 Task: Illustrate a Vector Scene of a Tropical Fish Tank.
Action: Mouse pressed left at (136, 112)
Screenshot: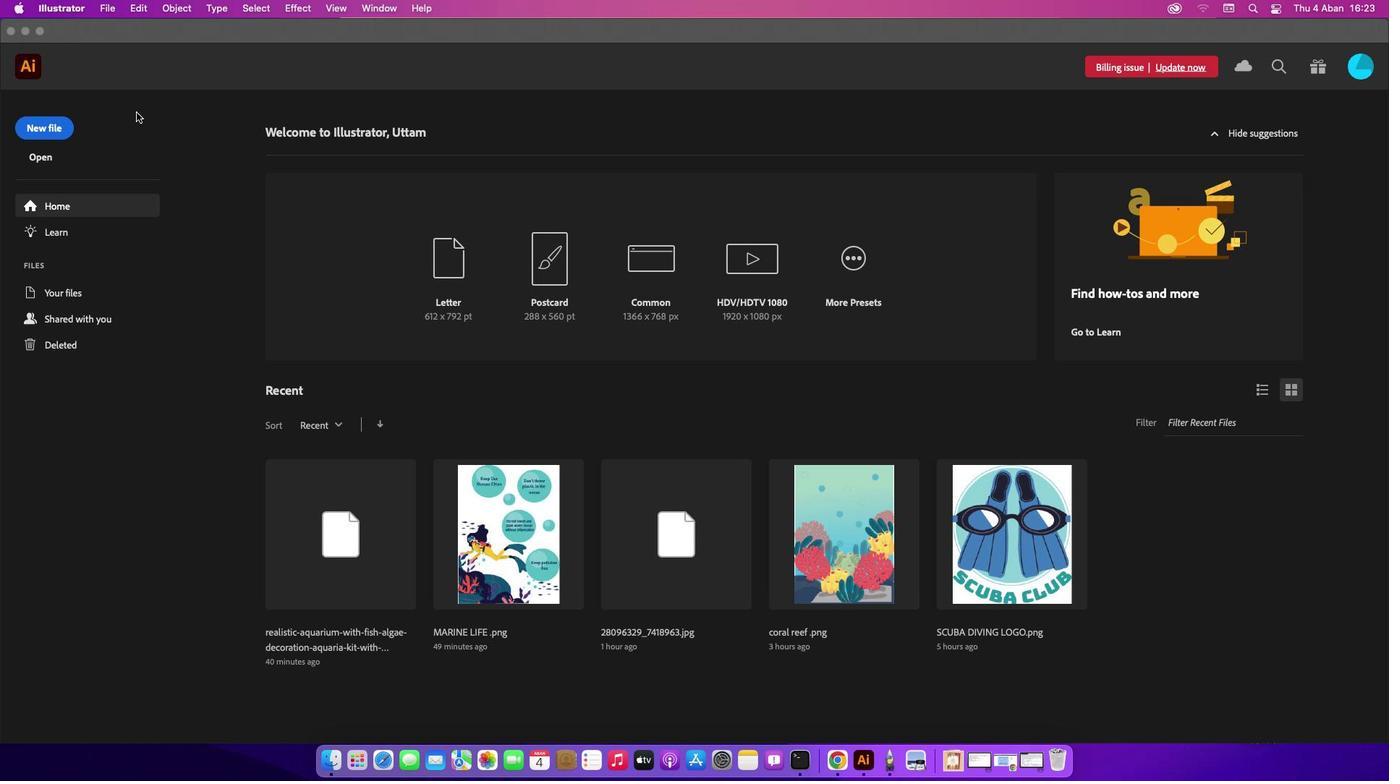 
Action: Mouse moved to (57, 126)
Screenshot: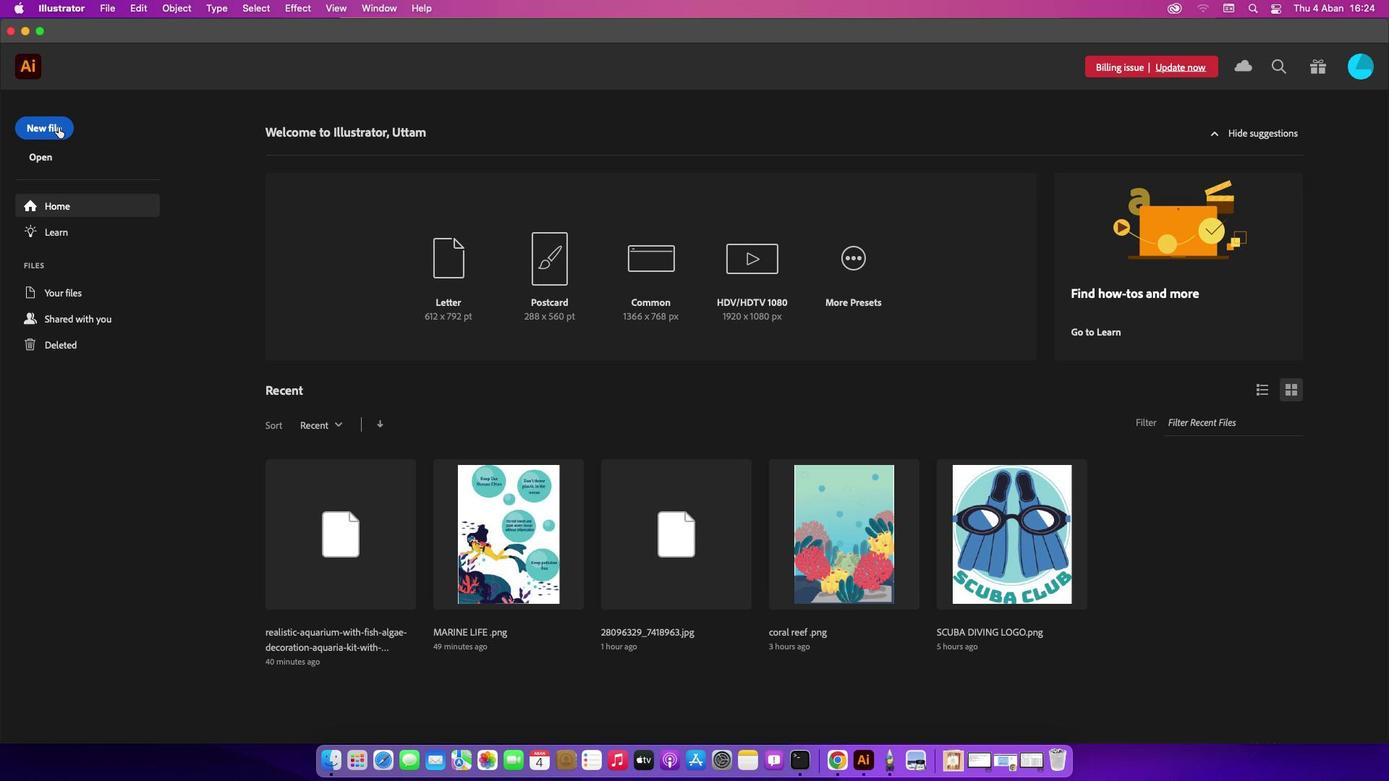 
Action: Mouse pressed left at (57, 126)
Screenshot: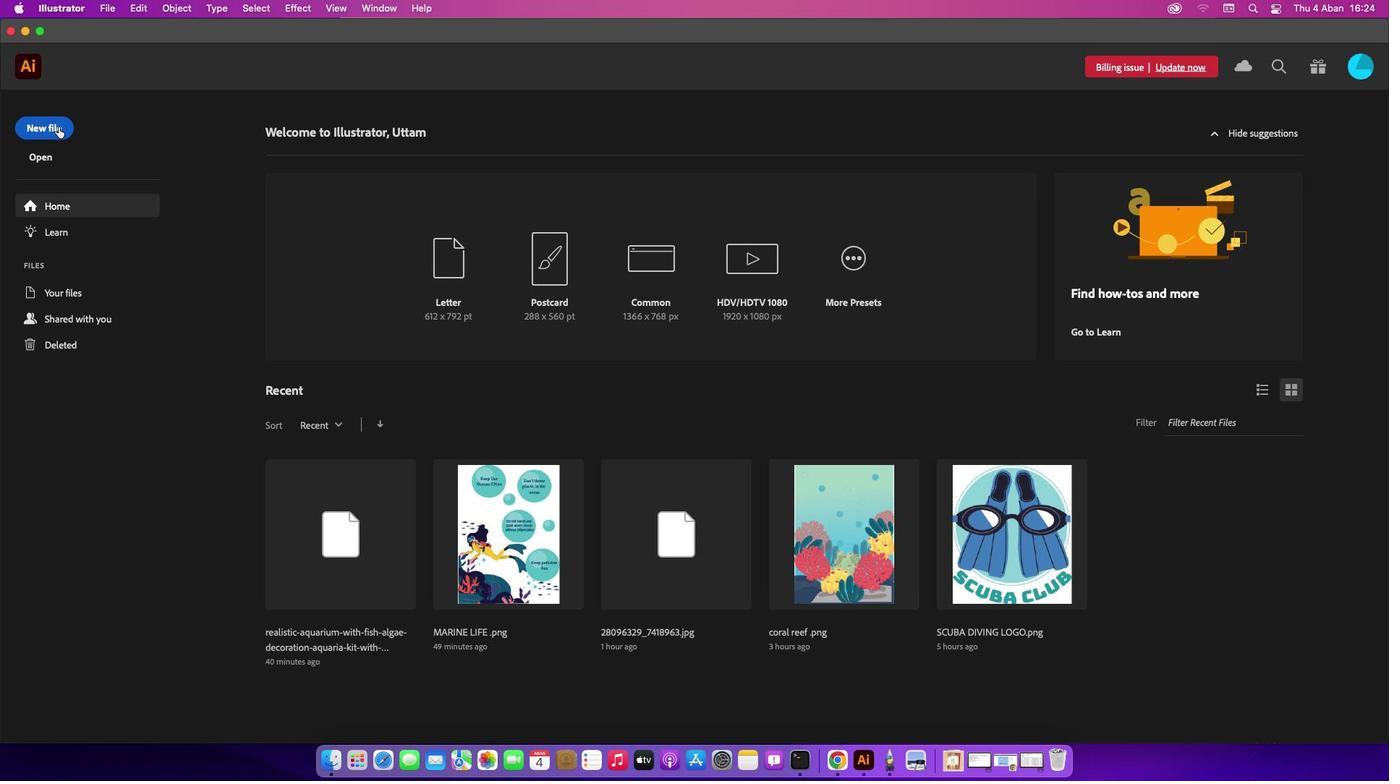 
Action: Mouse moved to (1015, 592)
Screenshot: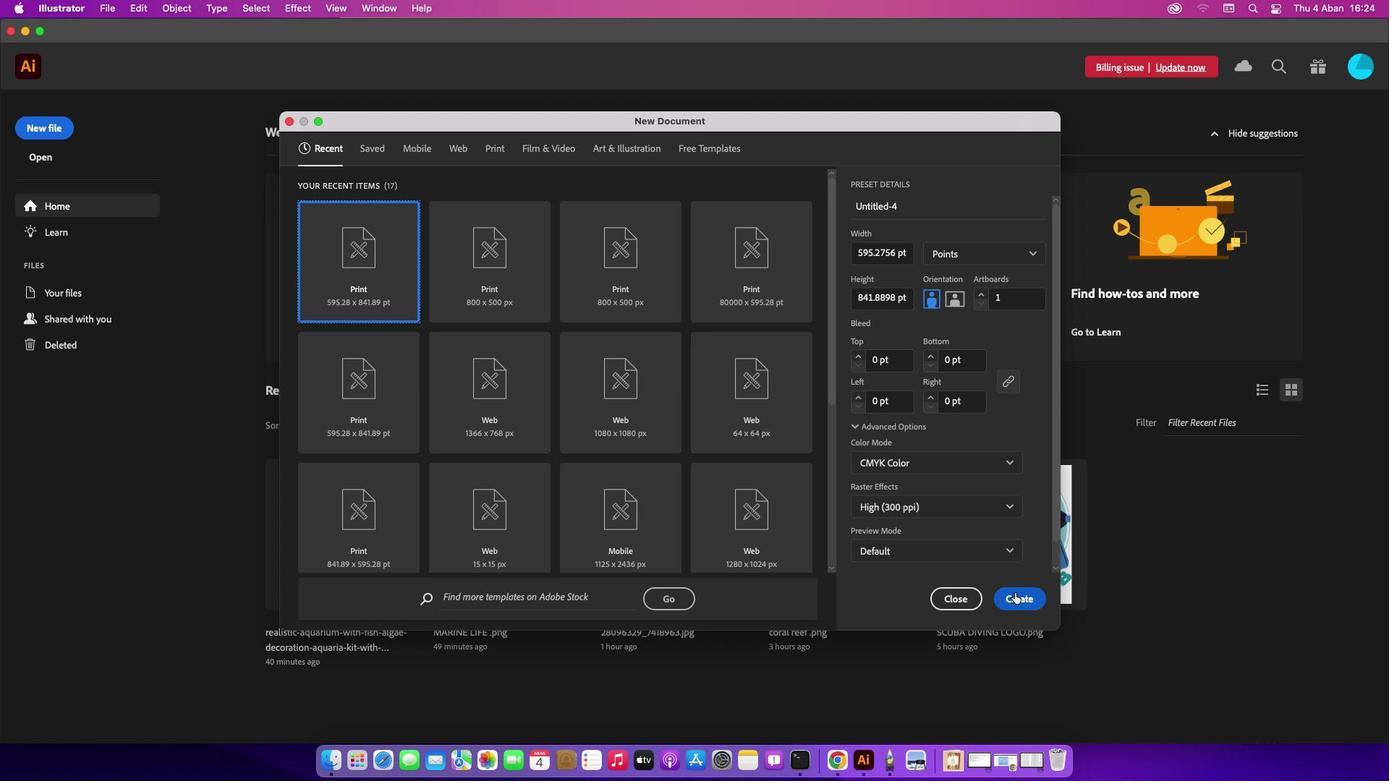 
Action: Mouse pressed left at (1015, 592)
Screenshot: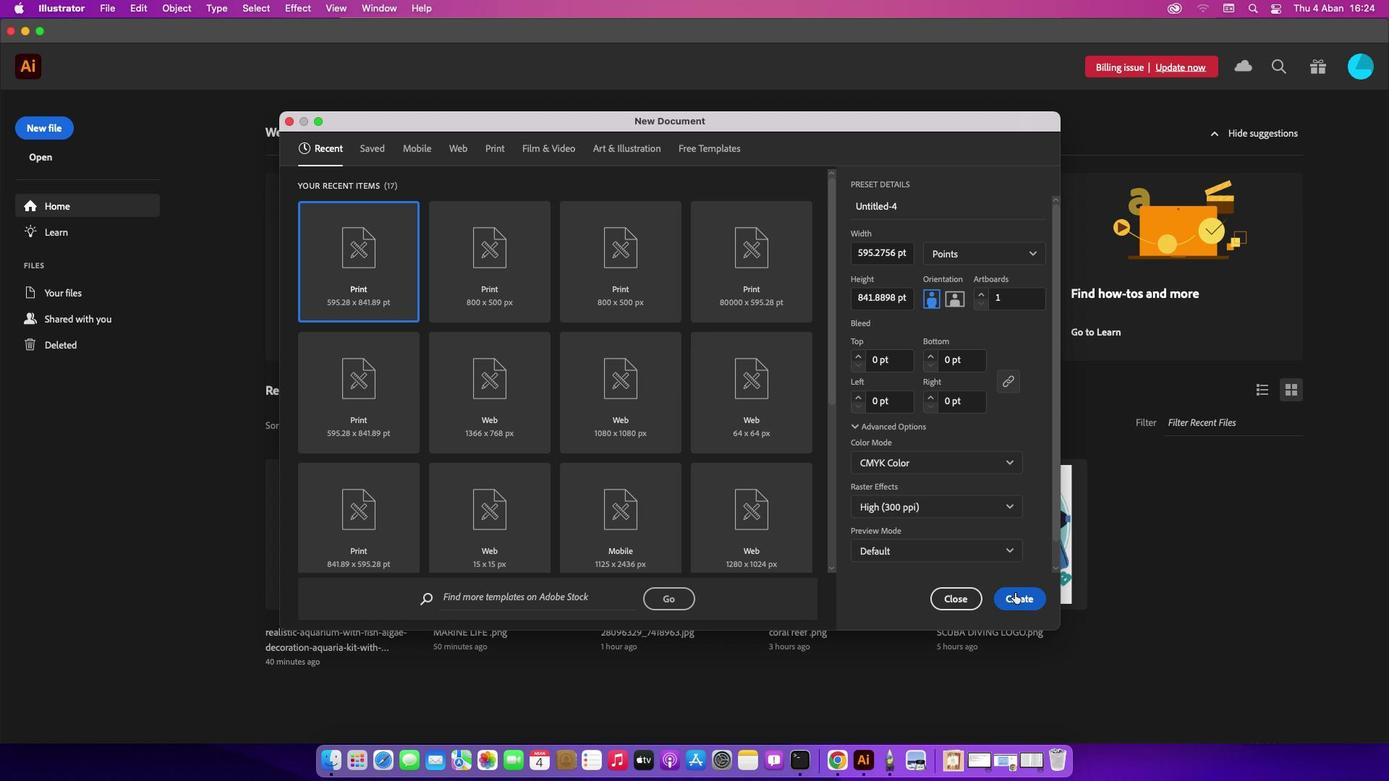 
Action: Mouse moved to (112, 9)
Screenshot: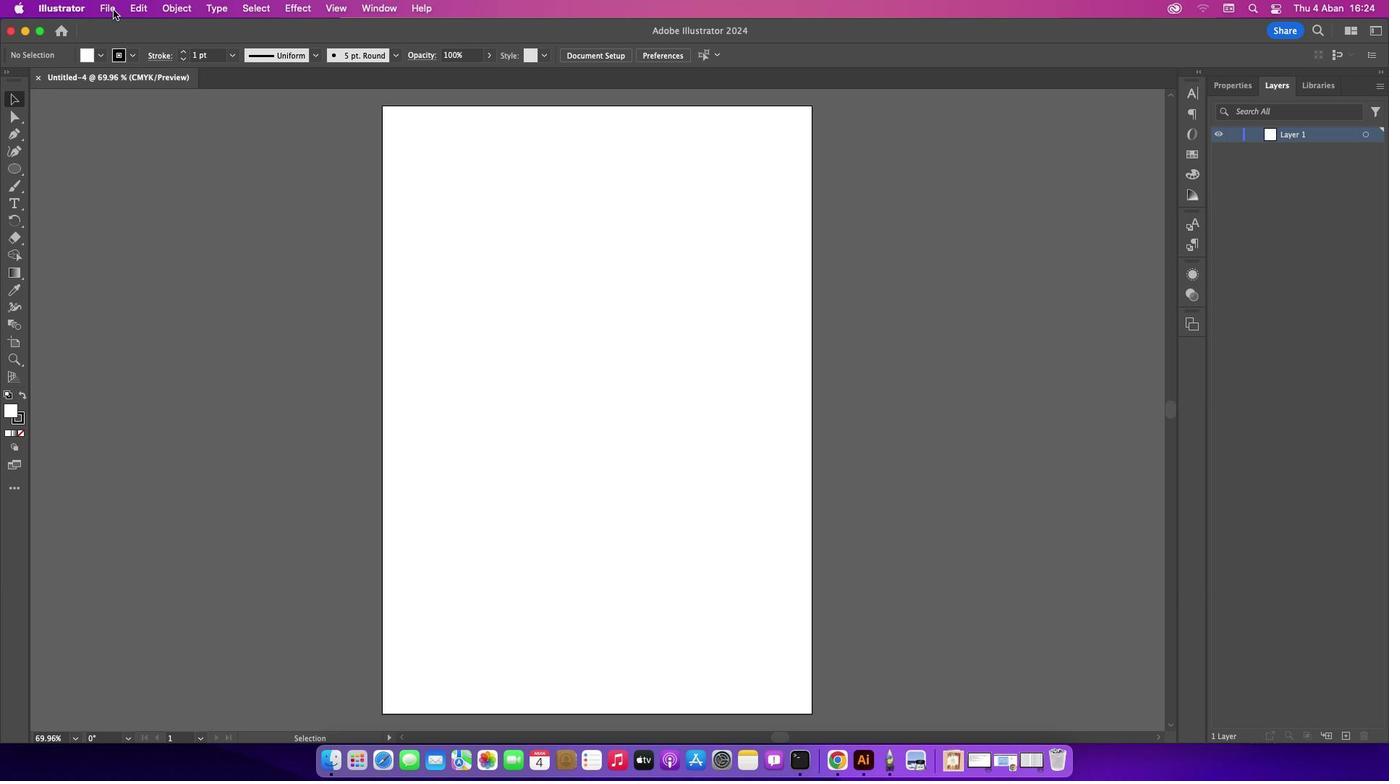 
Action: Mouse pressed left at (112, 9)
Screenshot: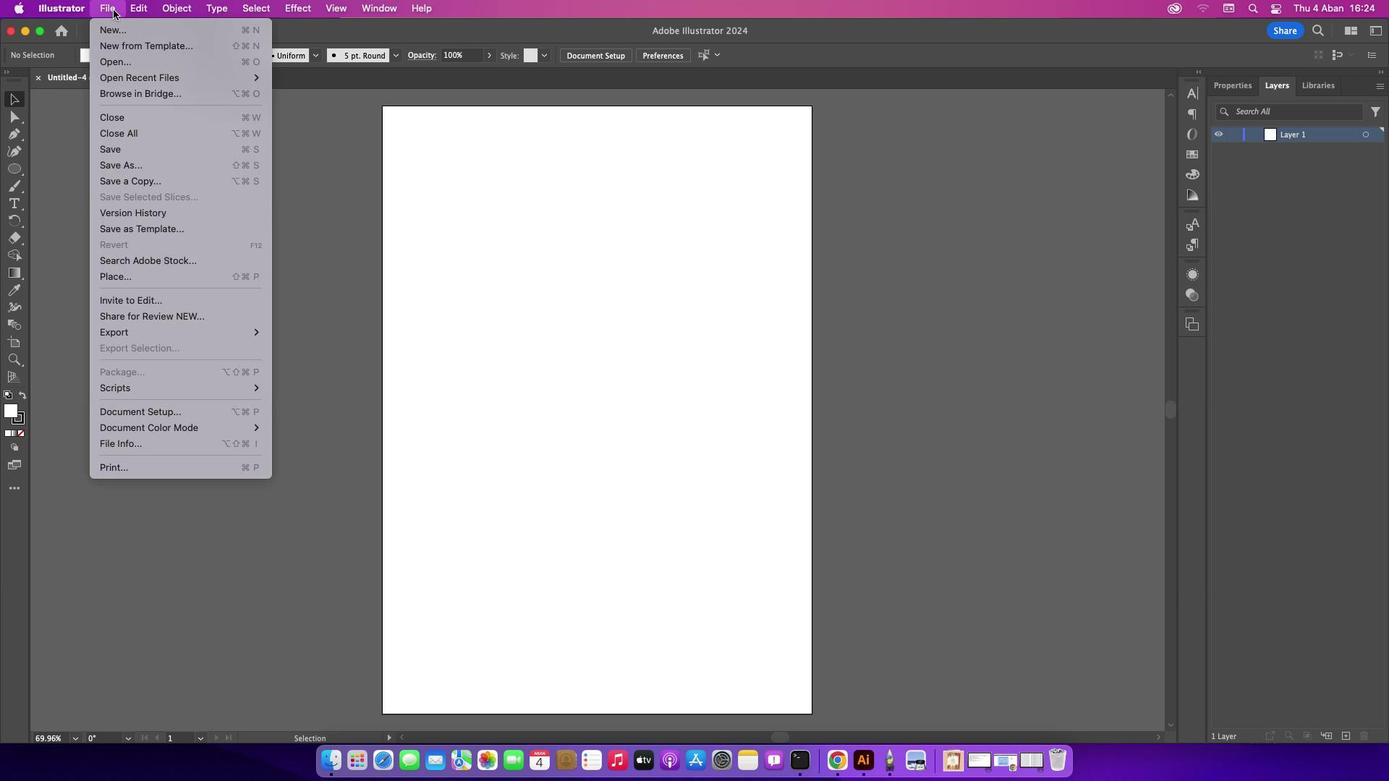 
Action: Mouse moved to (172, 57)
Screenshot: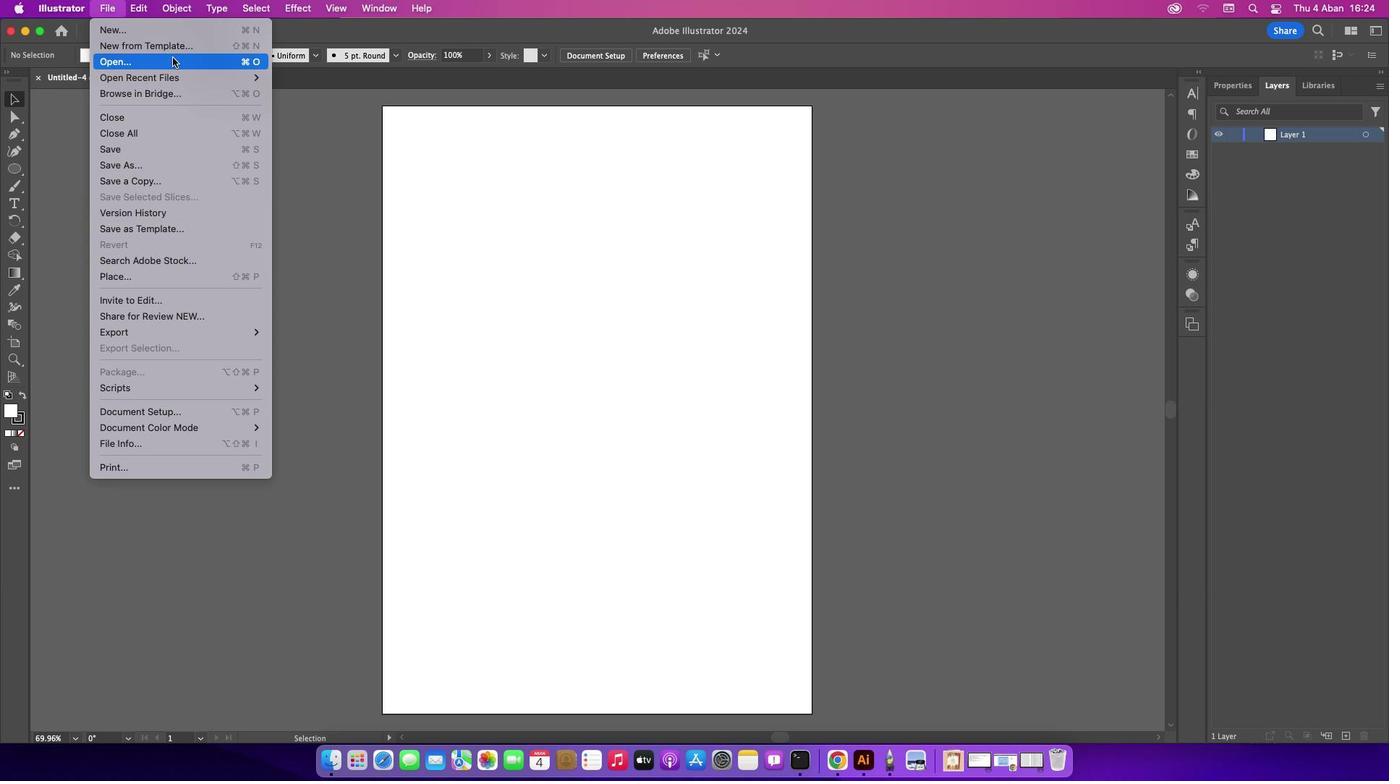 
Action: Mouse pressed left at (172, 57)
Screenshot: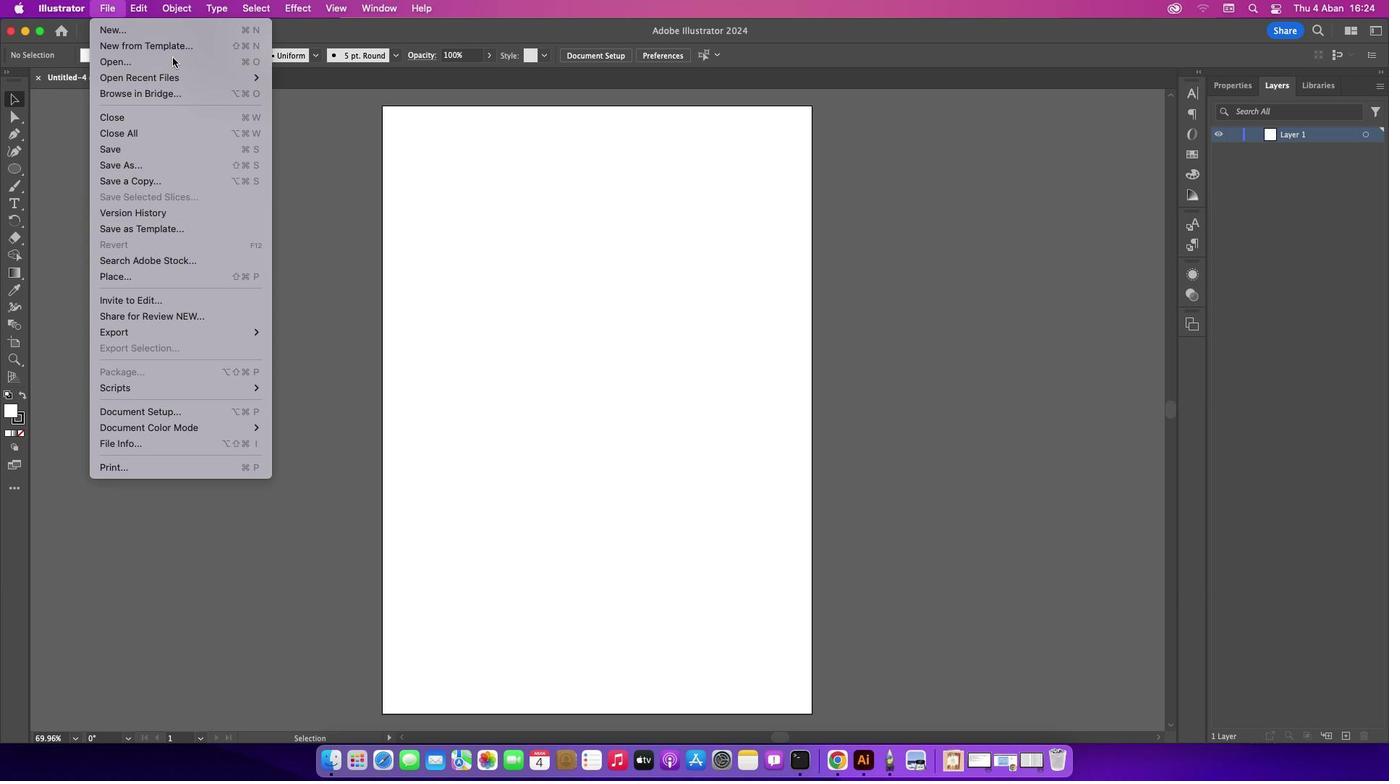 
Action: Mouse moved to (452, 191)
Screenshot: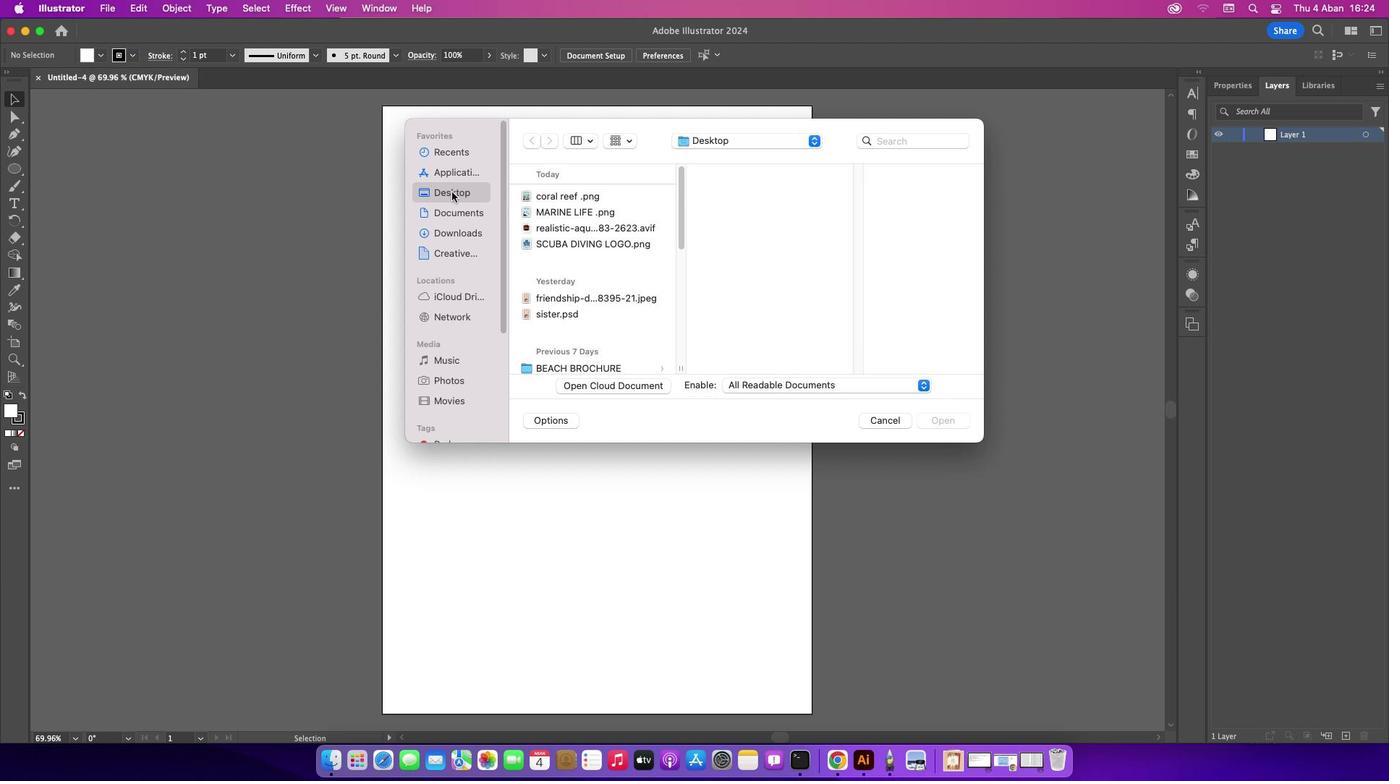 
Action: Mouse pressed left at (452, 191)
Screenshot: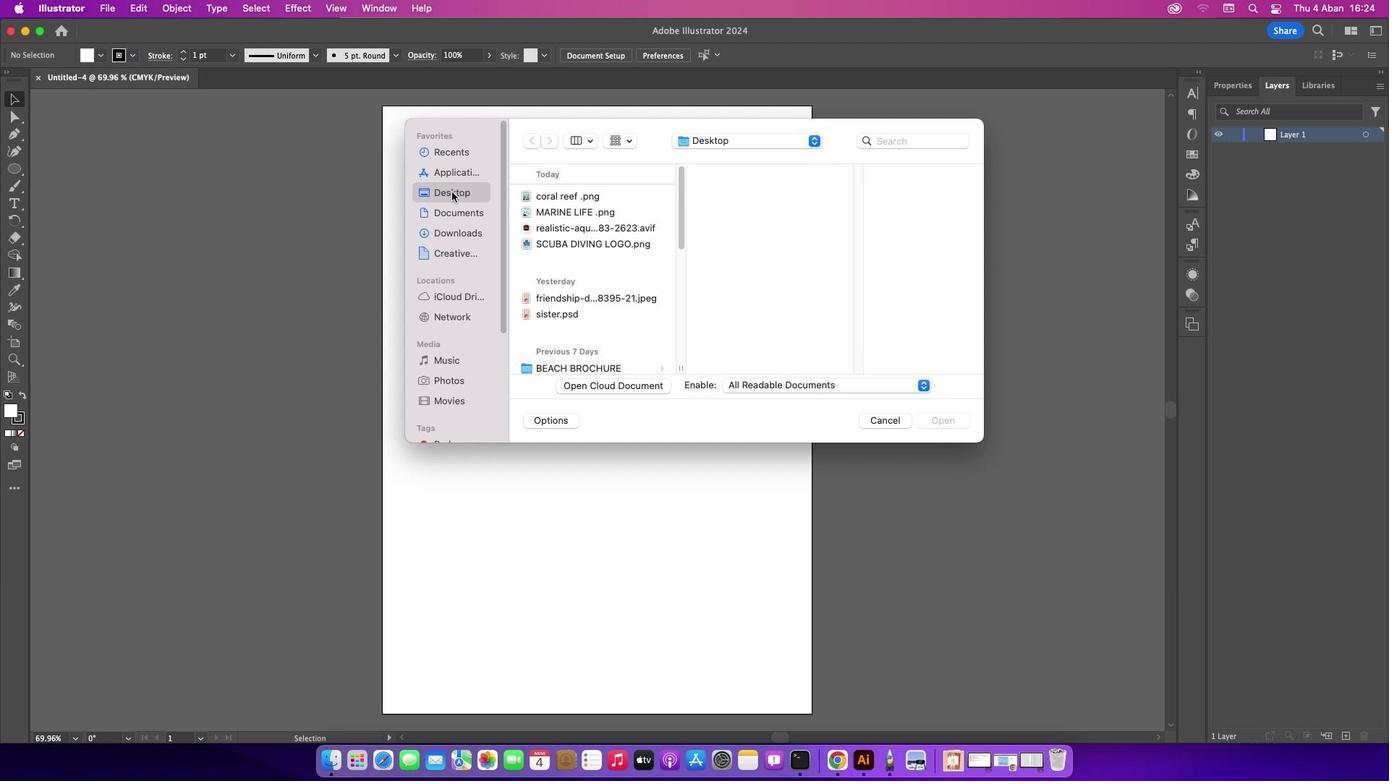 
Action: Mouse moved to (635, 227)
Screenshot: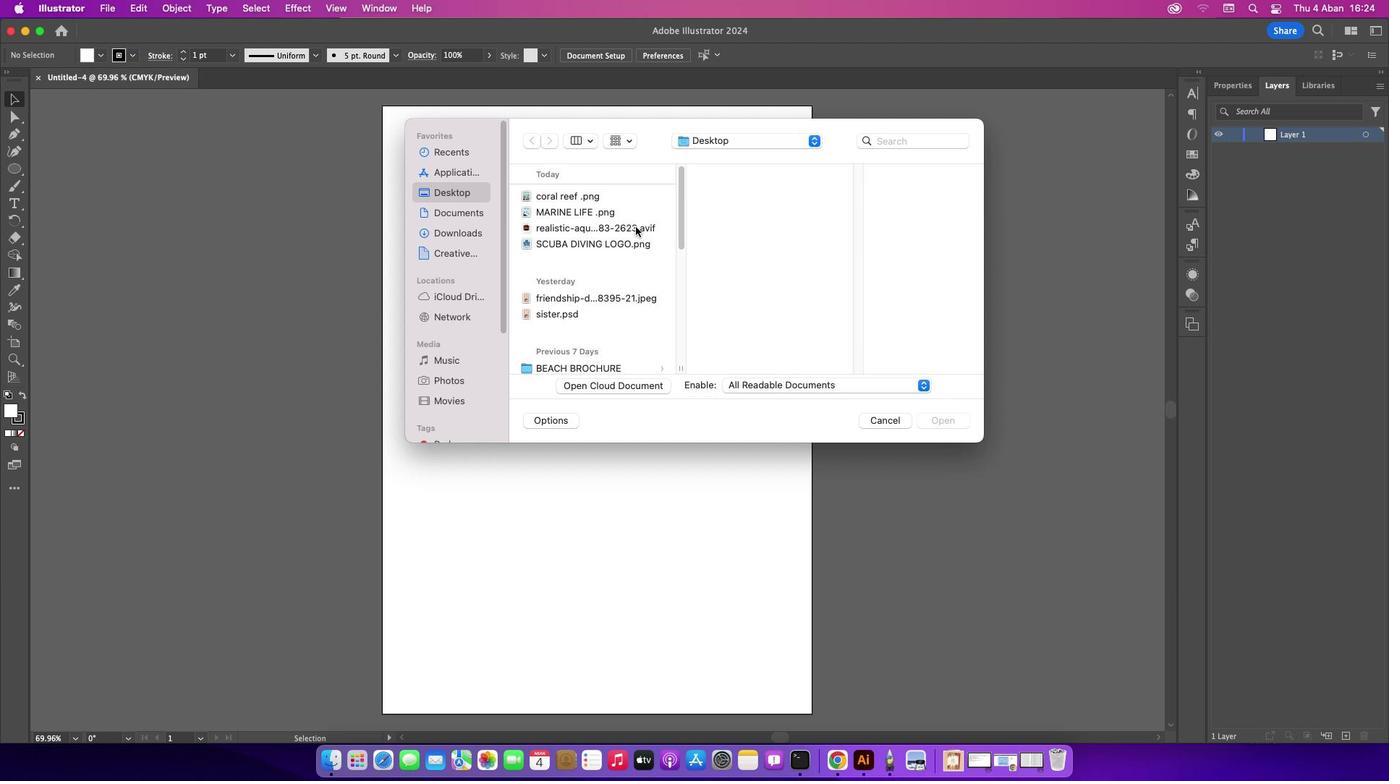 
Action: Mouse pressed left at (635, 227)
Screenshot: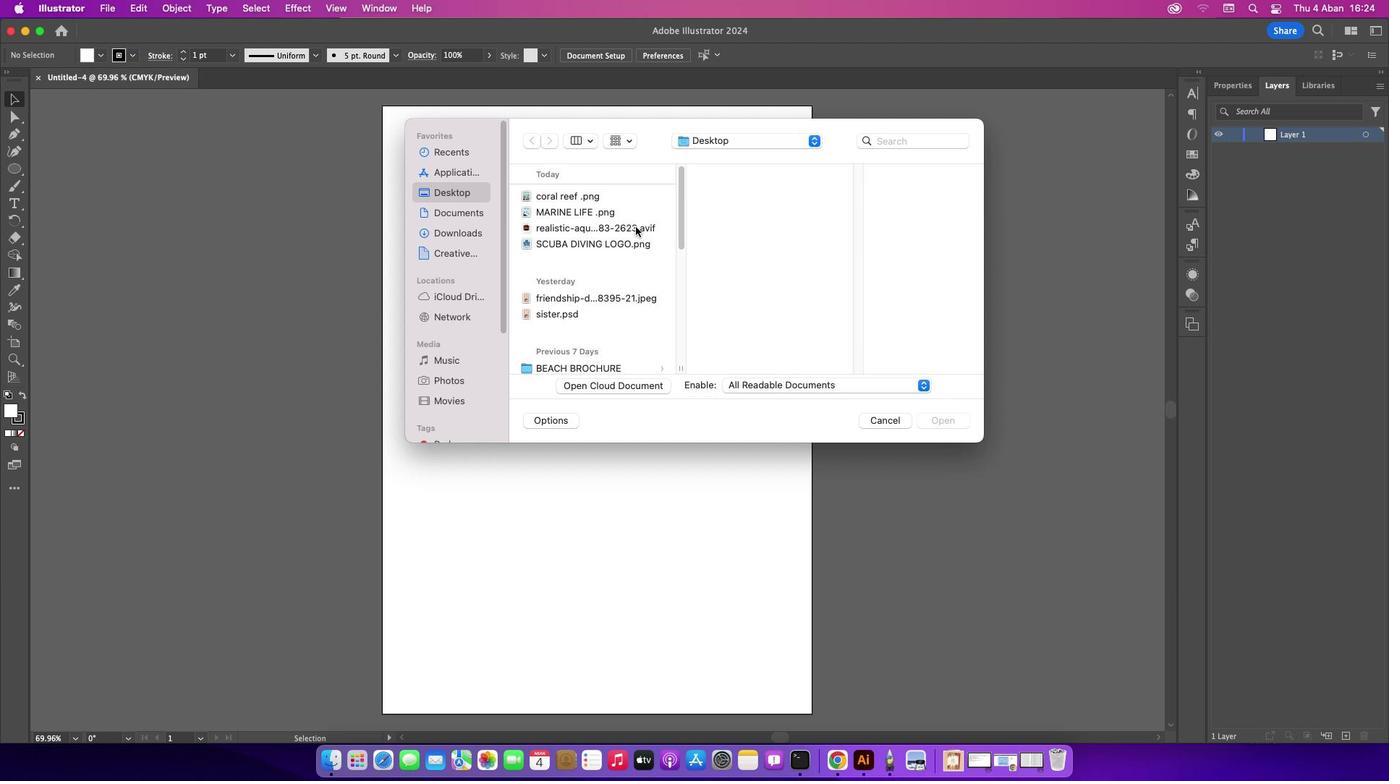 
Action: Mouse moved to (935, 422)
Screenshot: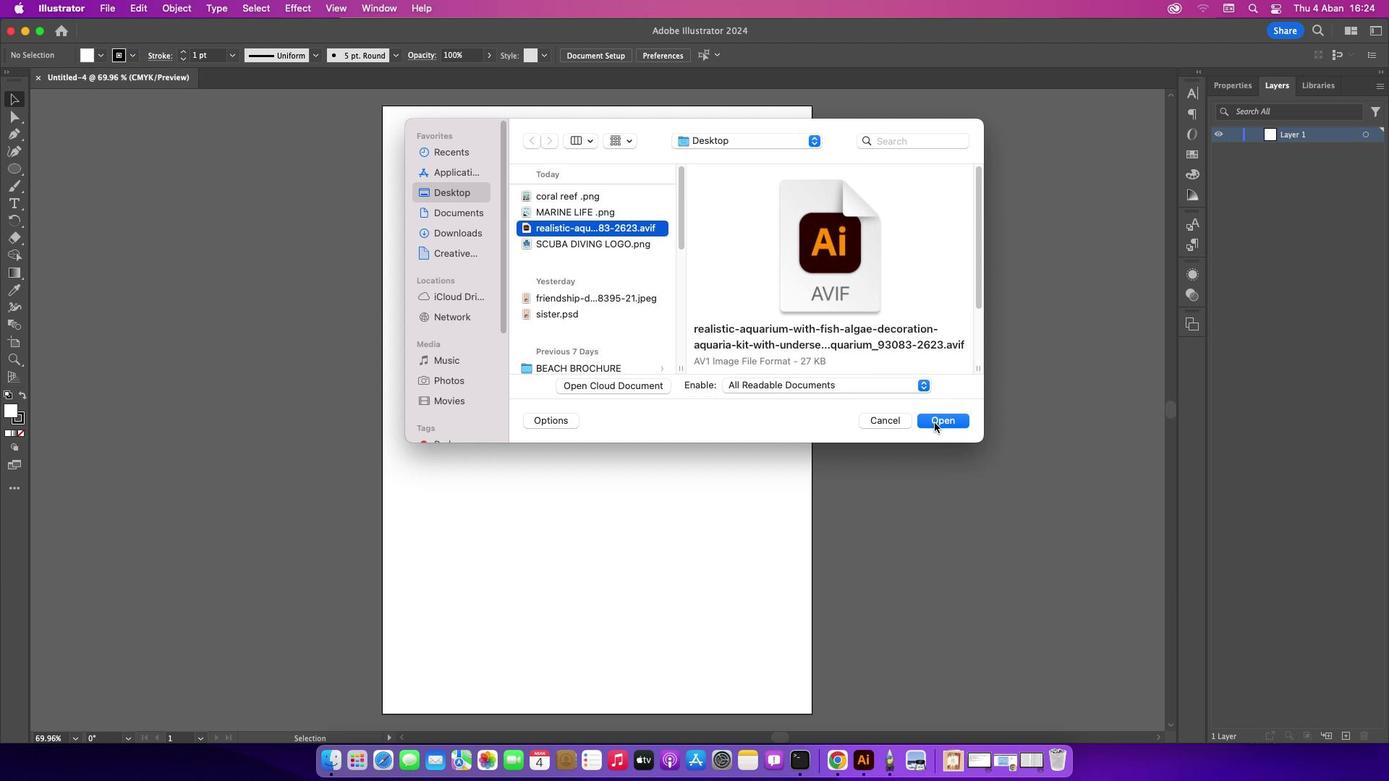 
Action: Mouse pressed left at (935, 422)
Screenshot: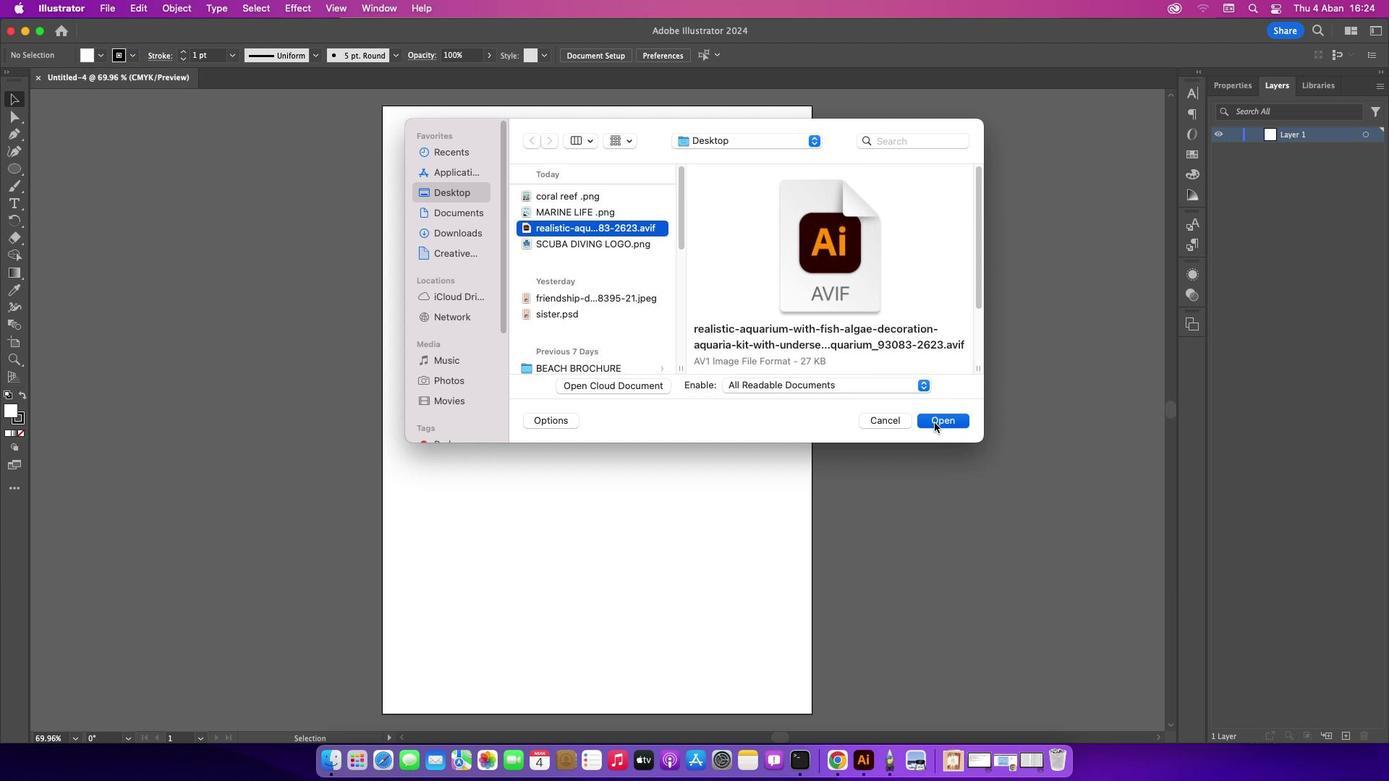 
Action: Mouse moved to (1251, 135)
Screenshot: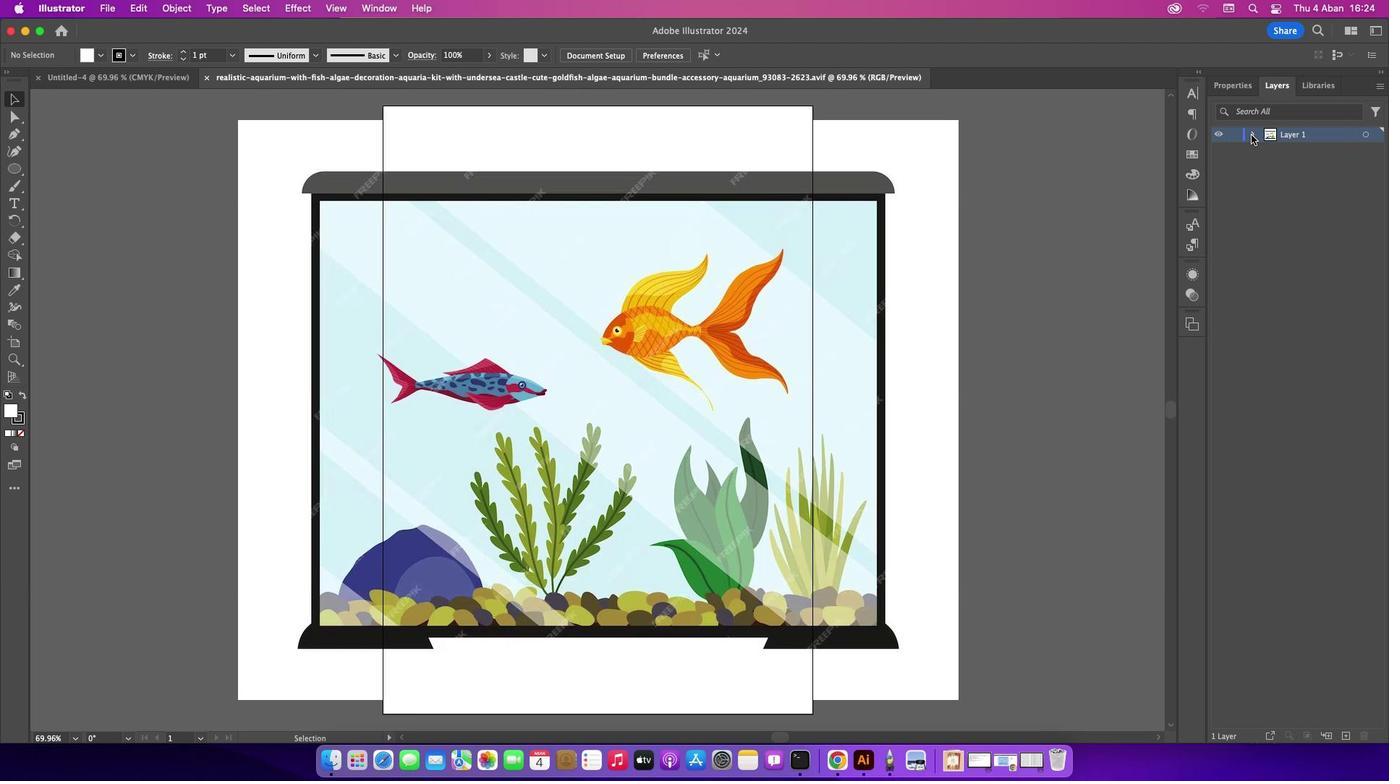 
Action: Mouse pressed left at (1251, 135)
Screenshot: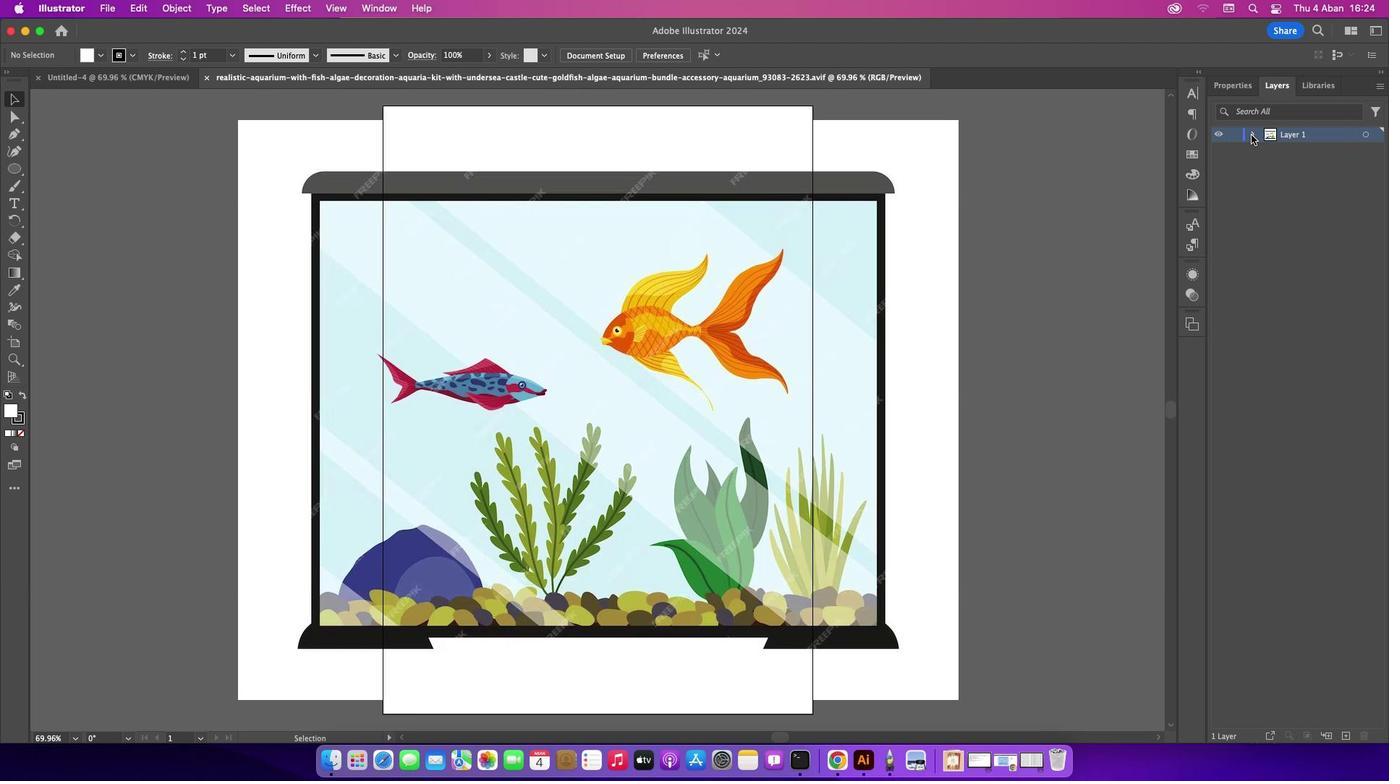
Action: Mouse moved to (1231, 147)
Screenshot: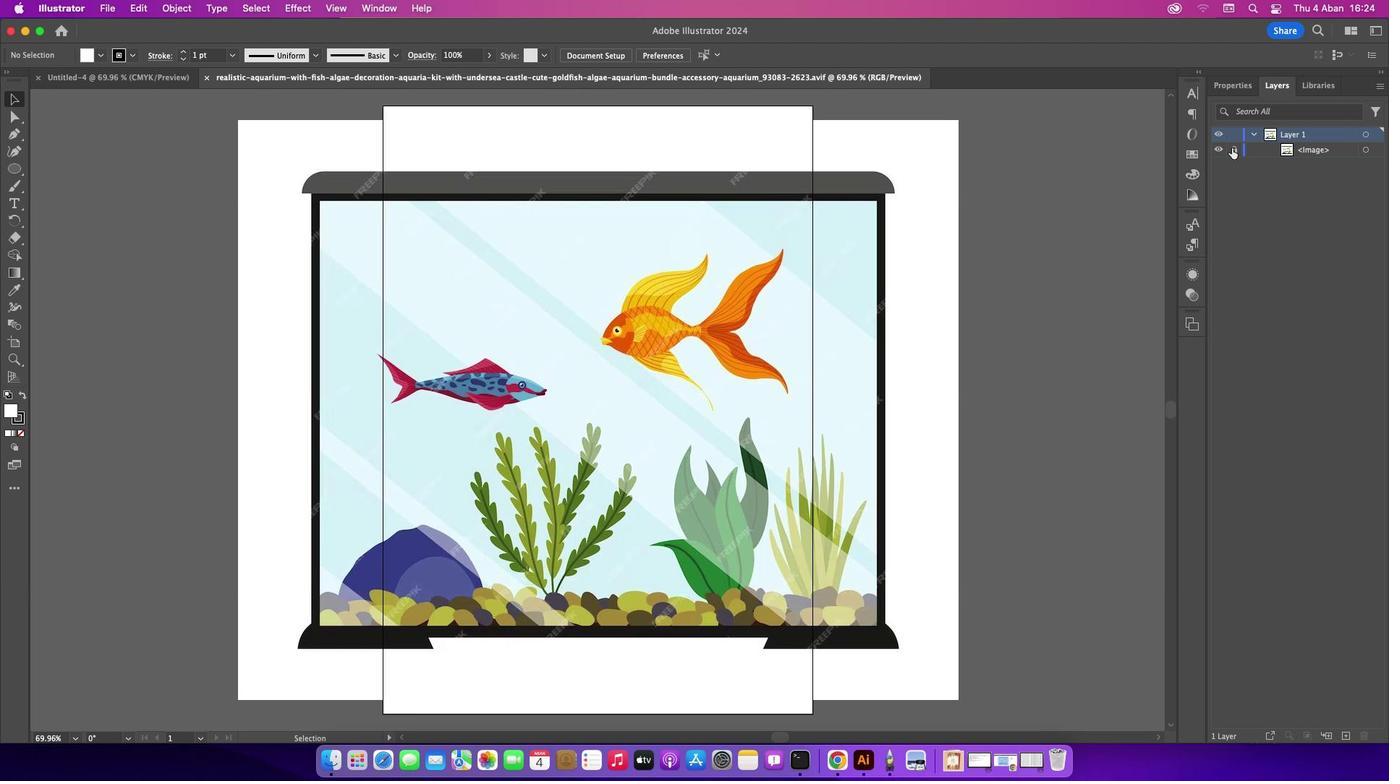 
Action: Mouse pressed left at (1231, 147)
Screenshot: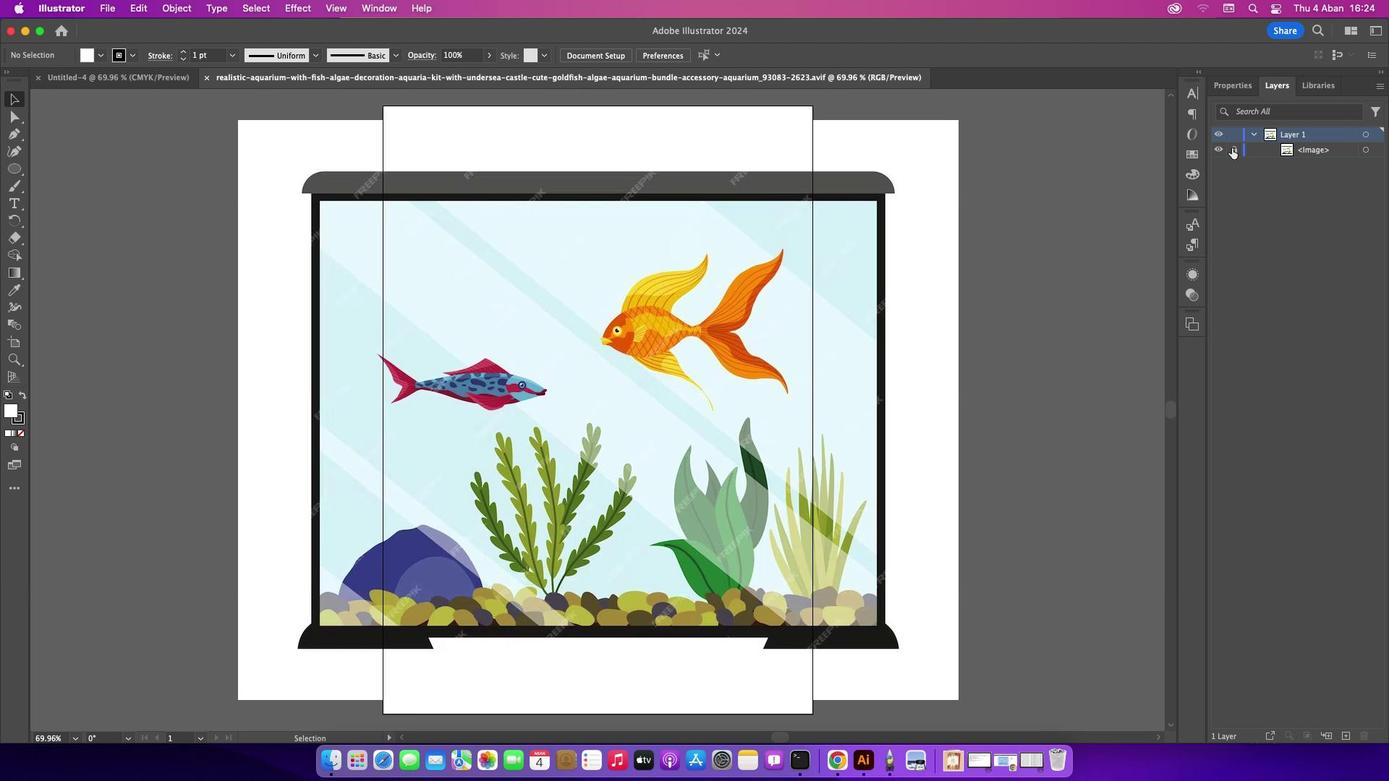 
Action: Mouse moved to (26, 138)
Screenshot: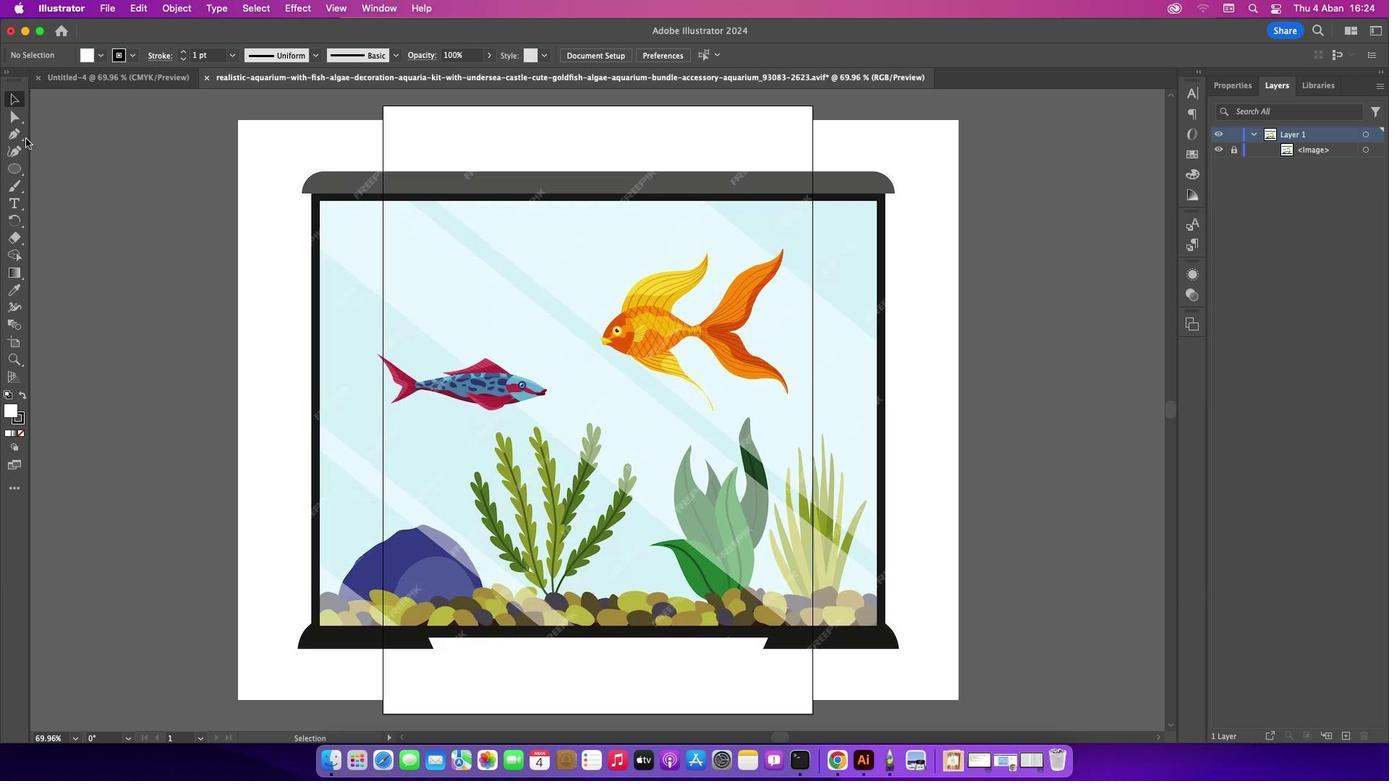 
Action: Mouse pressed left at (26, 138)
Screenshot: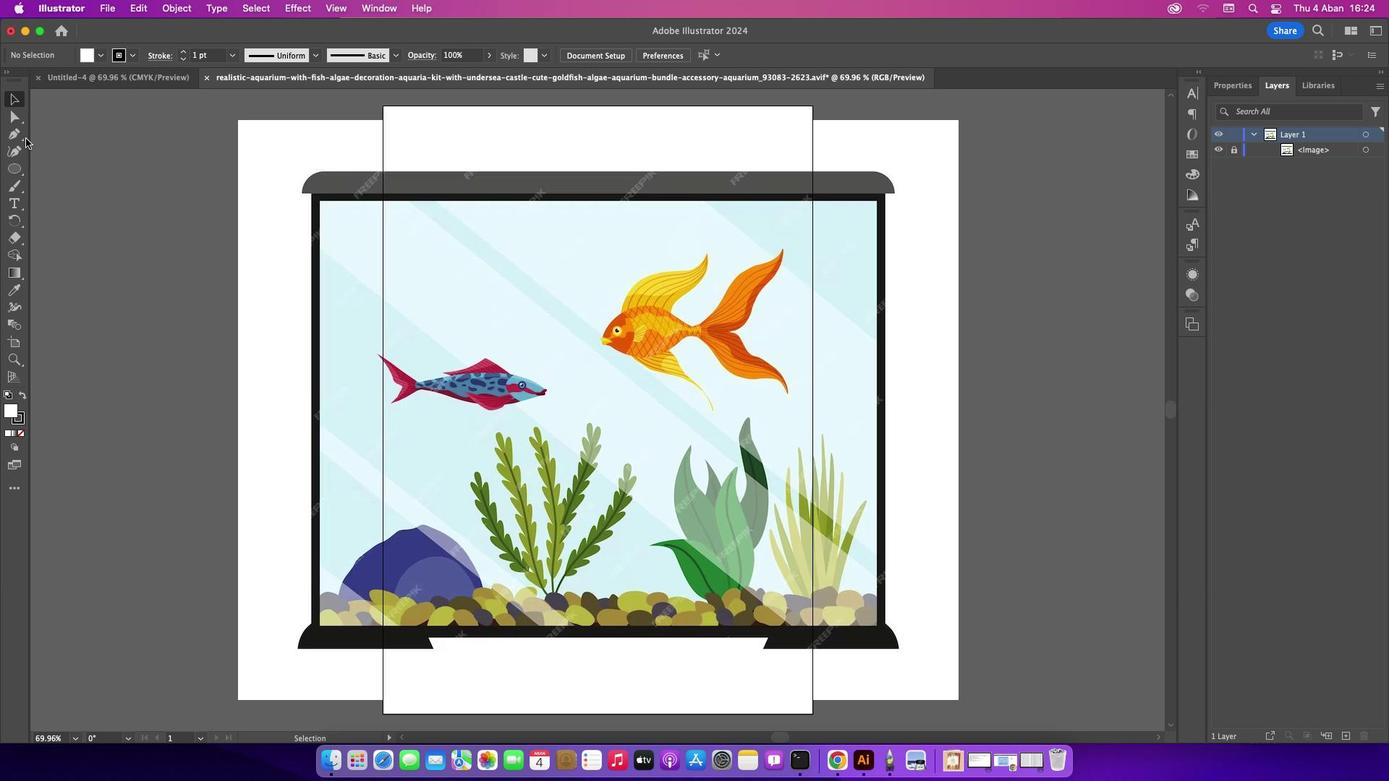 
Action: Mouse moved to (18, 137)
Screenshot: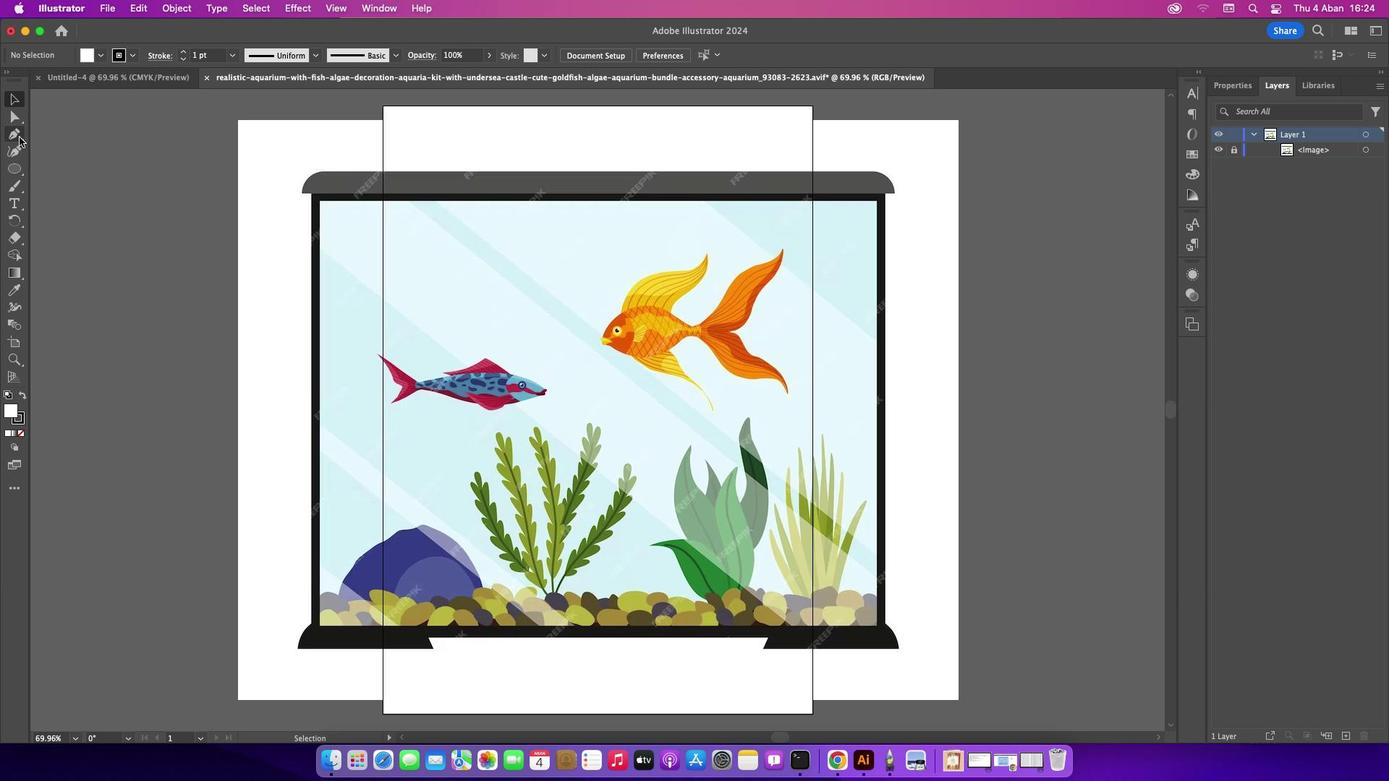
Action: Mouse pressed left at (18, 137)
Screenshot: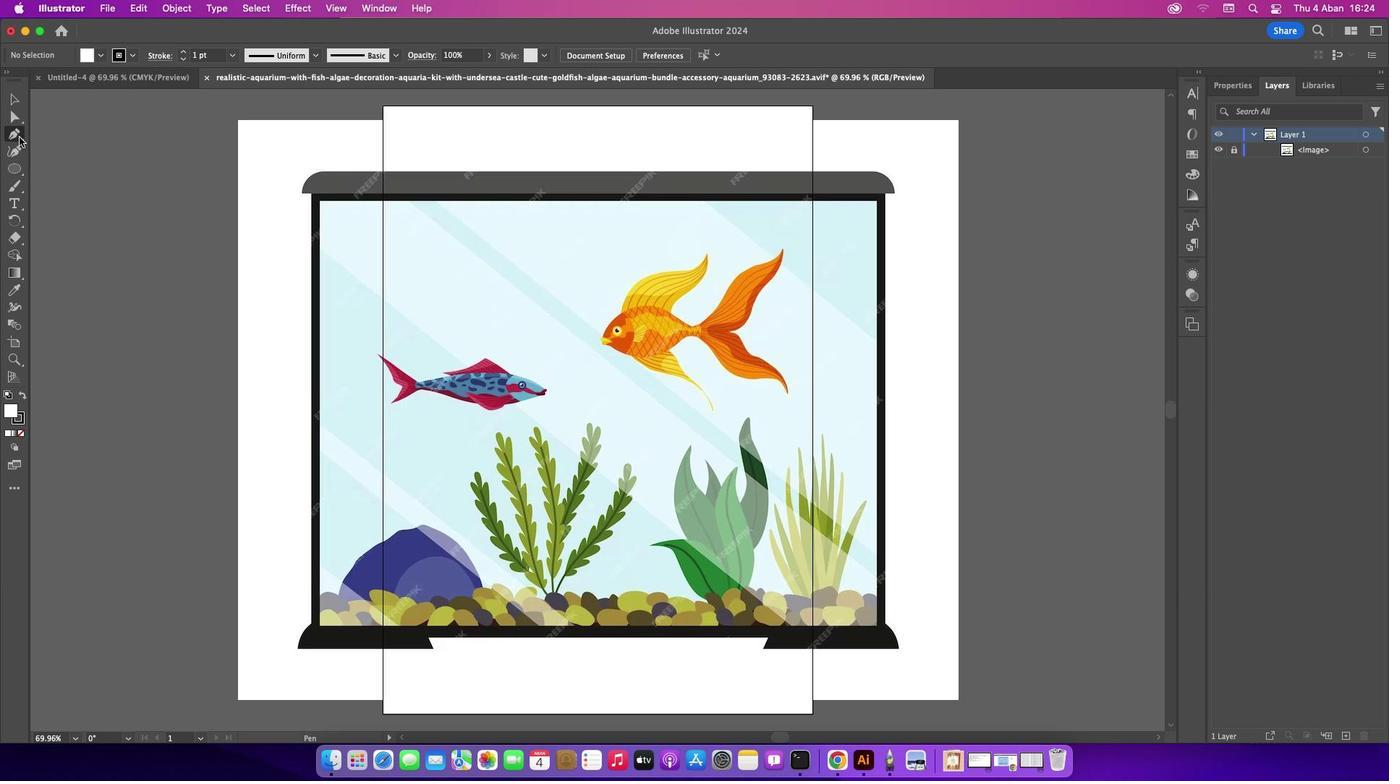 
Action: Mouse moved to (519, 353)
Screenshot: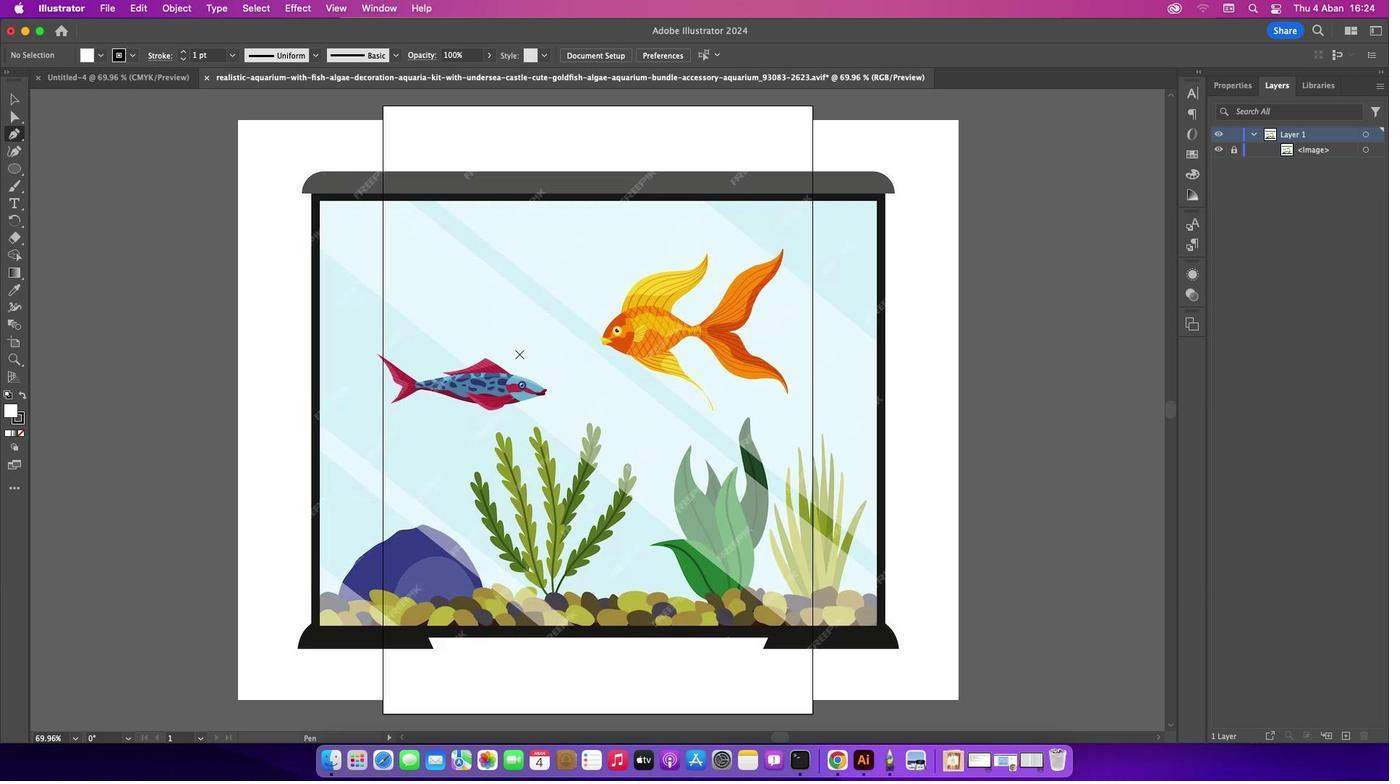 
Action: Key pressed Key.caps_lock
Screenshot: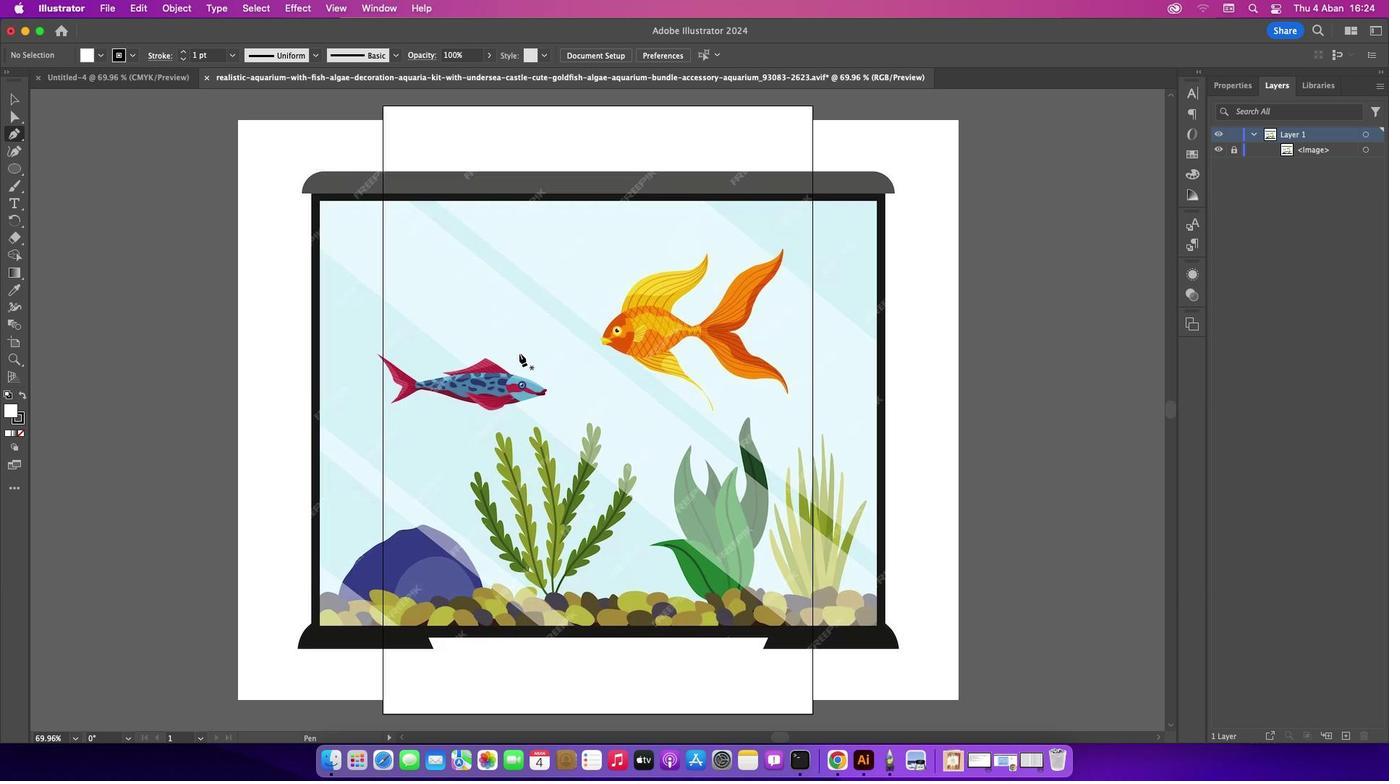 
Action: Mouse moved to (319, 201)
Screenshot: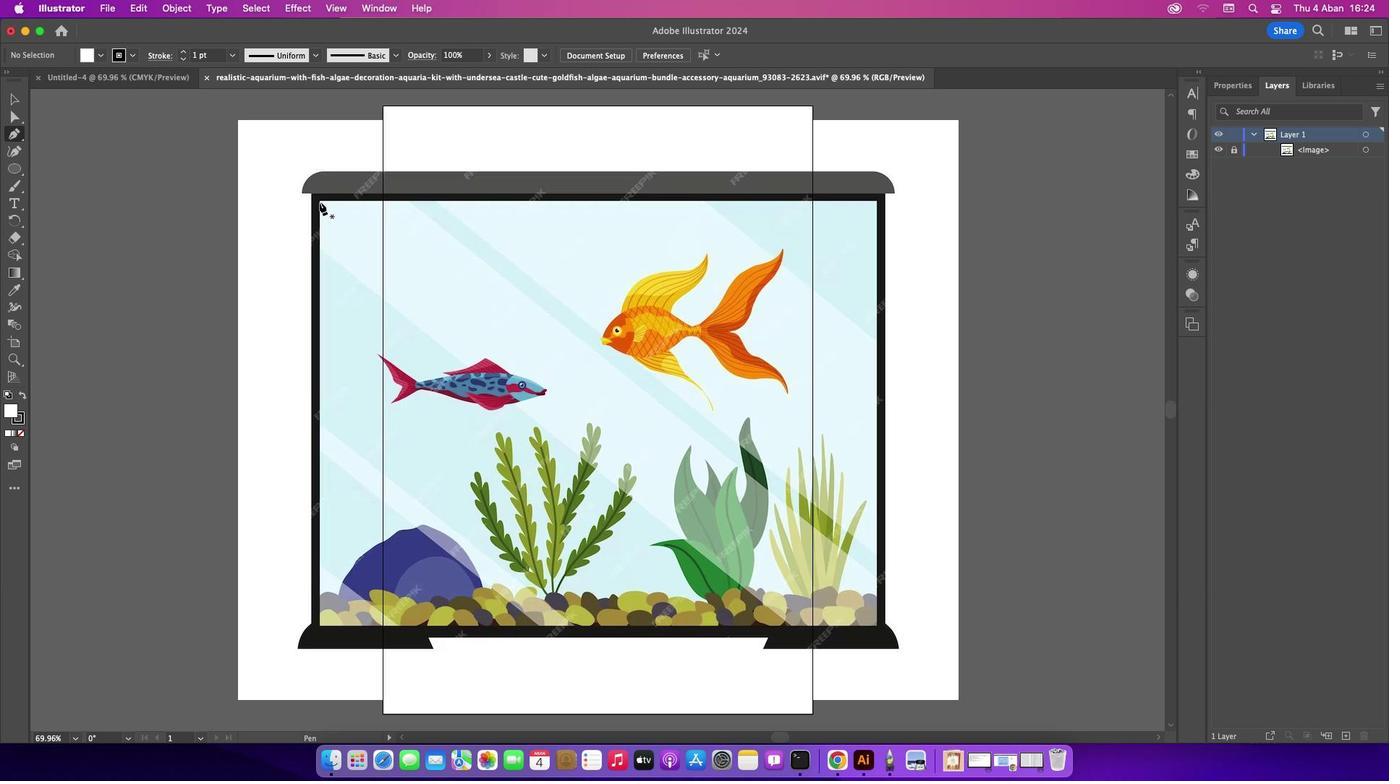 
Action: Mouse pressed left at (319, 201)
Screenshot: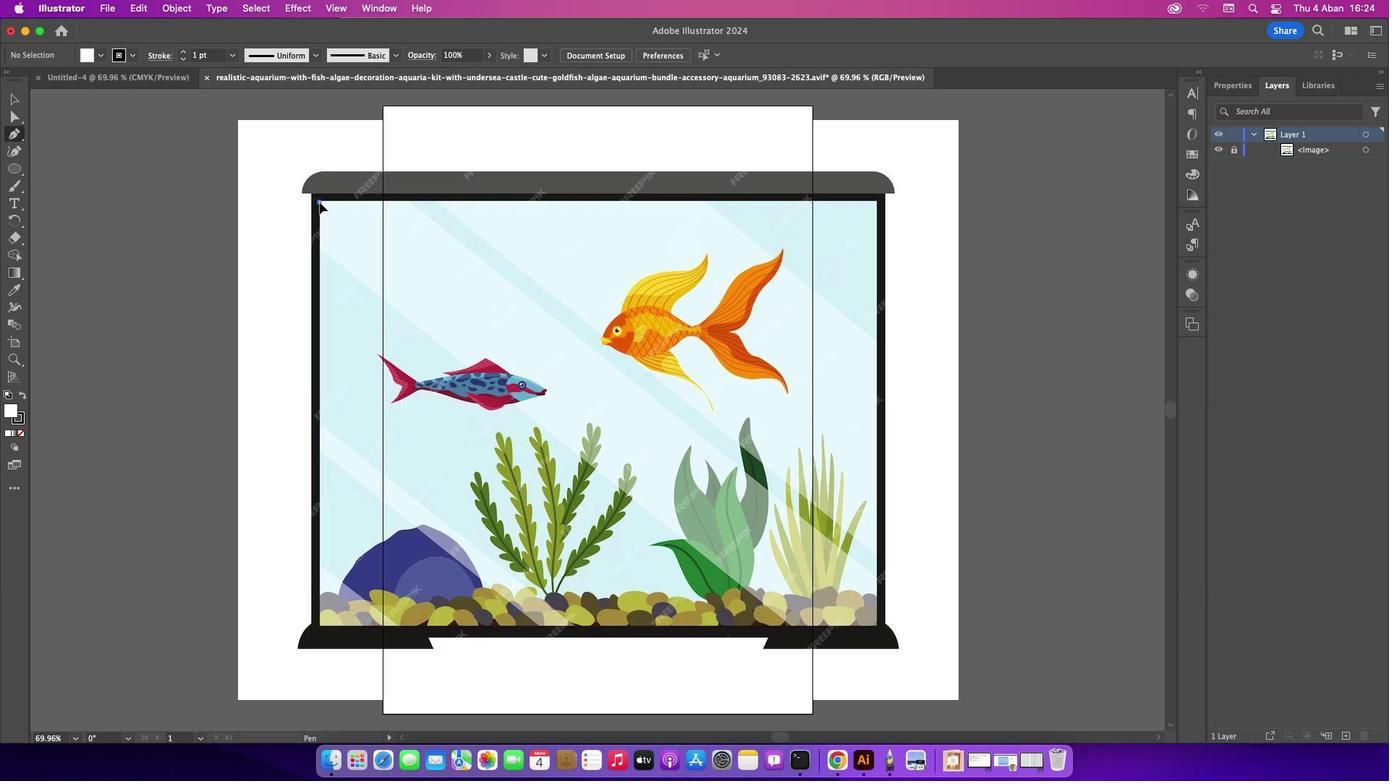 
Action: Mouse moved to (319, 626)
Screenshot: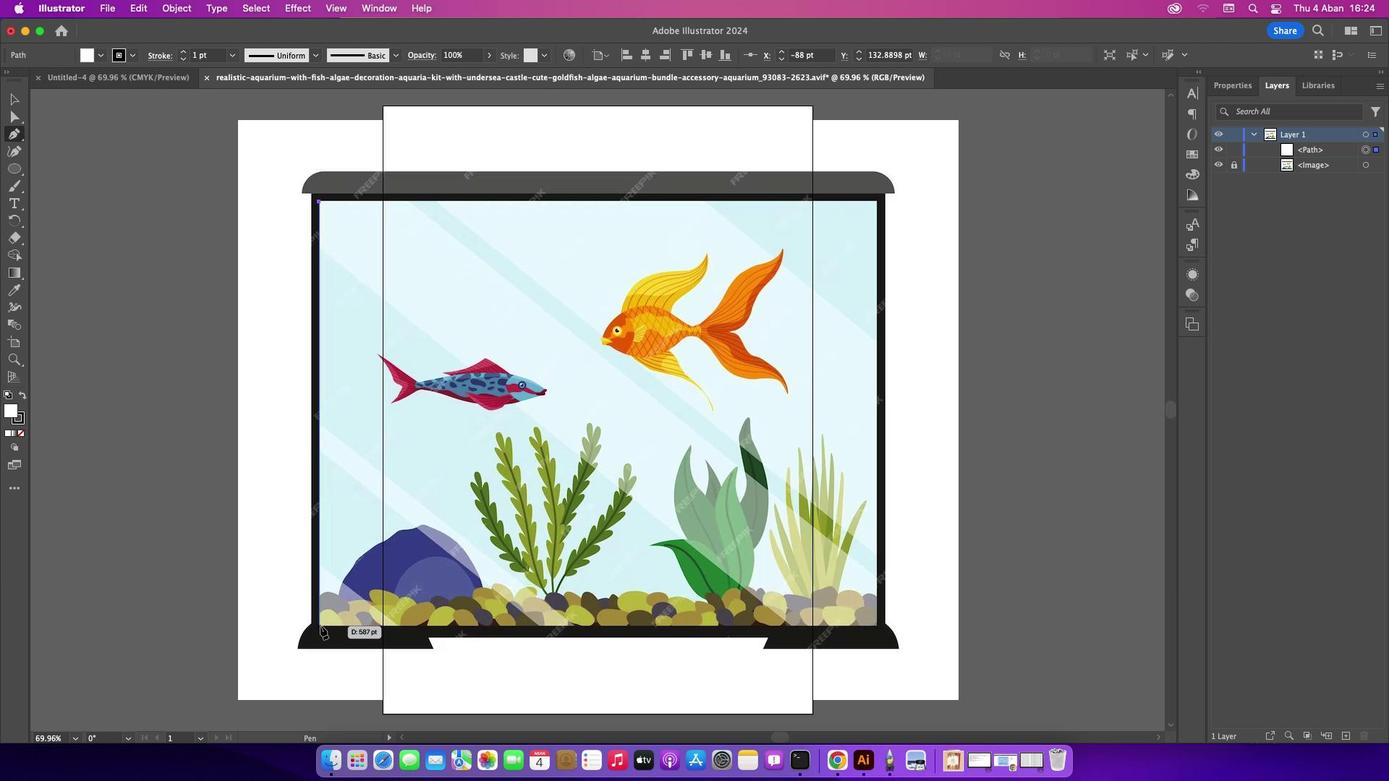 
Action: Mouse pressed left at (319, 626)
Screenshot: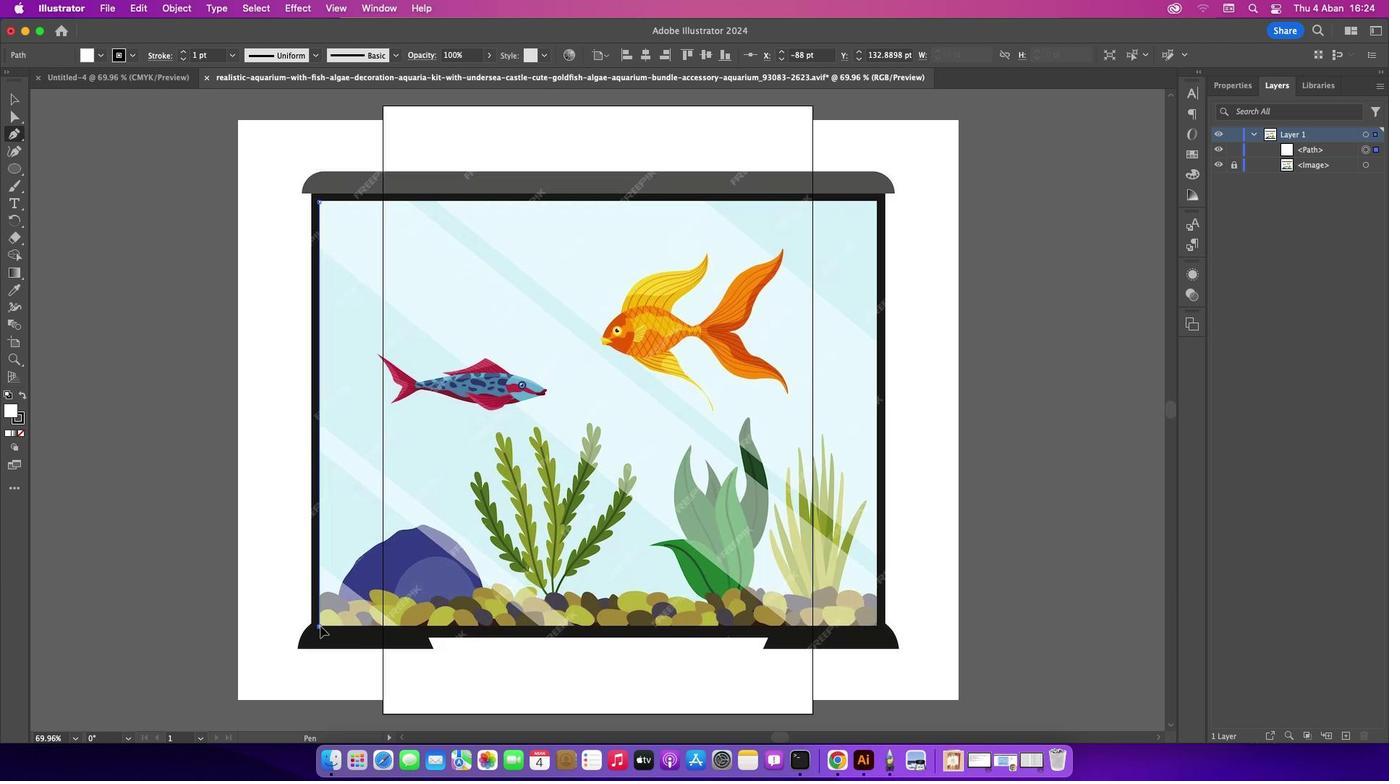 
Action: Mouse moved to (877, 626)
Screenshot: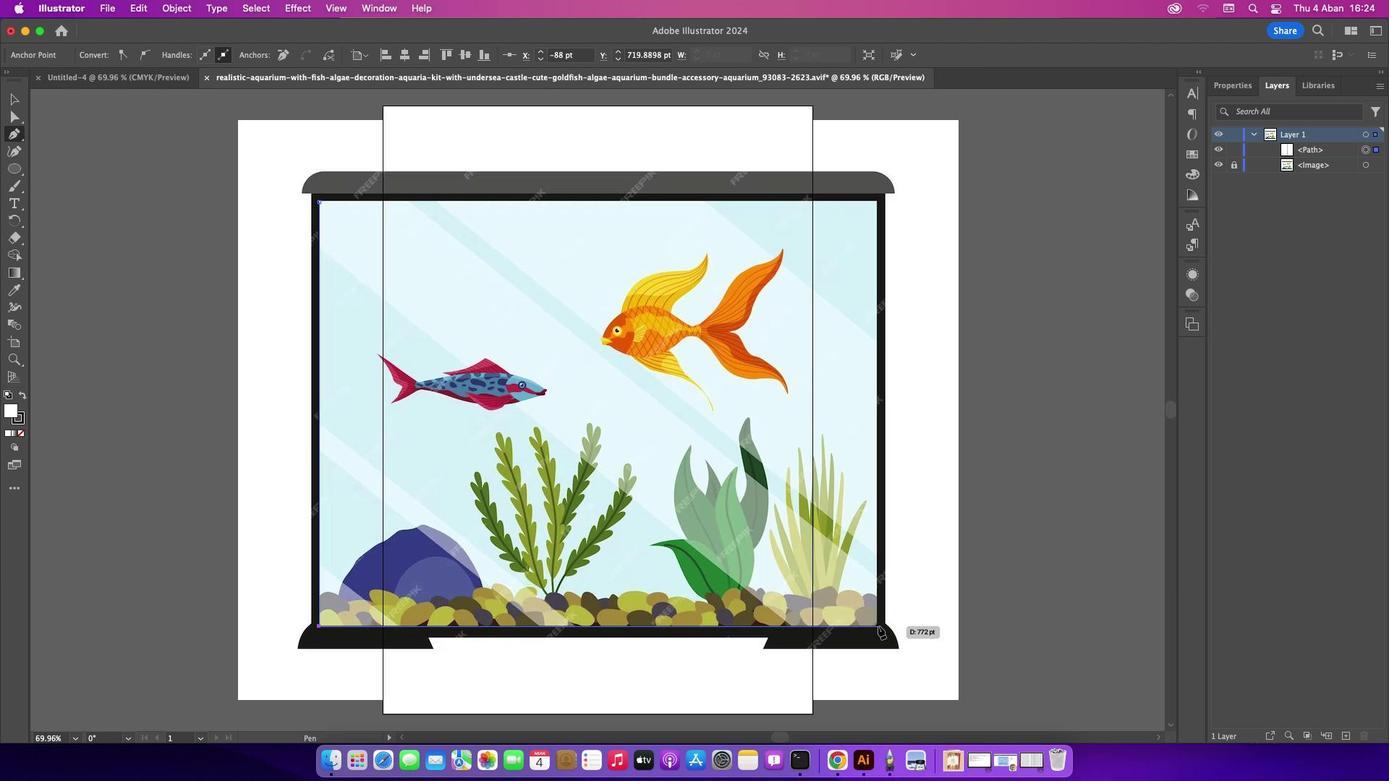 
Action: Mouse pressed left at (877, 626)
Screenshot: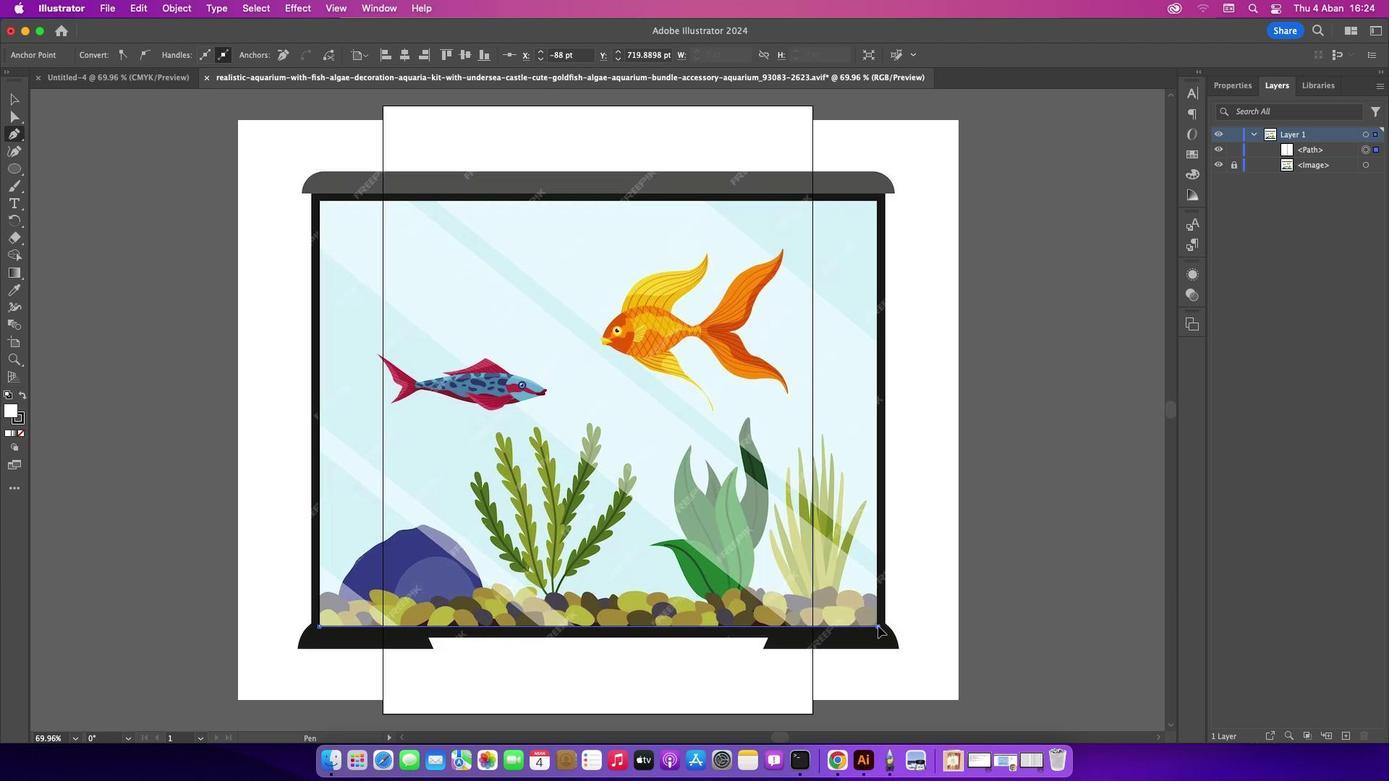 
Action: Mouse moved to (880, 201)
Screenshot: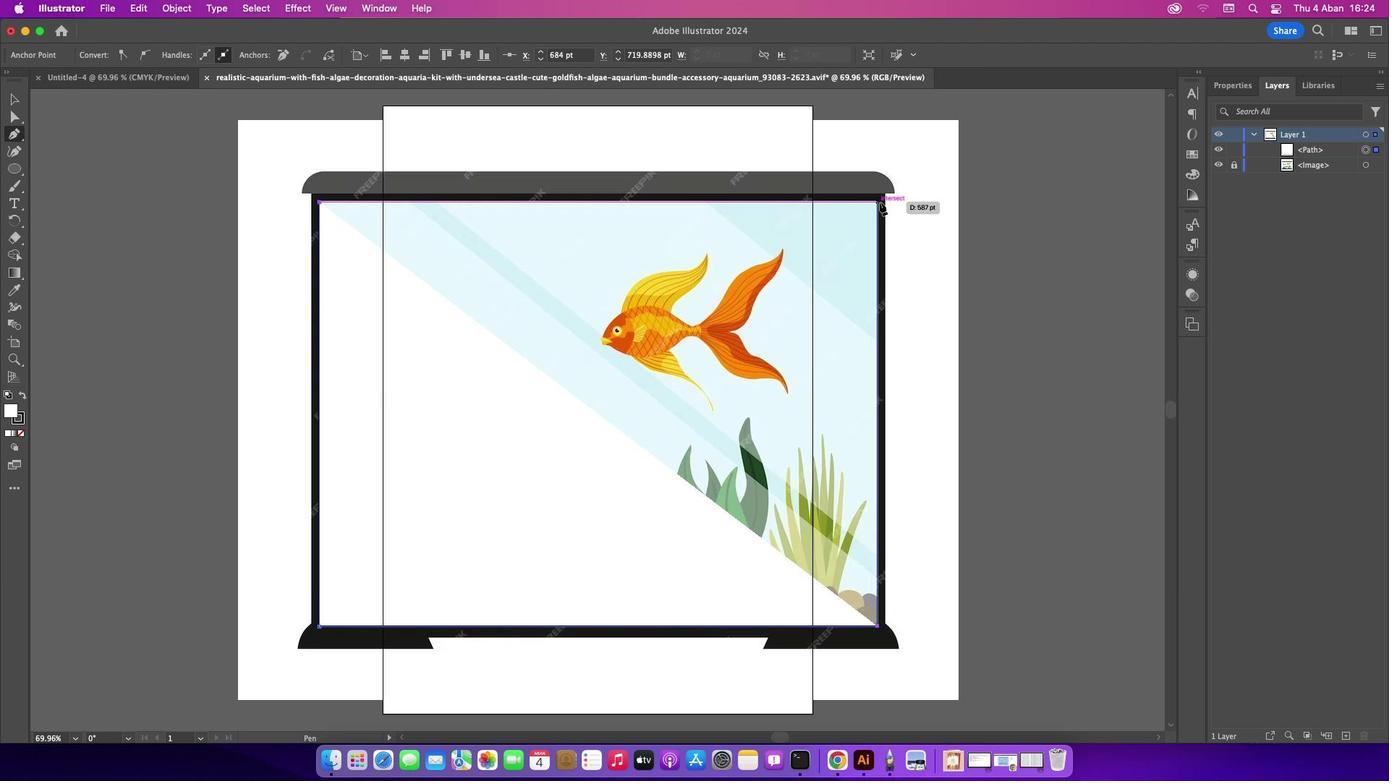 
Action: Mouse pressed left at (880, 201)
Screenshot: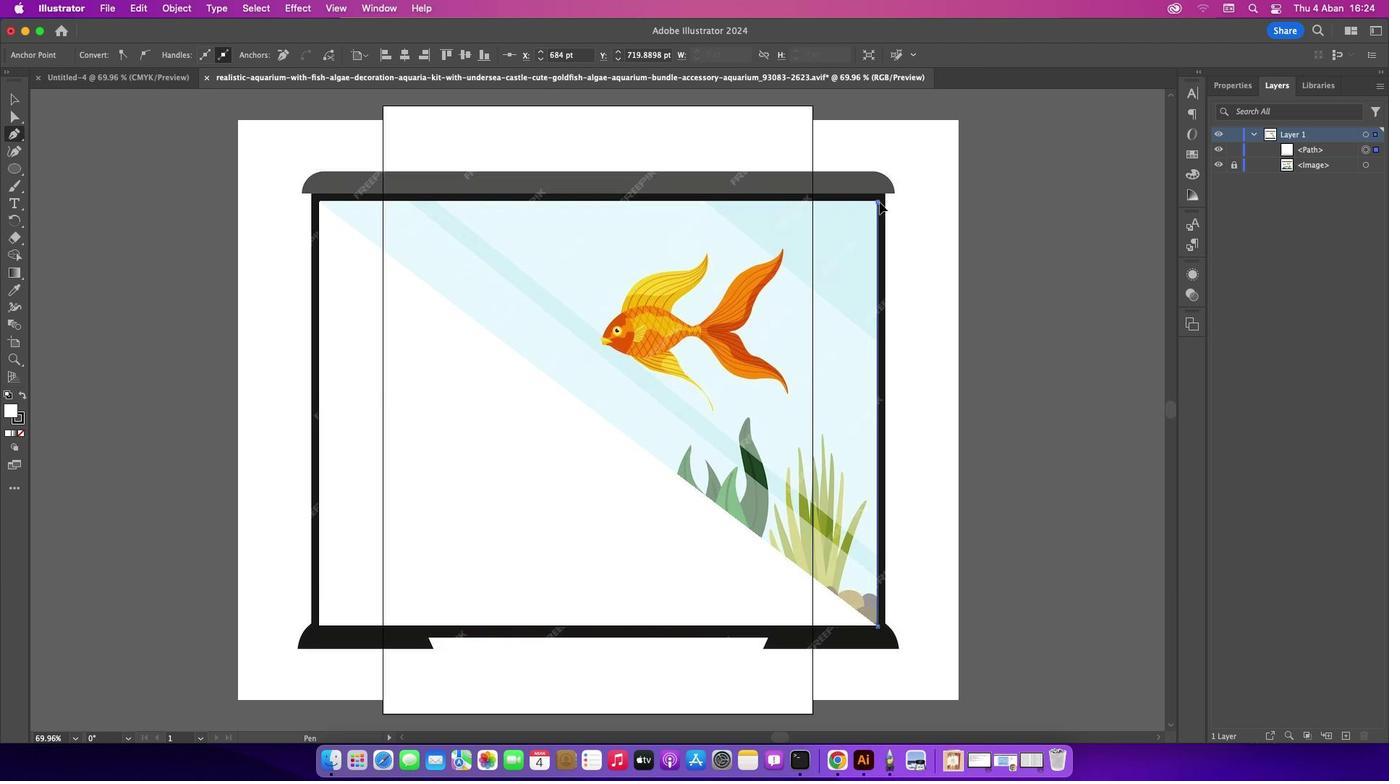 
Action: Mouse moved to (316, 201)
Screenshot: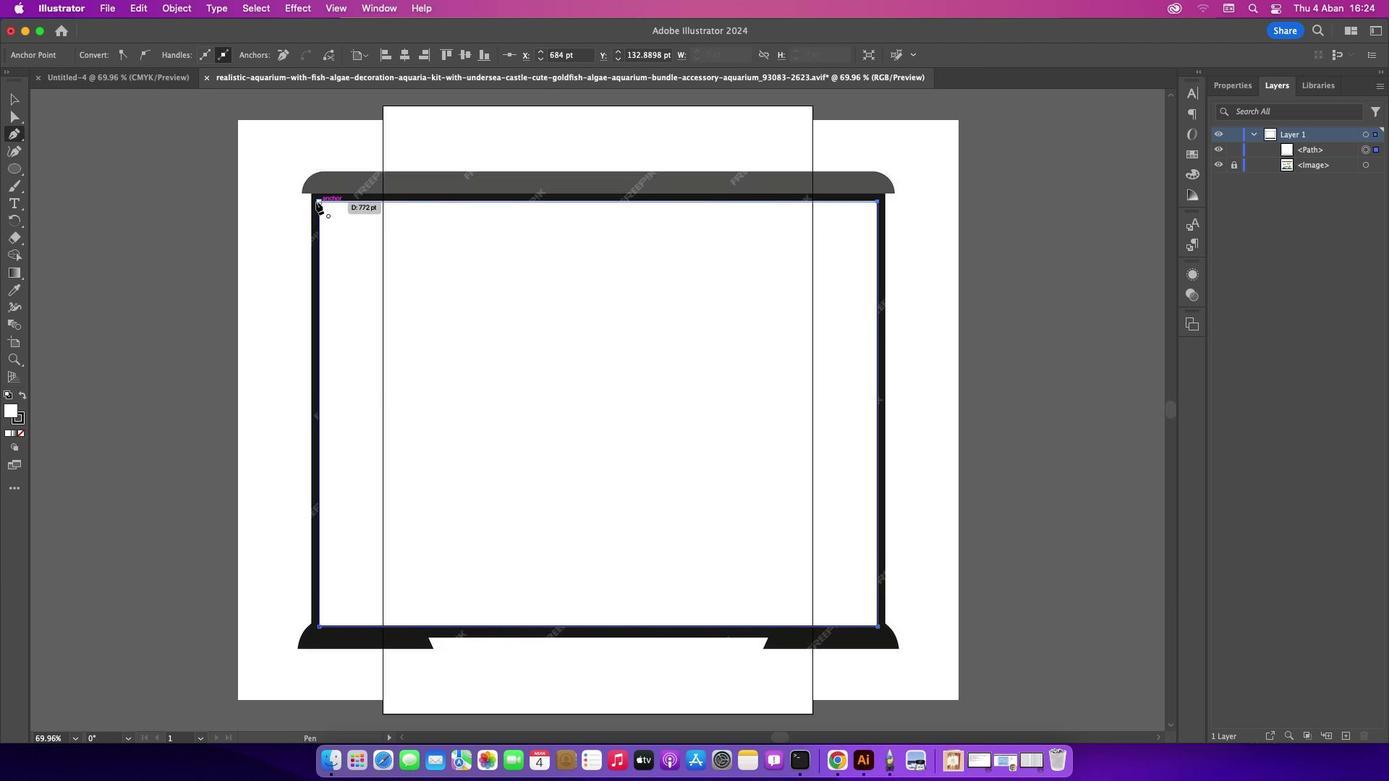 
Action: Mouse pressed left at (316, 201)
Screenshot: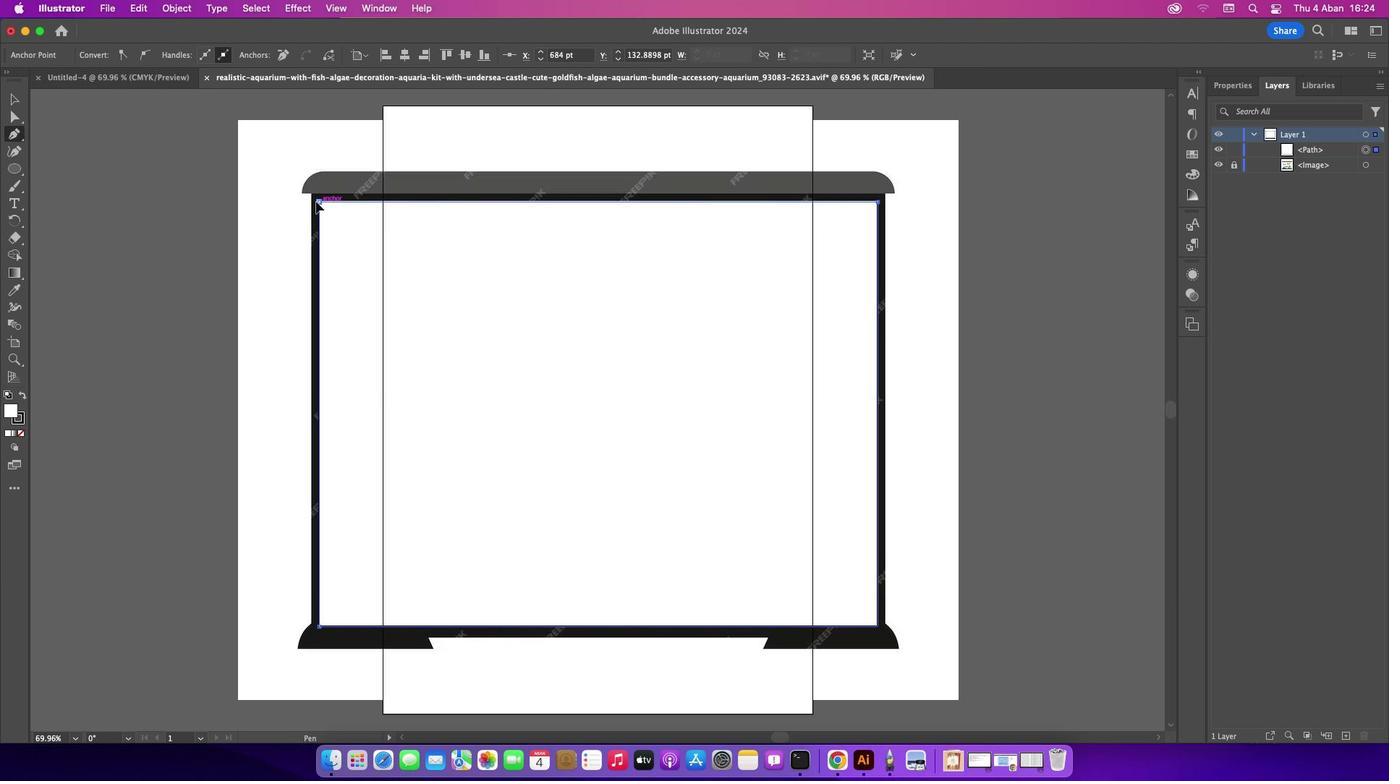 
Action: Mouse moved to (21, 432)
Screenshot: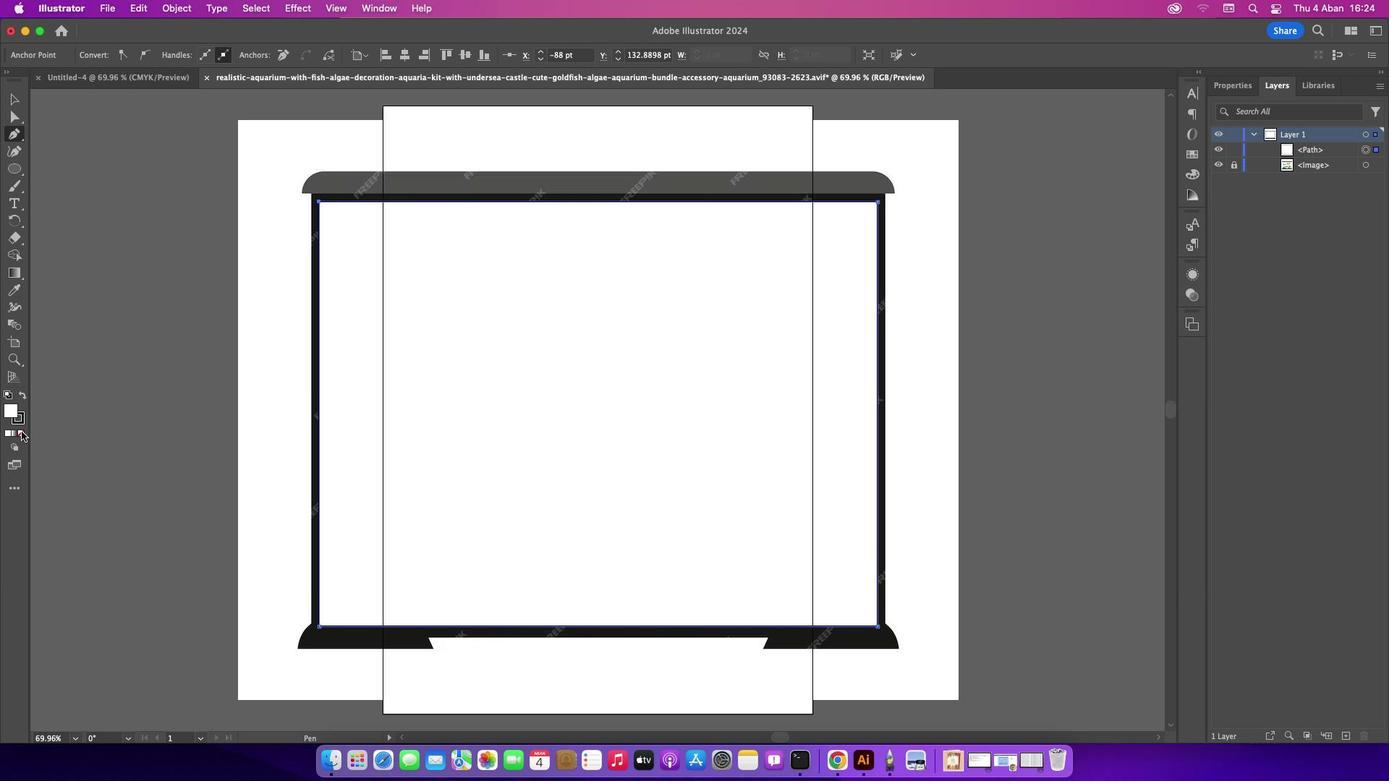 
Action: Mouse pressed left at (21, 432)
Screenshot: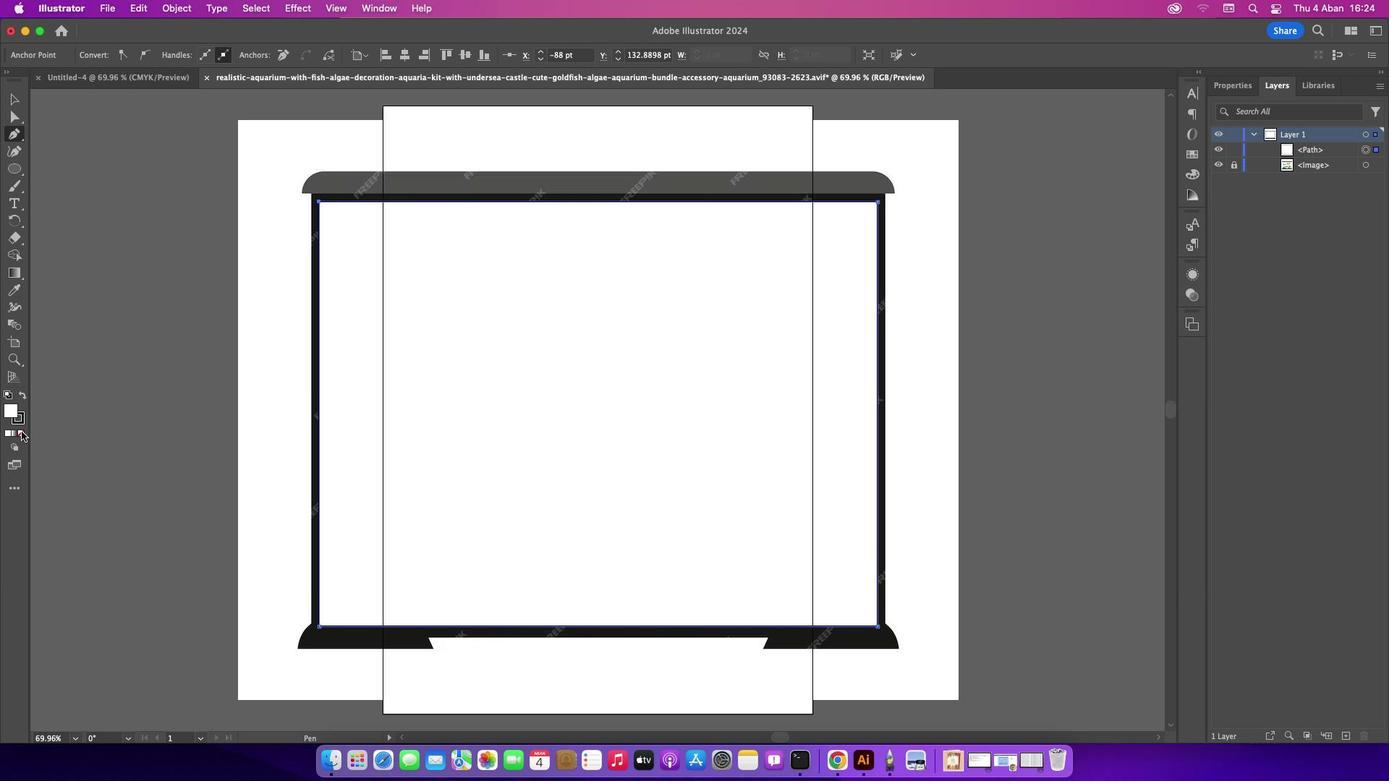 
Action: Mouse moved to (22, 416)
Screenshot: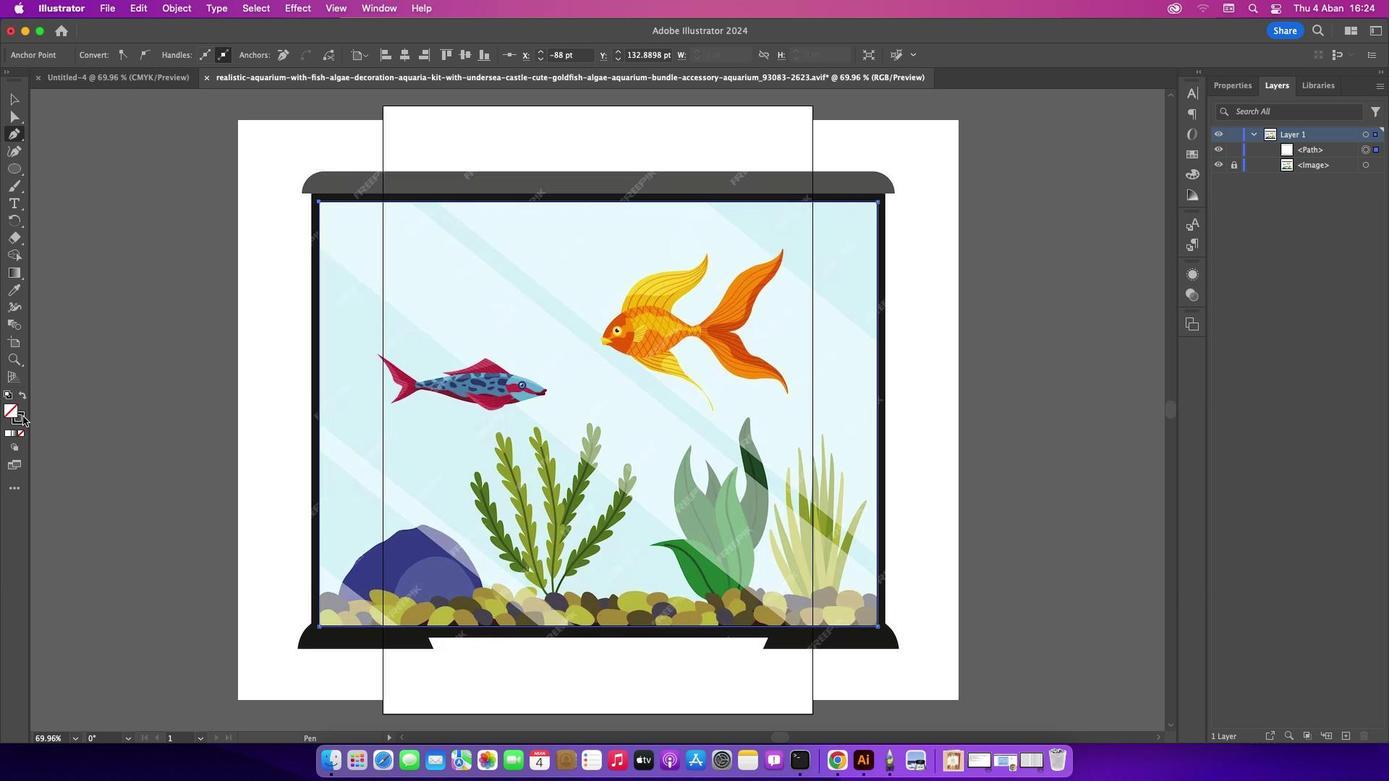 
Action: Mouse pressed left at (22, 416)
Screenshot: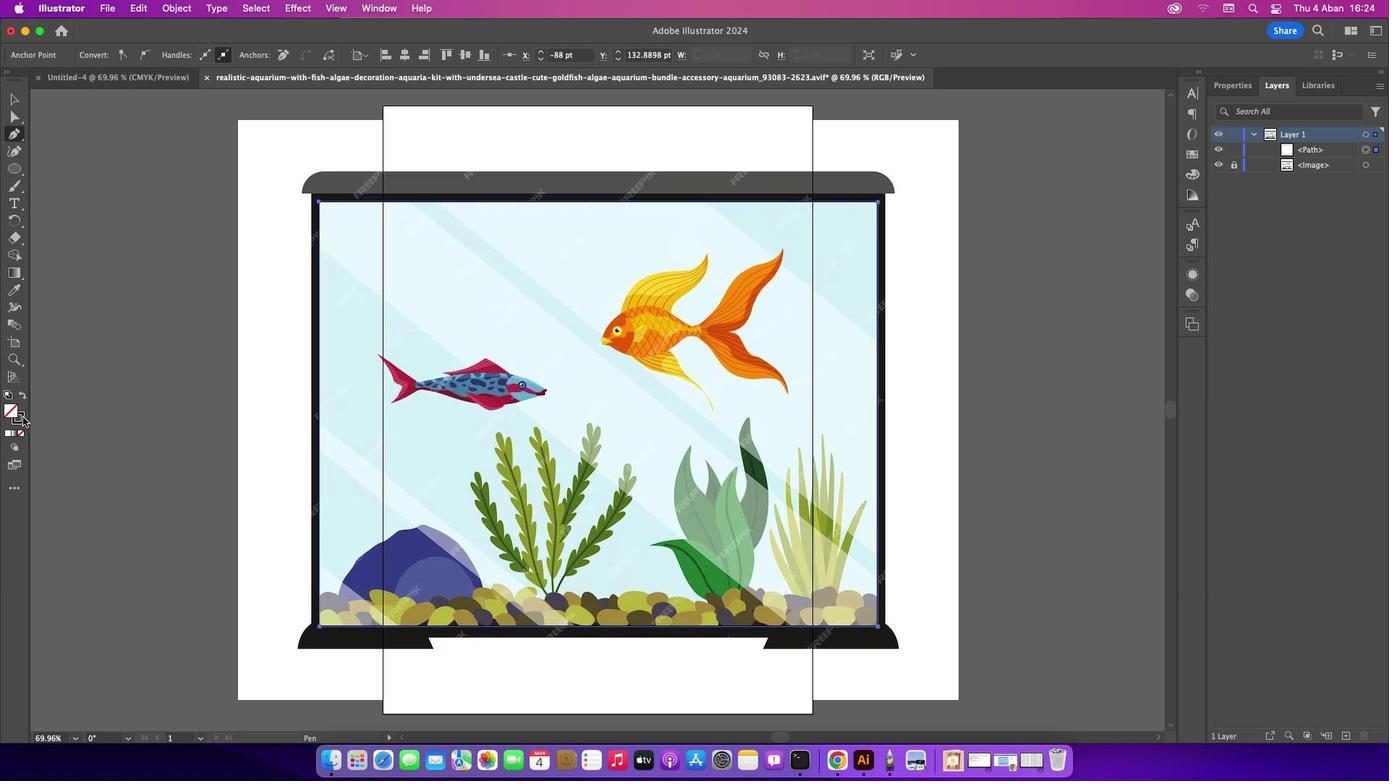 
Action: Mouse moved to (20, 432)
Screenshot: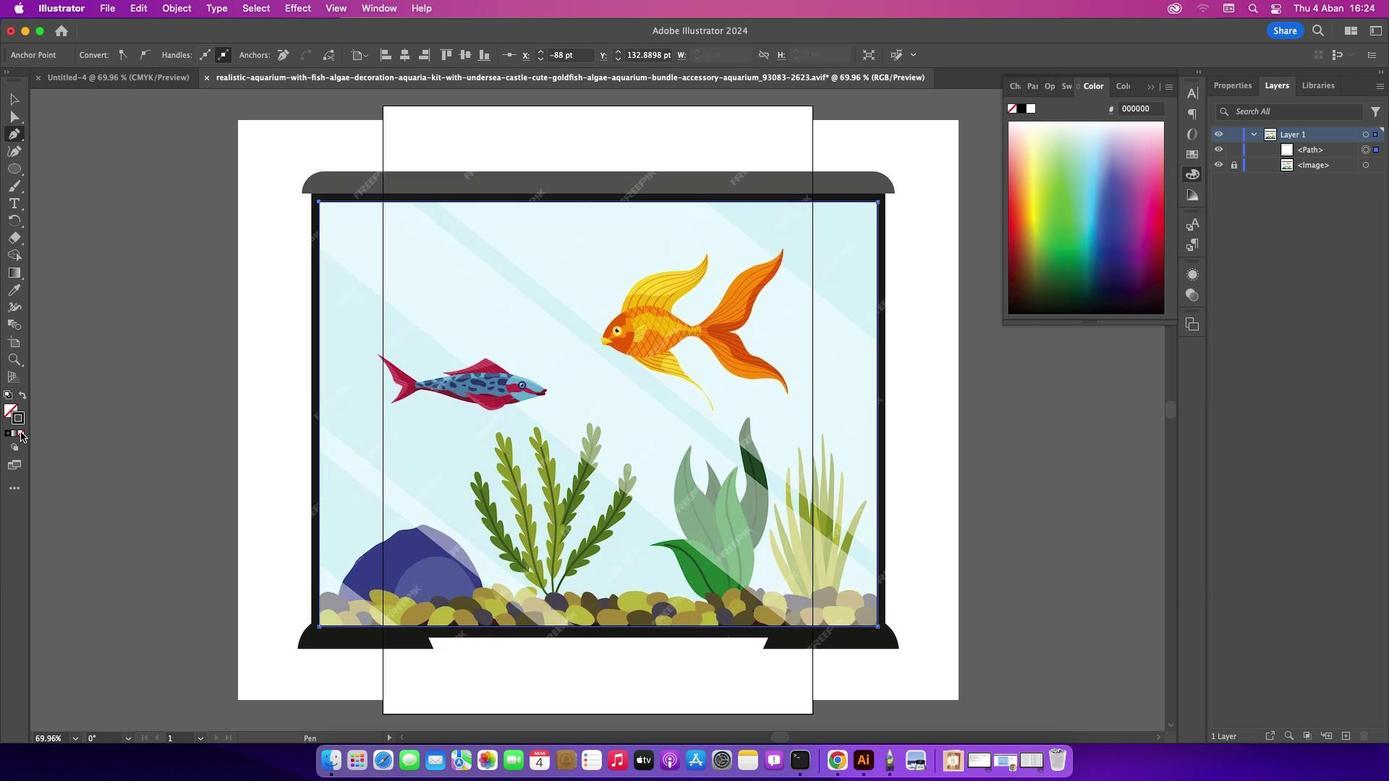 
Action: Mouse pressed left at (20, 432)
Screenshot: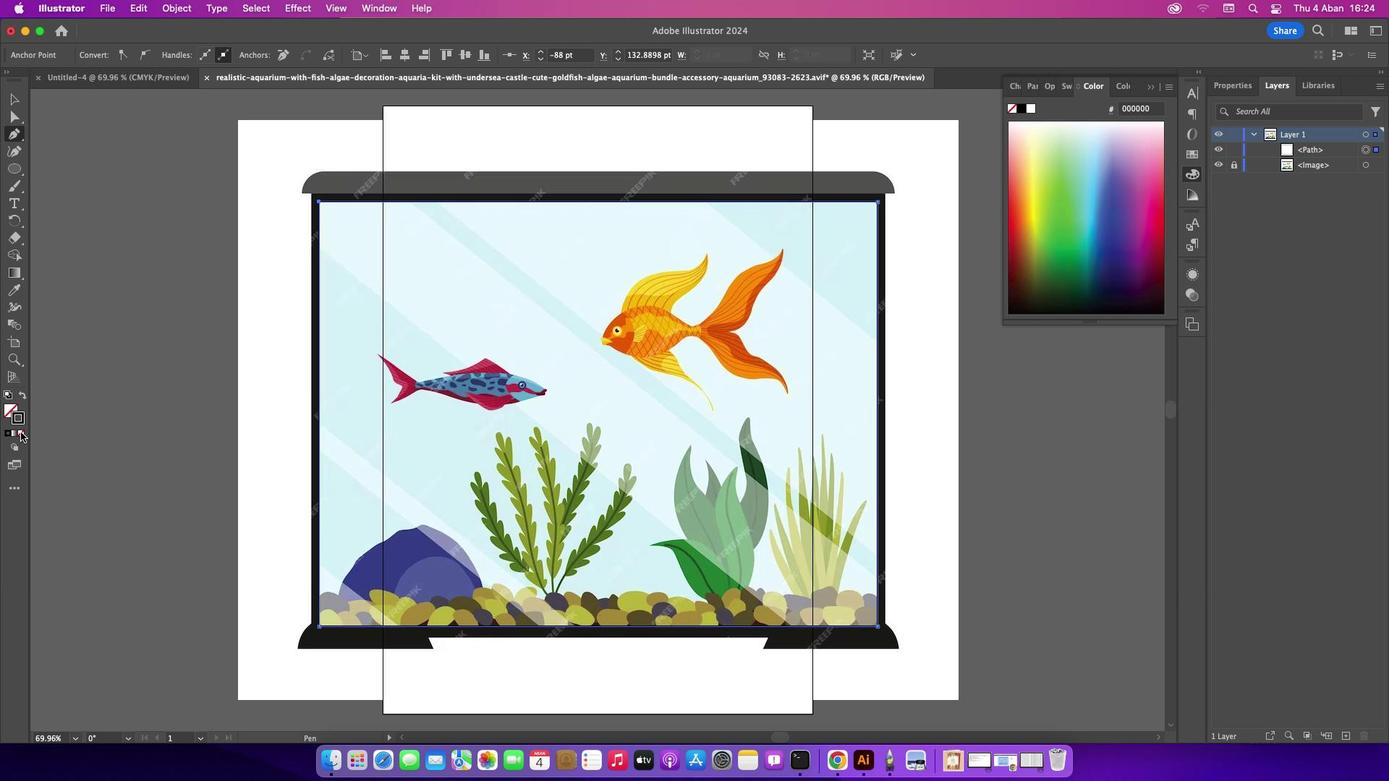 
Action: Mouse moved to (1152, 89)
Screenshot: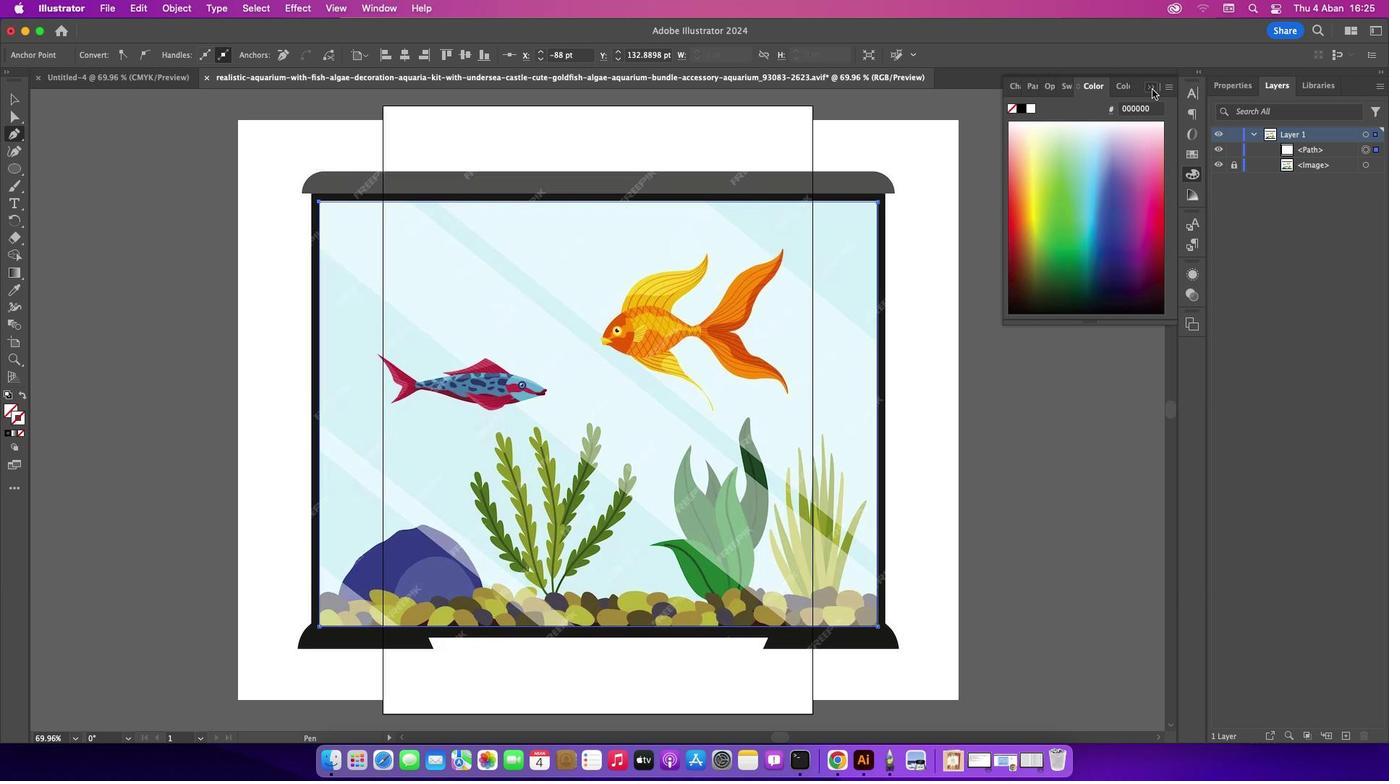 
Action: Mouse pressed left at (1152, 89)
Screenshot: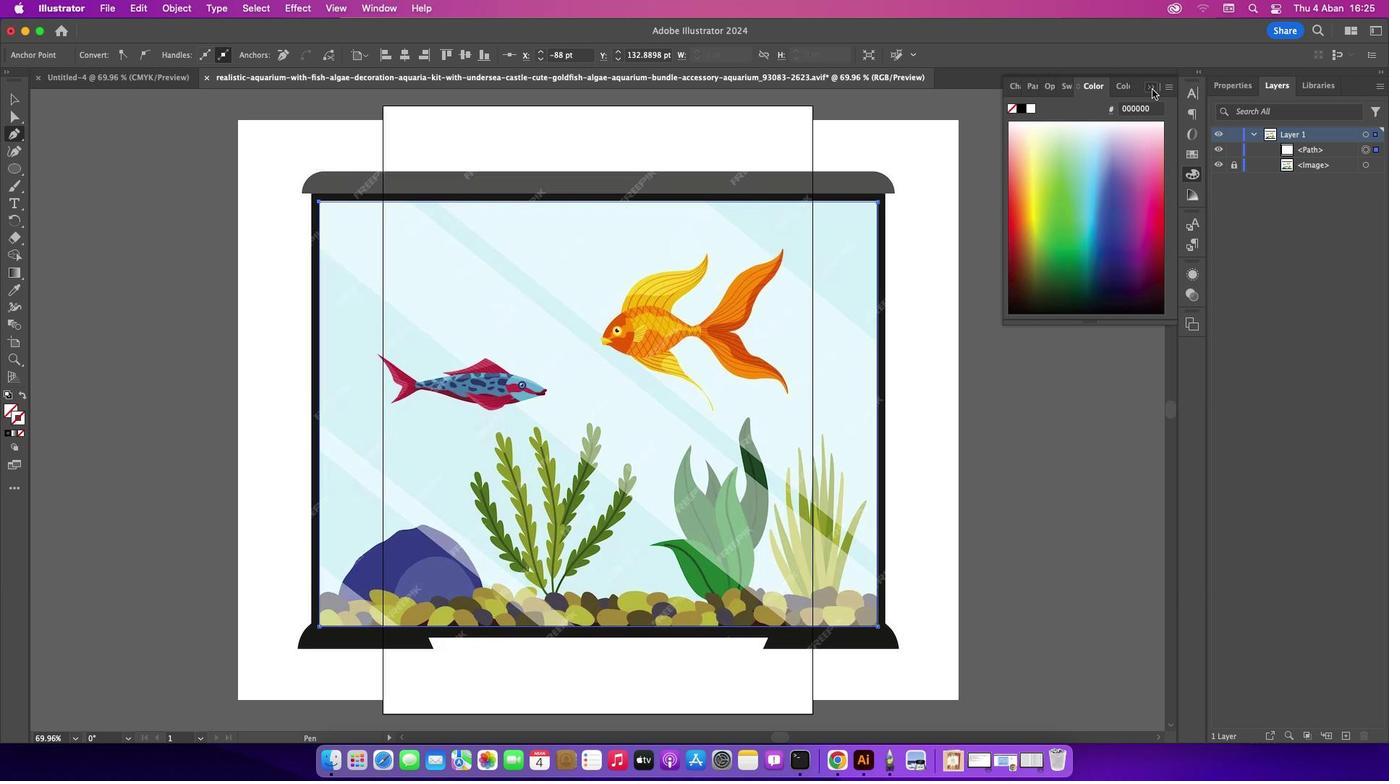 
Action: Mouse moved to (18, 99)
Screenshot: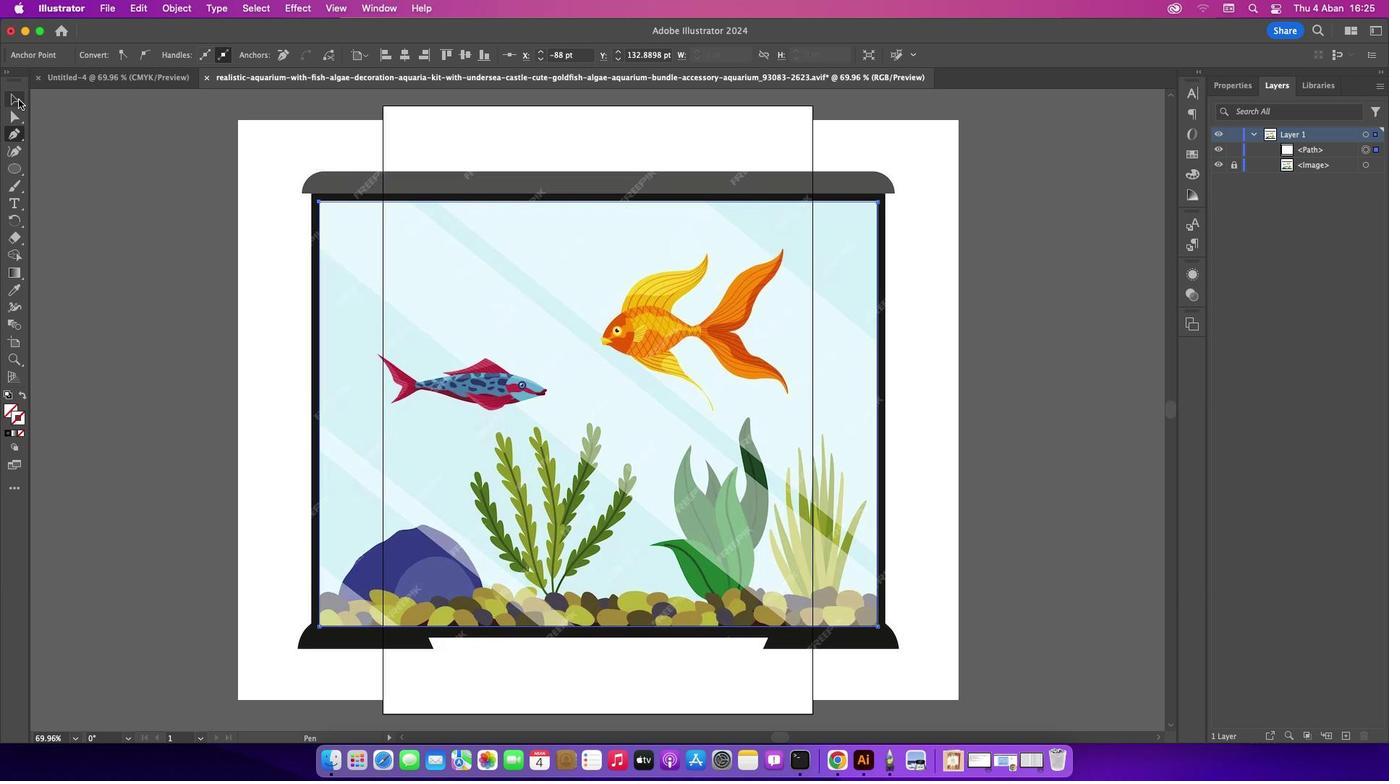 
Action: Mouse pressed left at (18, 99)
Screenshot: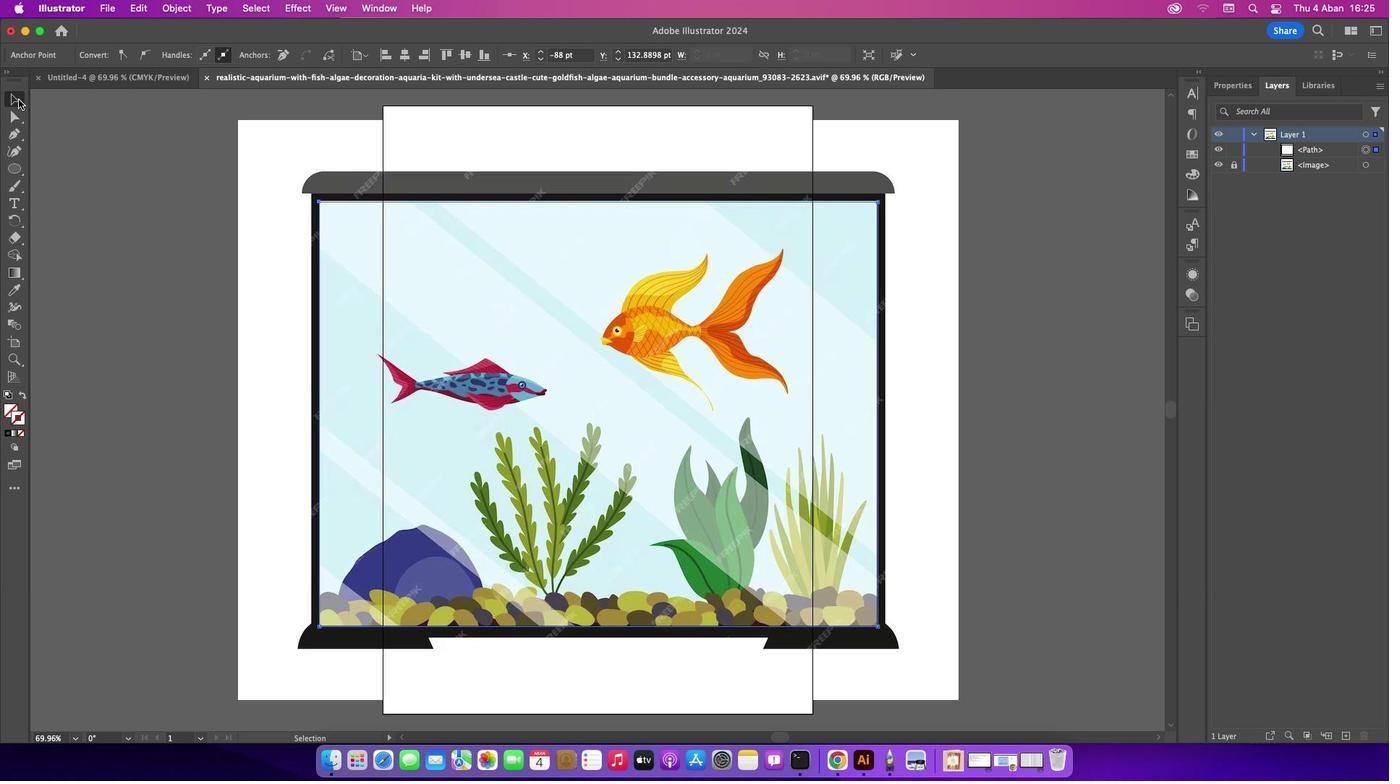 
Action: Mouse moved to (134, 140)
Screenshot: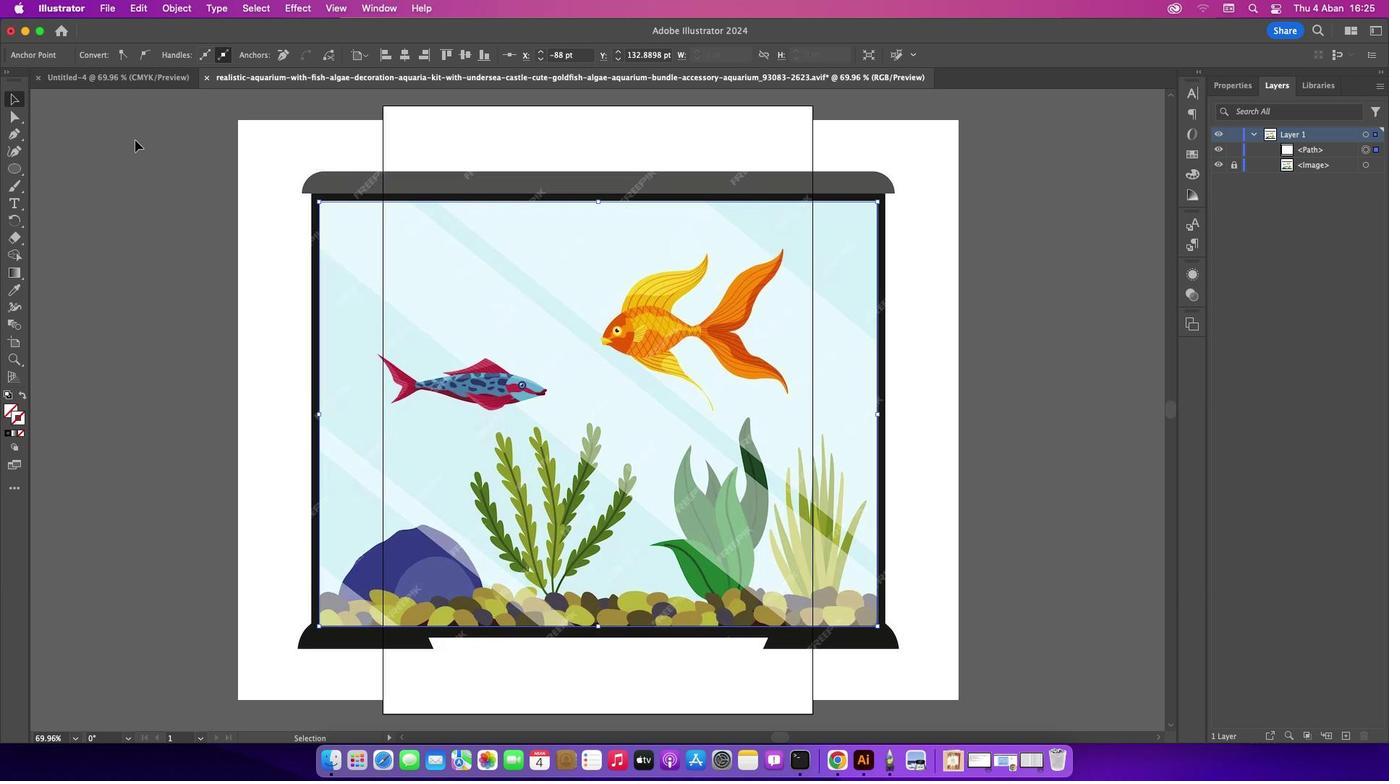 
Action: Mouse pressed left at (134, 140)
Screenshot: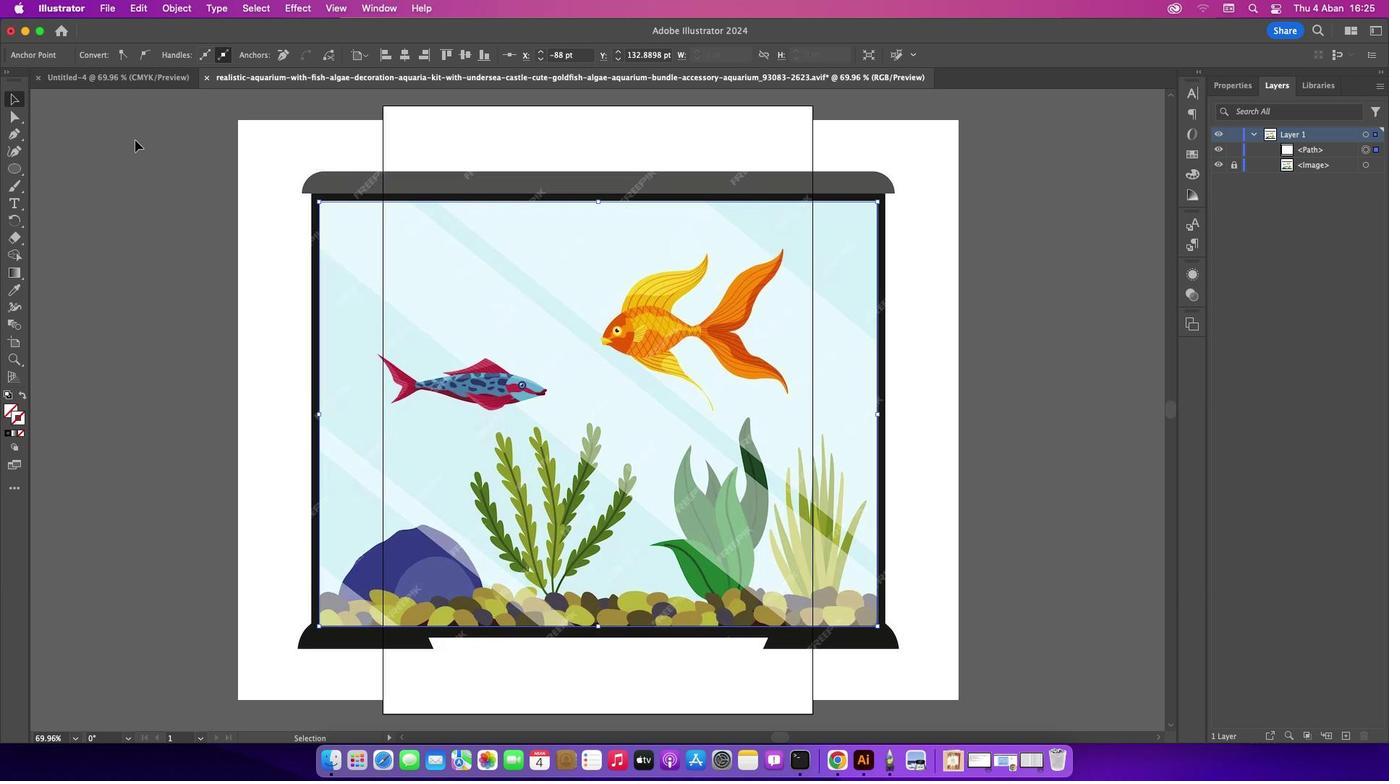 
Action: Mouse moved to (414, 200)
Screenshot: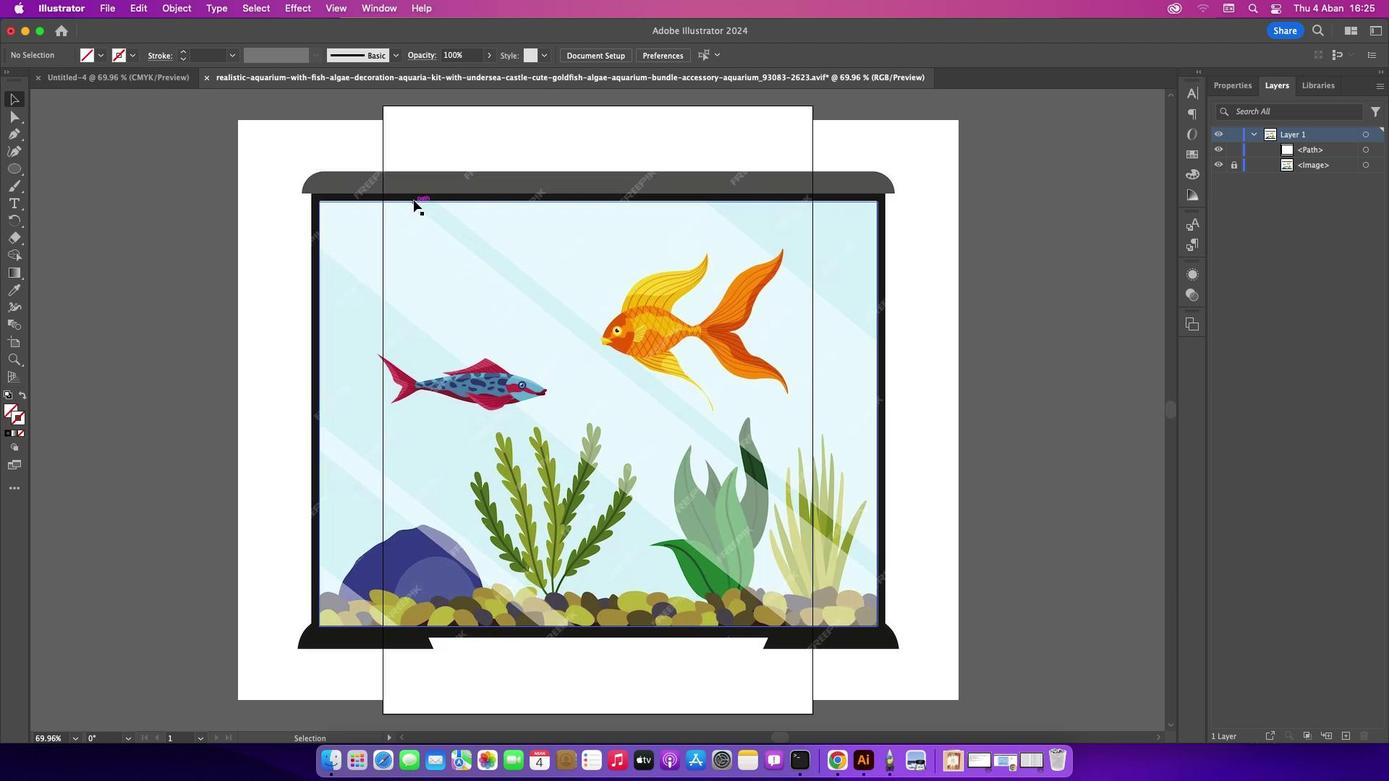 
Action: Mouse pressed left at (414, 200)
Screenshot: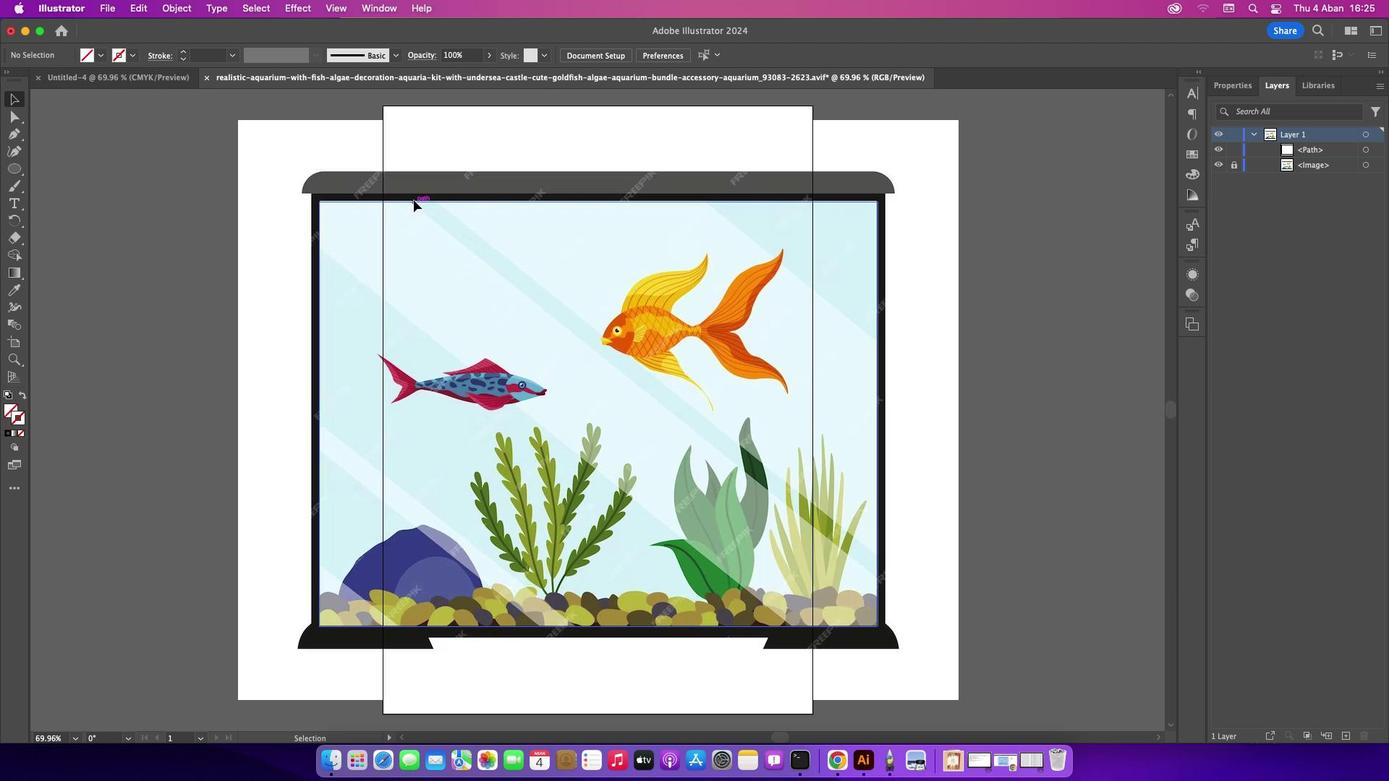 
Action: Mouse moved to (924, 220)
Screenshot: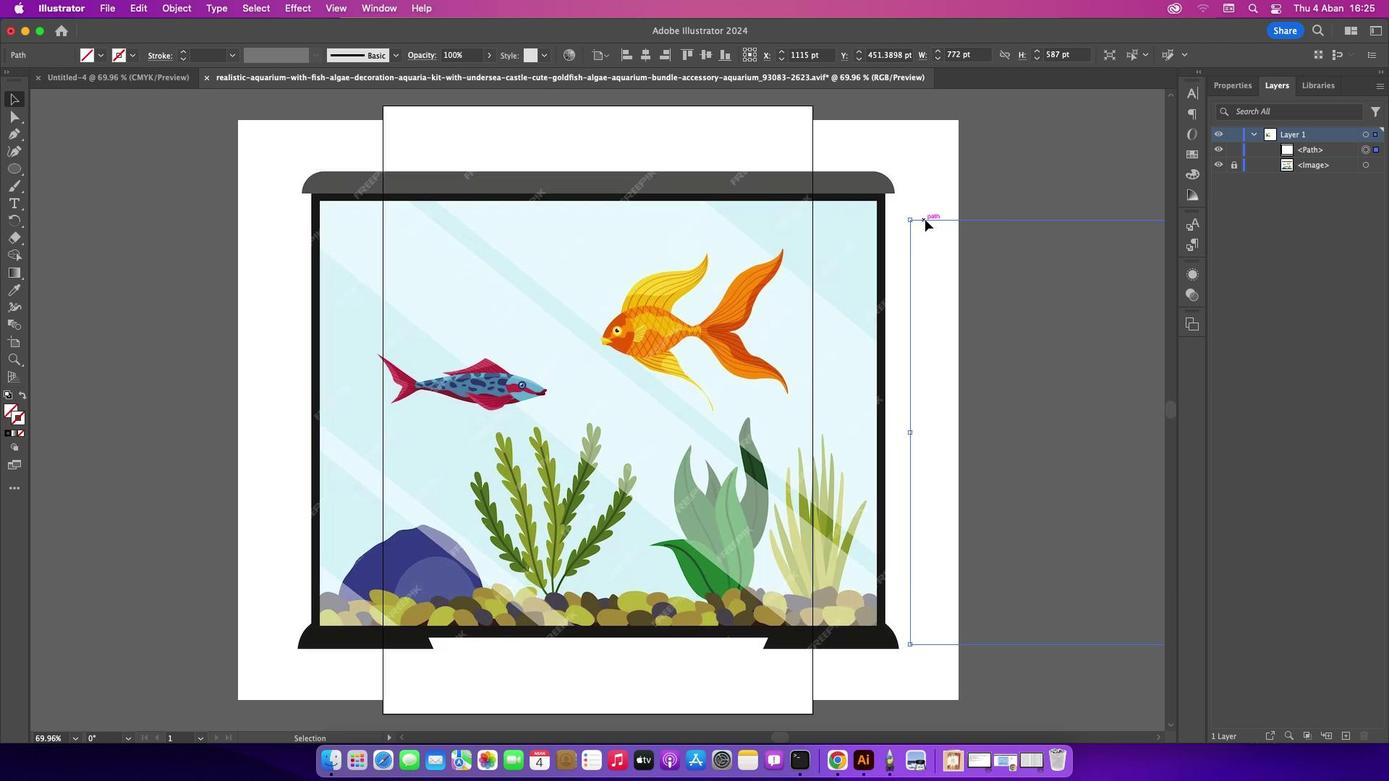 
Action: Mouse pressed left at (924, 220)
Screenshot: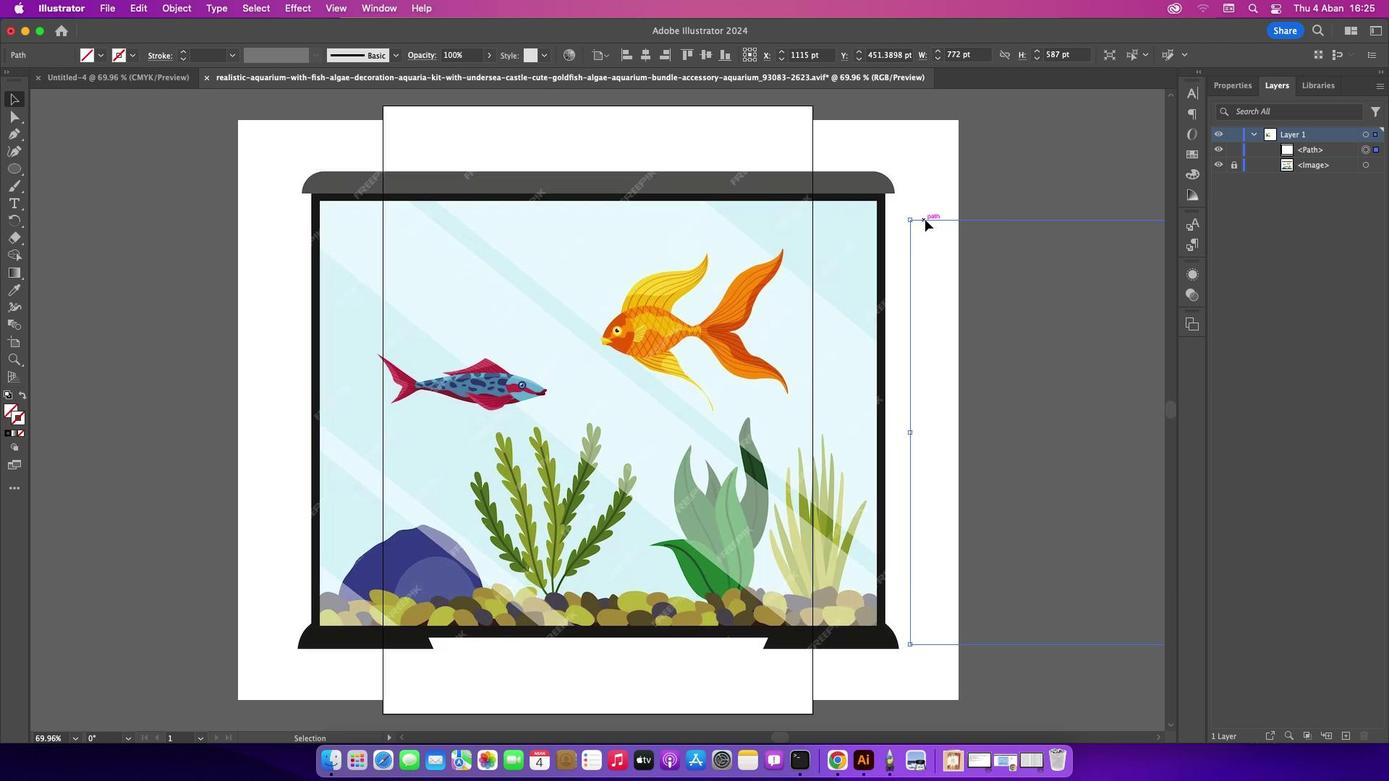 
Action: Mouse moved to (936, 162)
Screenshot: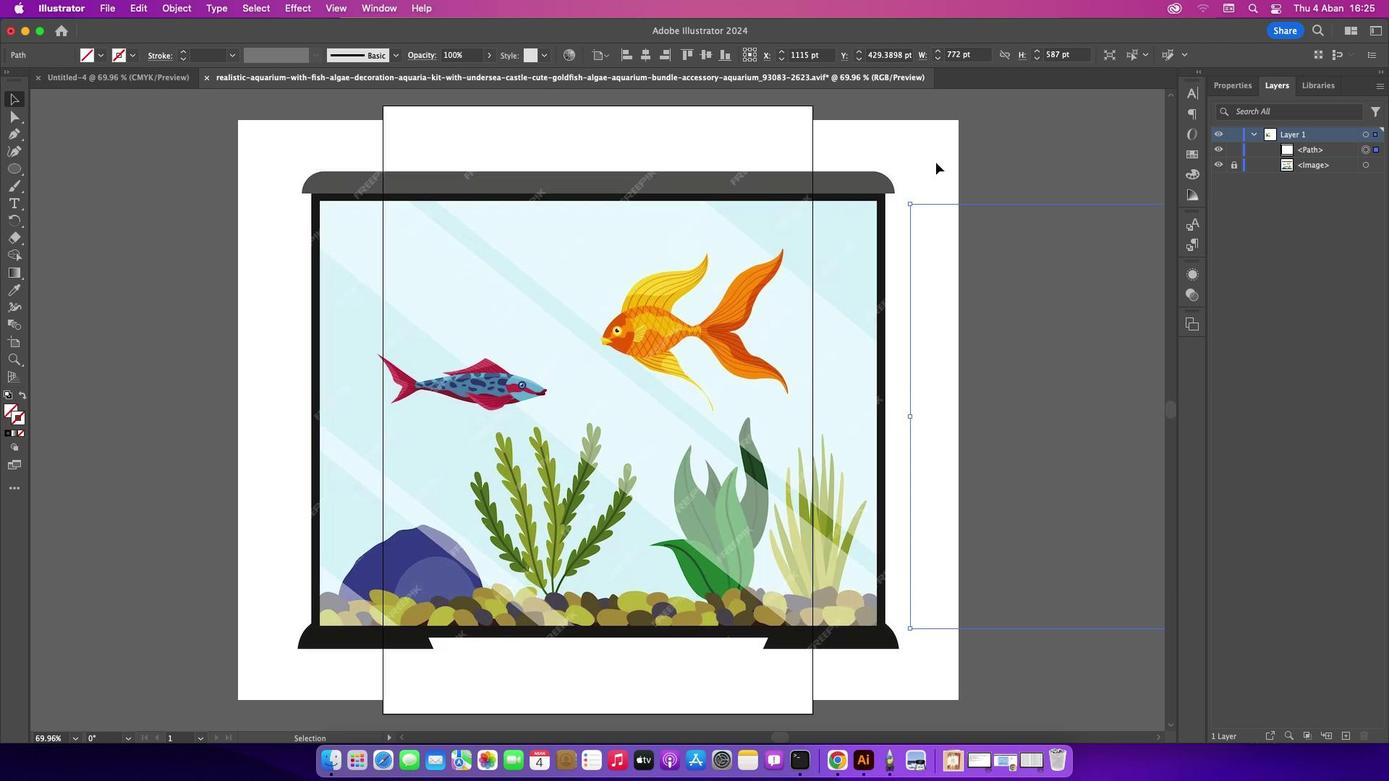 
Action: Mouse pressed left at (936, 162)
Screenshot: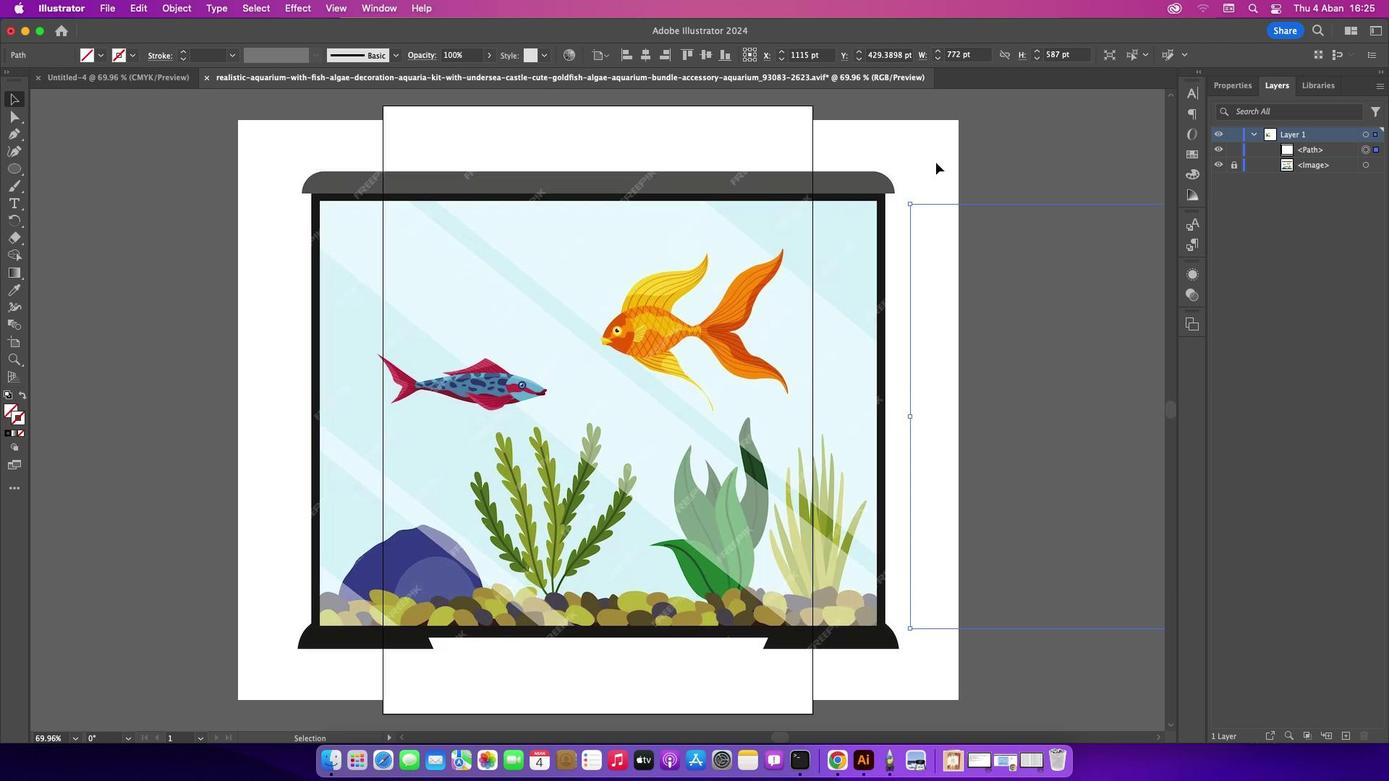 
Action: Mouse moved to (960, 207)
Screenshot: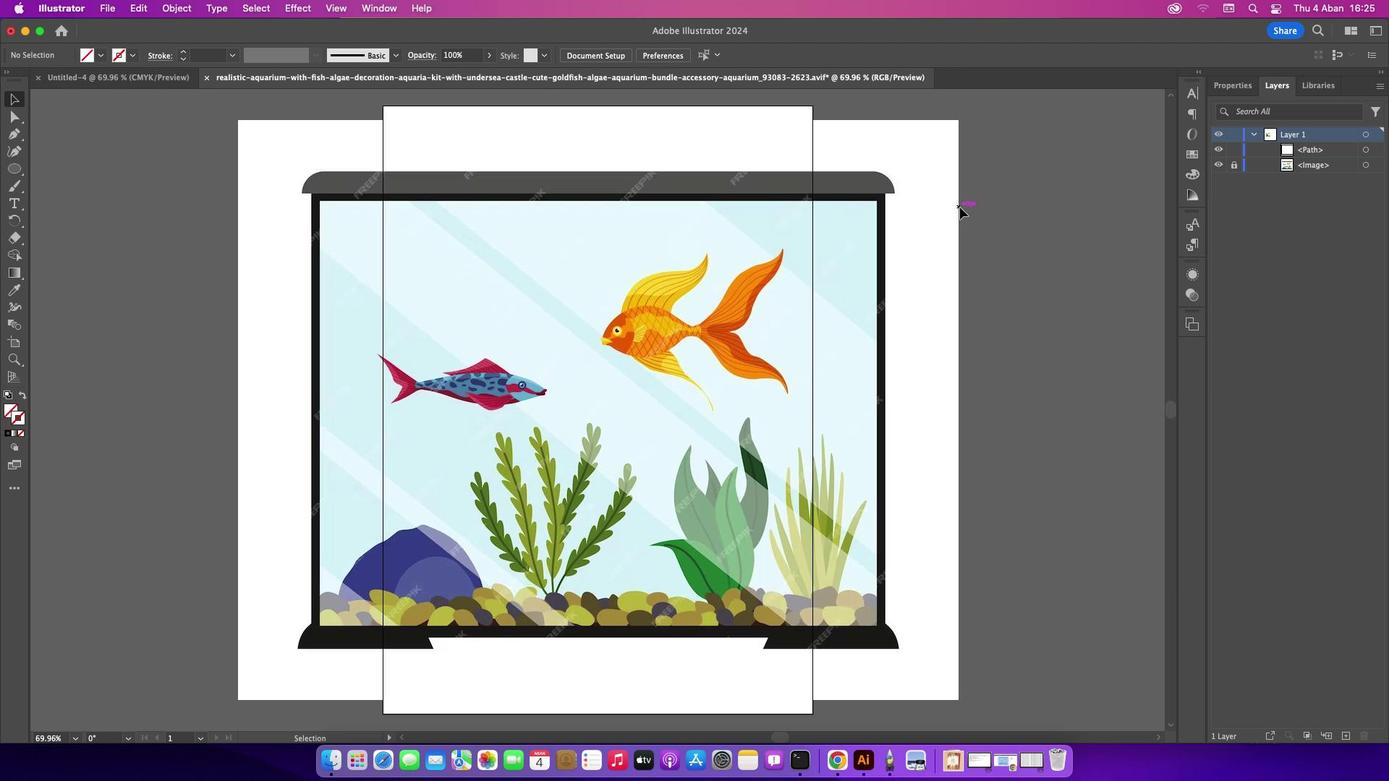 
Action: Mouse pressed left at (960, 207)
Screenshot: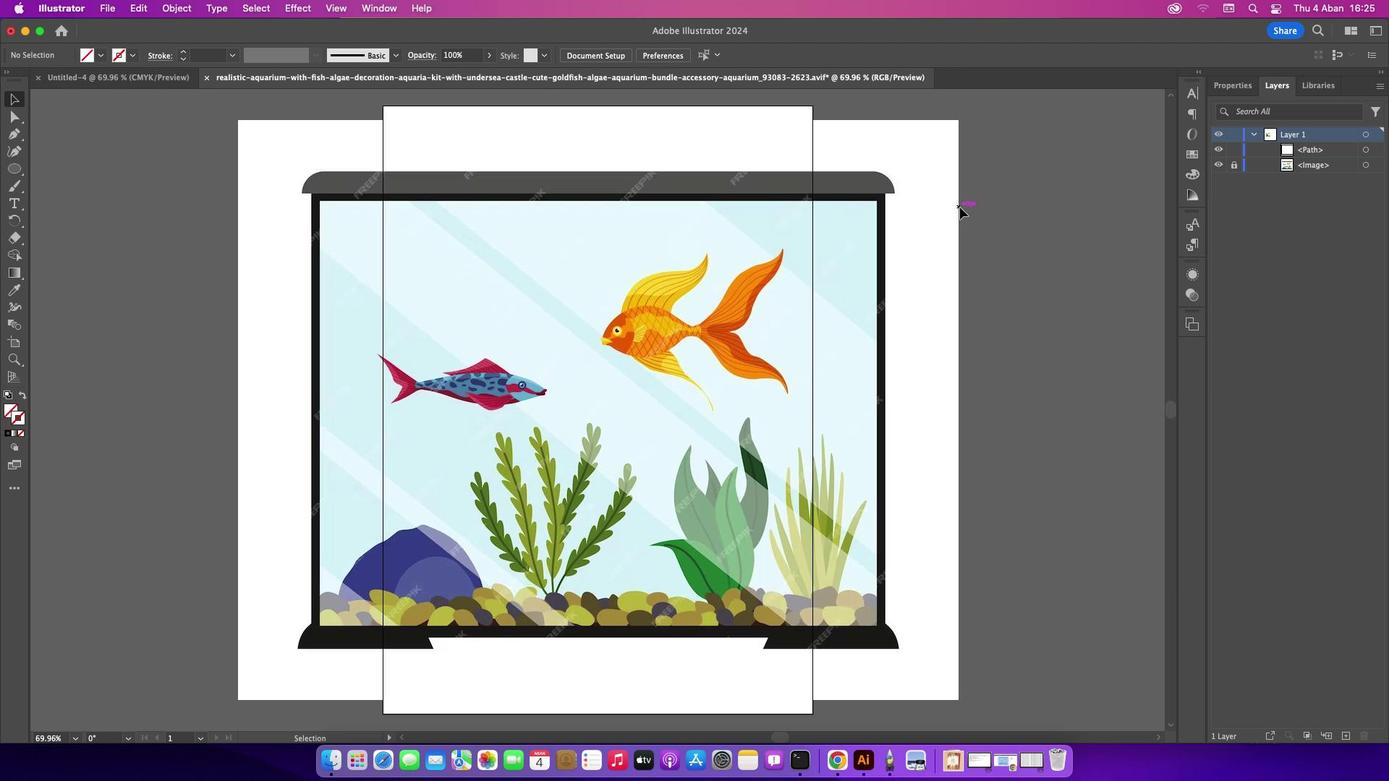 
Action: Mouse moved to (930, 203)
Screenshot: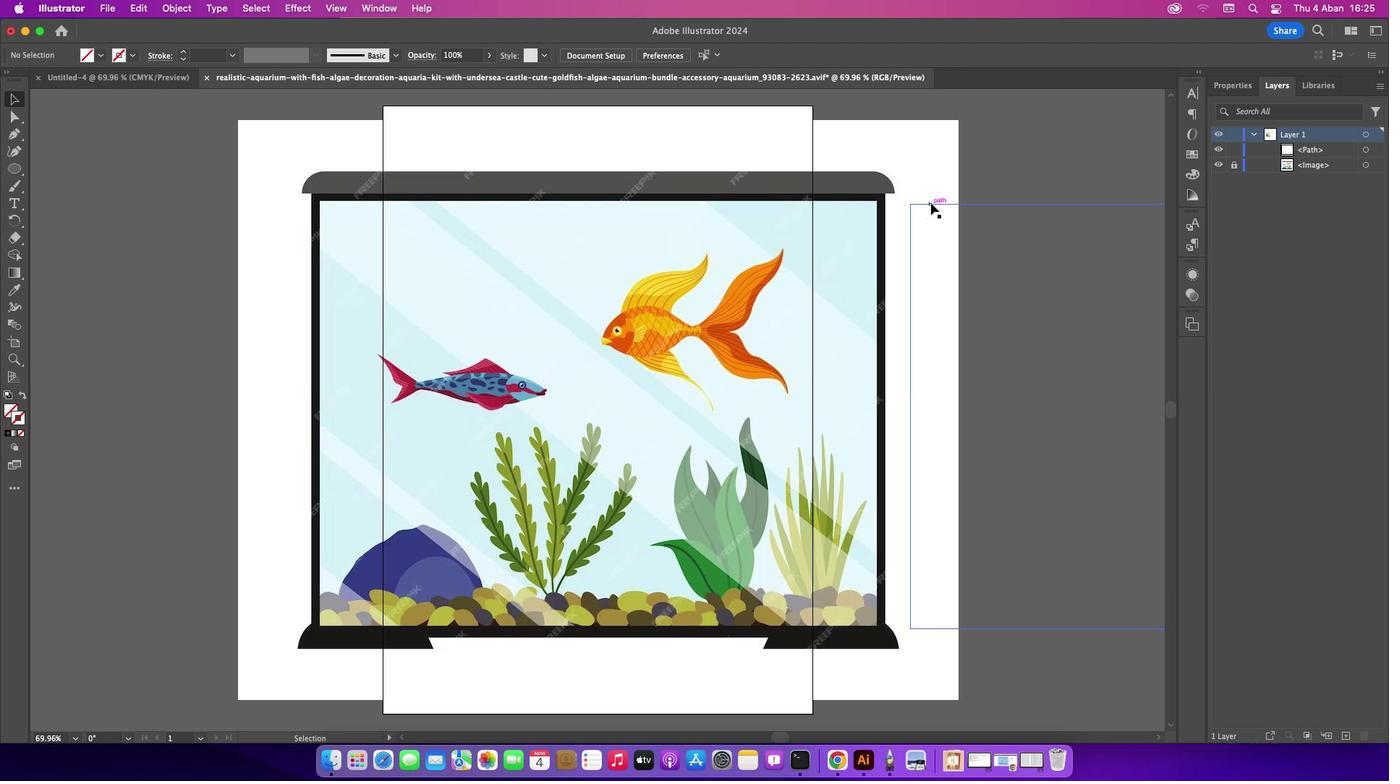 
Action: Mouse pressed left at (930, 203)
Screenshot: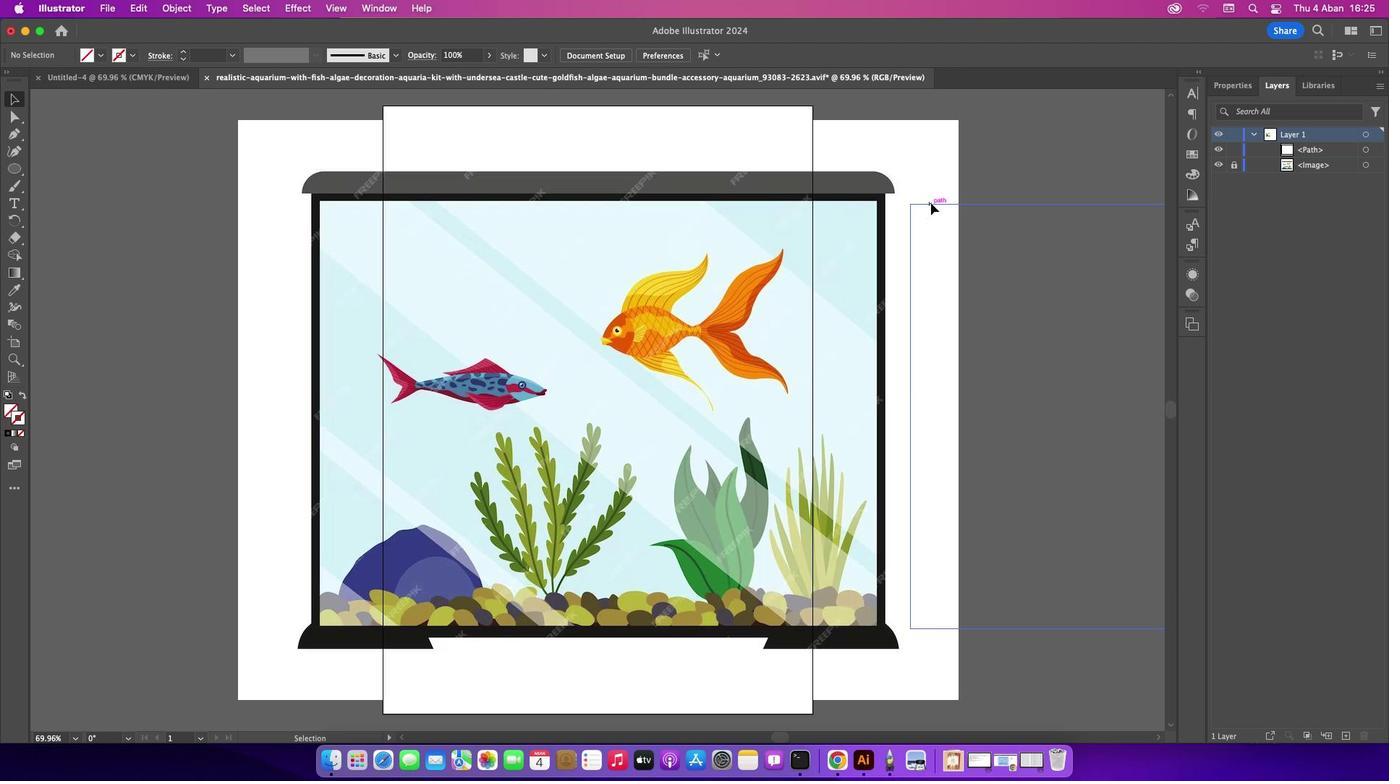 
Action: Mouse moved to (19, 294)
Screenshot: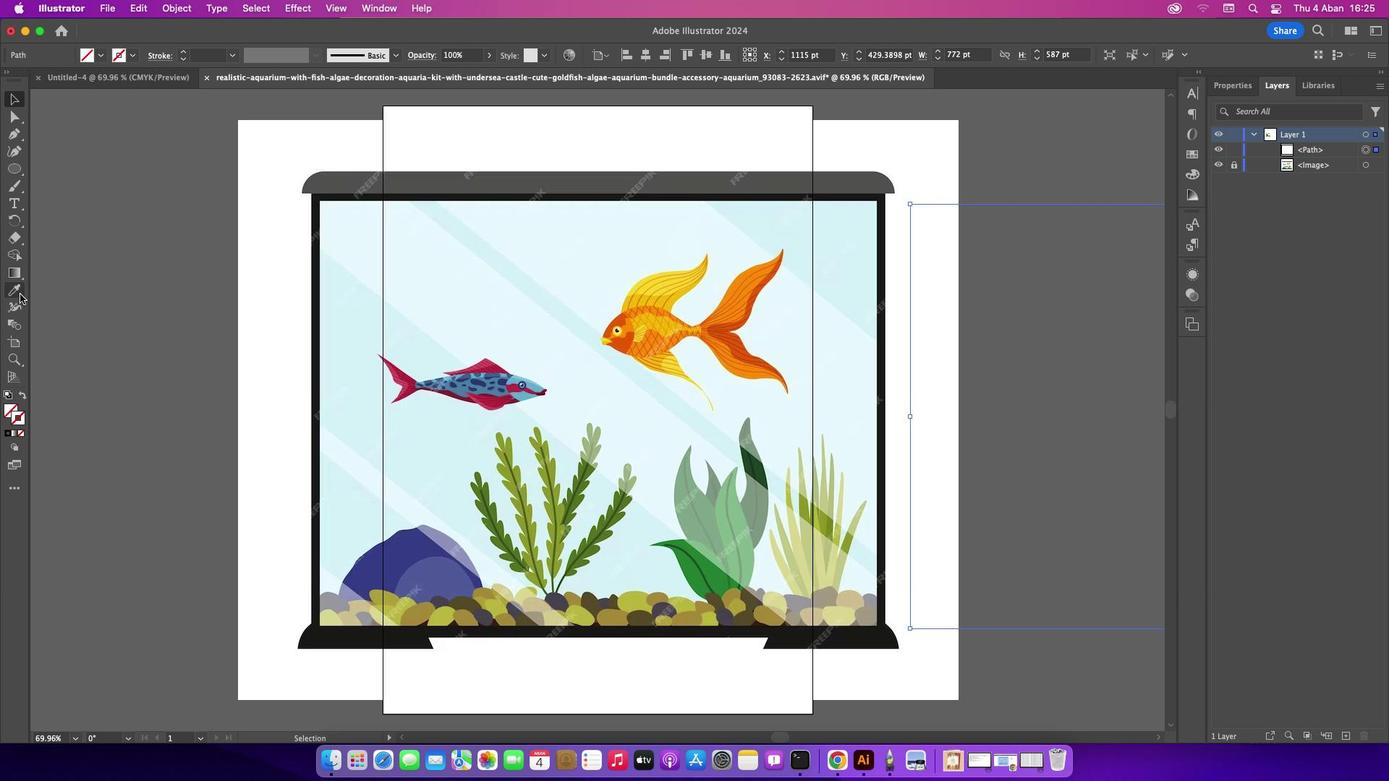 
Action: Mouse pressed left at (19, 294)
Screenshot: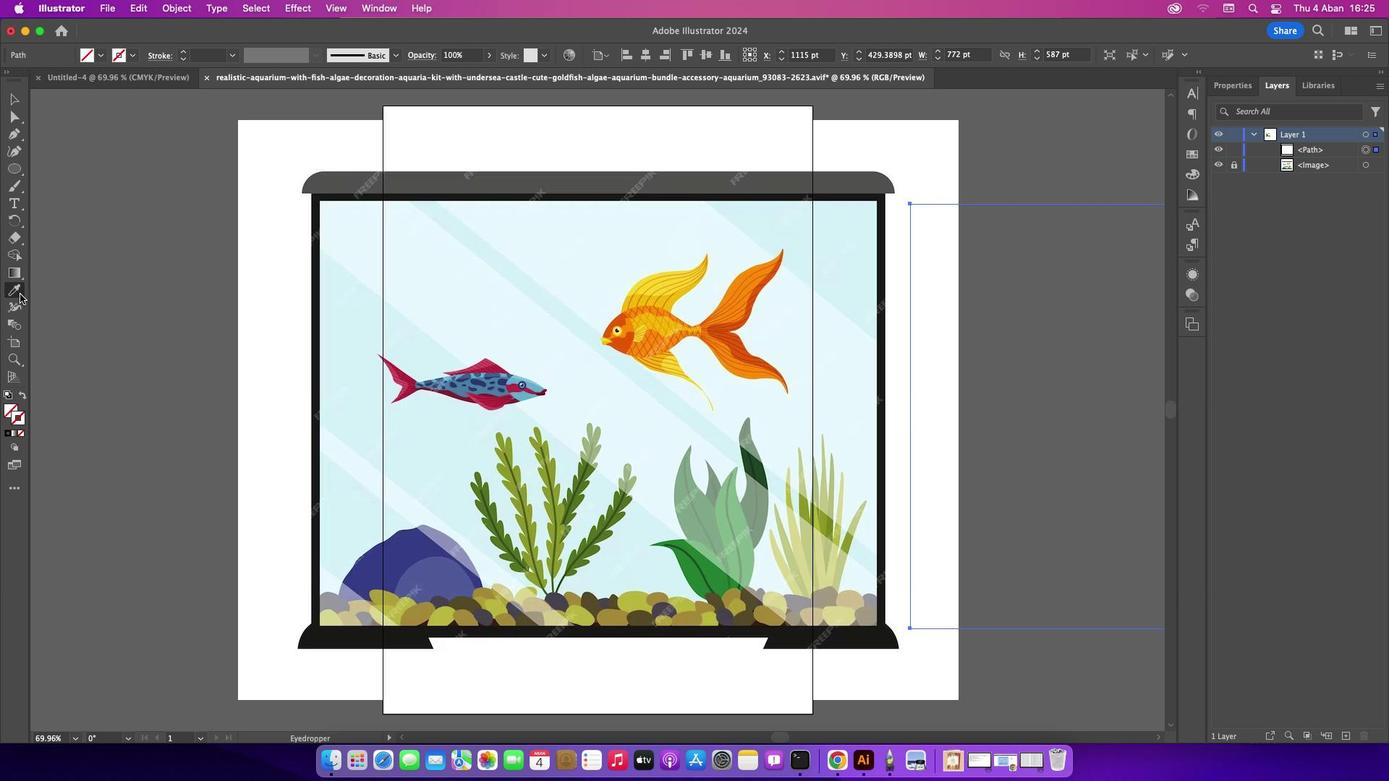 
Action: Mouse moved to (387, 340)
Screenshot: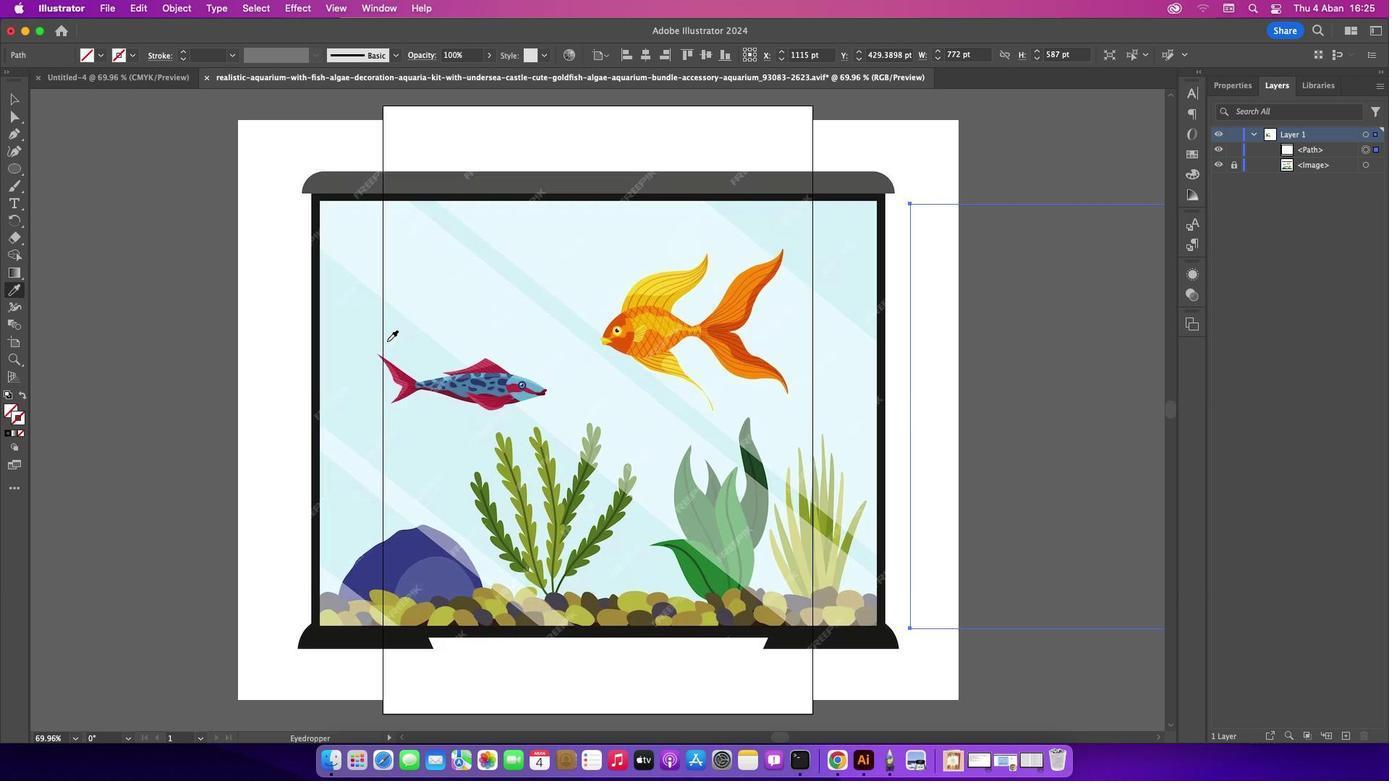 
Action: Mouse pressed left at (387, 340)
Screenshot: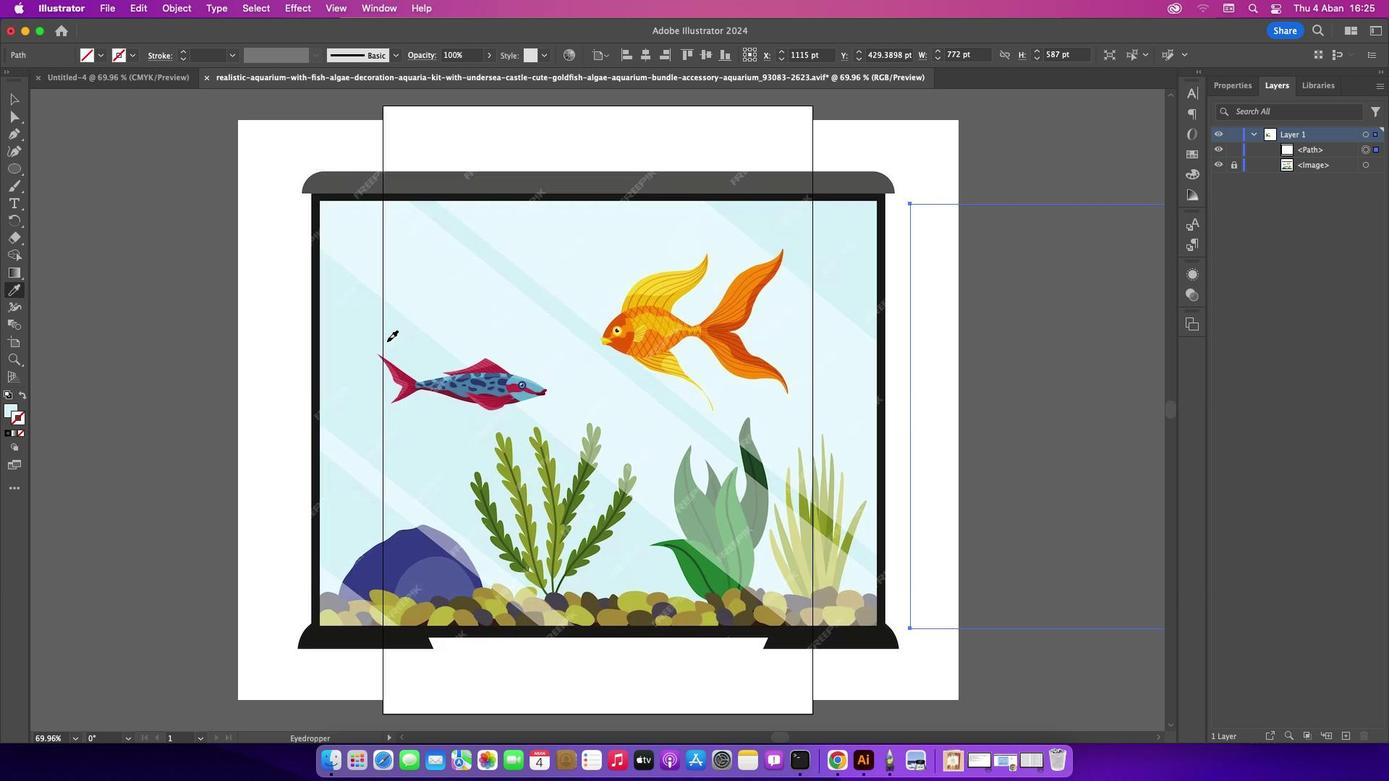 
Action: Mouse moved to (23, 99)
Screenshot: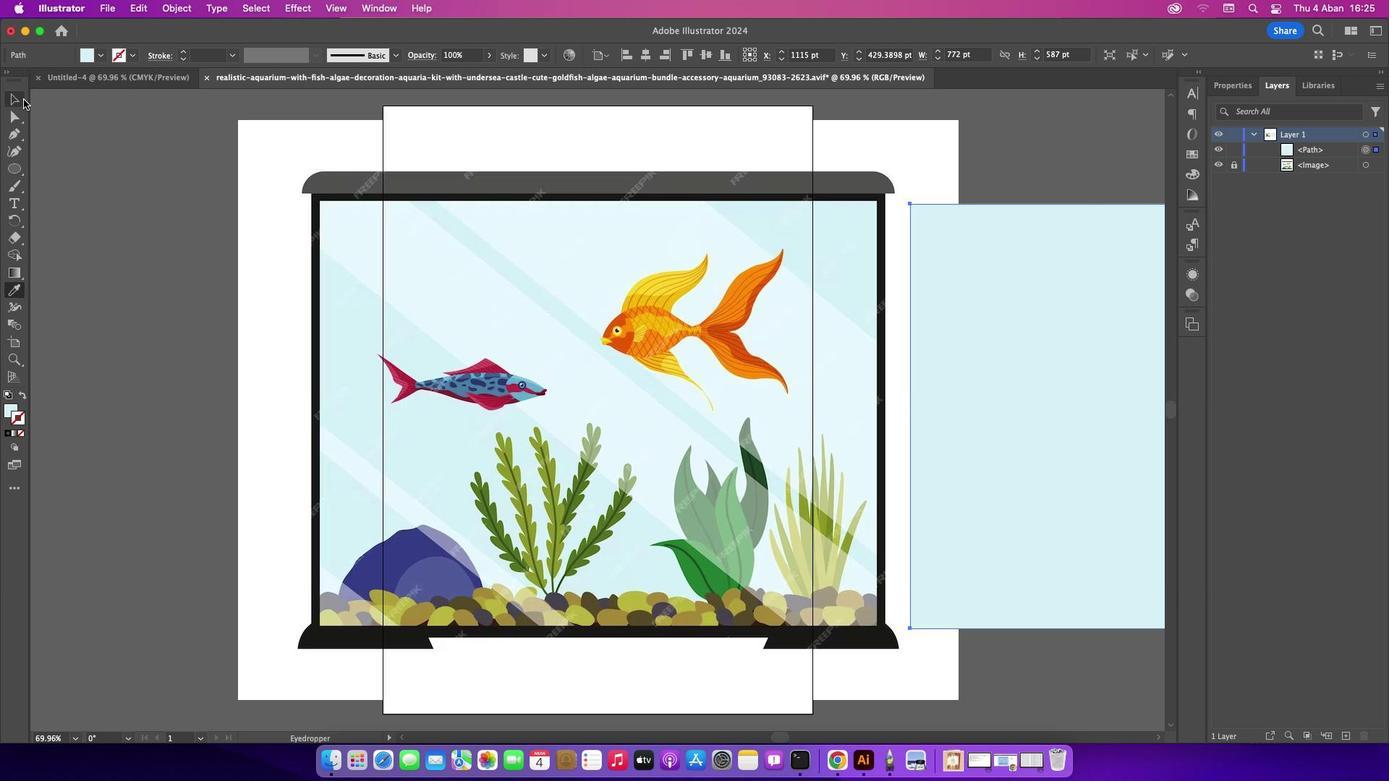 
Action: Mouse pressed left at (23, 99)
Screenshot: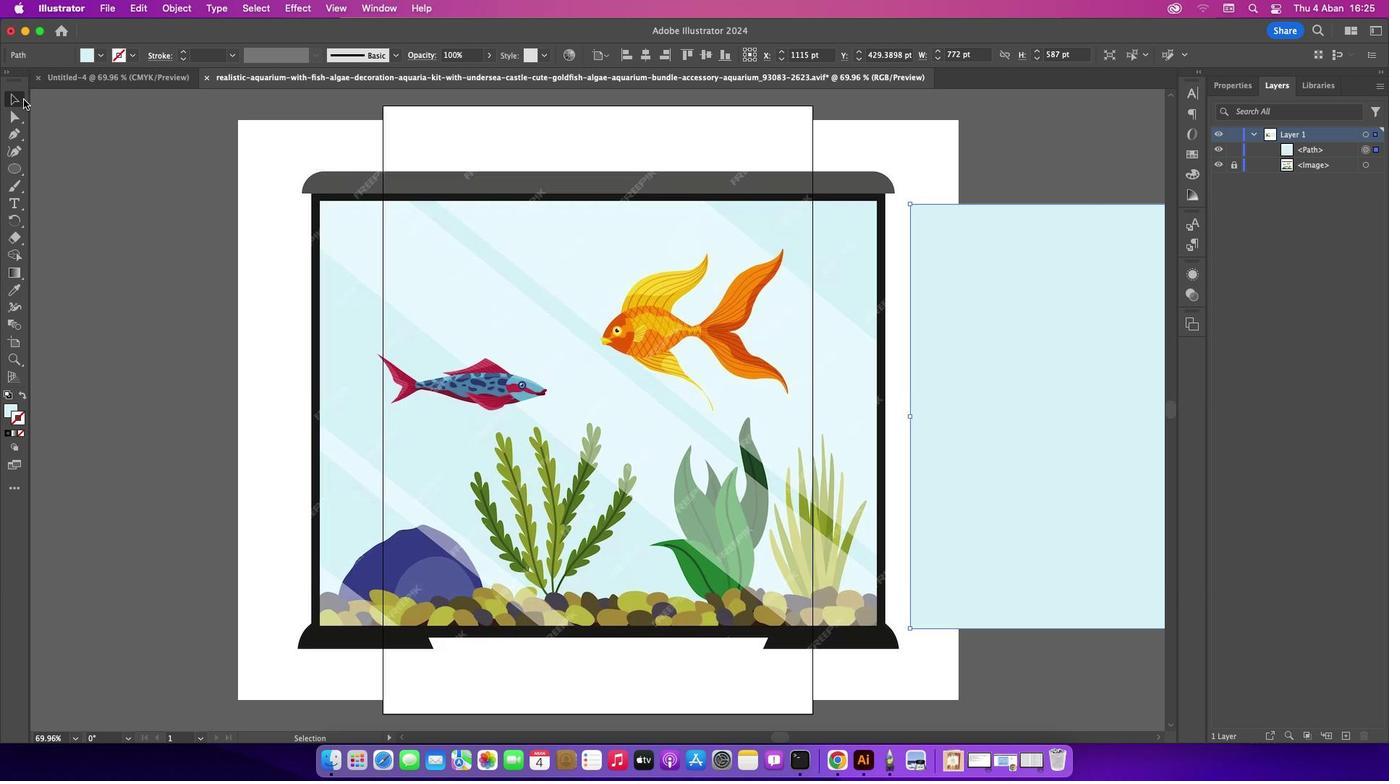 
Action: Mouse moved to (253, 126)
Screenshot: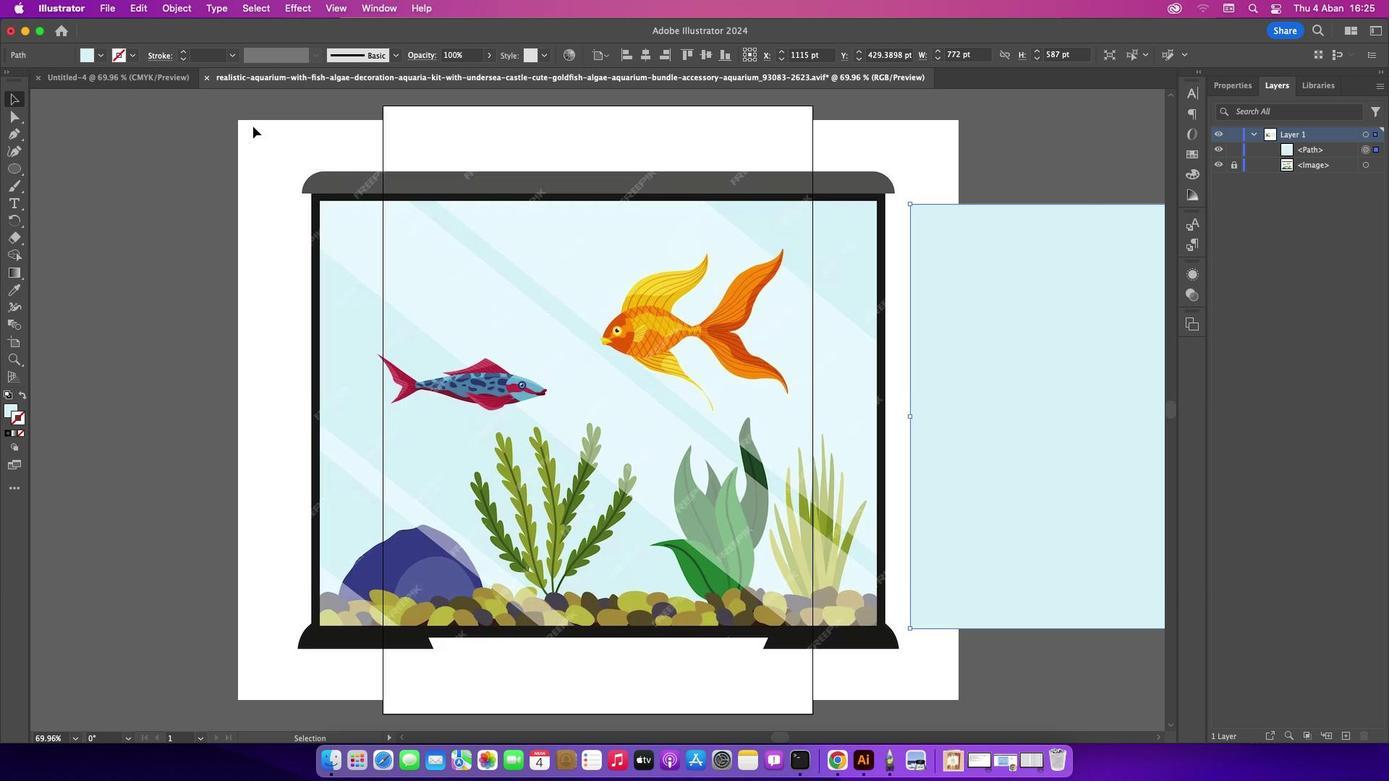 
Action: Mouse pressed left at (253, 126)
Screenshot: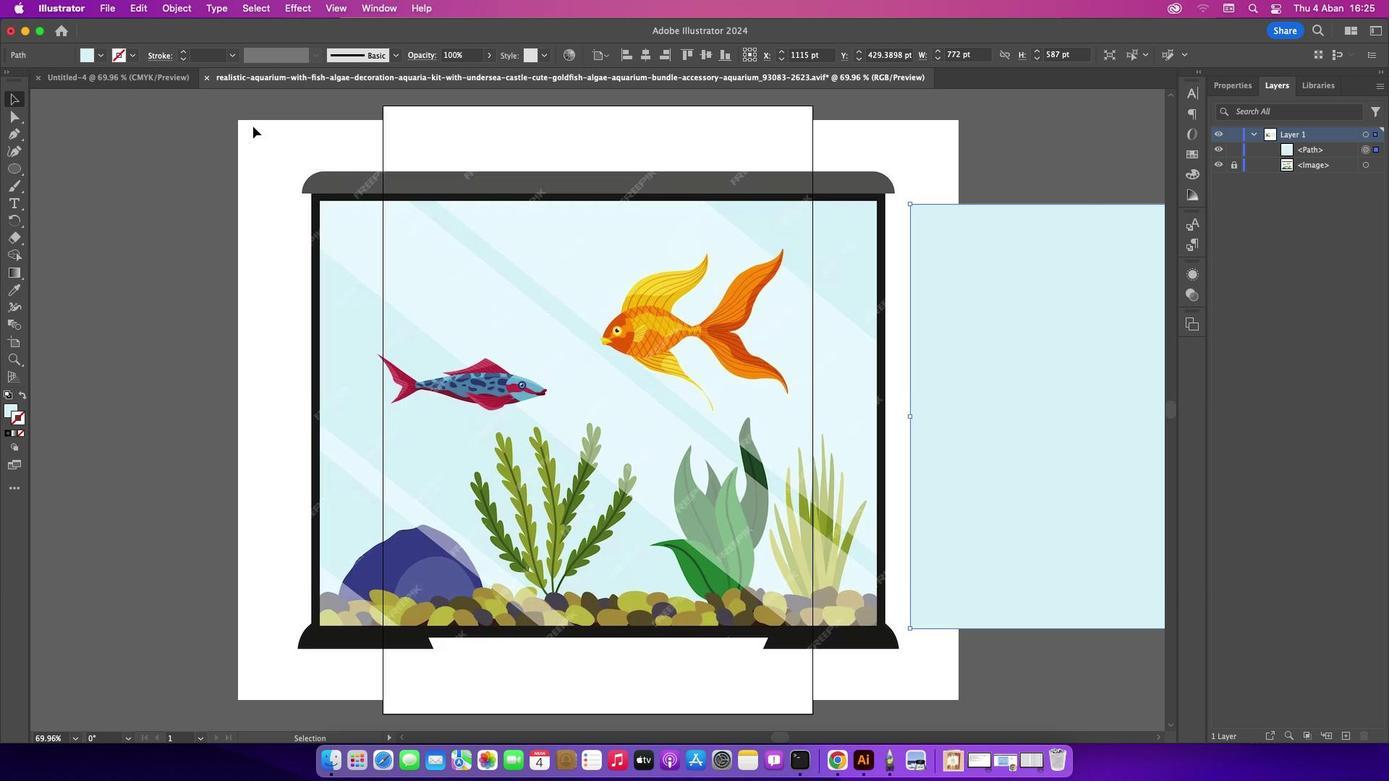 
Action: Mouse moved to (754, 629)
Screenshot: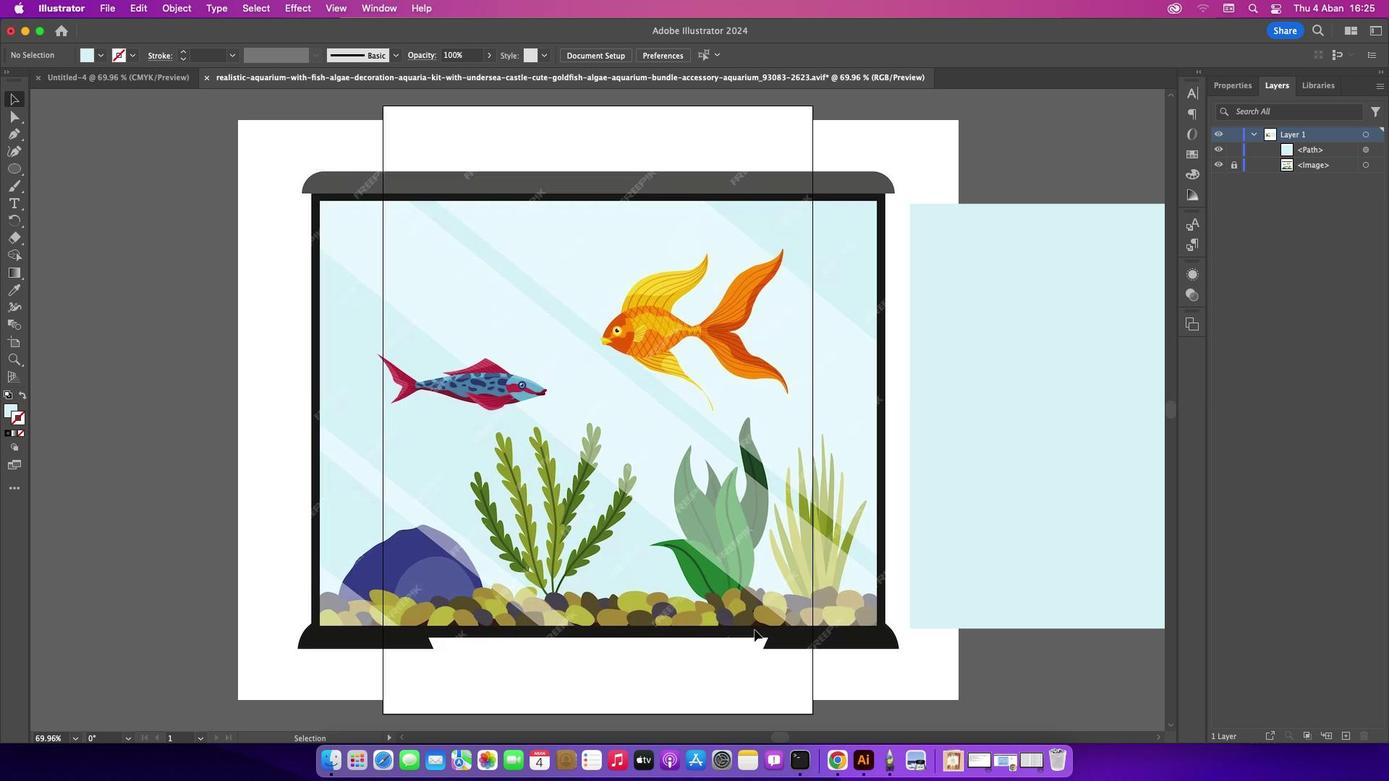 
Action: Mouse scrolled (754, 629) with delta (0, 0)
Screenshot: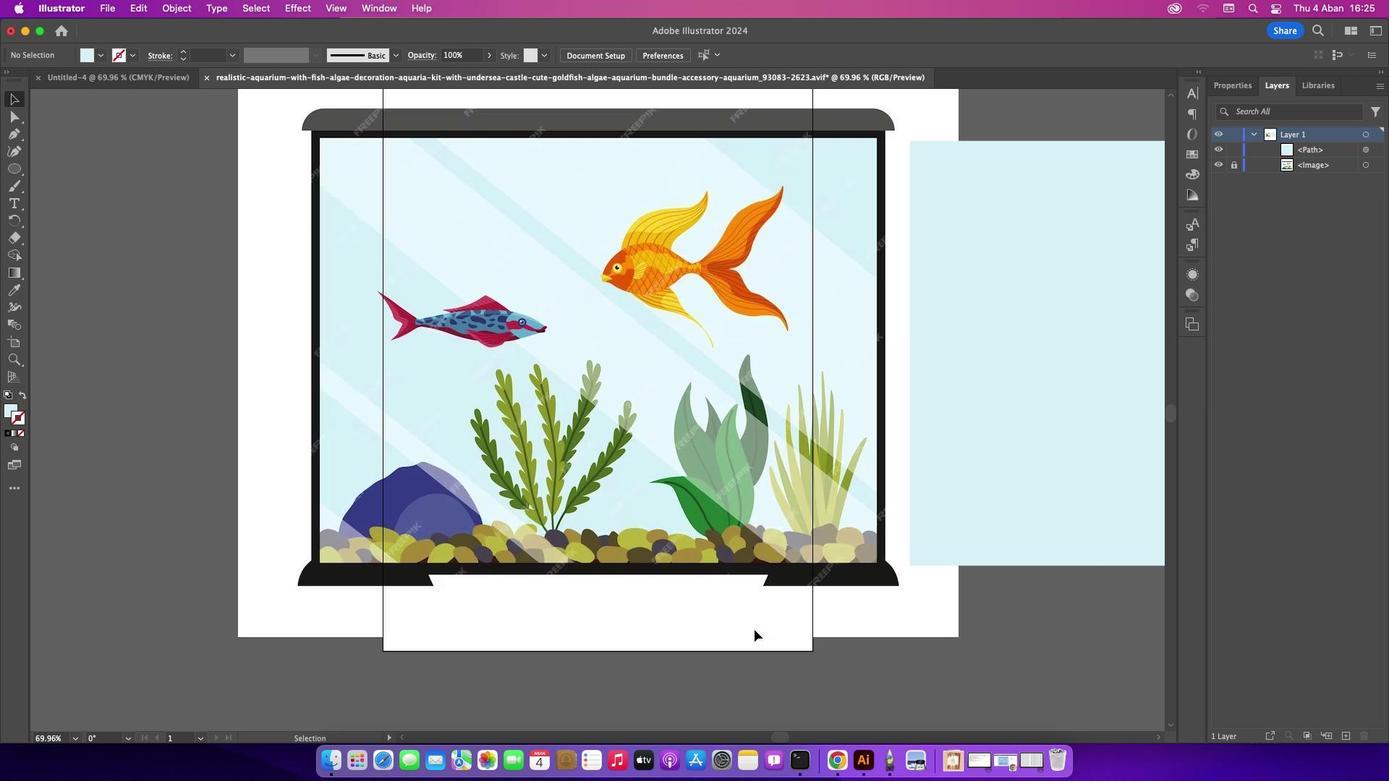 
Action: Mouse scrolled (754, 629) with delta (0, 0)
Screenshot: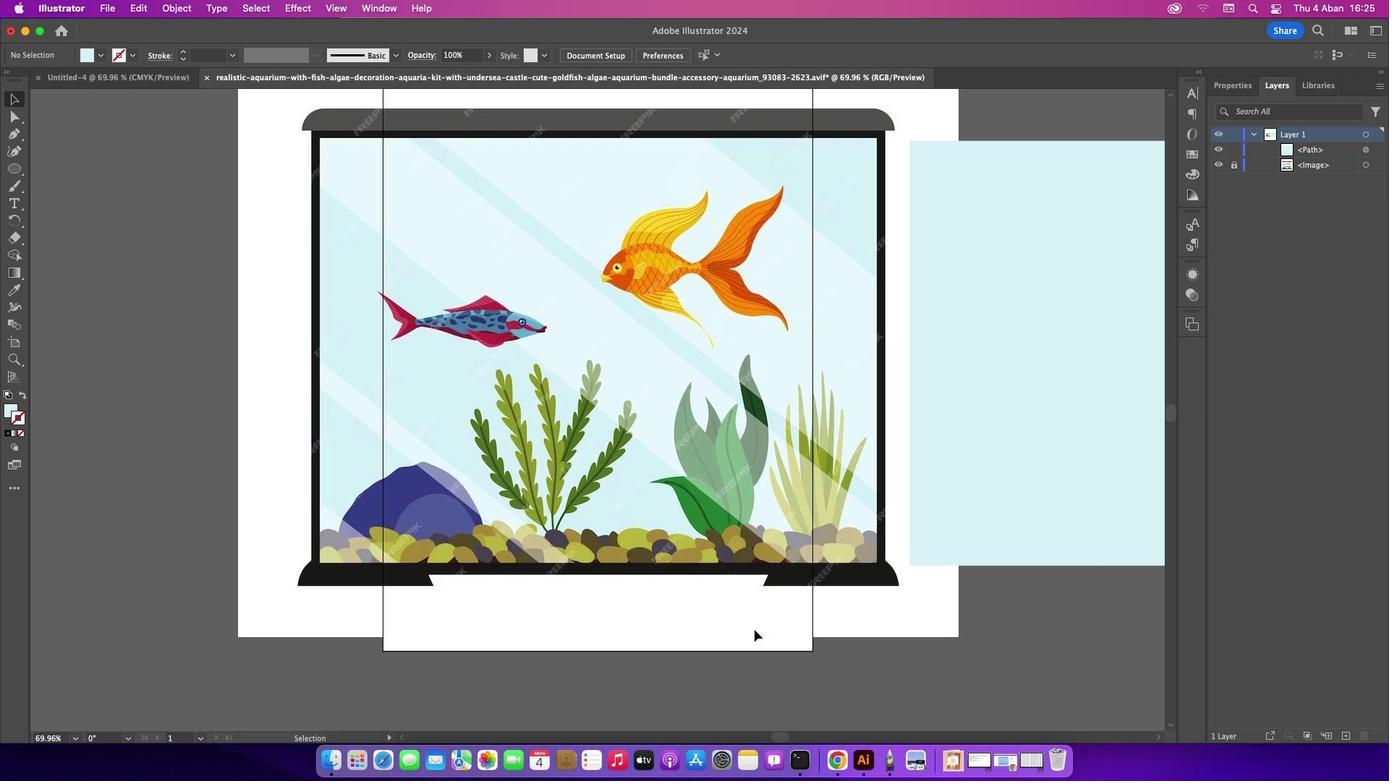 
Action: Mouse scrolled (754, 629) with delta (0, -1)
Screenshot: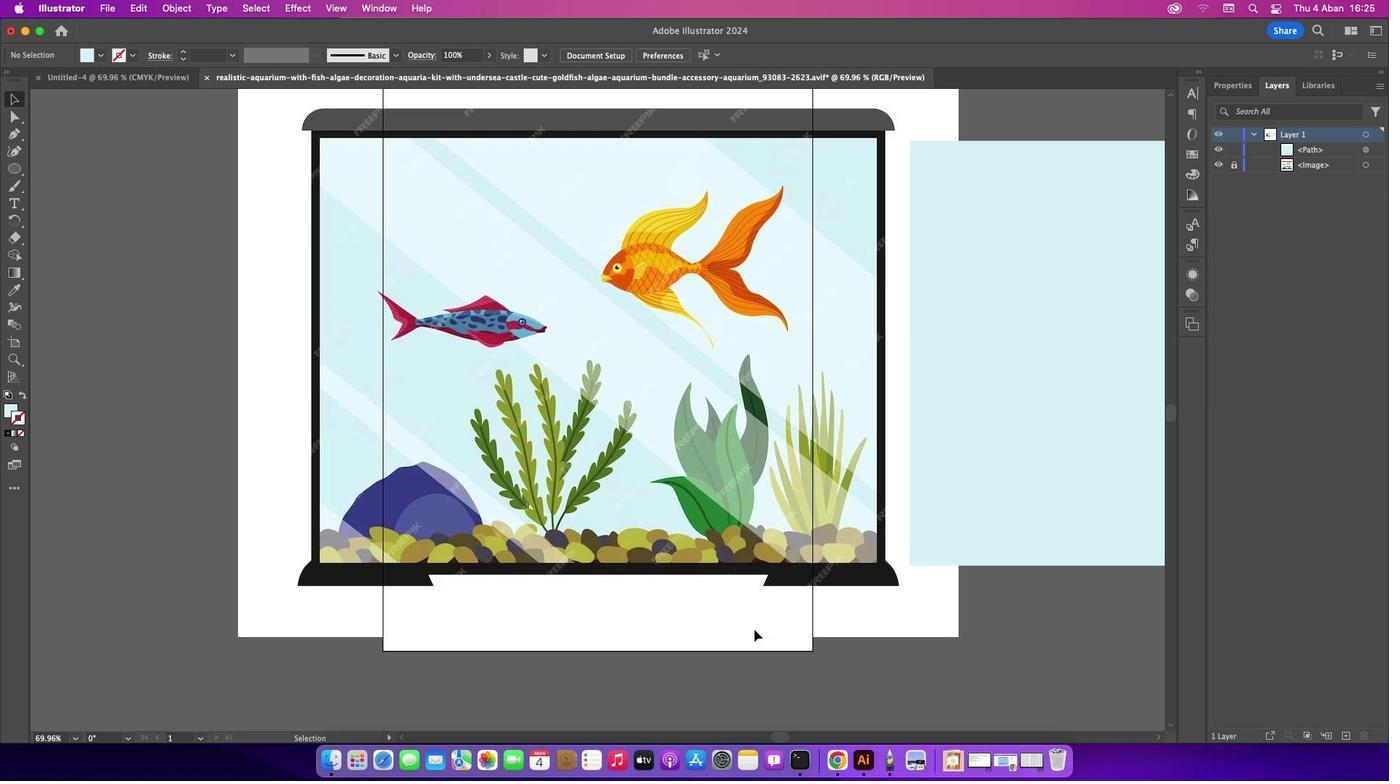 
Action: Mouse scrolled (754, 629) with delta (0, 0)
Screenshot: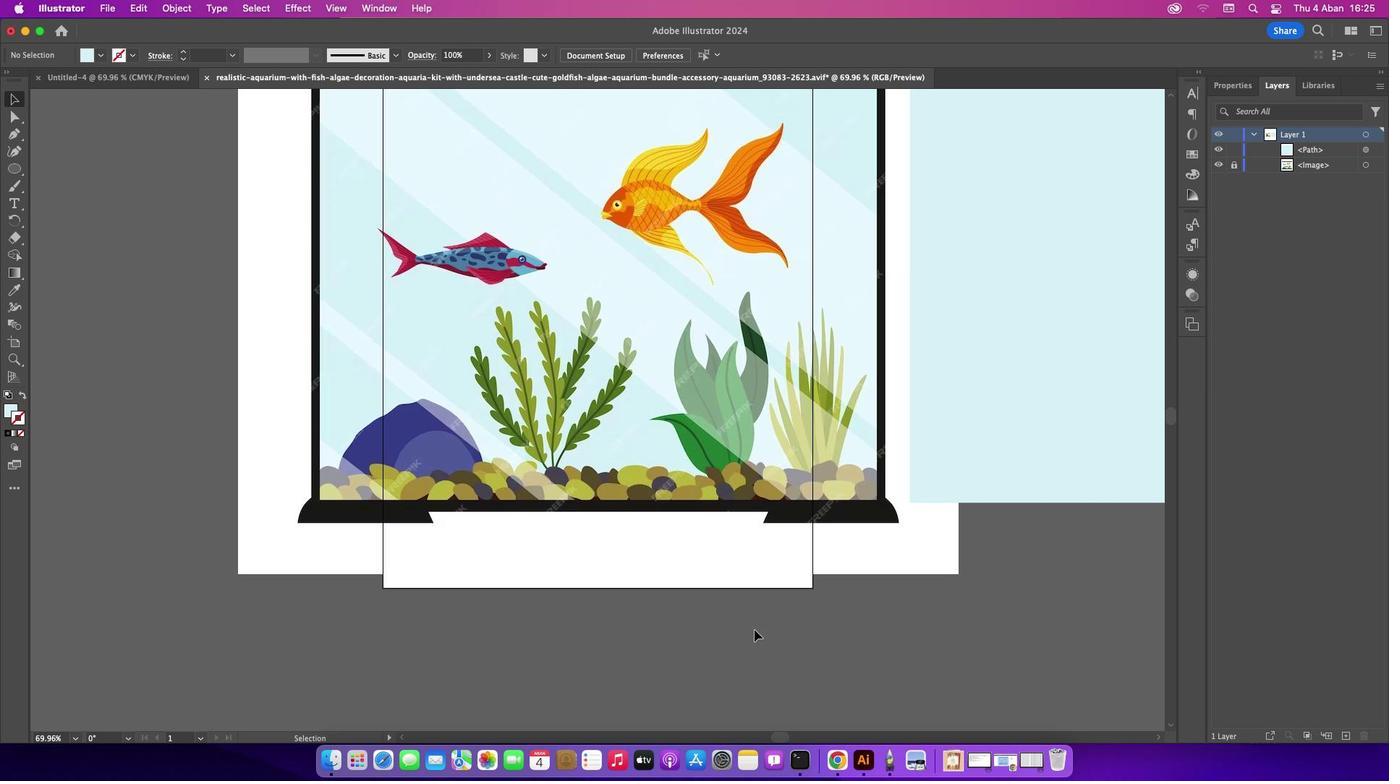 
Action: Mouse scrolled (754, 629) with delta (0, 0)
Screenshot: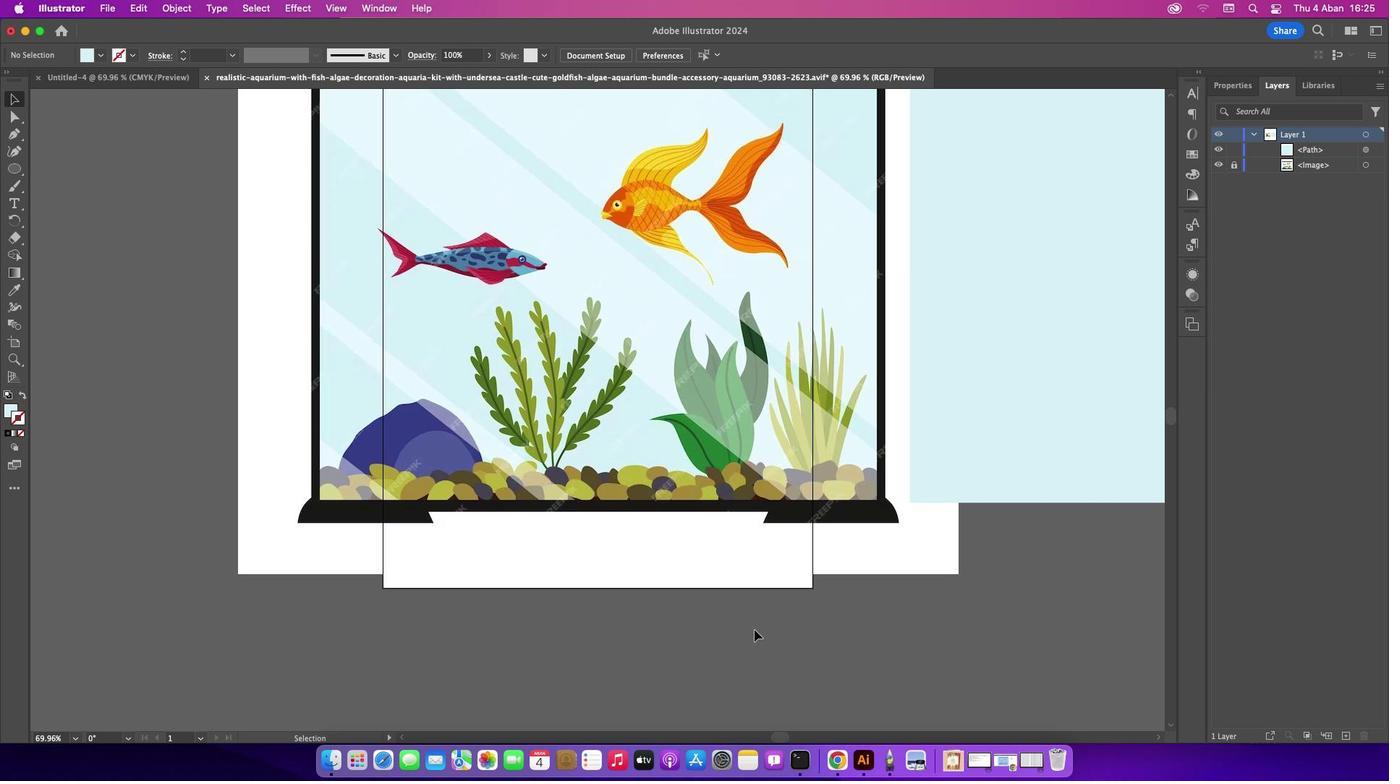 
Action: Mouse scrolled (754, 629) with delta (0, -1)
Screenshot: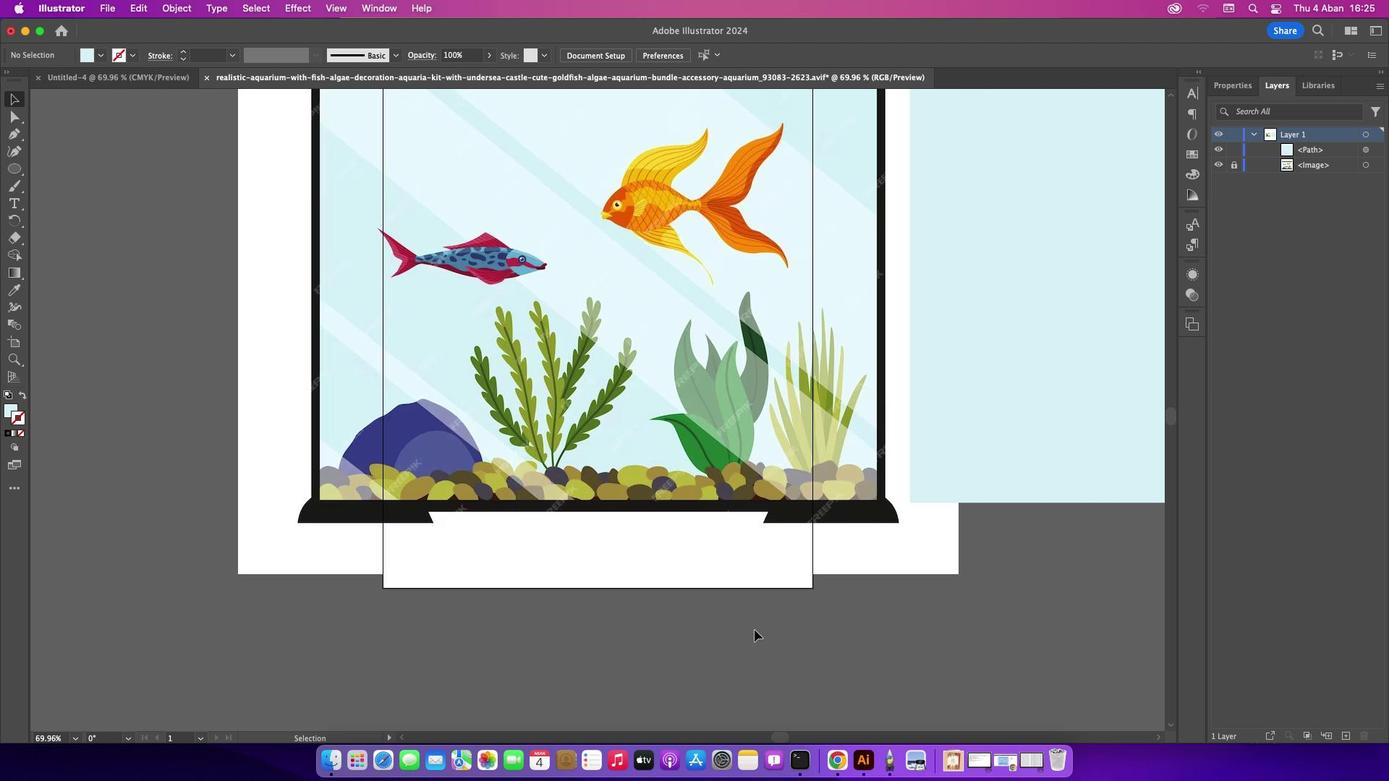 
Action: Mouse moved to (20, 135)
Screenshot: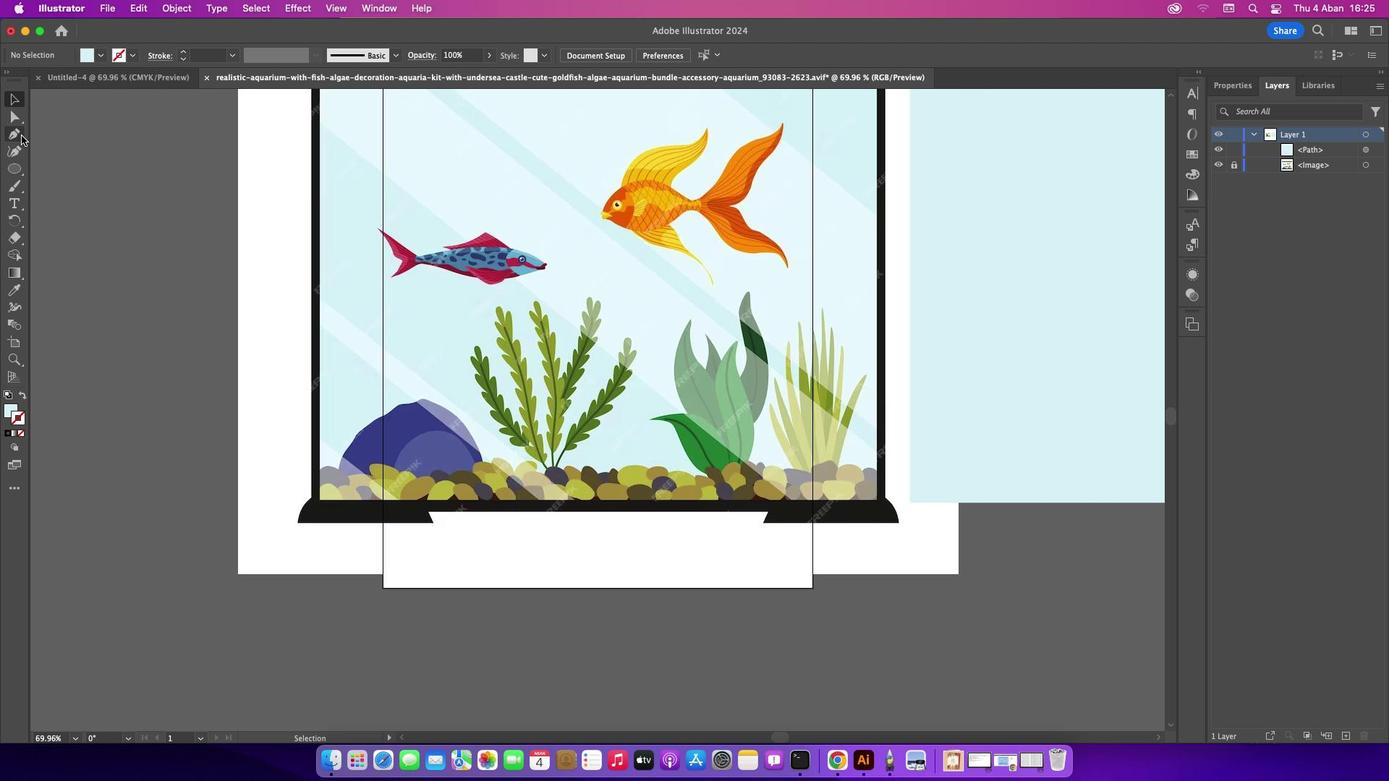 
Action: Mouse pressed left at (20, 135)
Screenshot: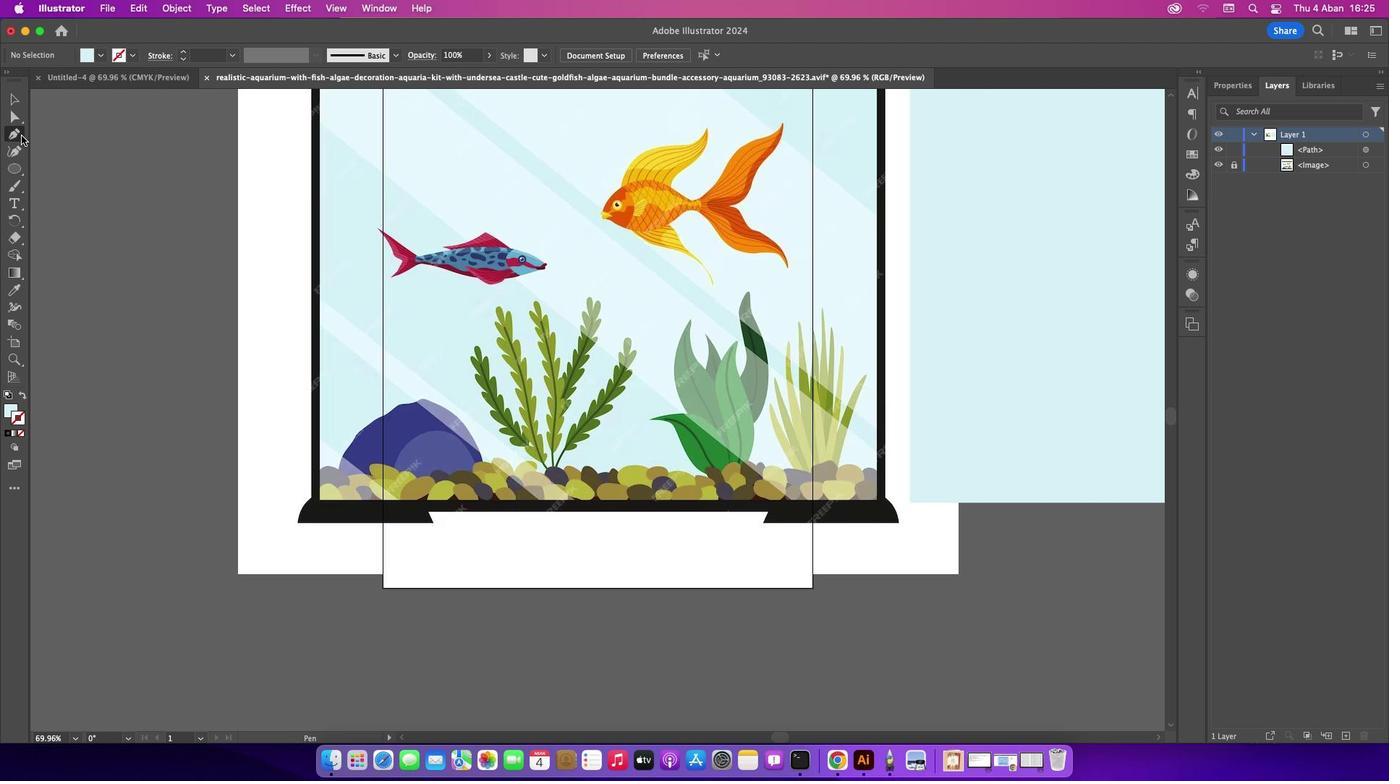 
Action: Mouse moved to (400, 497)
Screenshot: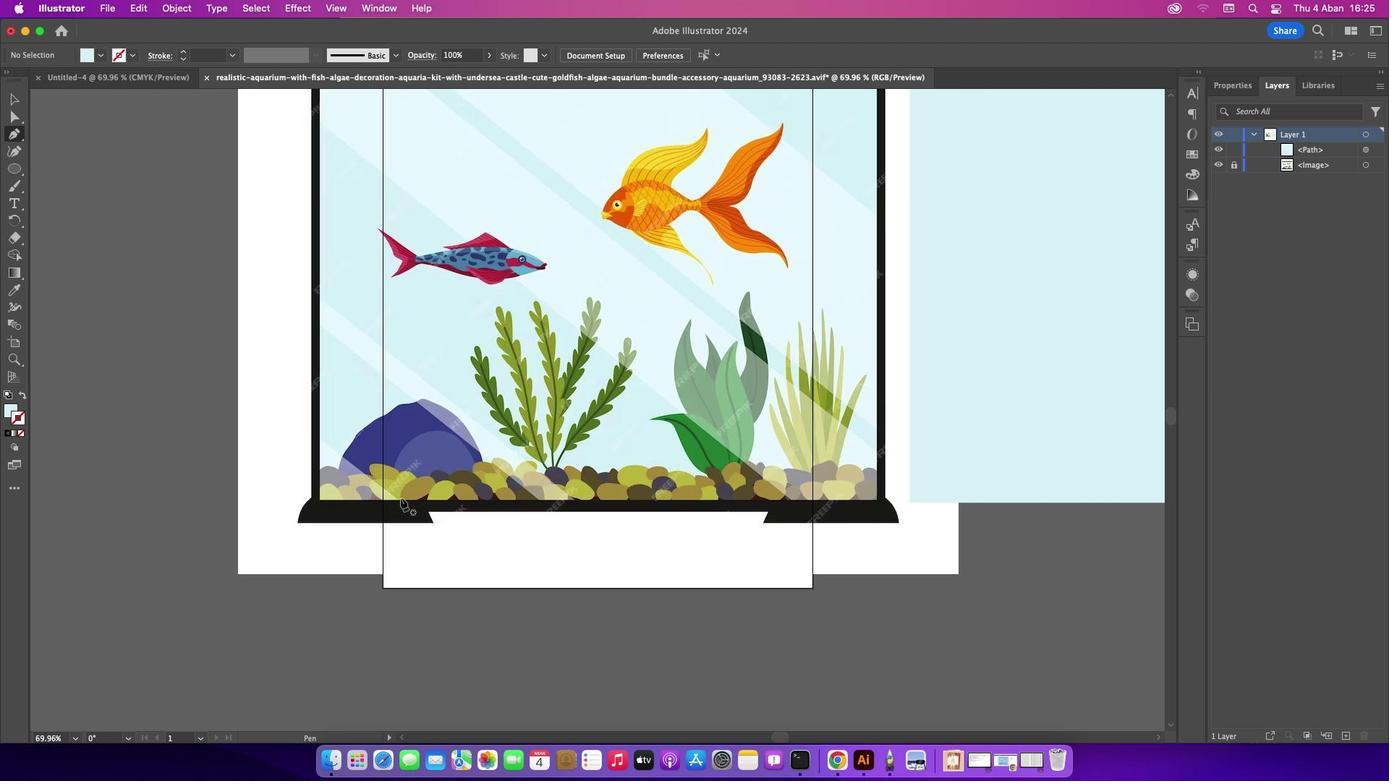 
Action: Mouse pressed left at (400, 497)
Screenshot: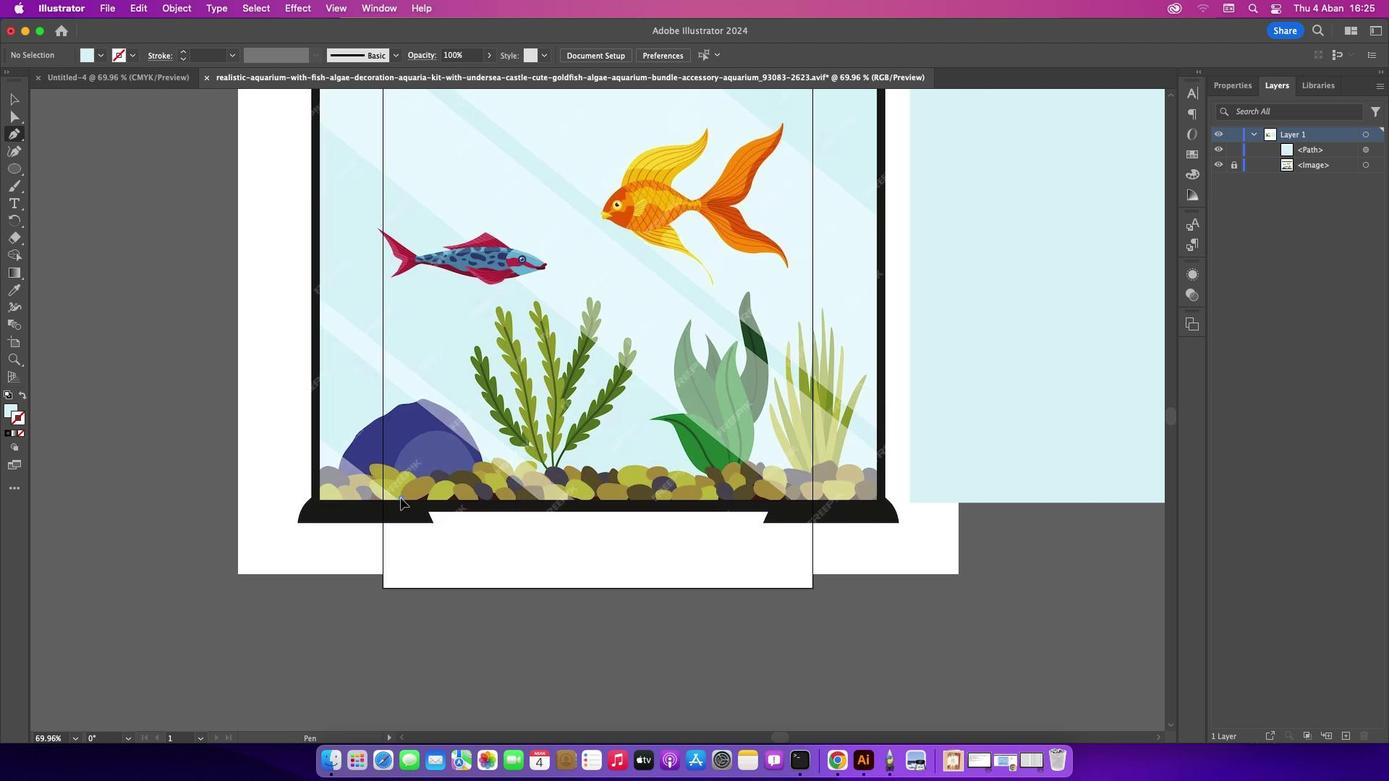 
Action: Mouse moved to (417, 477)
Screenshot: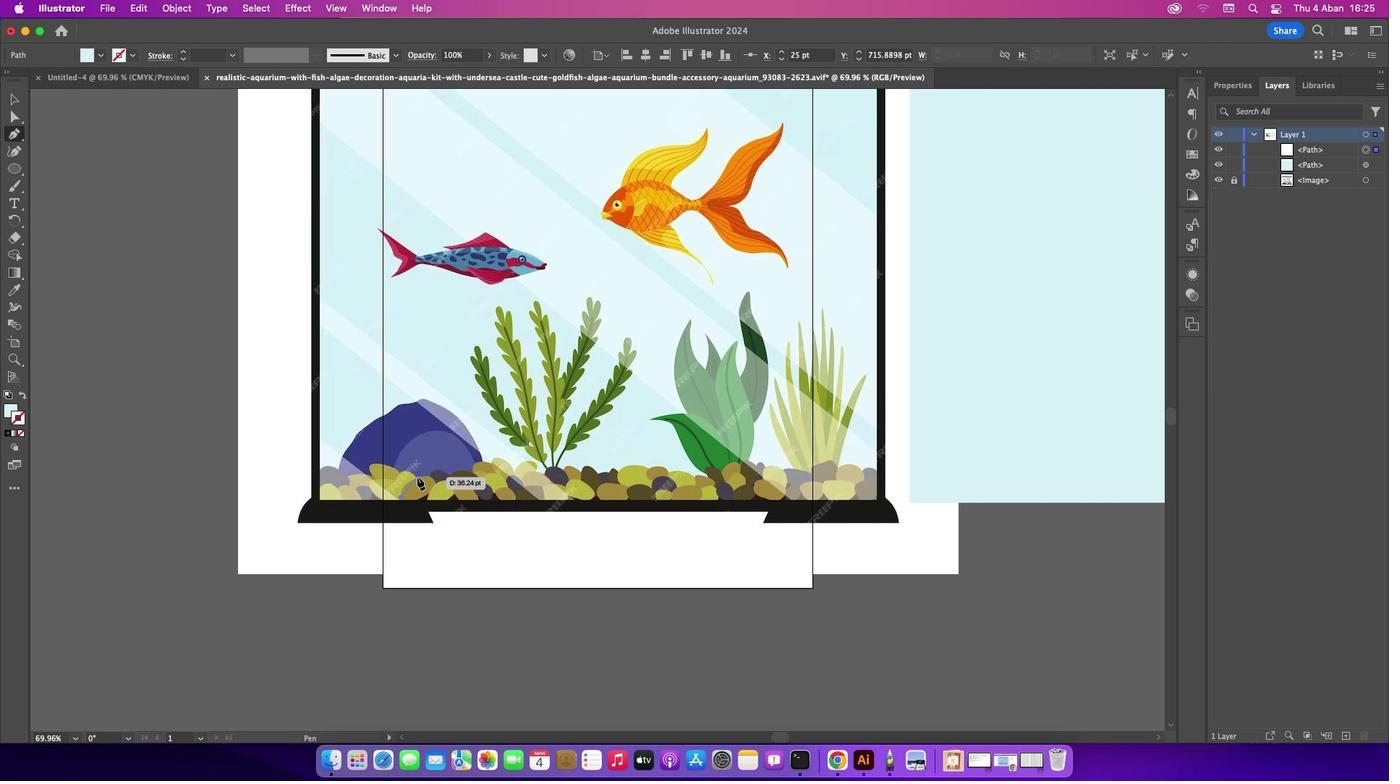 
Action: Mouse pressed left at (417, 477)
Screenshot: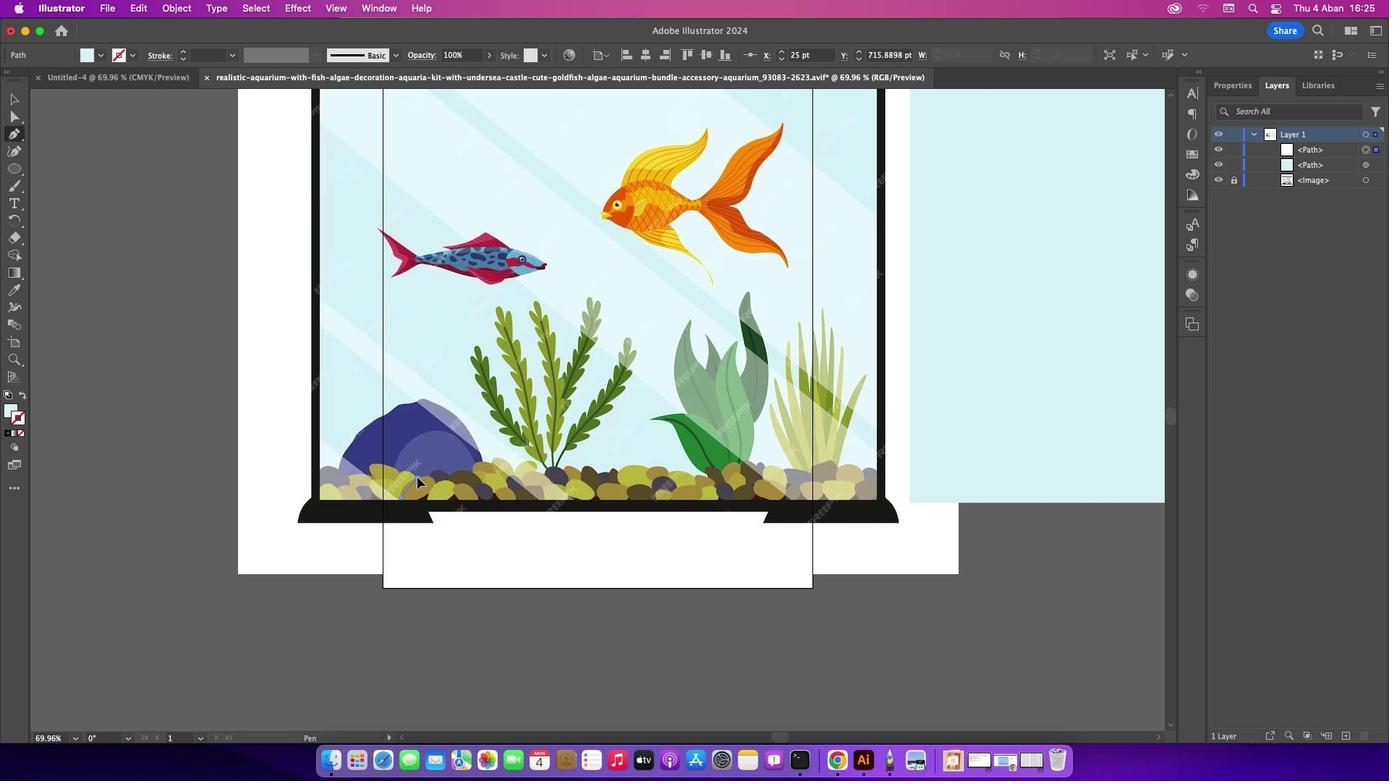 
Action: Mouse moved to (434, 482)
Screenshot: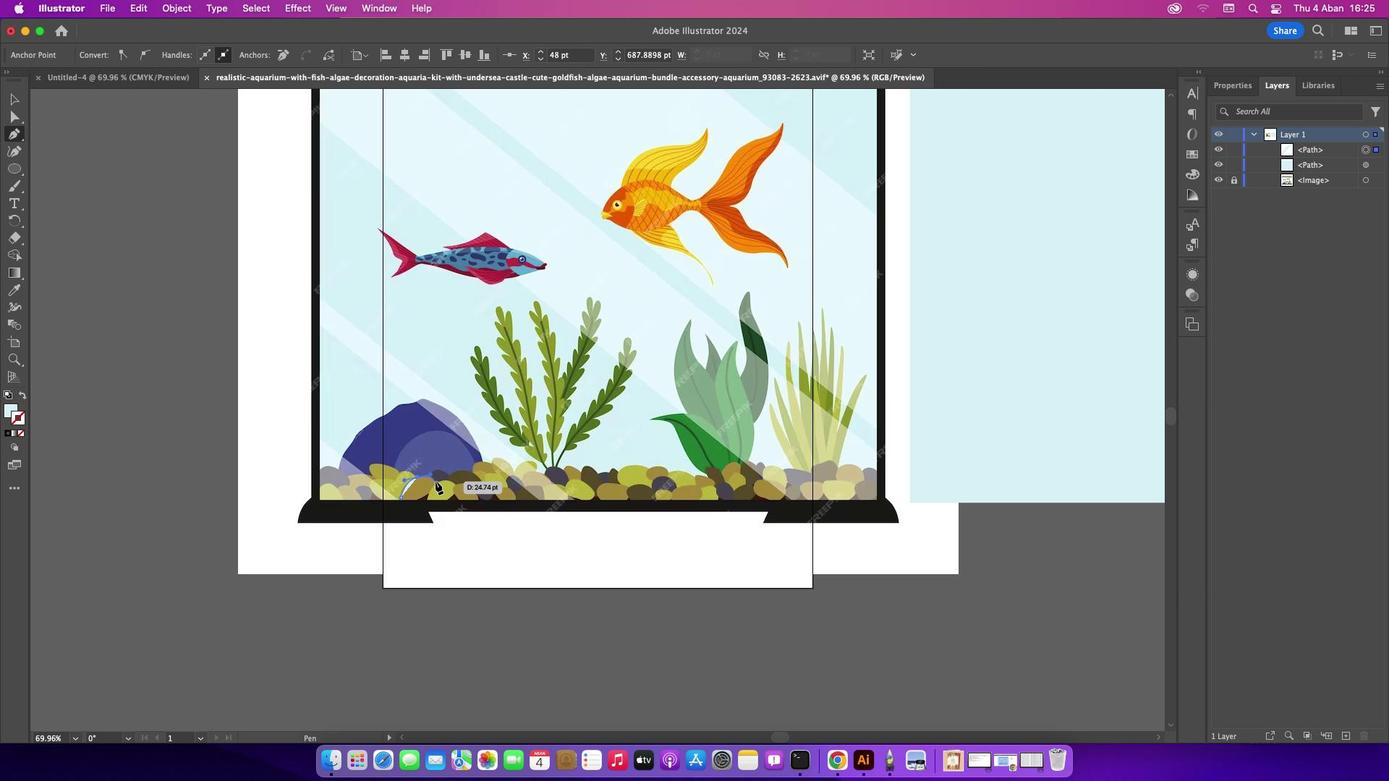 
Action: Mouse pressed left at (434, 482)
Screenshot: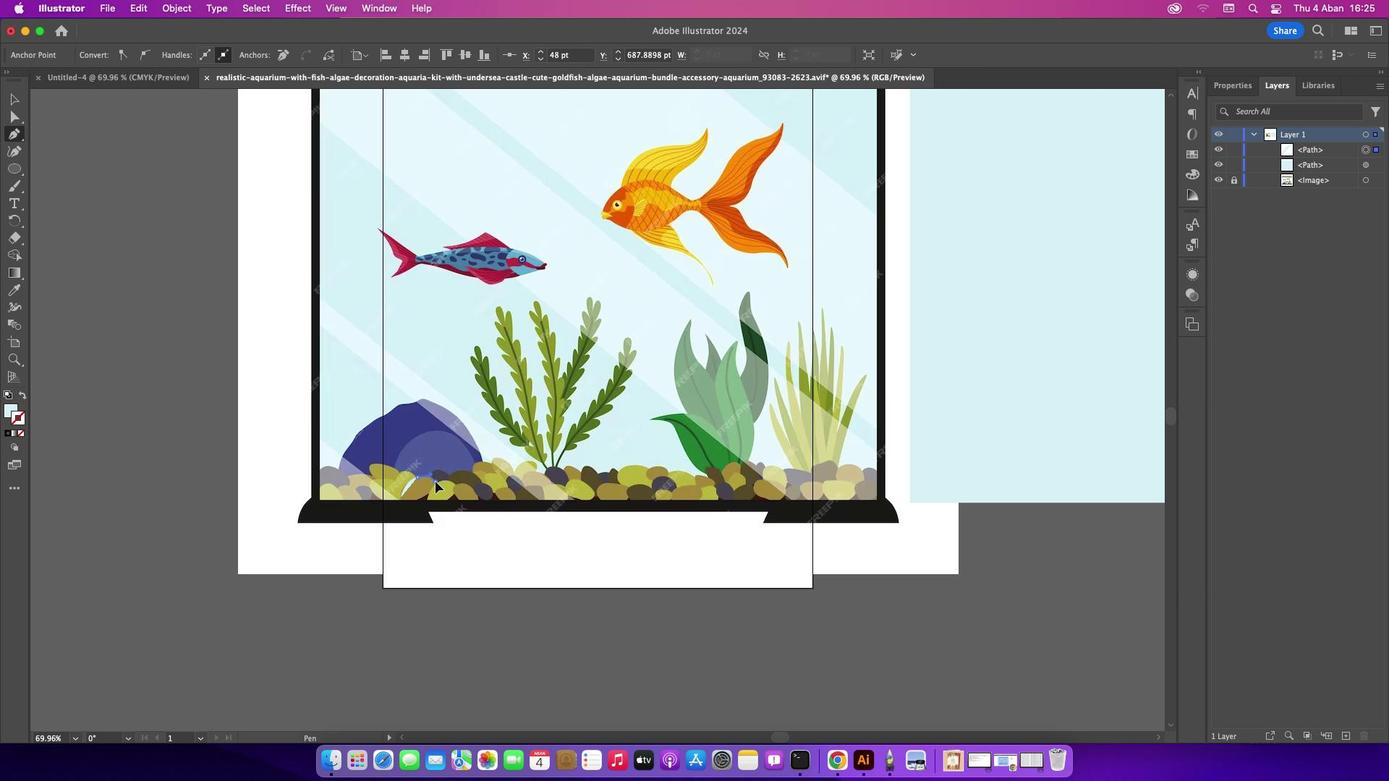 
Action: Mouse moved to (429, 492)
Screenshot: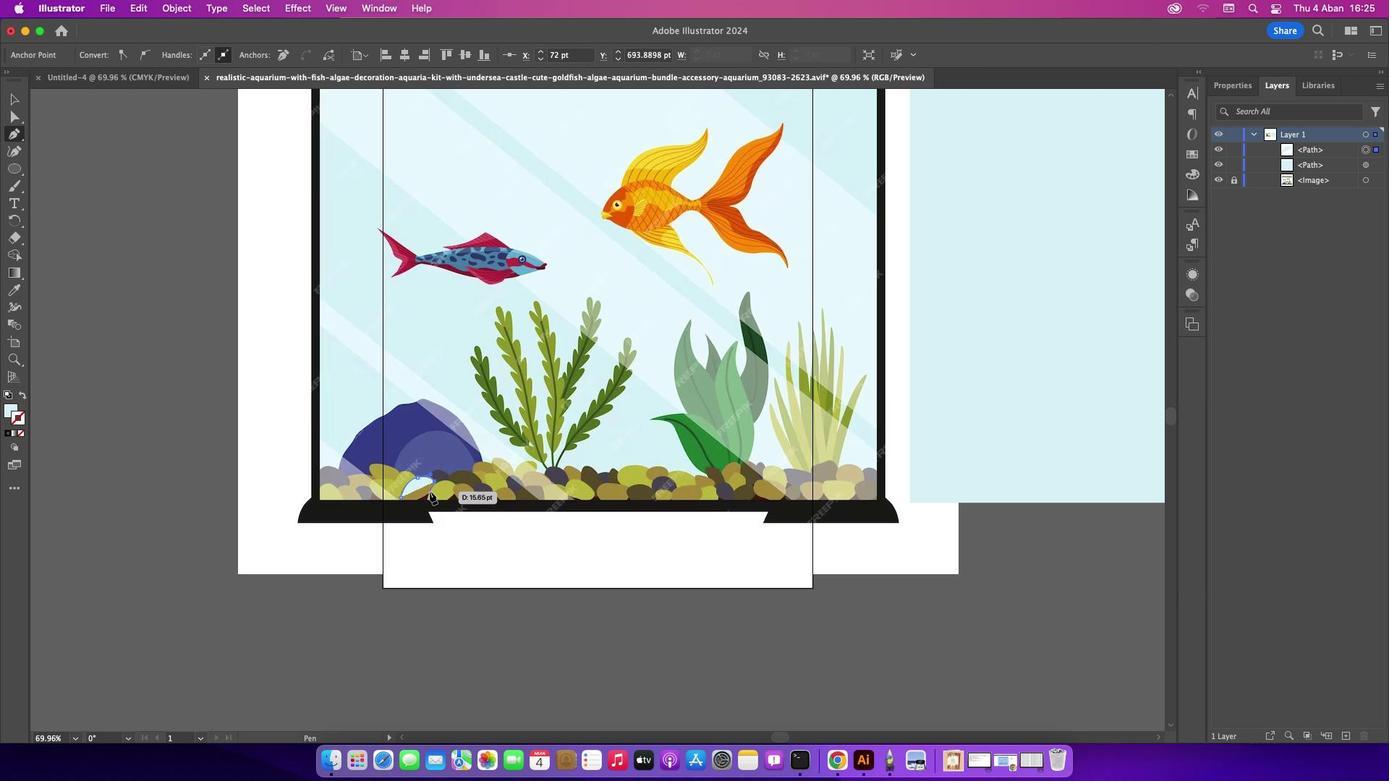 
Action: Mouse pressed left at (429, 492)
Screenshot: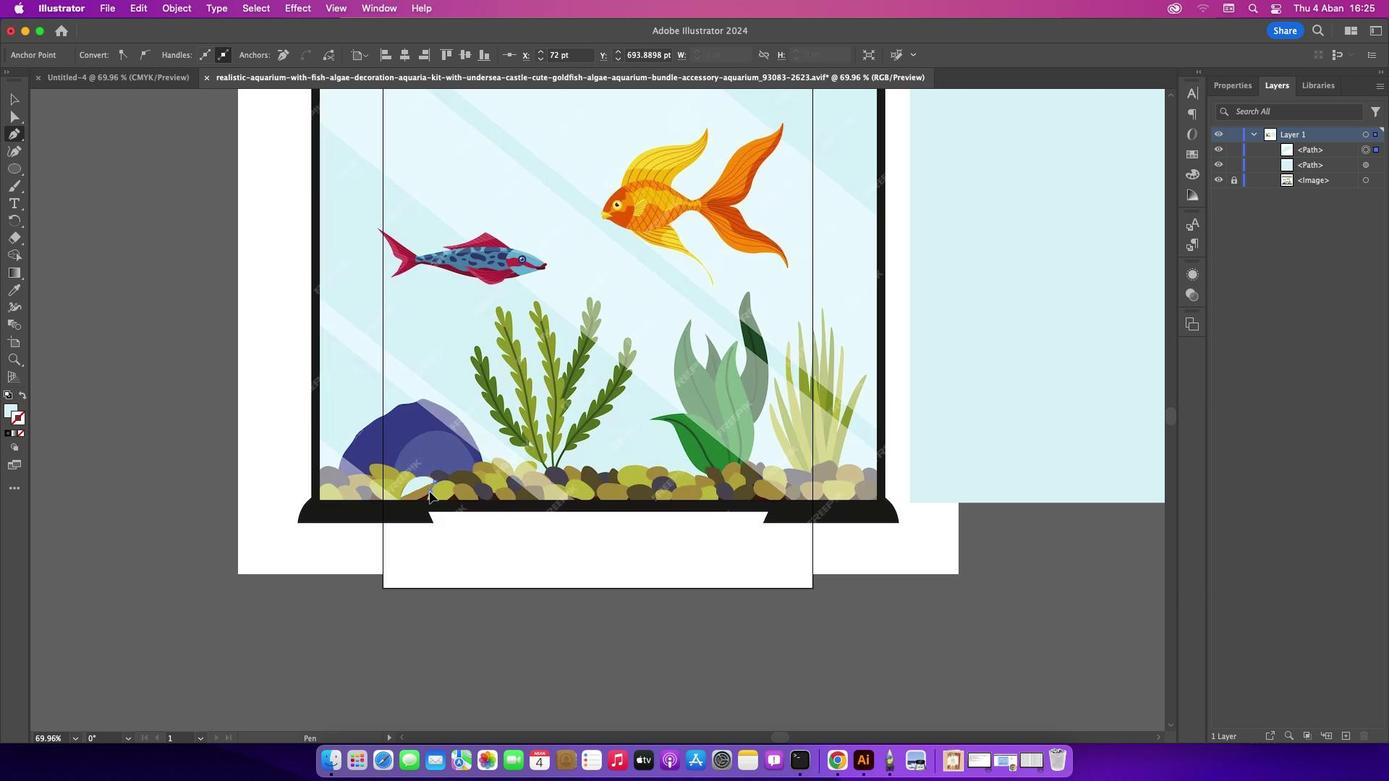 
Action: Mouse moved to (419, 499)
Screenshot: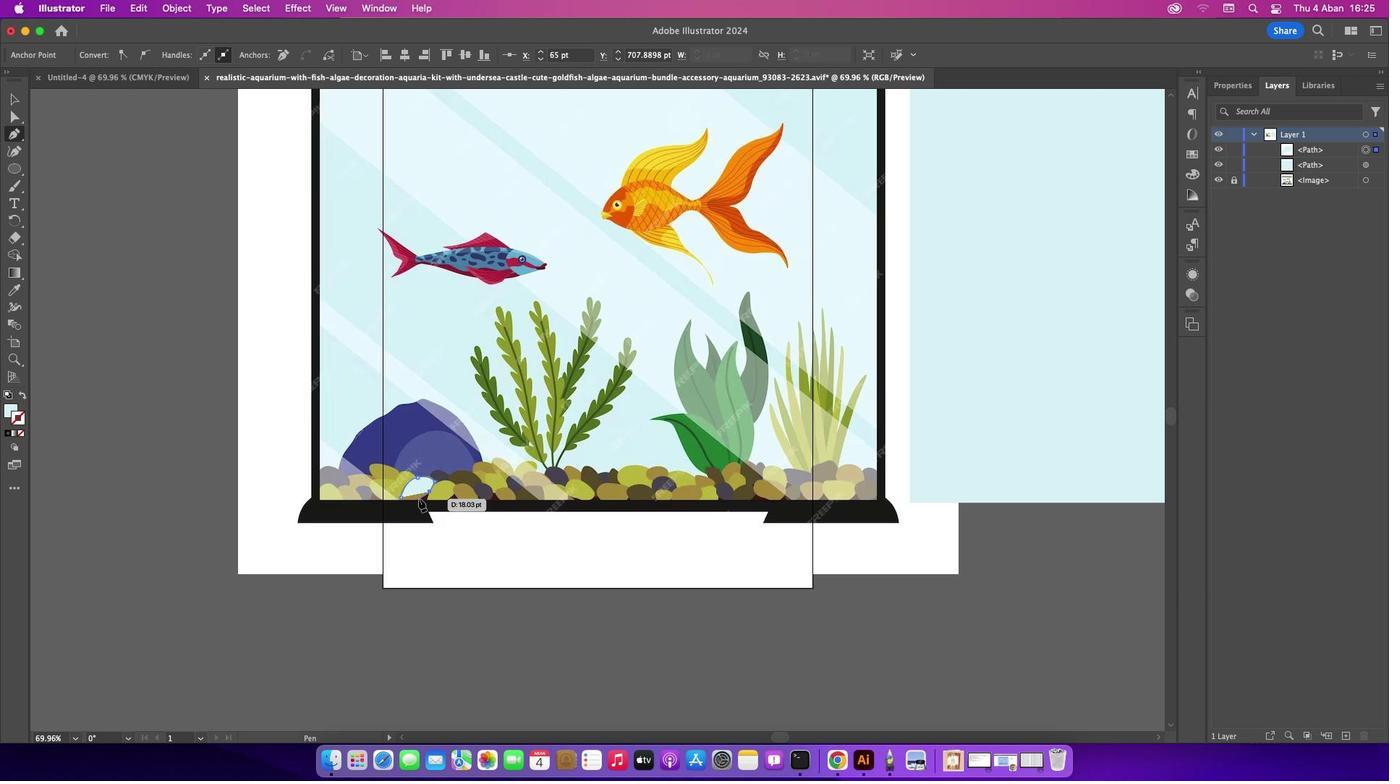 
Action: Mouse pressed left at (419, 499)
Screenshot: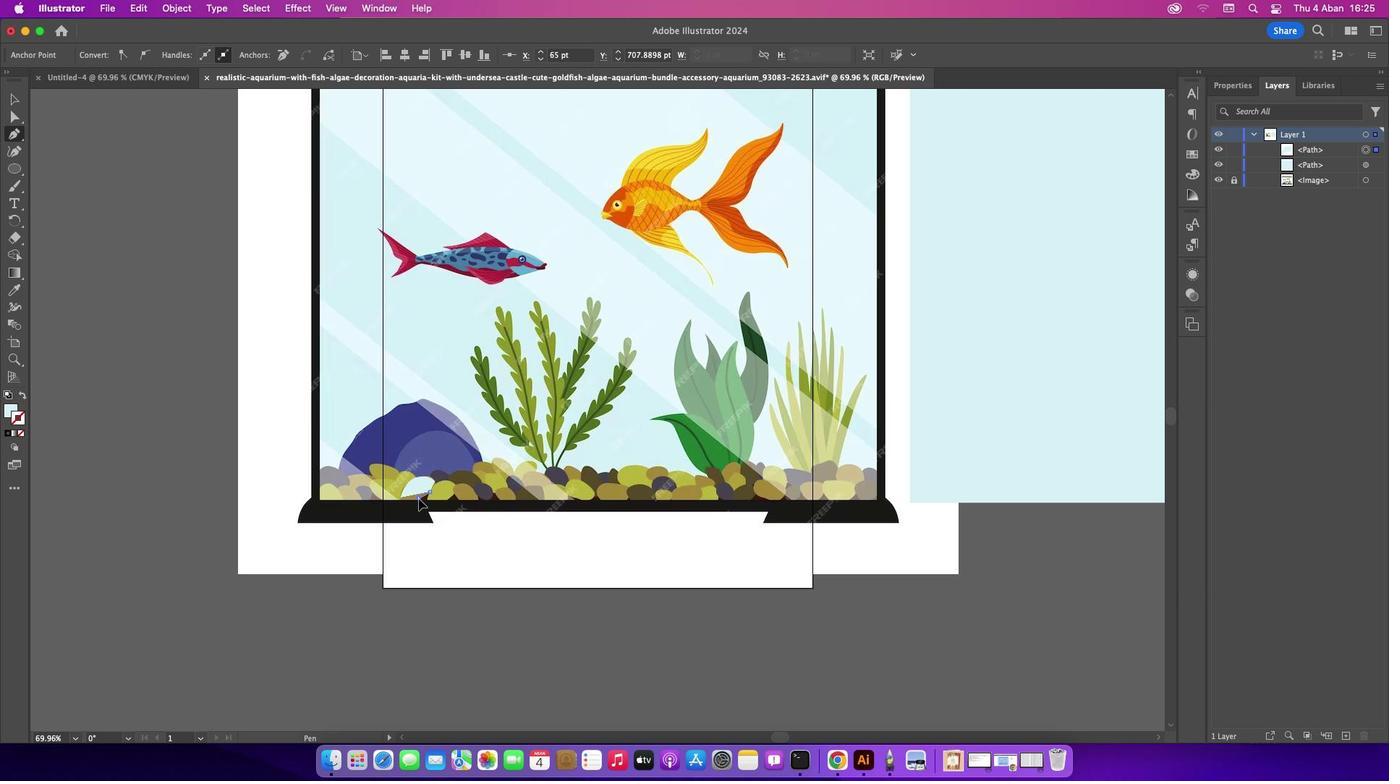 
Action: Mouse moved to (400, 498)
Screenshot: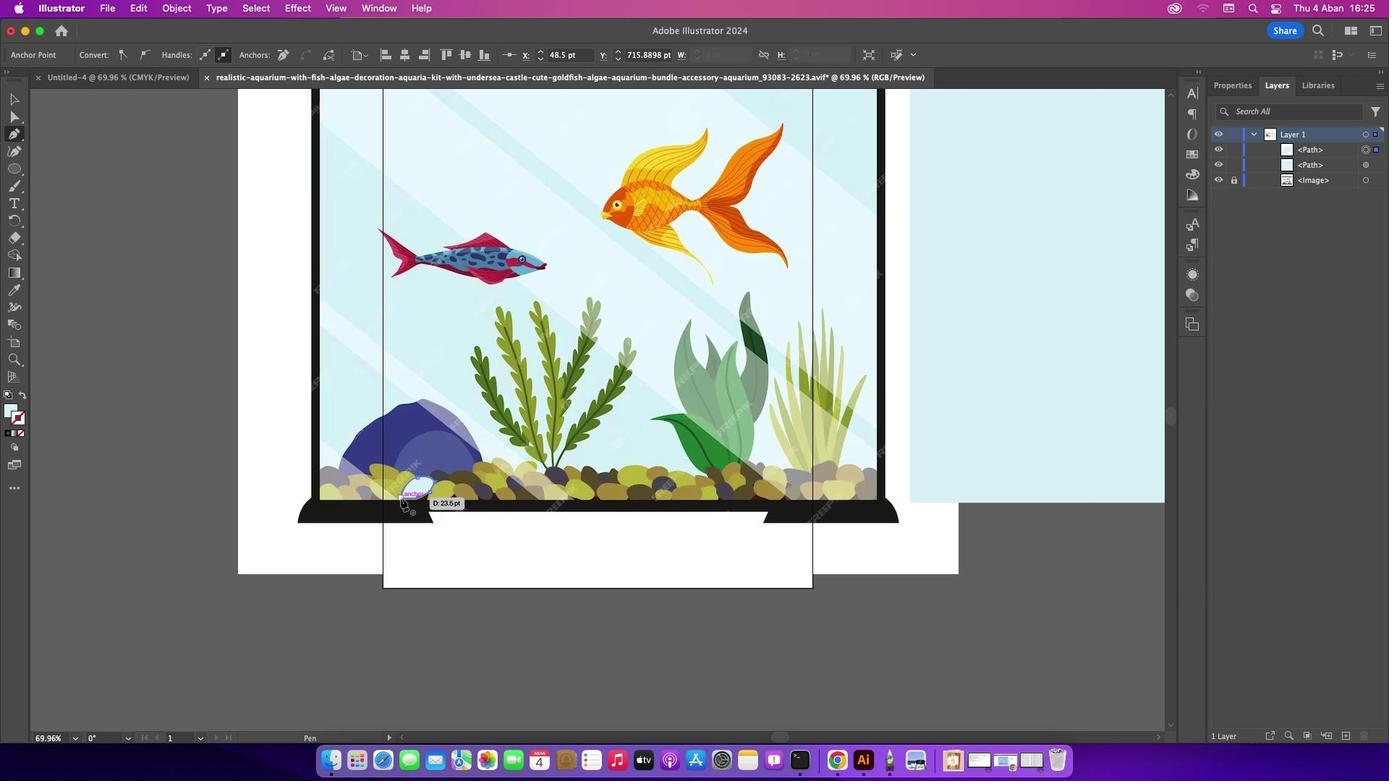 
Action: Mouse pressed left at (400, 498)
Screenshot: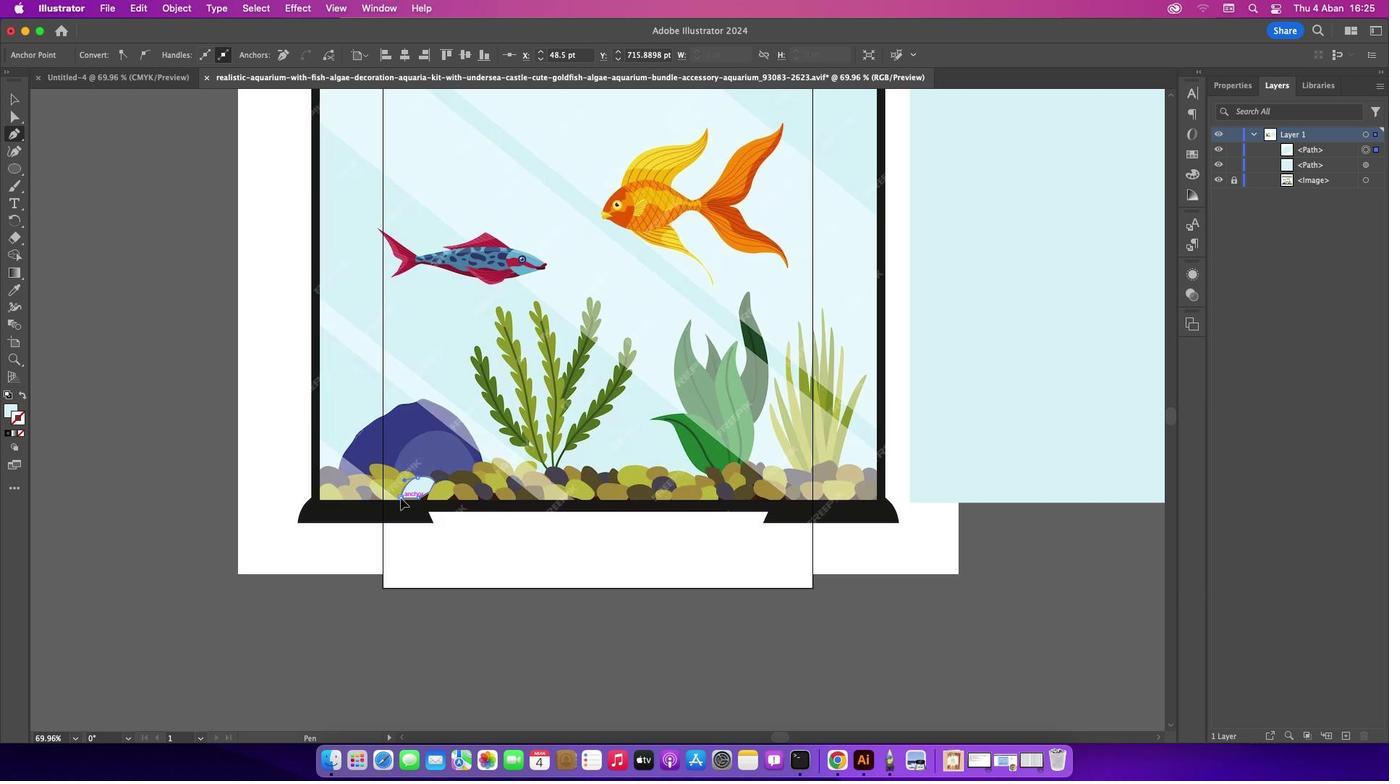 
Action: Mouse moved to (20, 102)
Screenshot: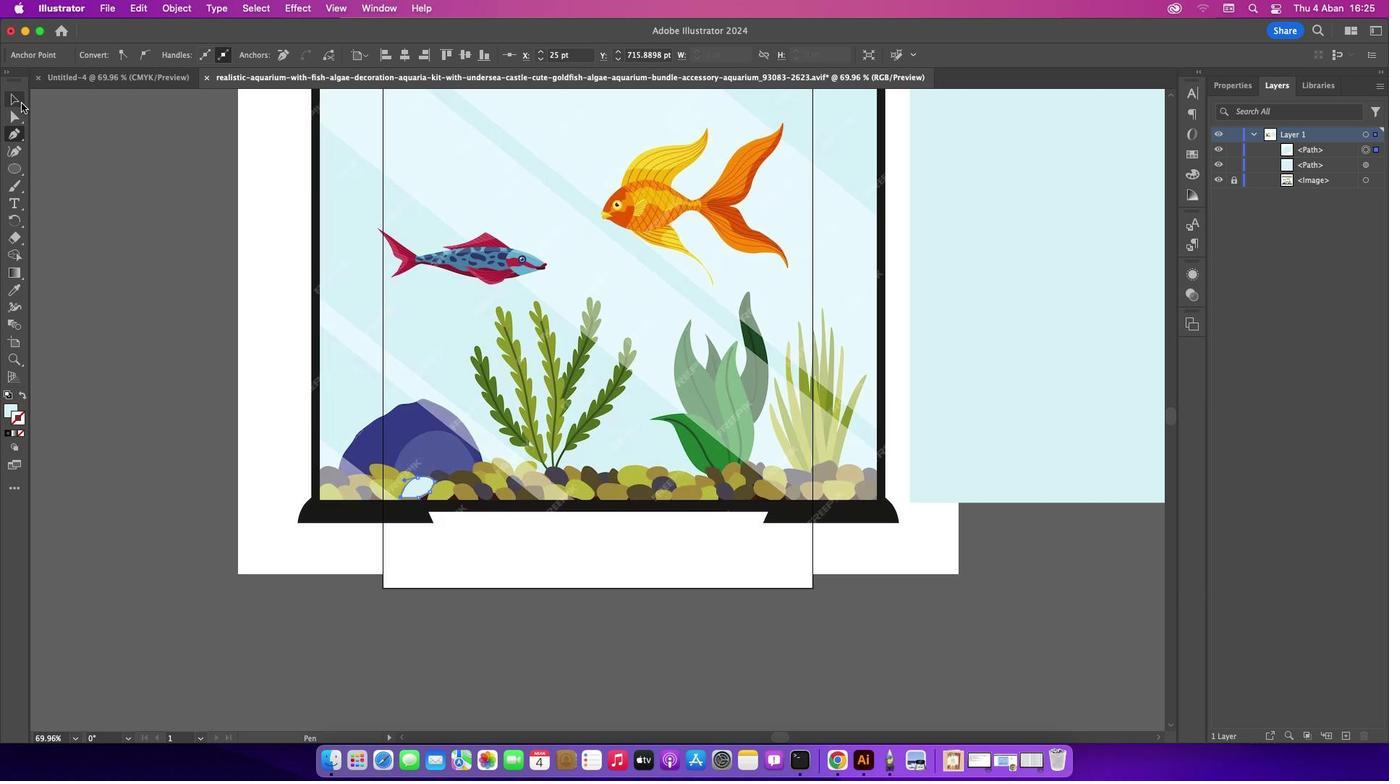 
Action: Mouse pressed left at (20, 102)
Screenshot: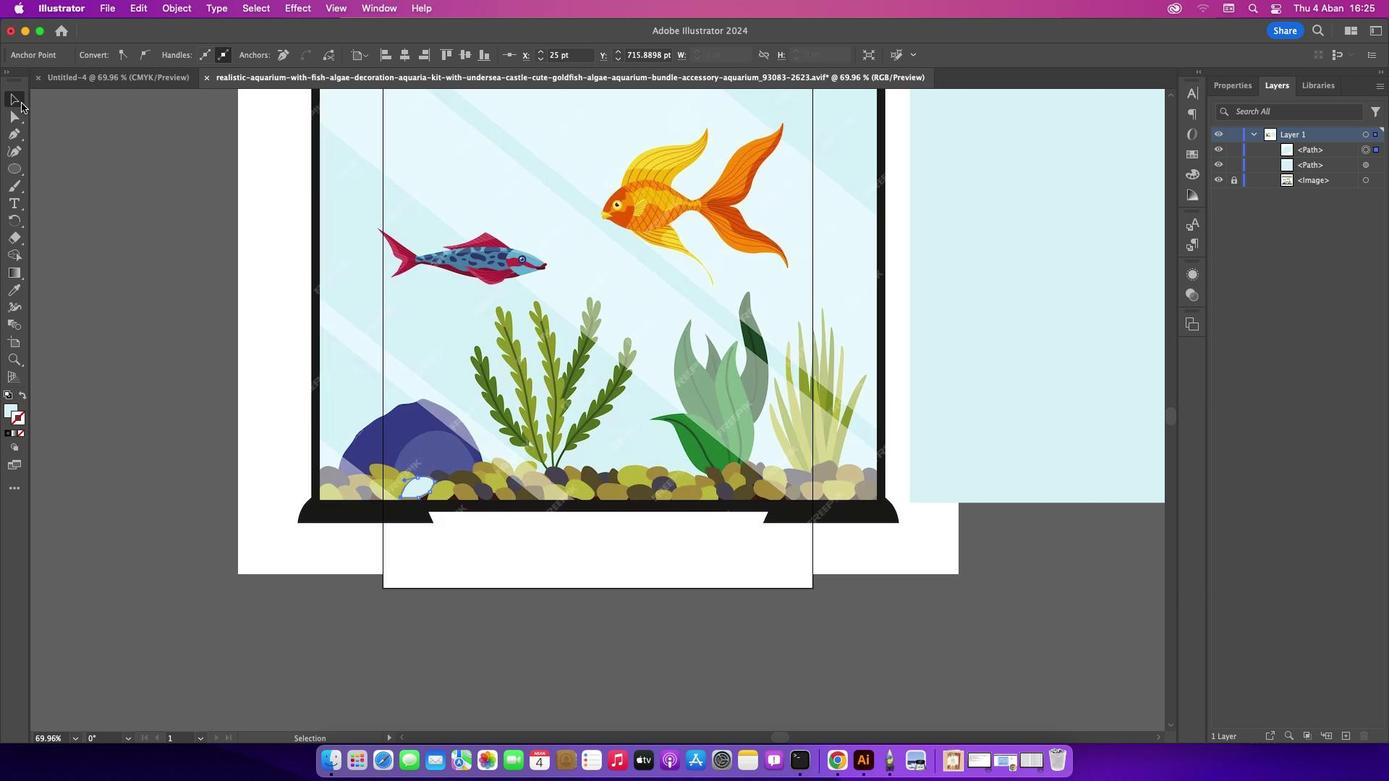 
Action: Mouse moved to (107, 151)
Screenshot: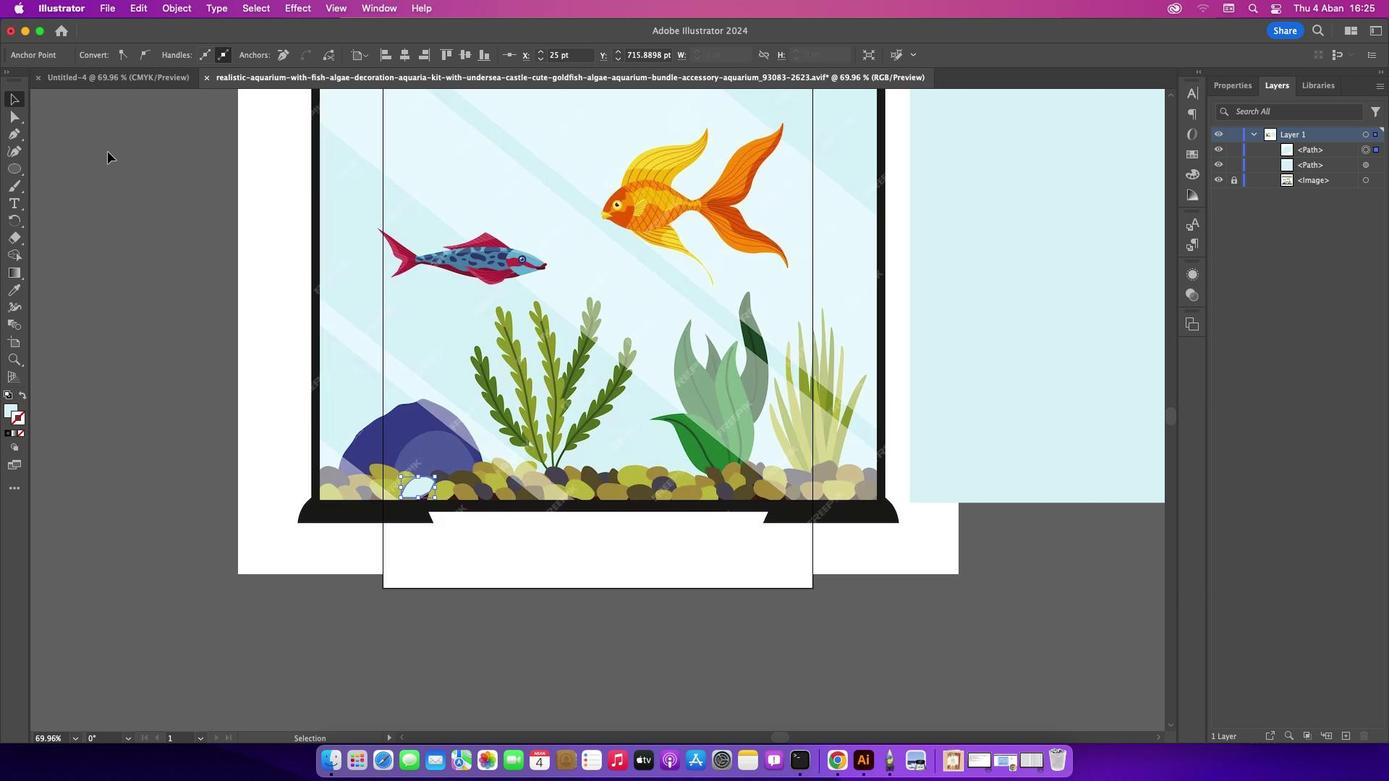 
Action: Mouse pressed left at (107, 151)
Screenshot: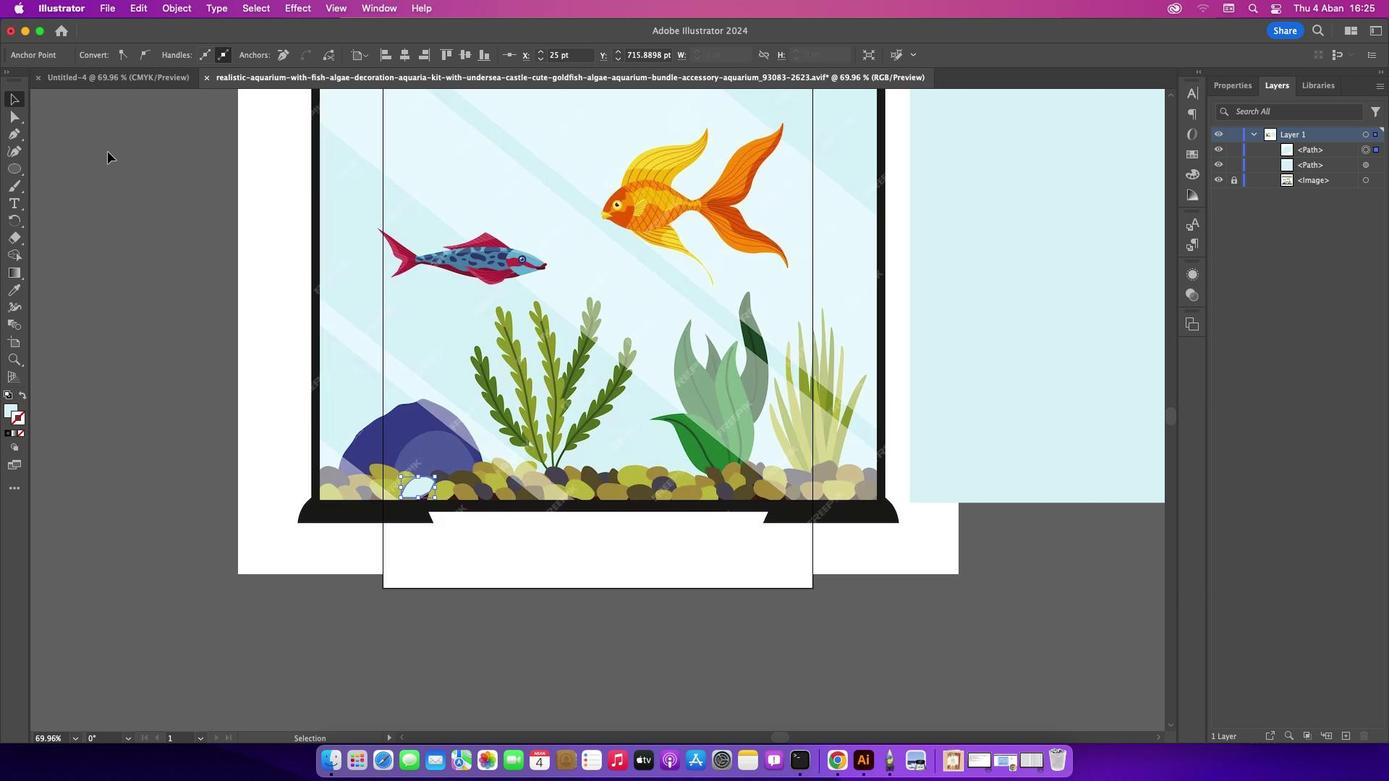 
Action: Mouse moved to (416, 489)
Screenshot: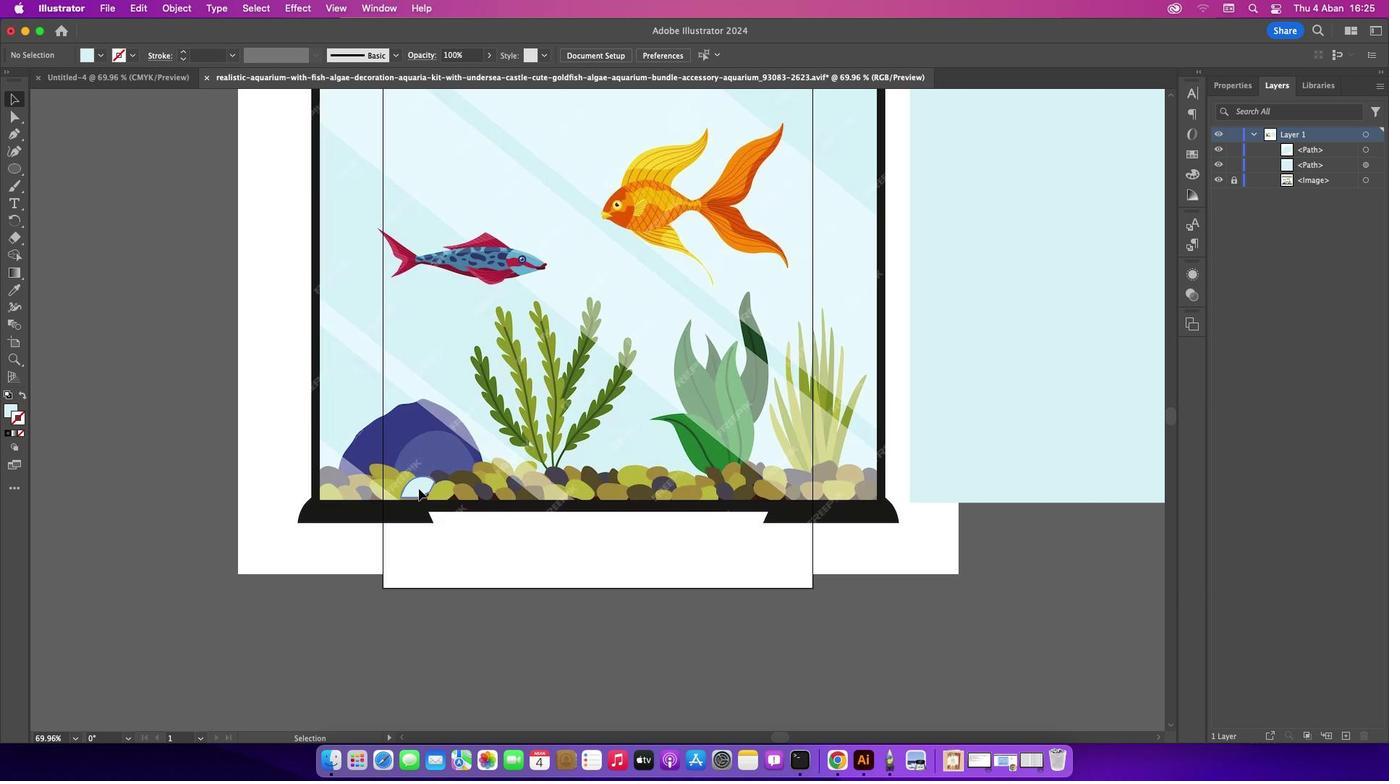 
Action: Mouse pressed left at (416, 489)
Screenshot: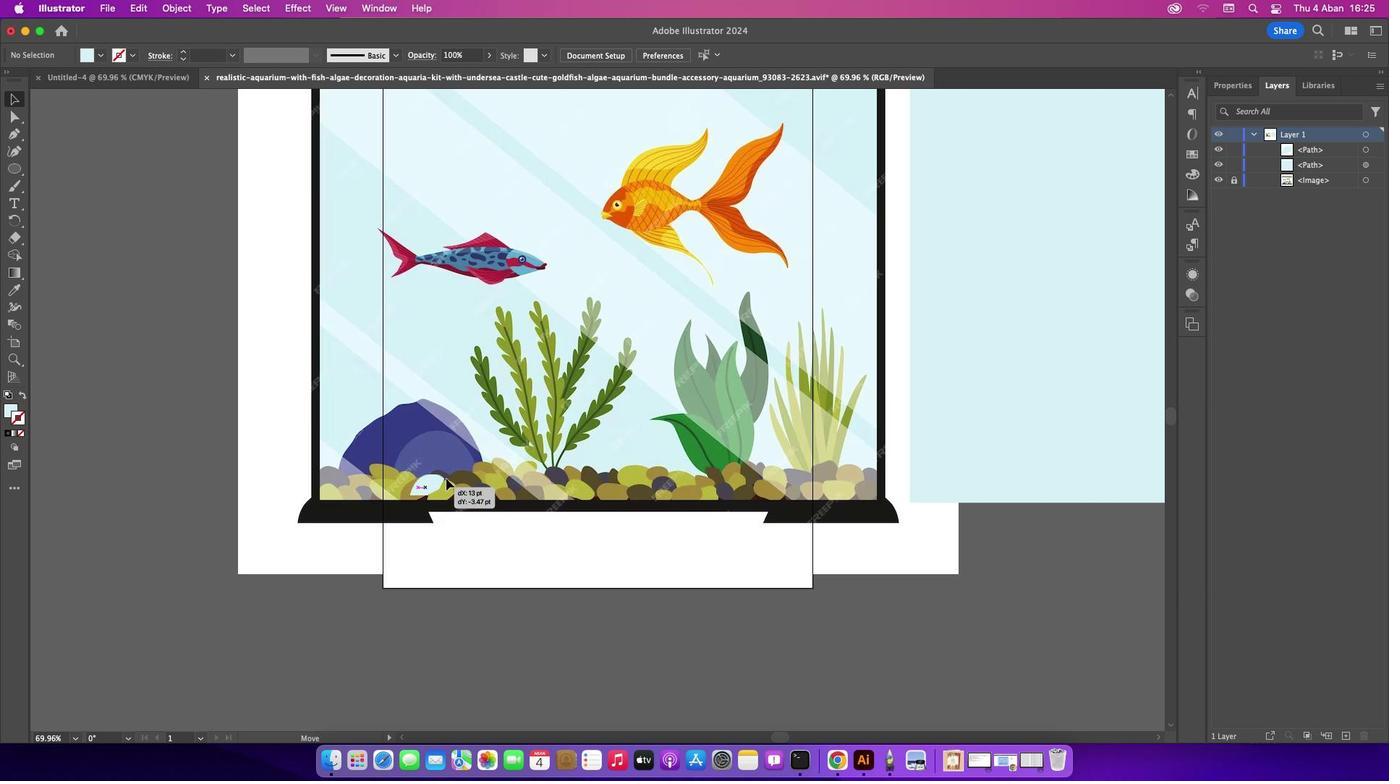 
Action: Mouse moved to (20, 287)
Screenshot: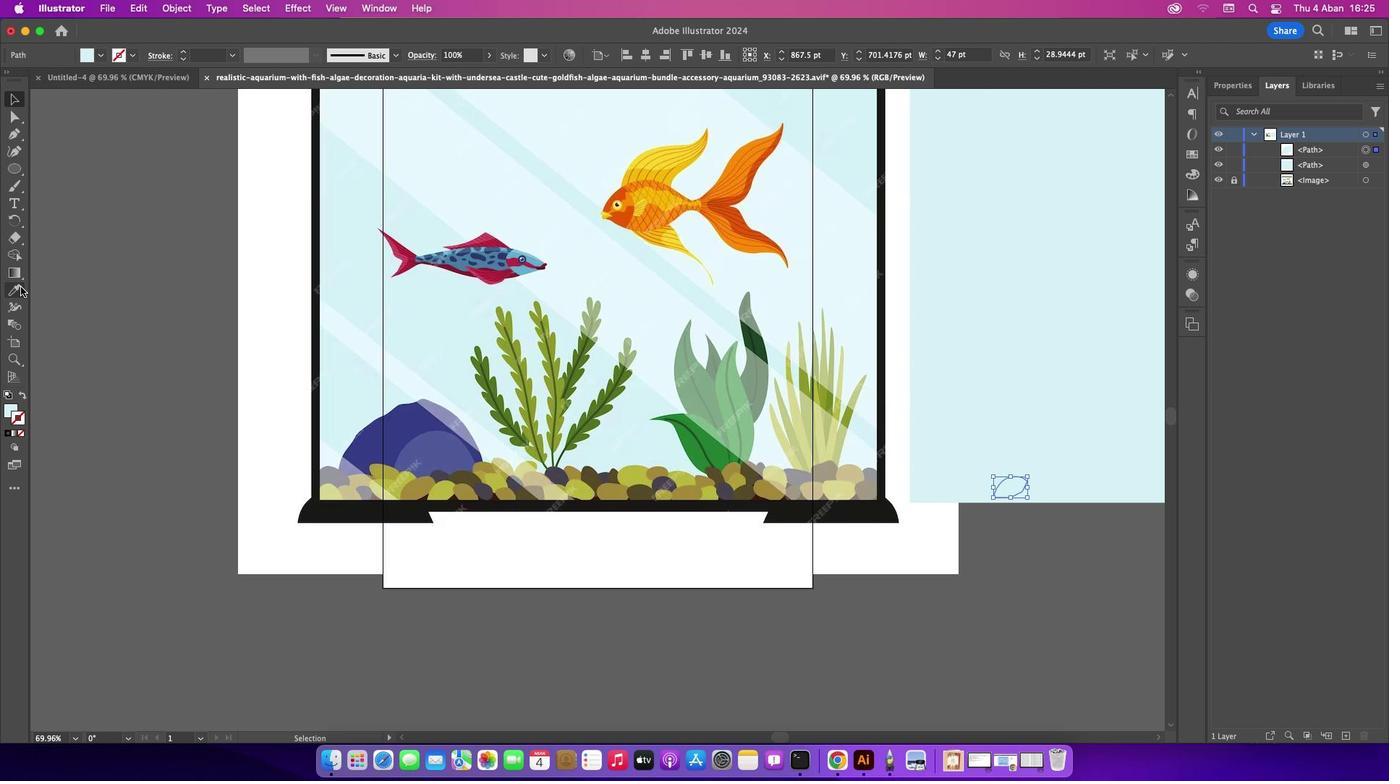 
Action: Mouse pressed left at (20, 287)
Screenshot: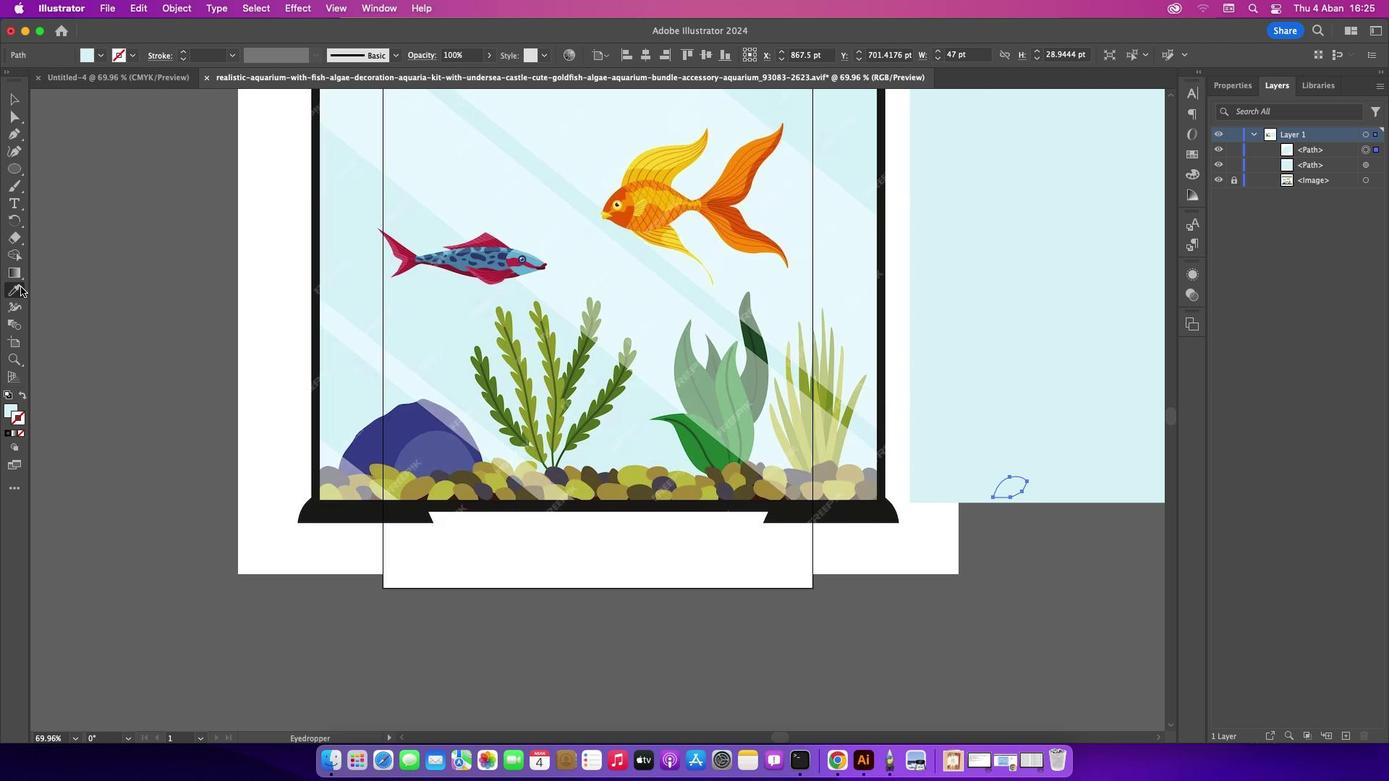 
Action: Mouse moved to (409, 492)
Screenshot: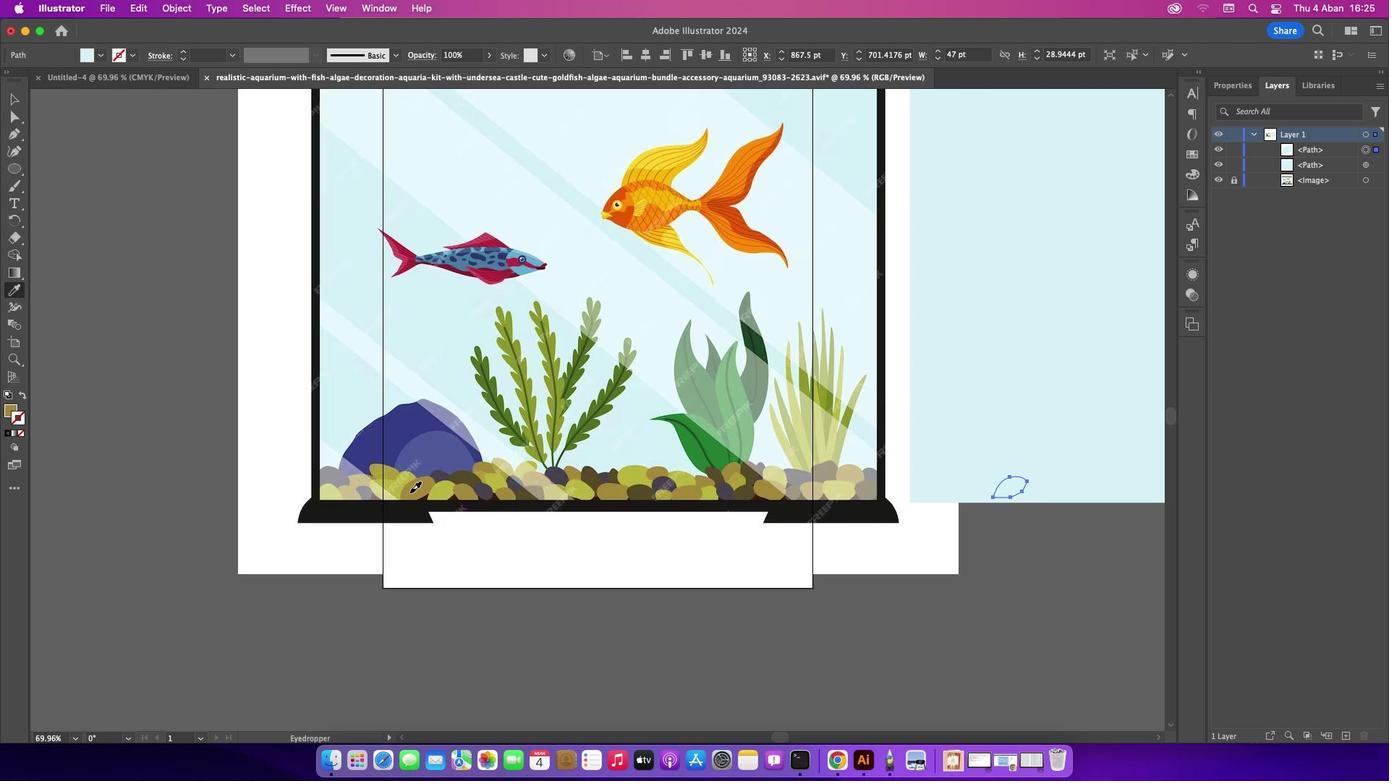 
Action: Mouse pressed left at (409, 492)
Screenshot: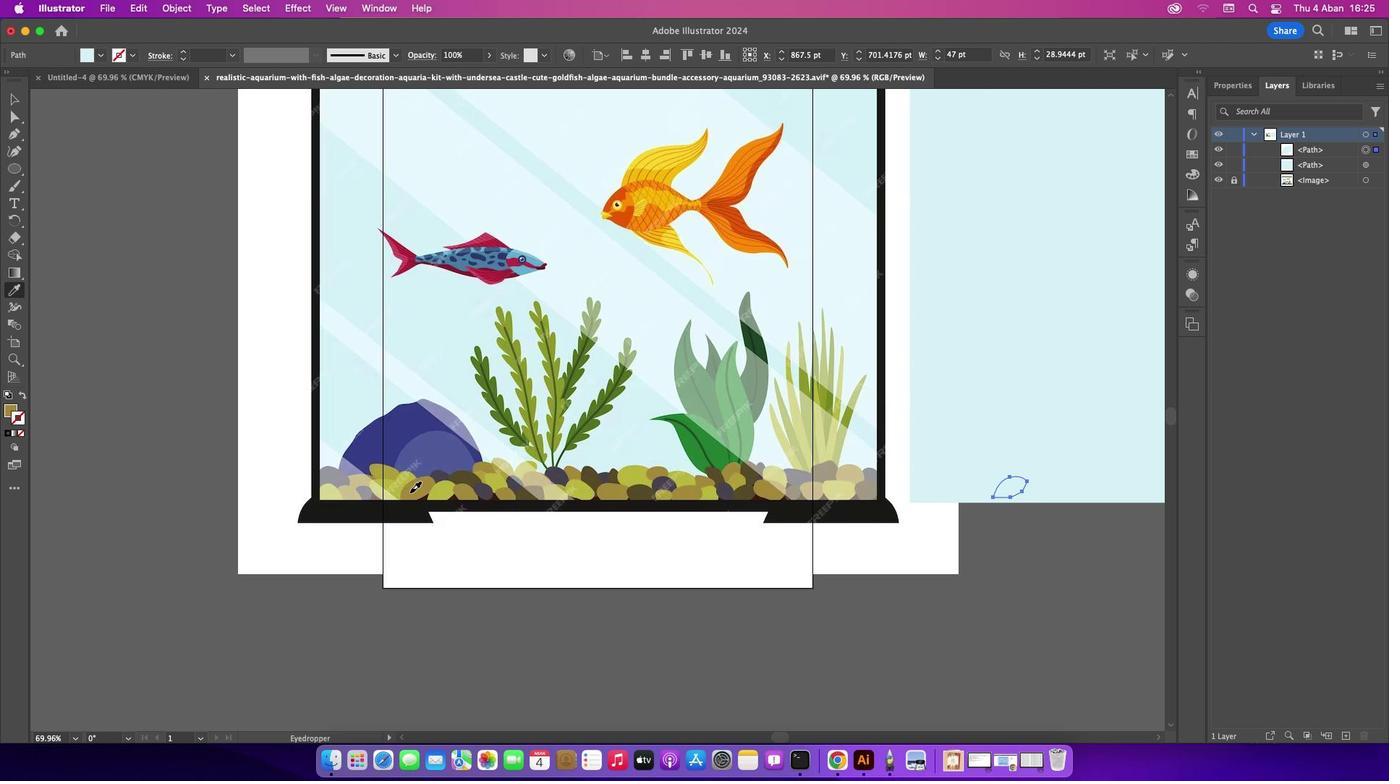 
Action: Mouse moved to (10, 106)
Screenshot: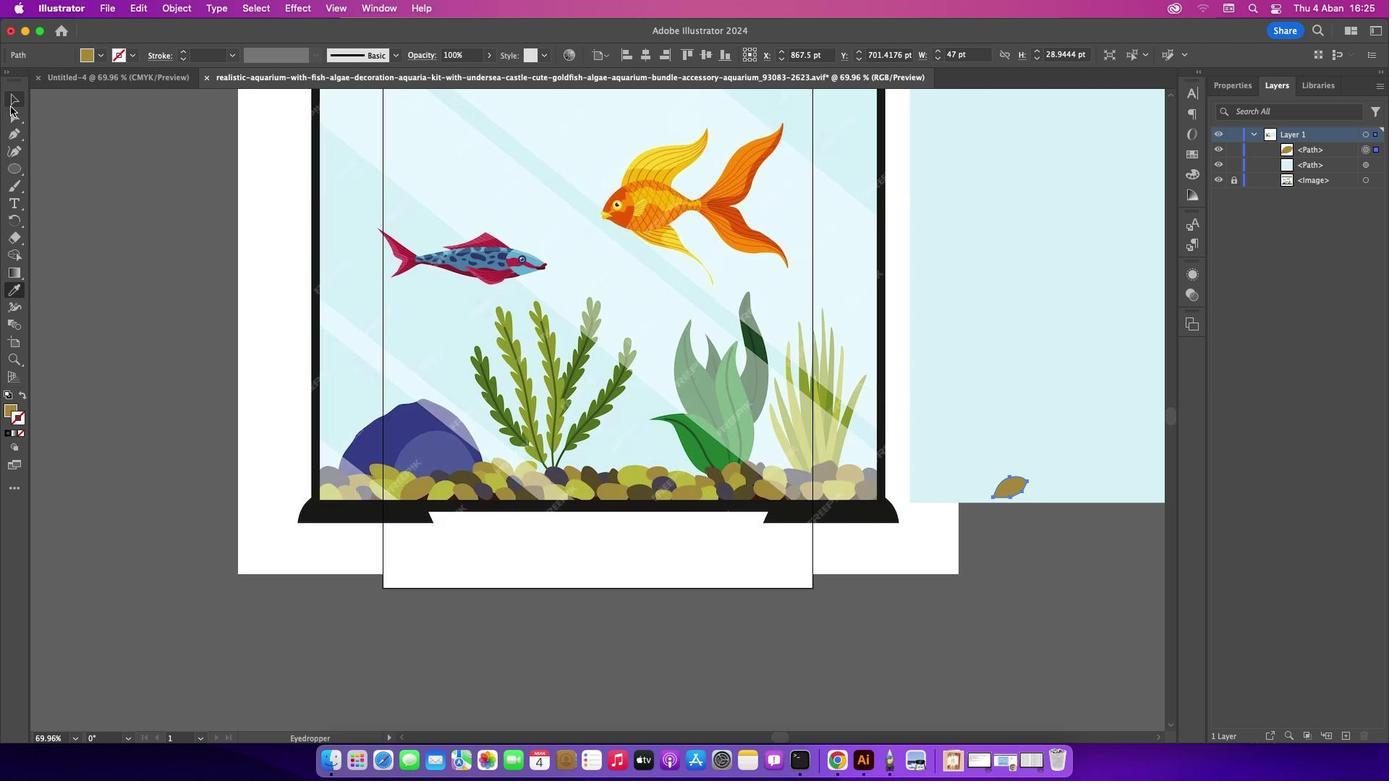 
Action: Mouse pressed left at (10, 106)
Screenshot: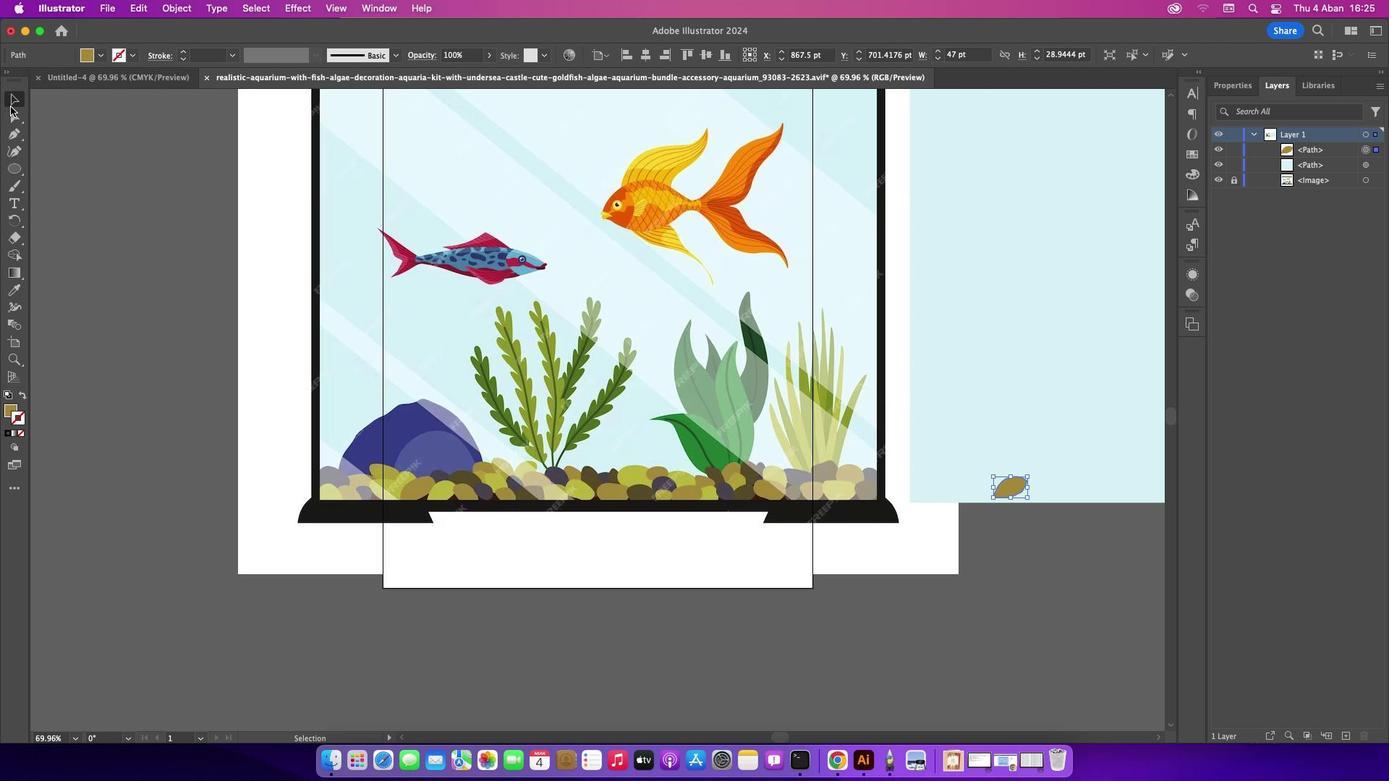 
Action: Mouse moved to (1015, 487)
Screenshot: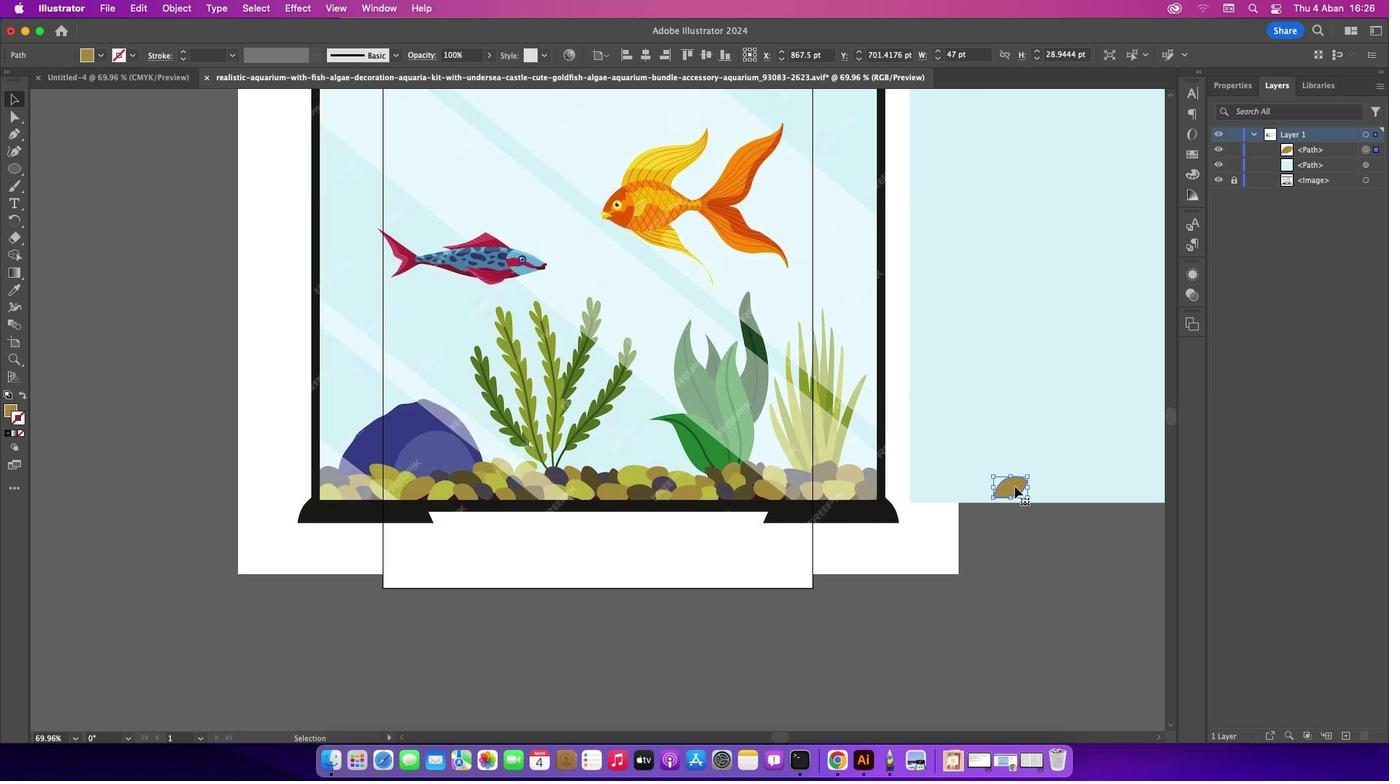 
Action: Mouse pressed left at (1015, 487)
Screenshot: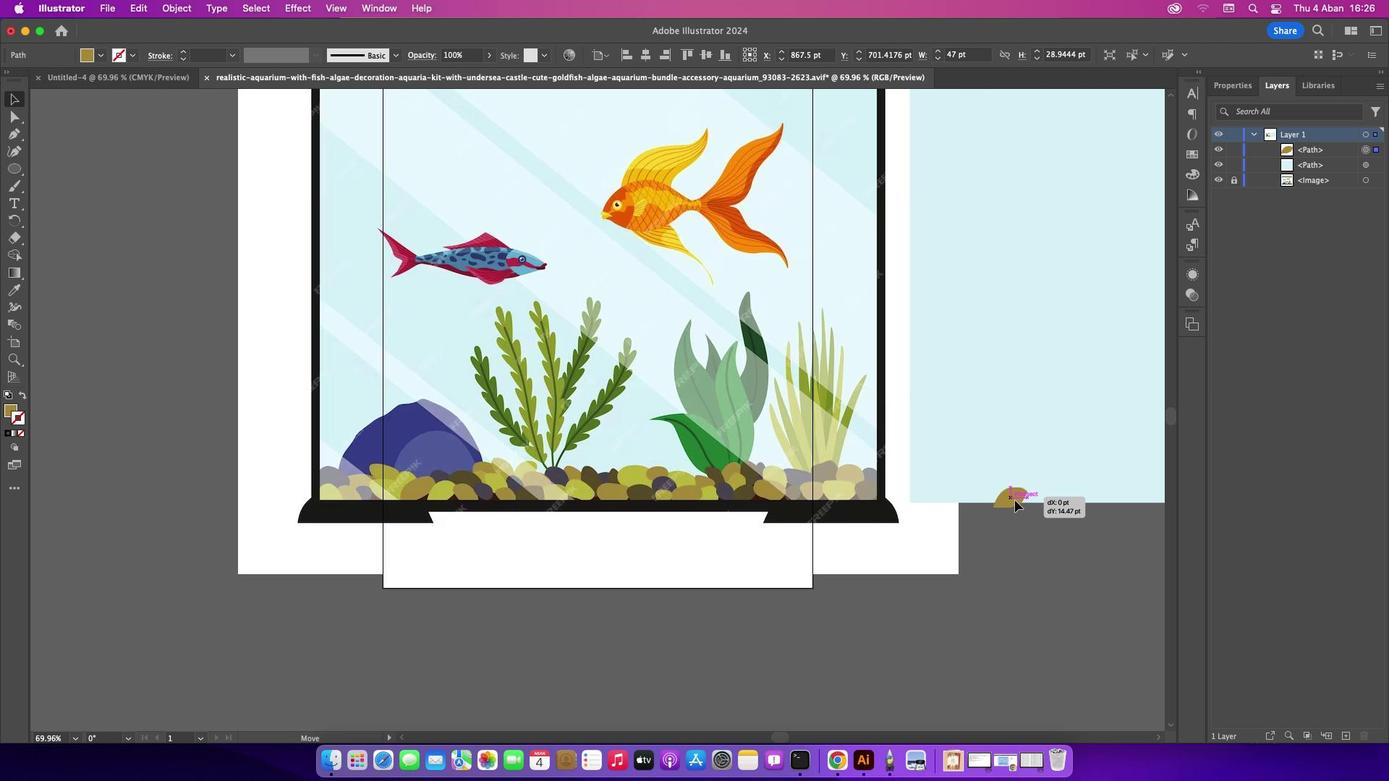 
Action: Mouse moved to (964, 398)
Screenshot: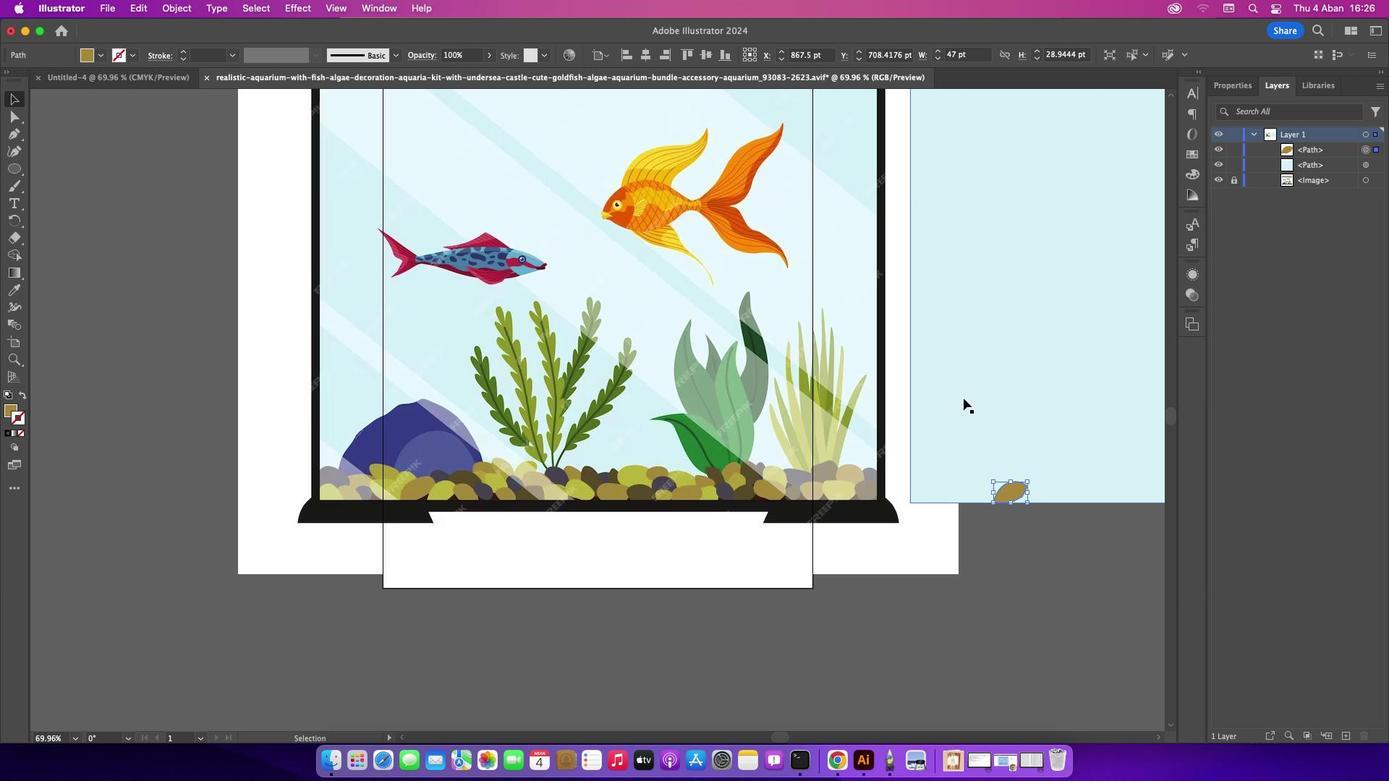 
Action: Mouse pressed left at (964, 398)
Screenshot: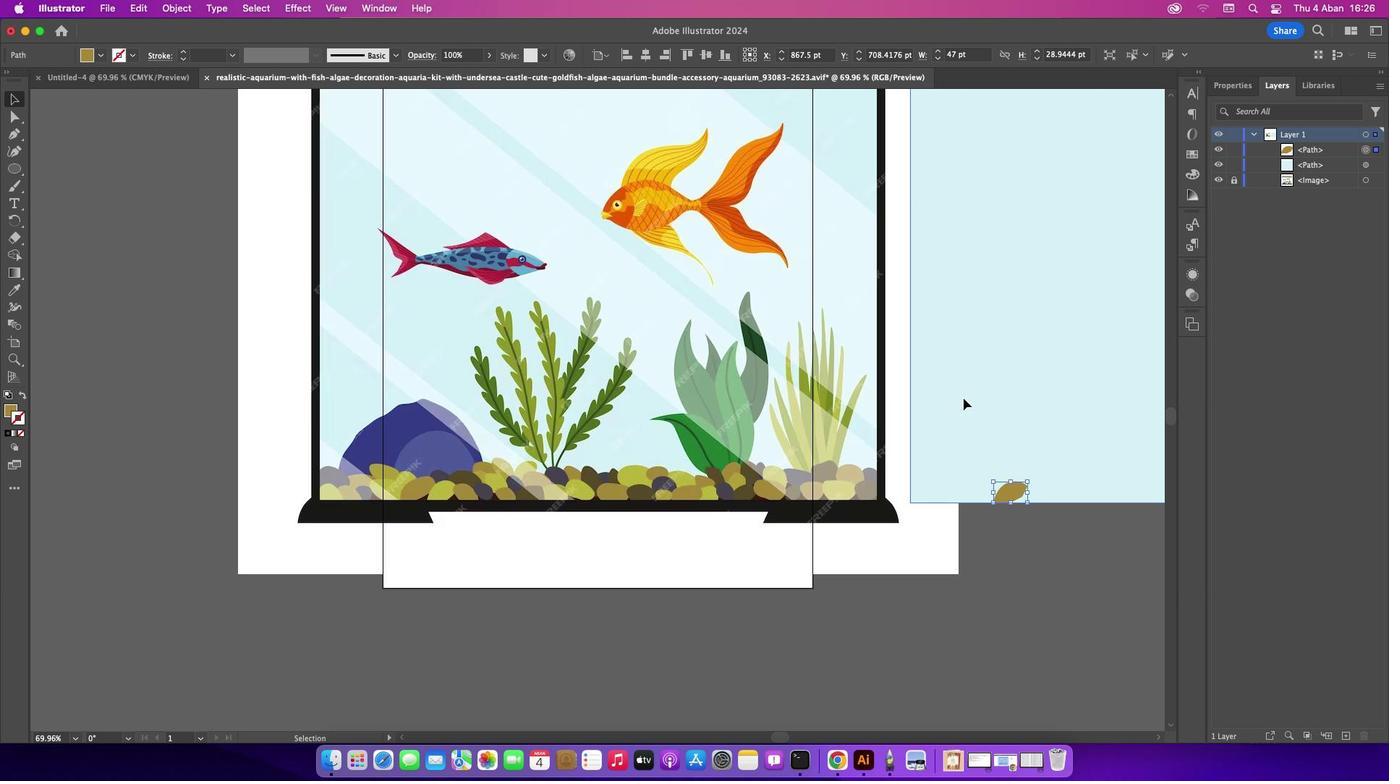 
Action: Mouse moved to (780, 736)
Screenshot: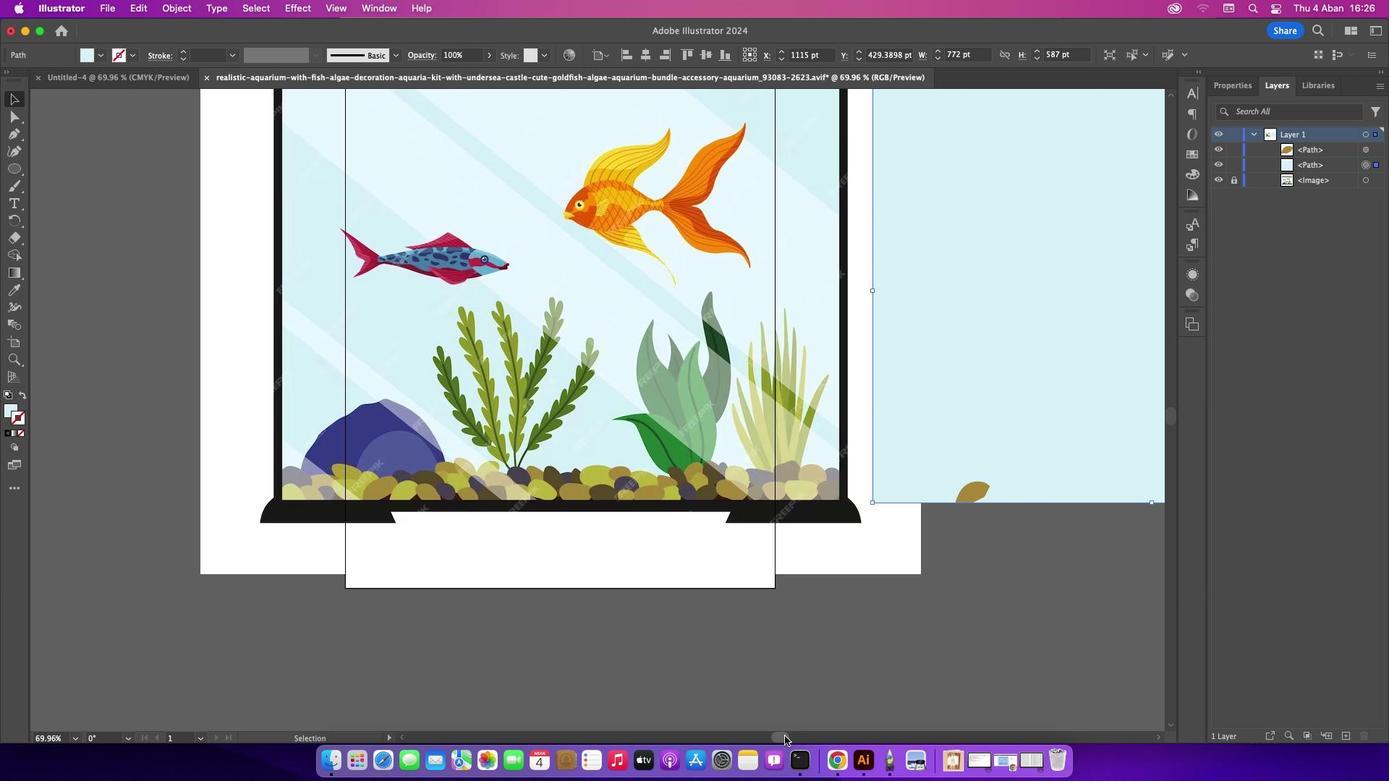
Action: Mouse pressed left at (780, 736)
Screenshot: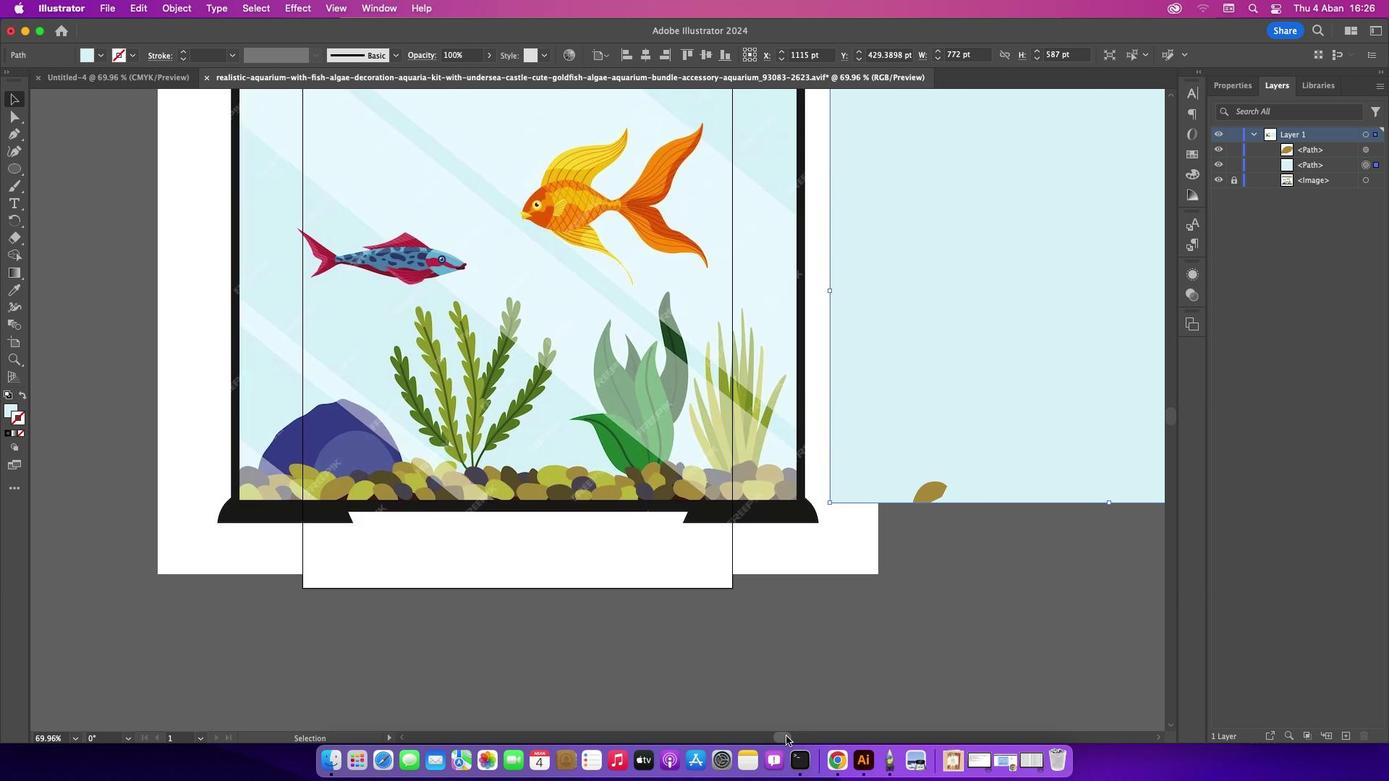 
Action: Mouse moved to (21, 165)
Screenshot: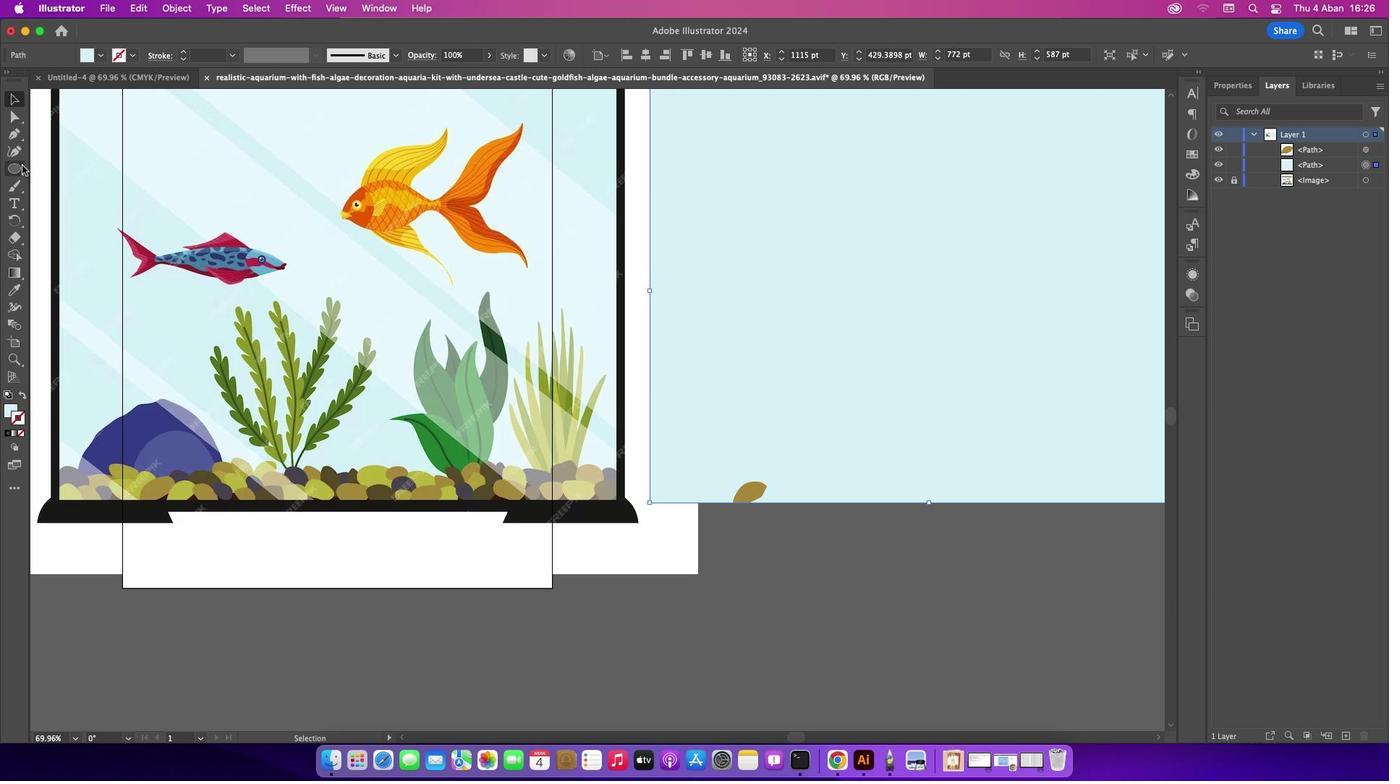 
Action: Mouse pressed left at (21, 165)
Screenshot: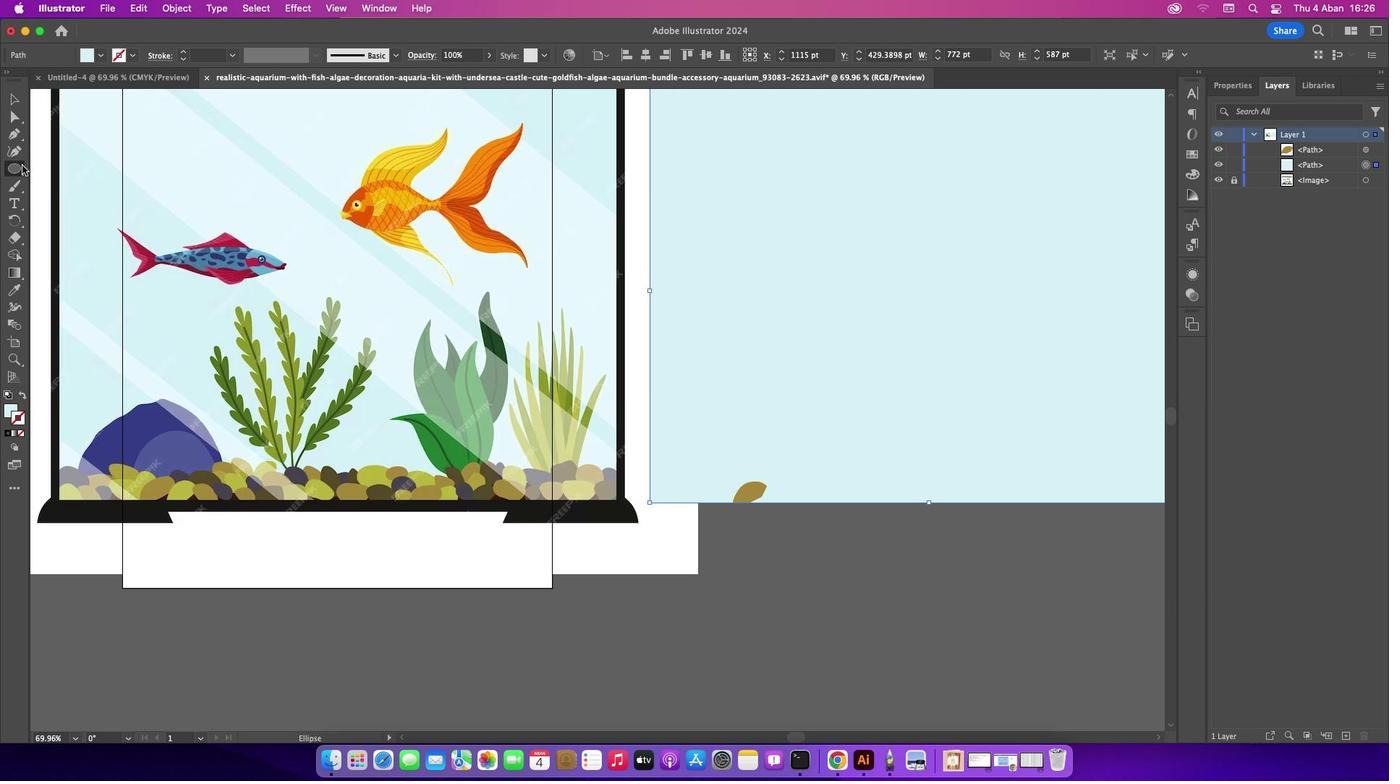 
Action: Mouse moved to (799, 503)
Screenshot: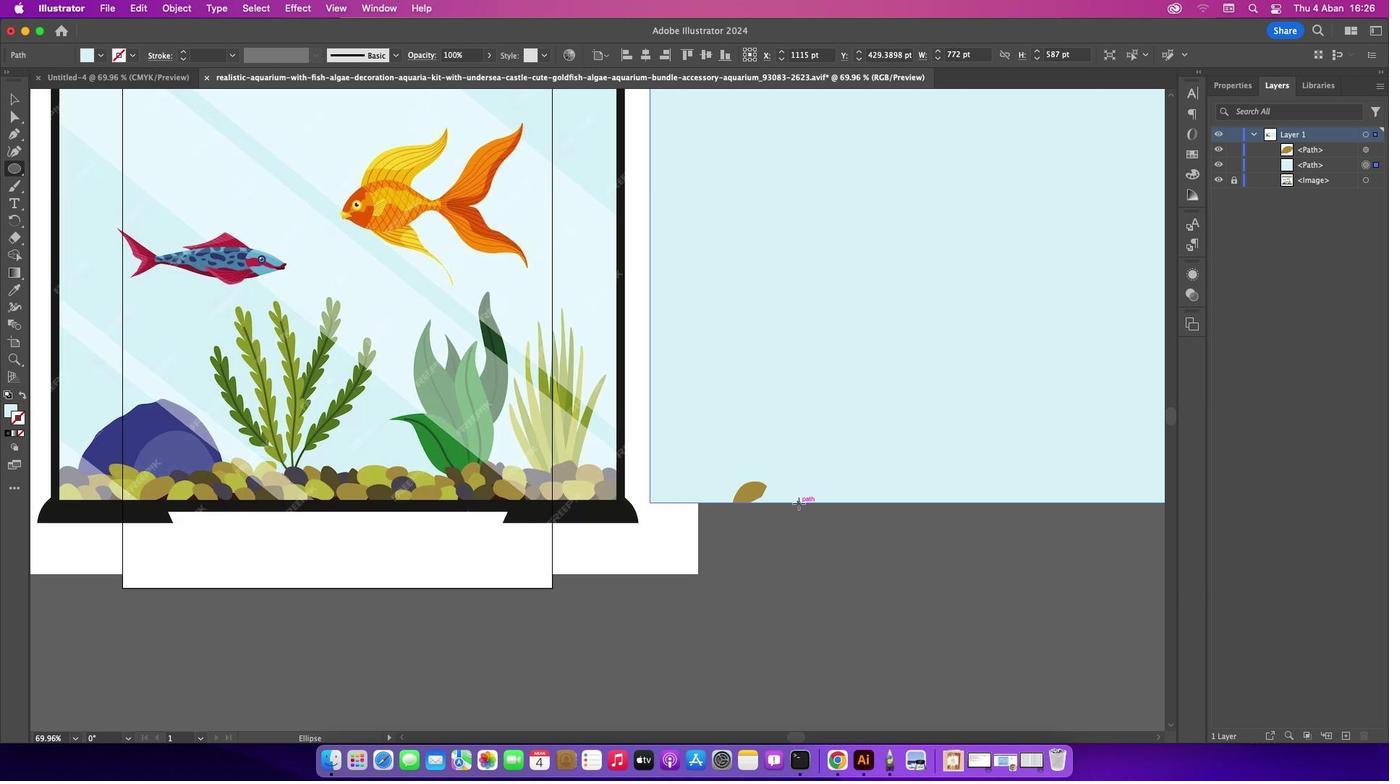 
Action: Mouse pressed left at (799, 503)
Screenshot: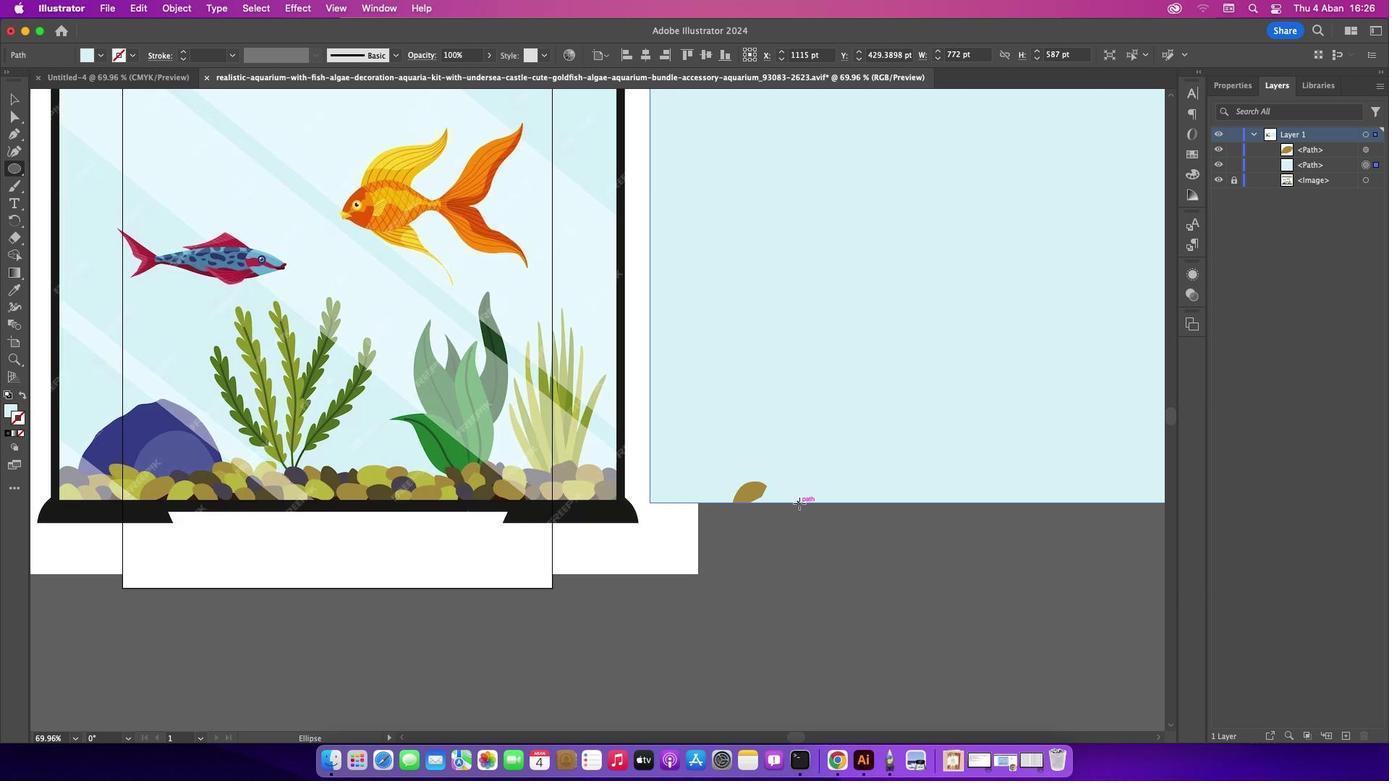 
Action: Mouse moved to (834, 479)
Screenshot: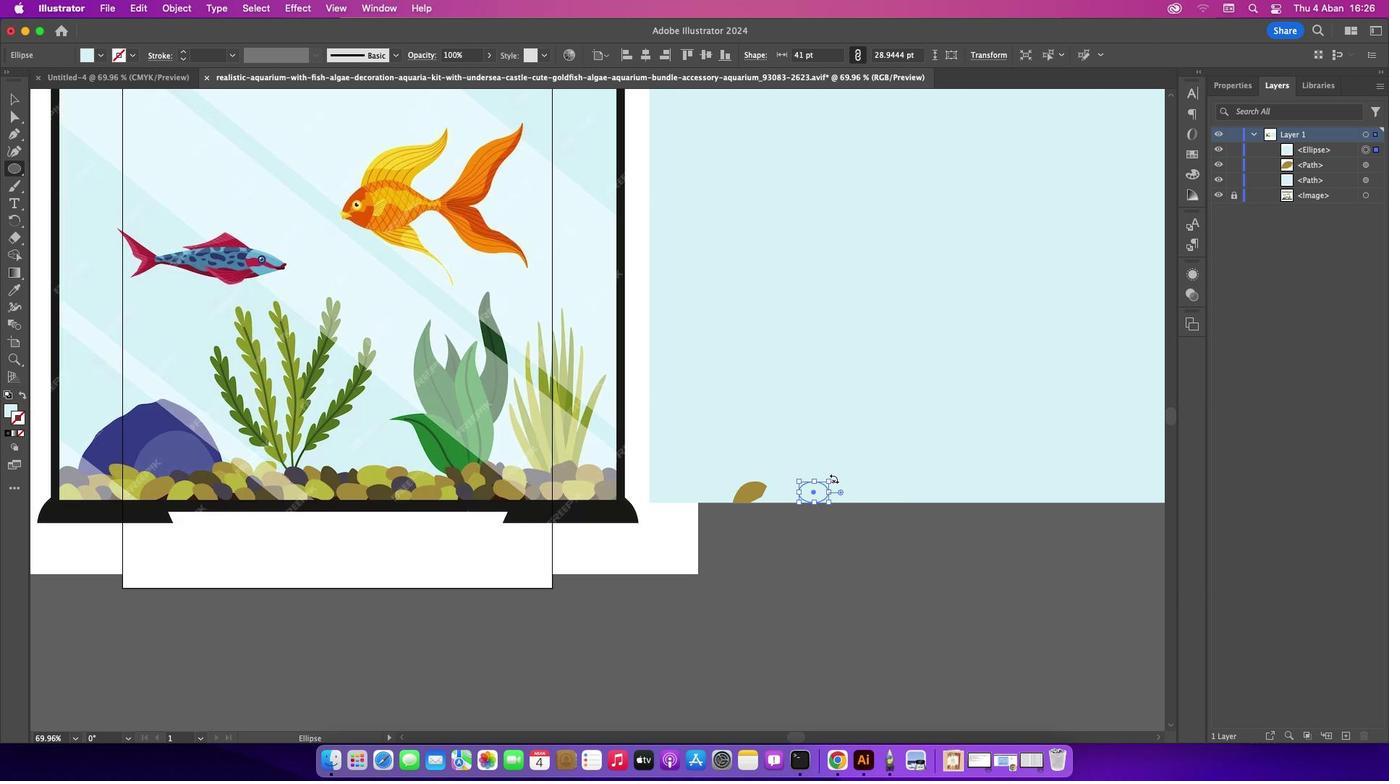 
Action: Mouse pressed left at (834, 479)
Screenshot: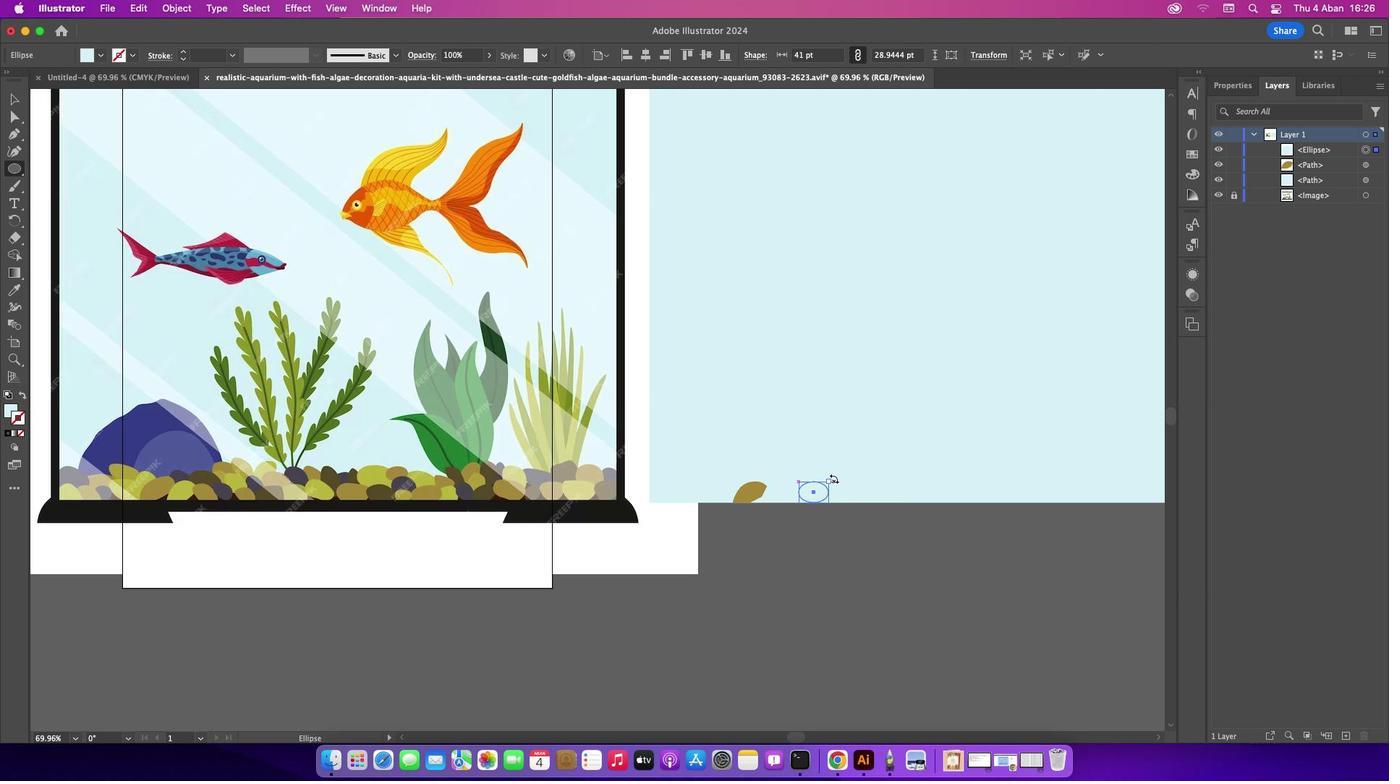 
Action: Mouse moved to (6, 287)
Screenshot: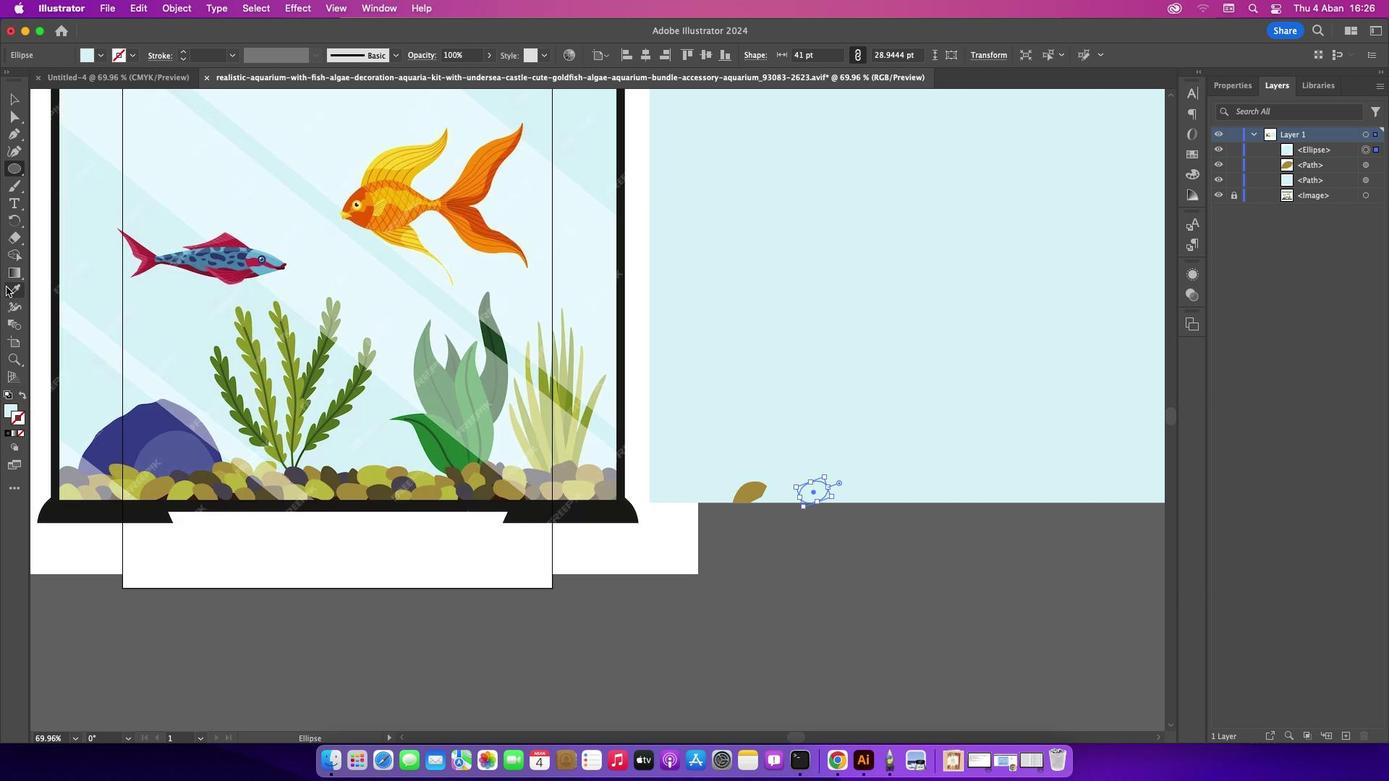 
Action: Mouse pressed left at (6, 287)
Screenshot: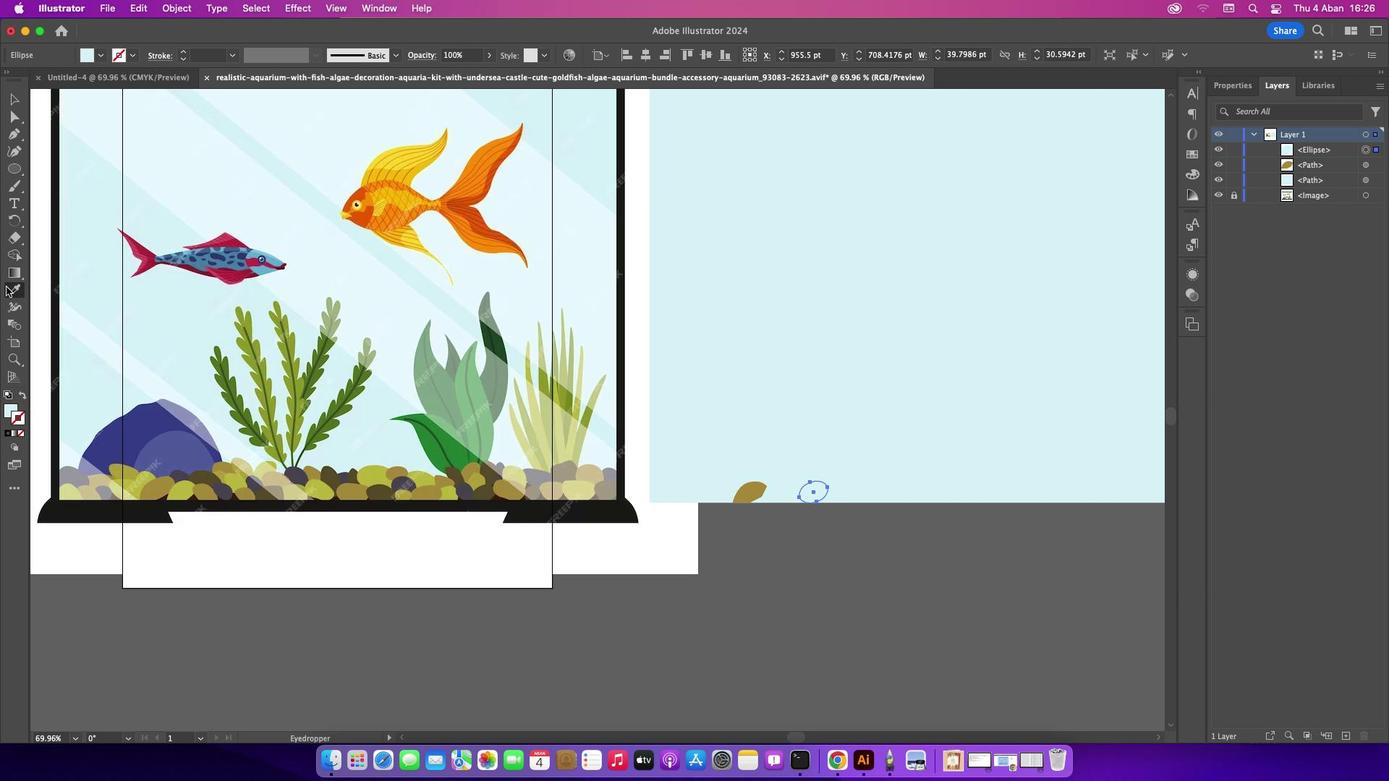 
Action: Mouse moved to (320, 485)
Screenshot: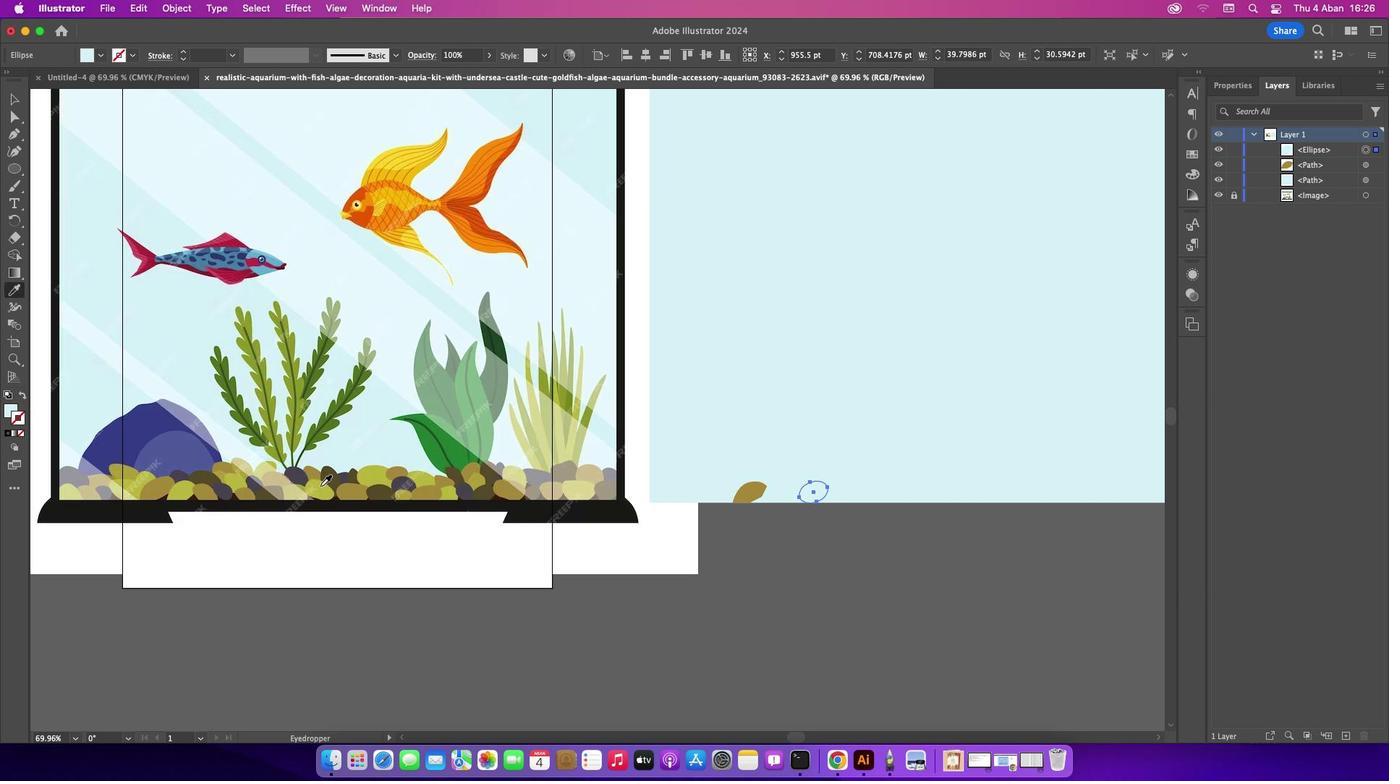 
Action: Mouse pressed left at (320, 485)
Screenshot: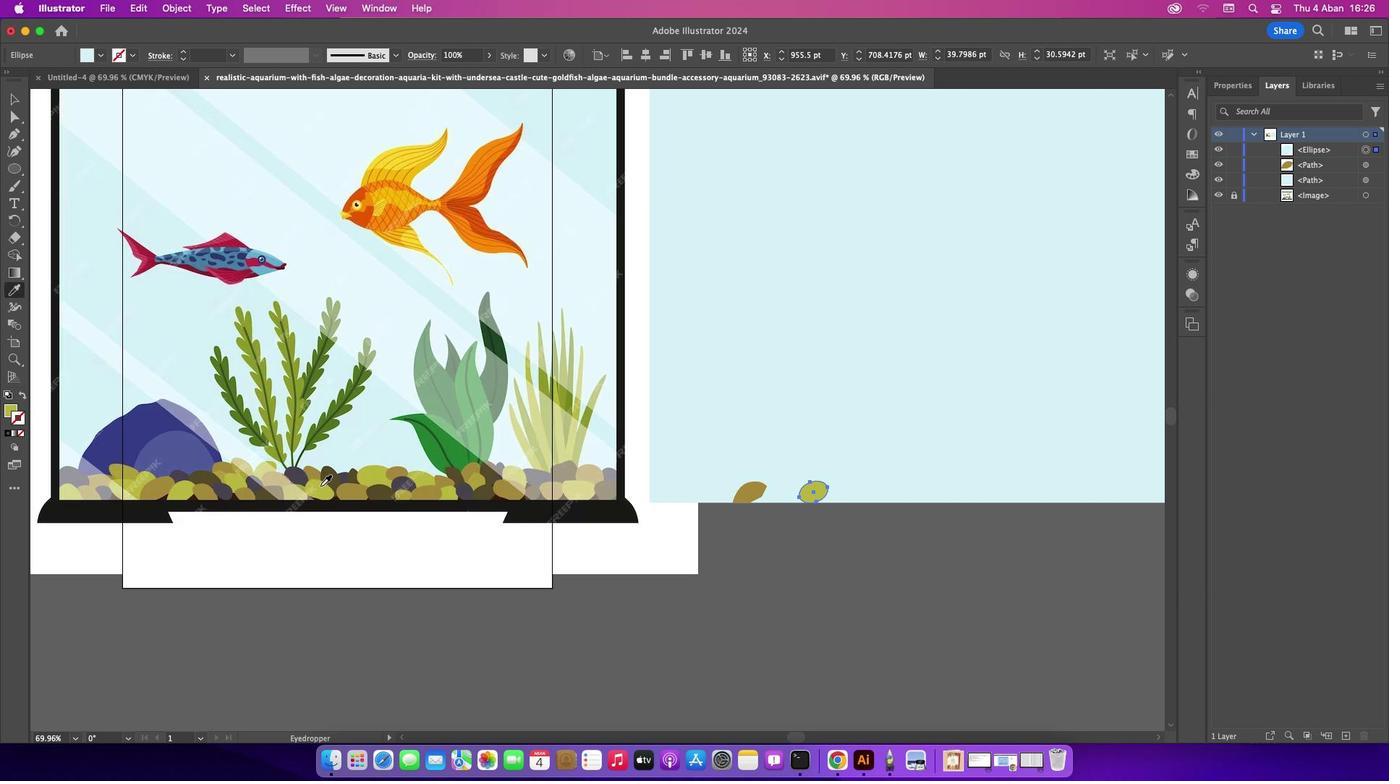 
Action: Mouse moved to (11, 99)
Screenshot: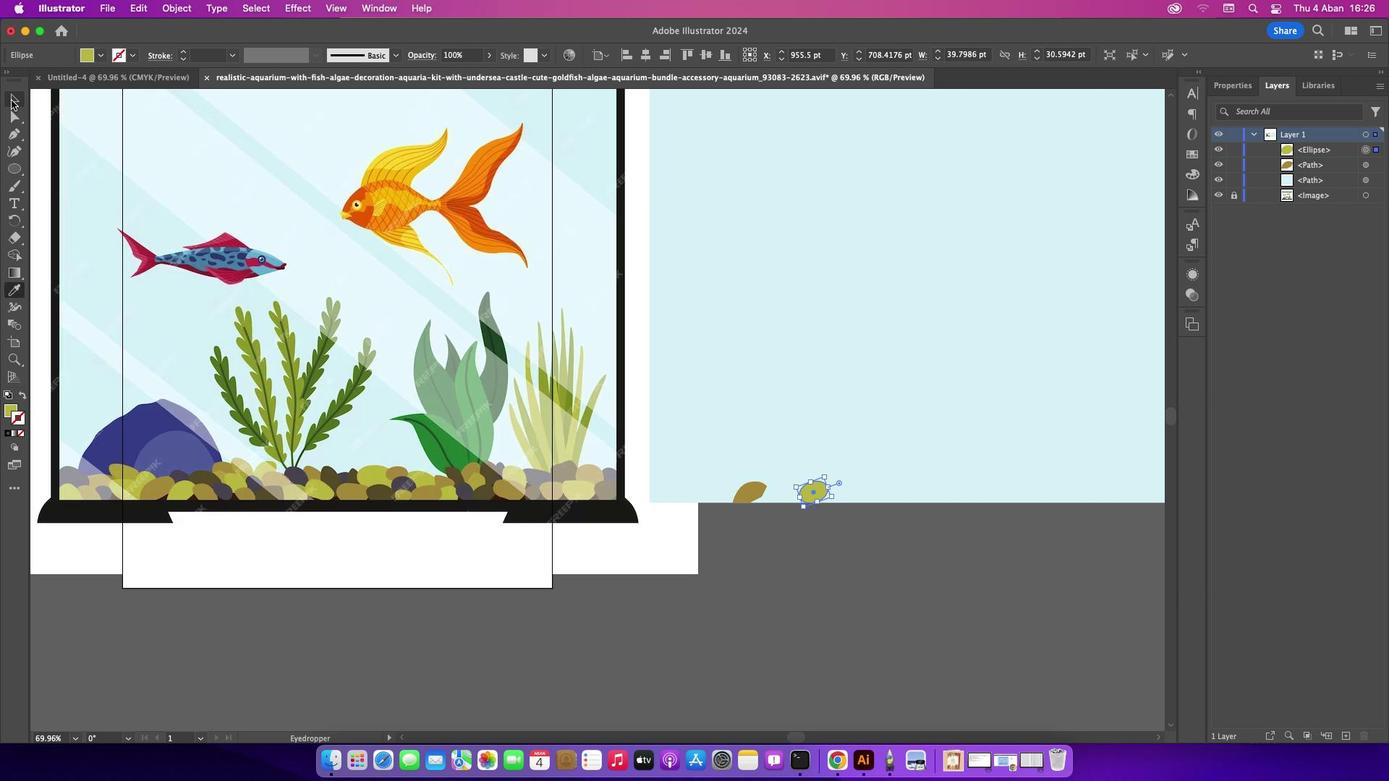 
Action: Mouse pressed left at (11, 99)
Screenshot: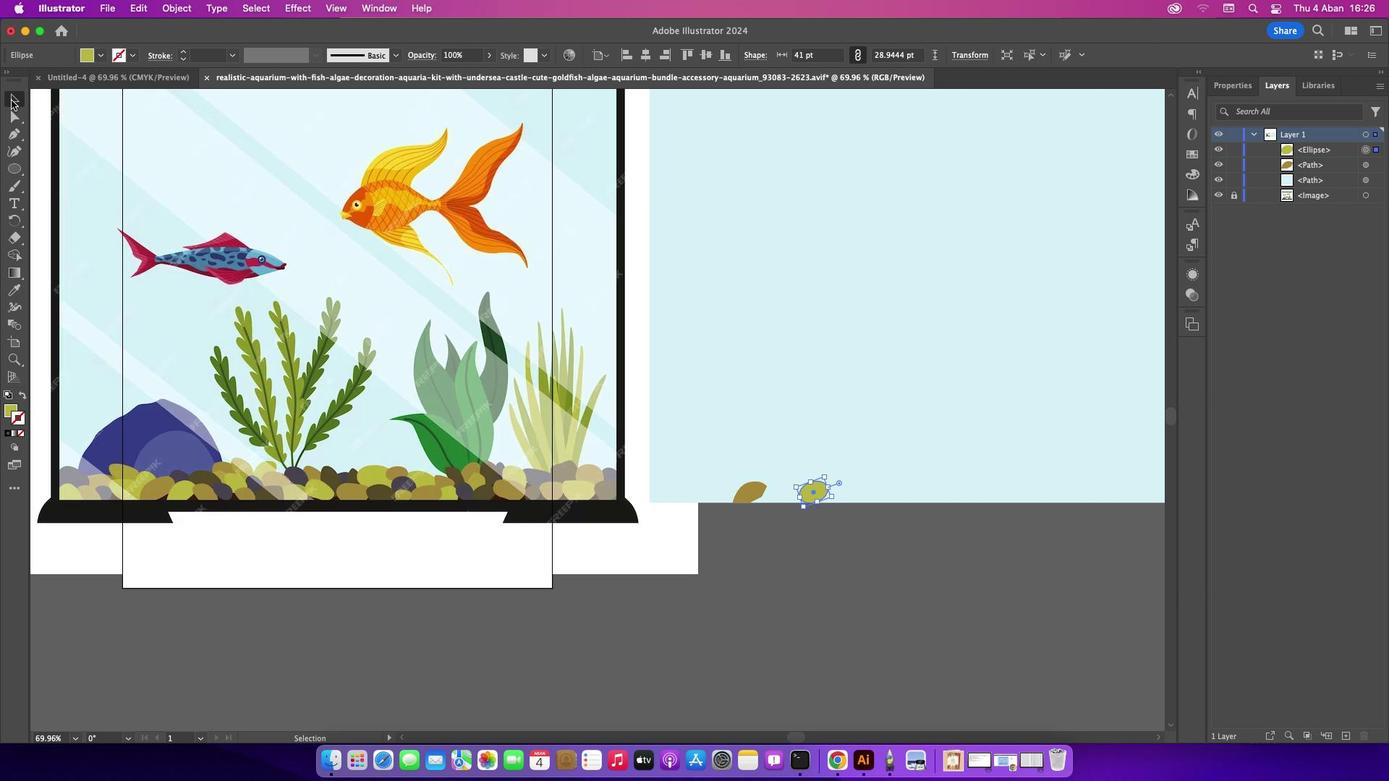 
Action: Mouse moved to (814, 482)
Screenshot: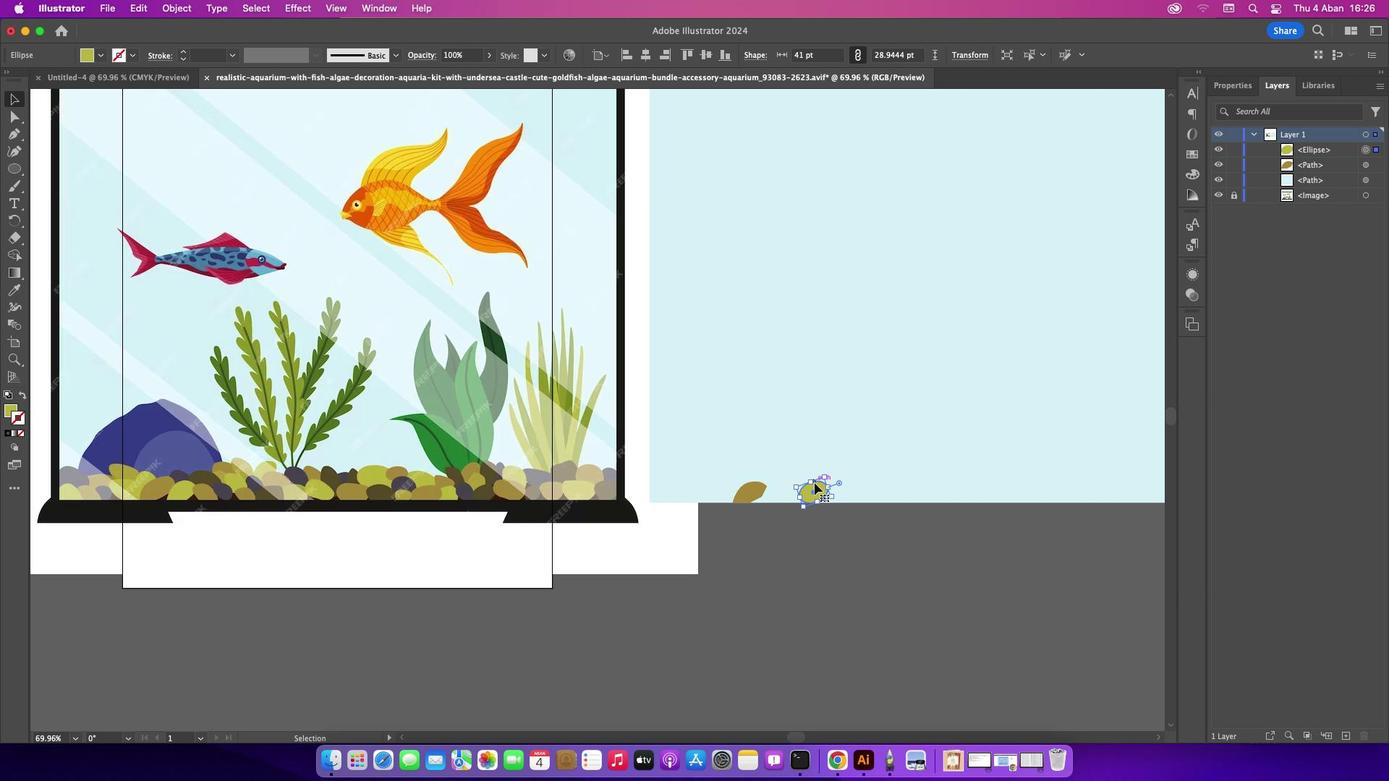 
Action: Mouse pressed left at (814, 482)
Screenshot: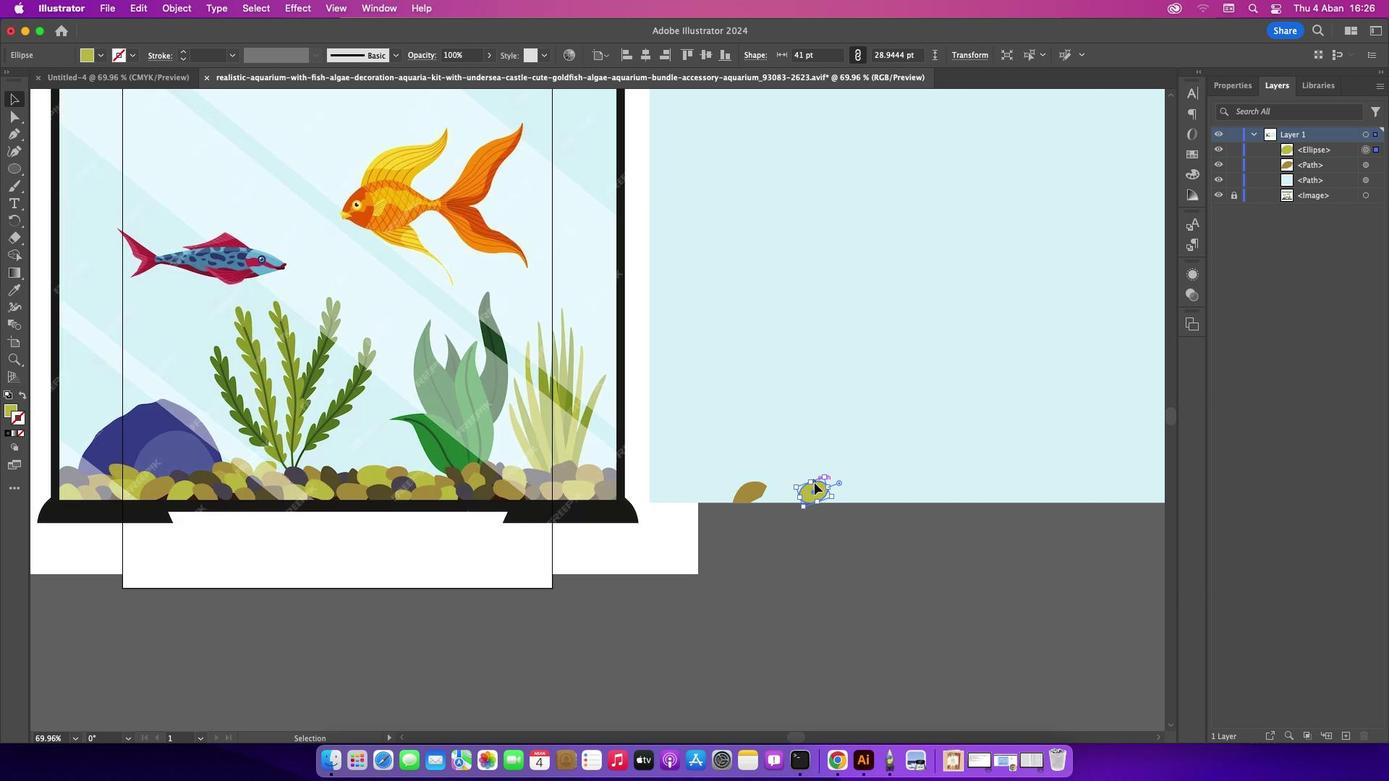 
Action: Mouse moved to (775, 623)
Screenshot: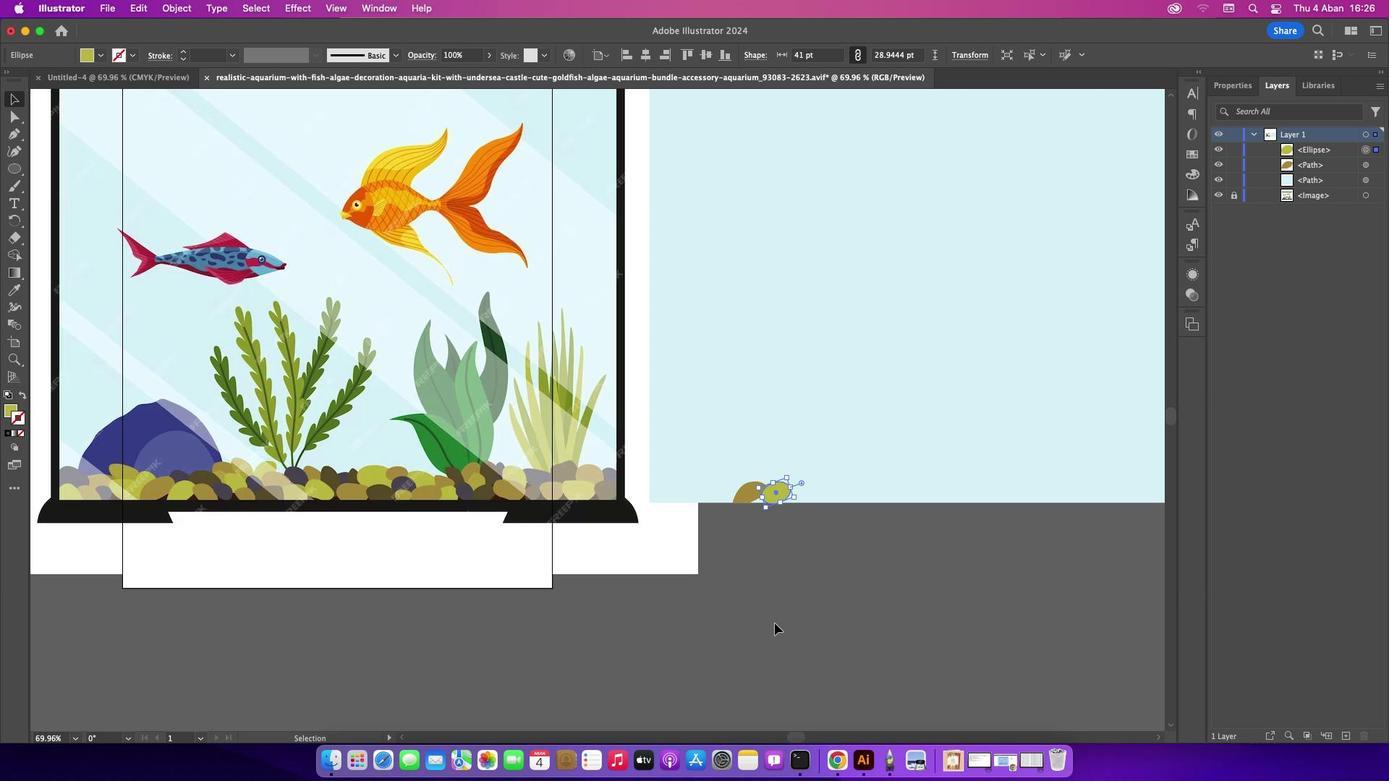 
Action: Mouse pressed left at (775, 623)
Screenshot: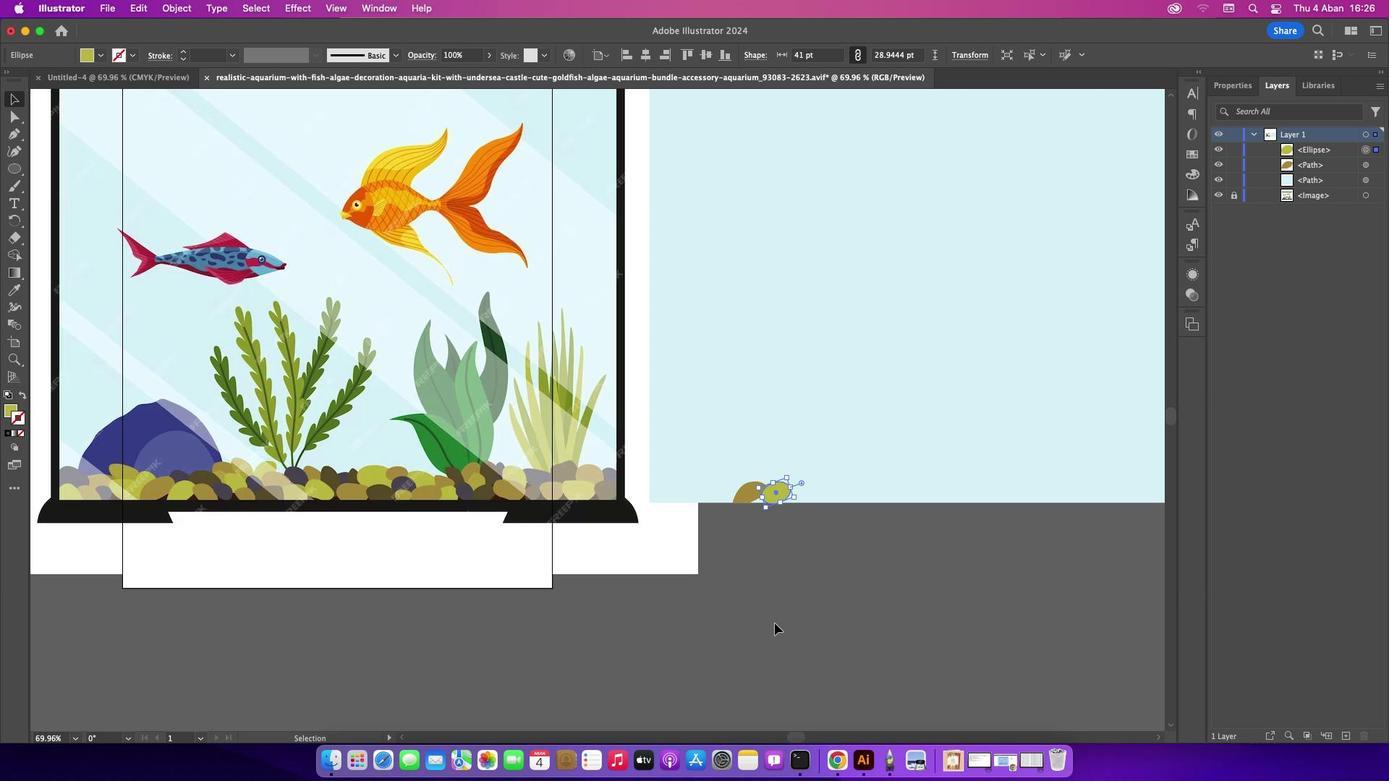 
Action: Mouse moved to (754, 497)
Screenshot: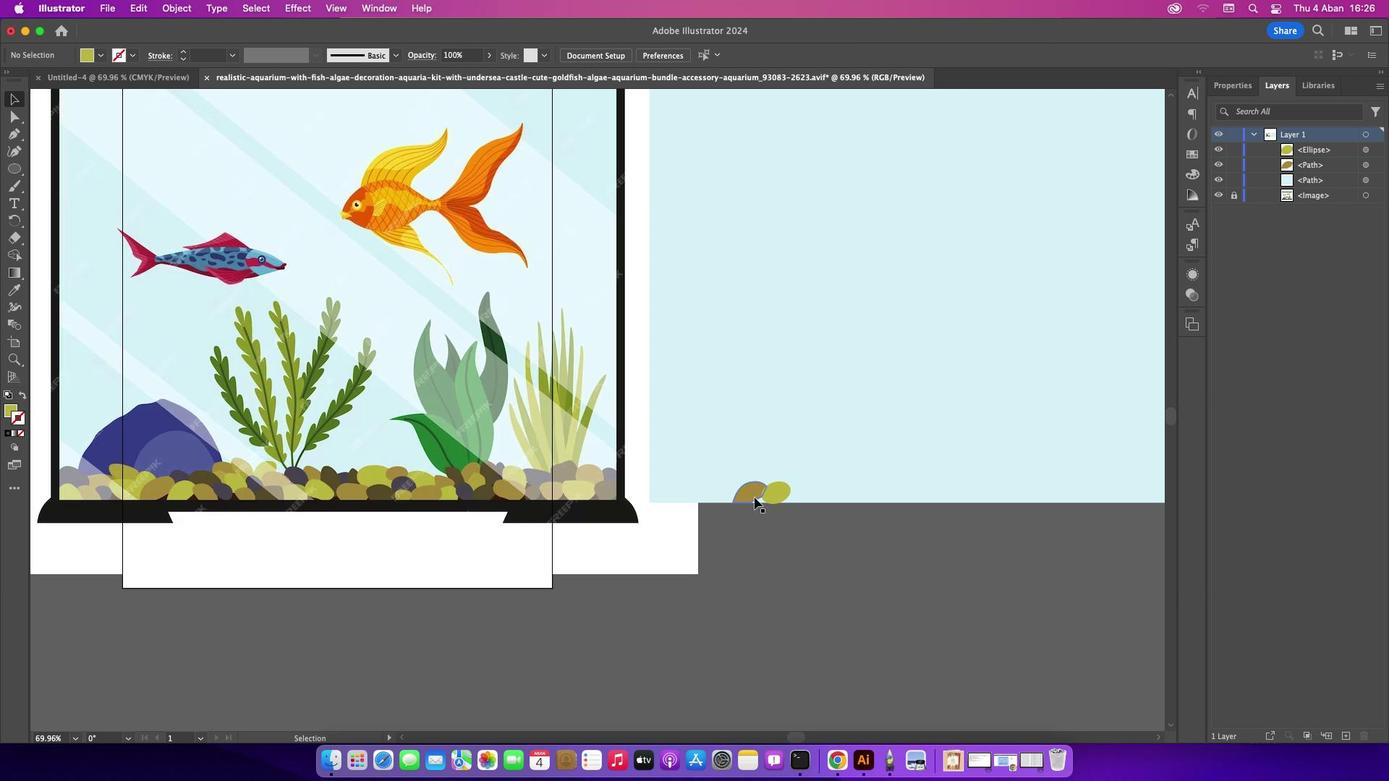 
Action: Key pressed Key.alt
Screenshot: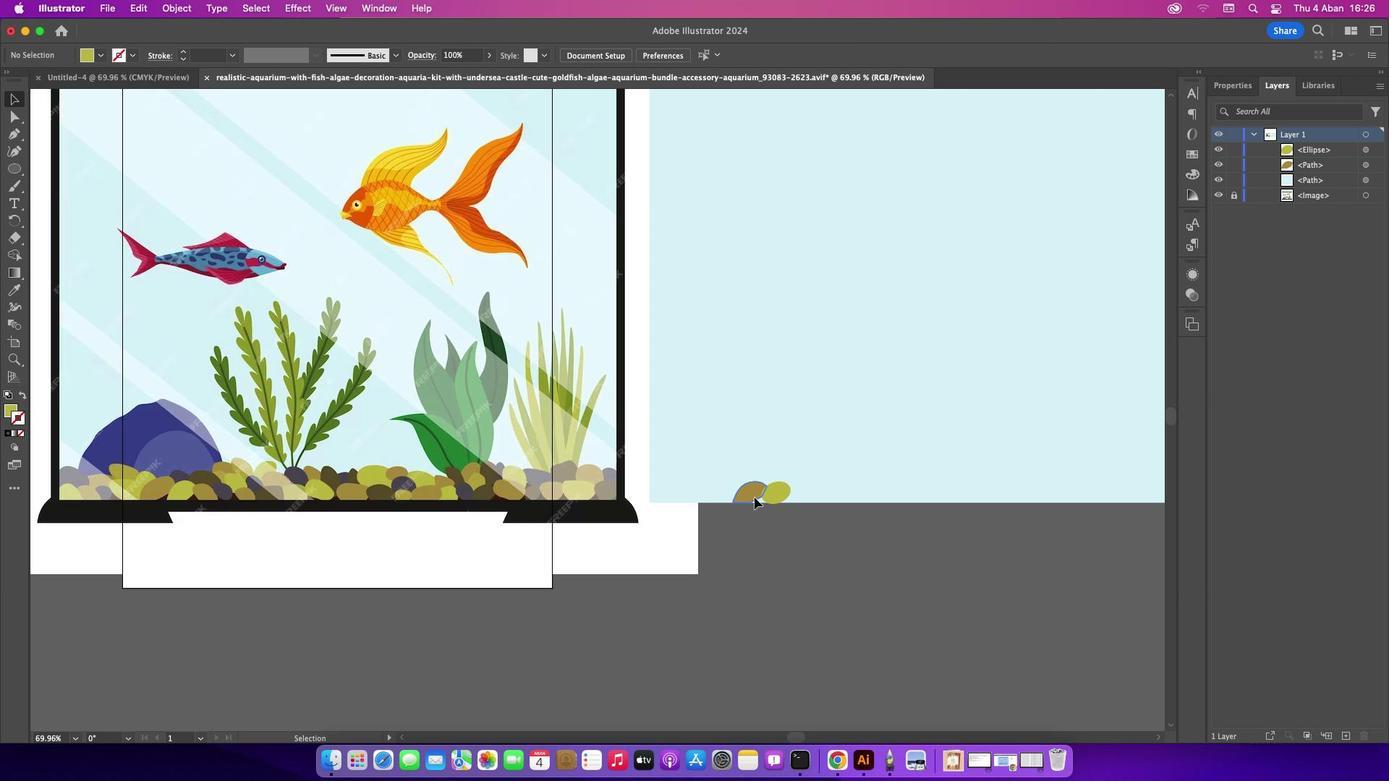 
Action: Mouse pressed left at (754, 497)
Screenshot: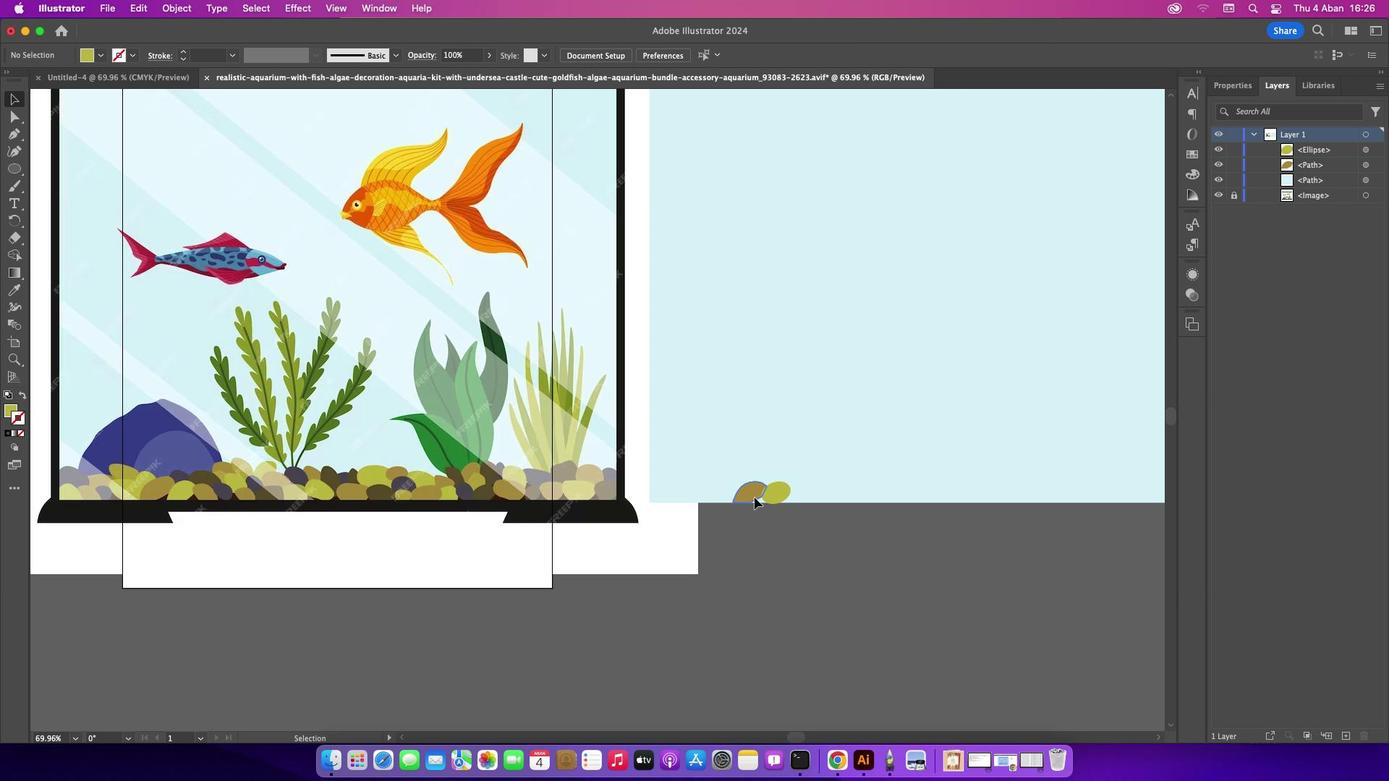 
Action: Mouse moved to (24, 292)
Screenshot: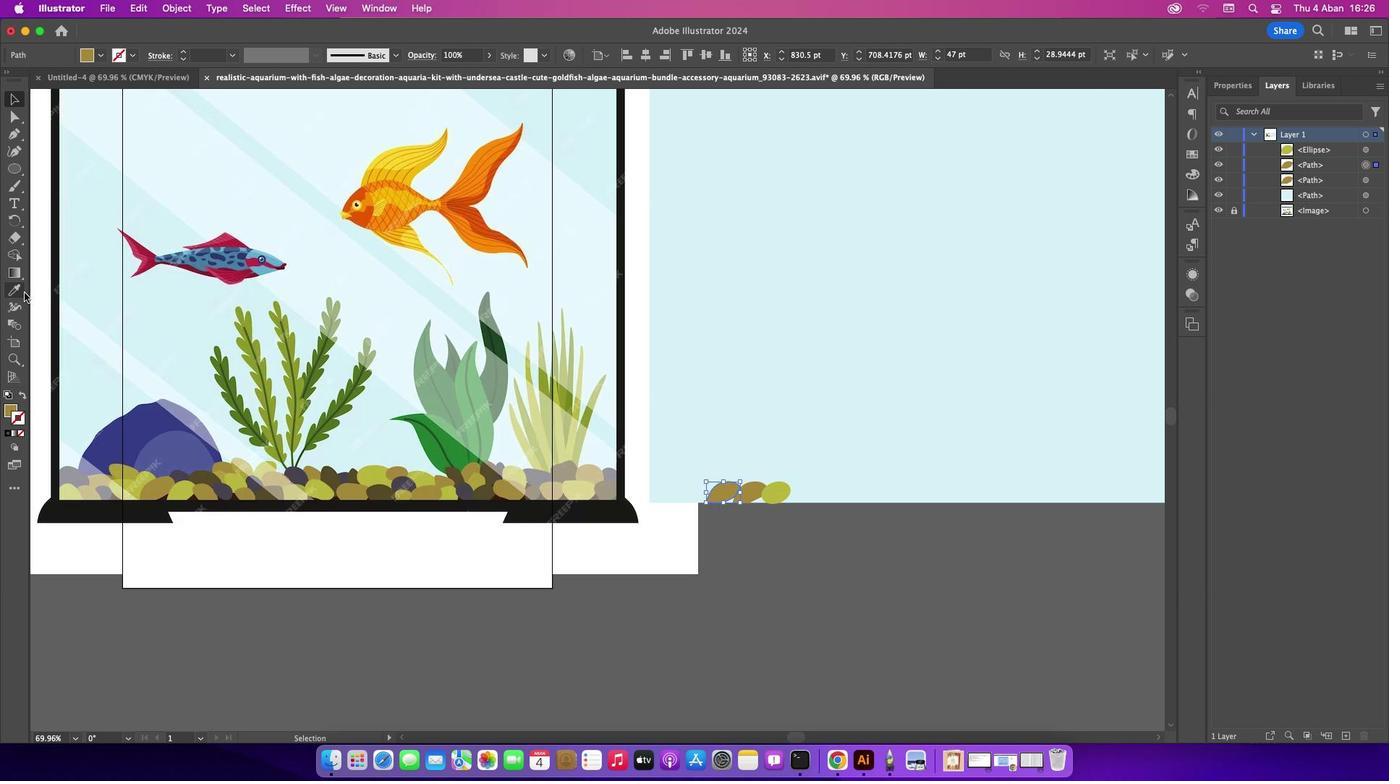 
Action: Mouse pressed left at (24, 292)
Screenshot: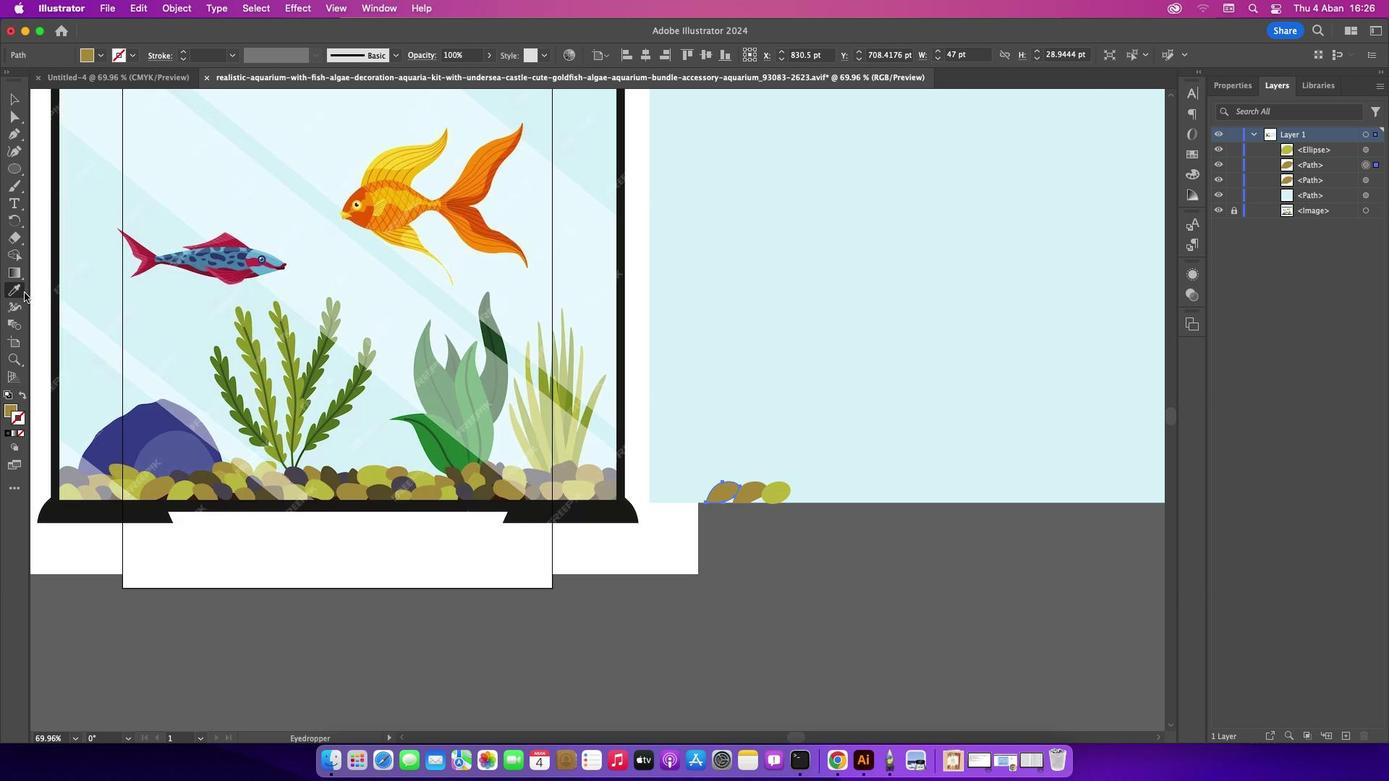 
Action: Mouse moved to (207, 475)
Screenshot: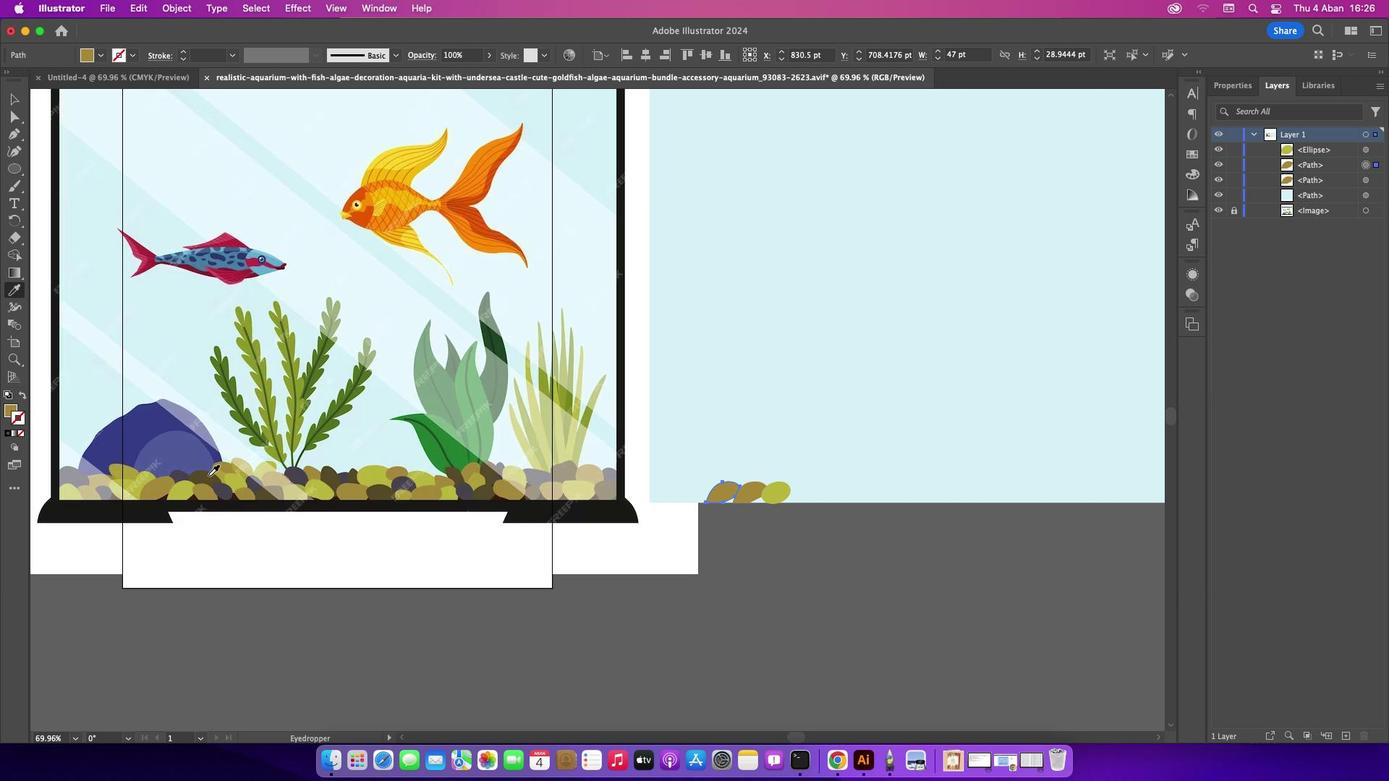 
Action: Mouse pressed left at (207, 475)
Screenshot: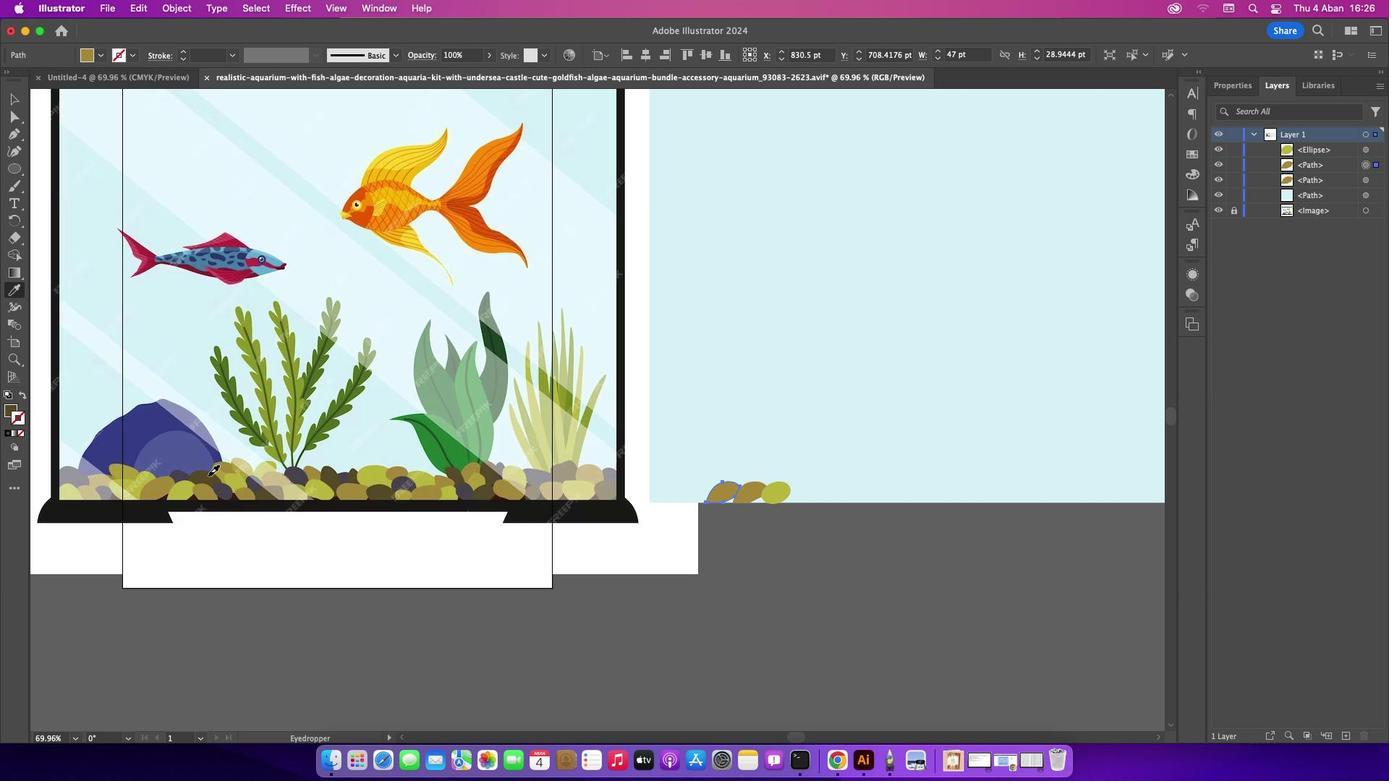 
Action: Mouse moved to (18, 102)
Screenshot: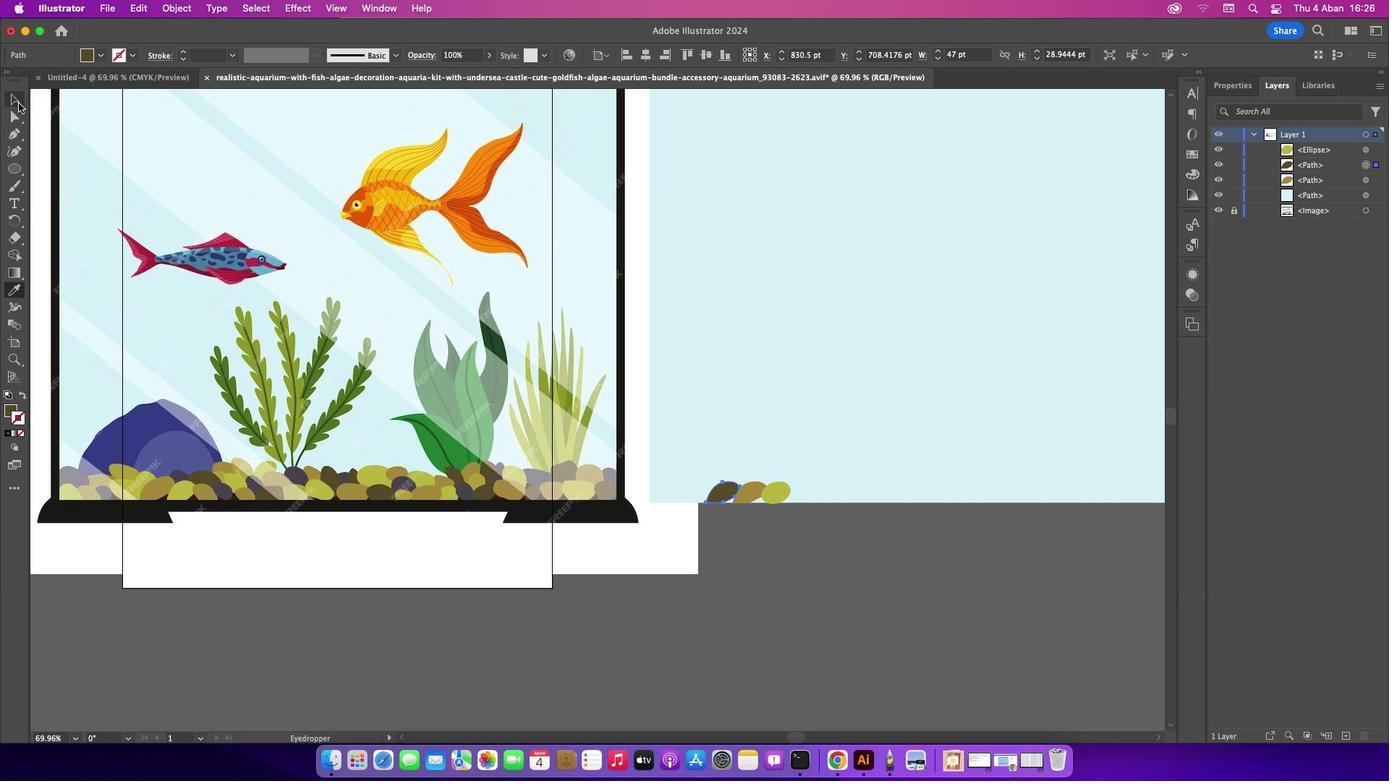 
Action: Mouse pressed left at (18, 102)
Screenshot: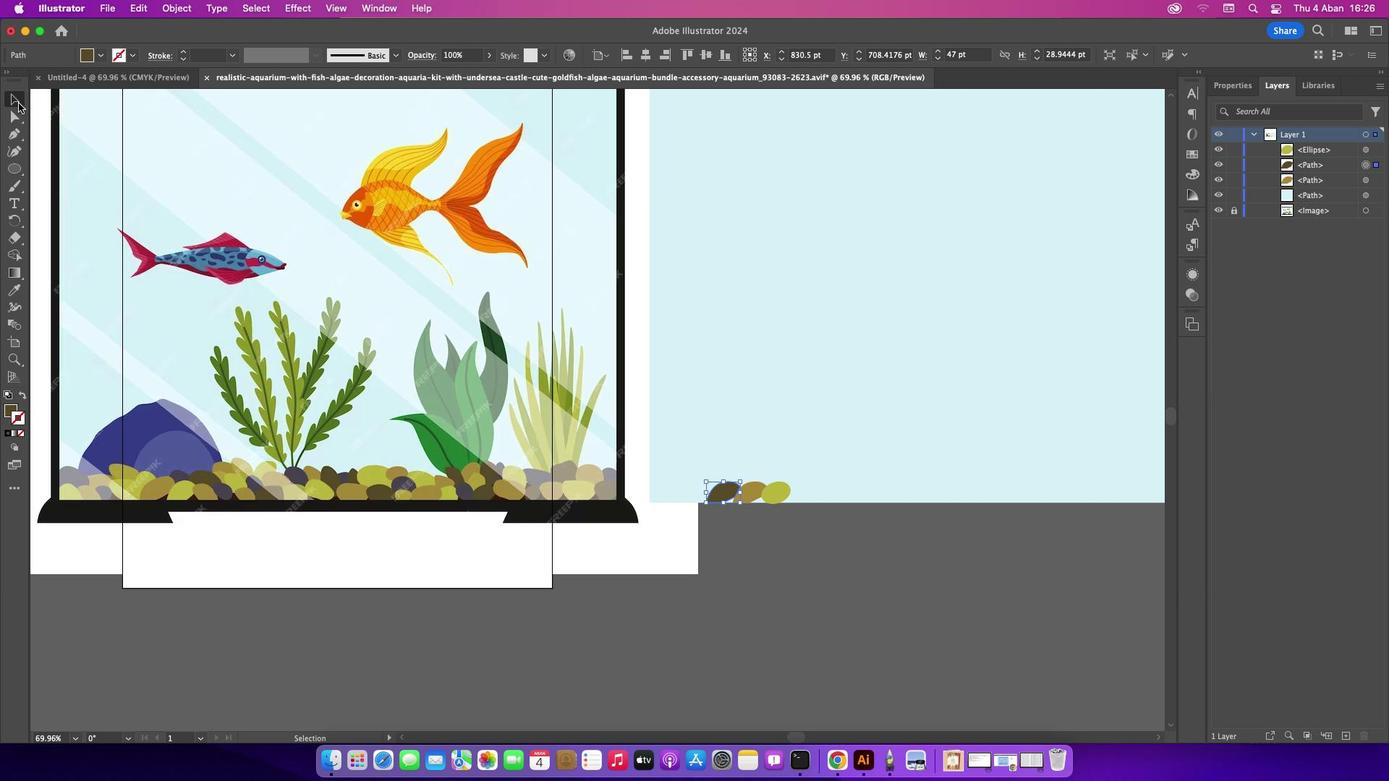 
Action: Mouse moved to (765, 584)
Screenshot: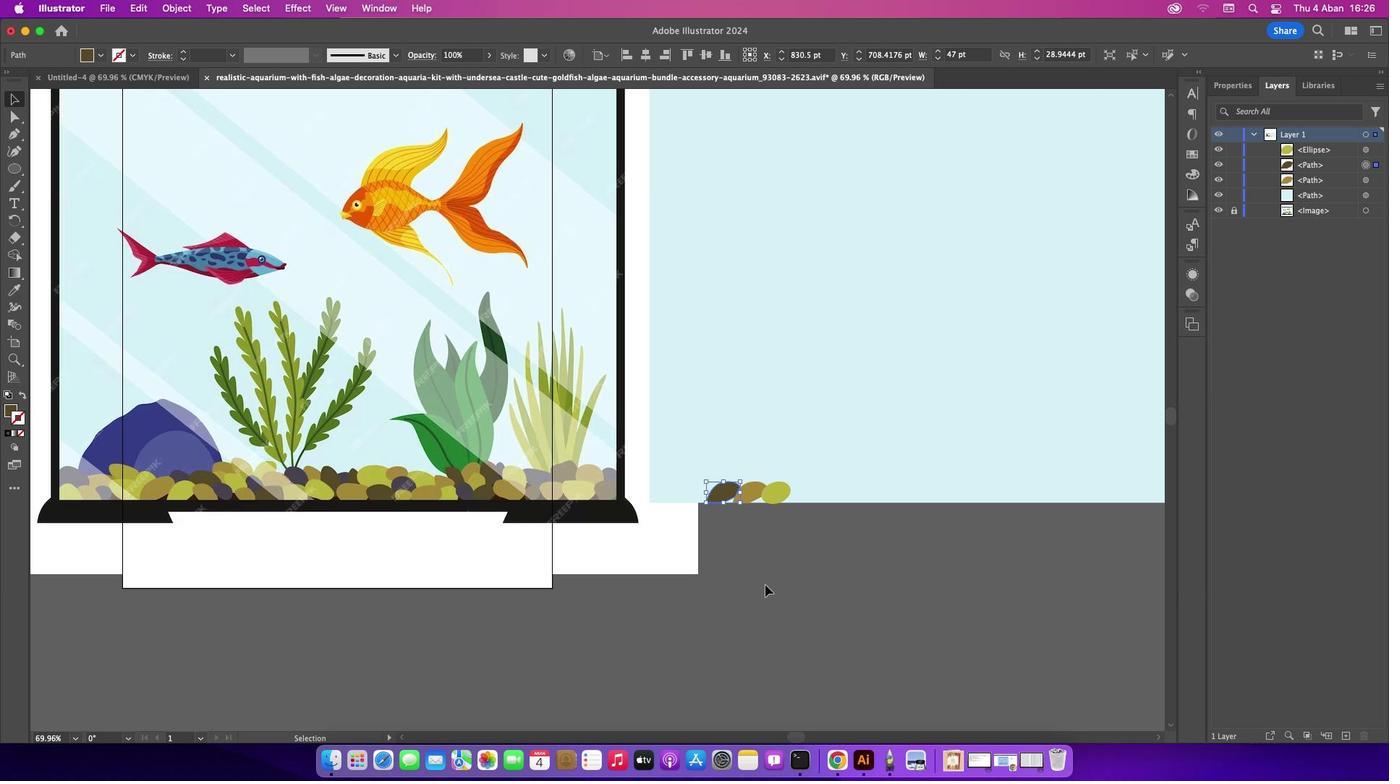 
Action: Mouse pressed left at (765, 584)
Screenshot: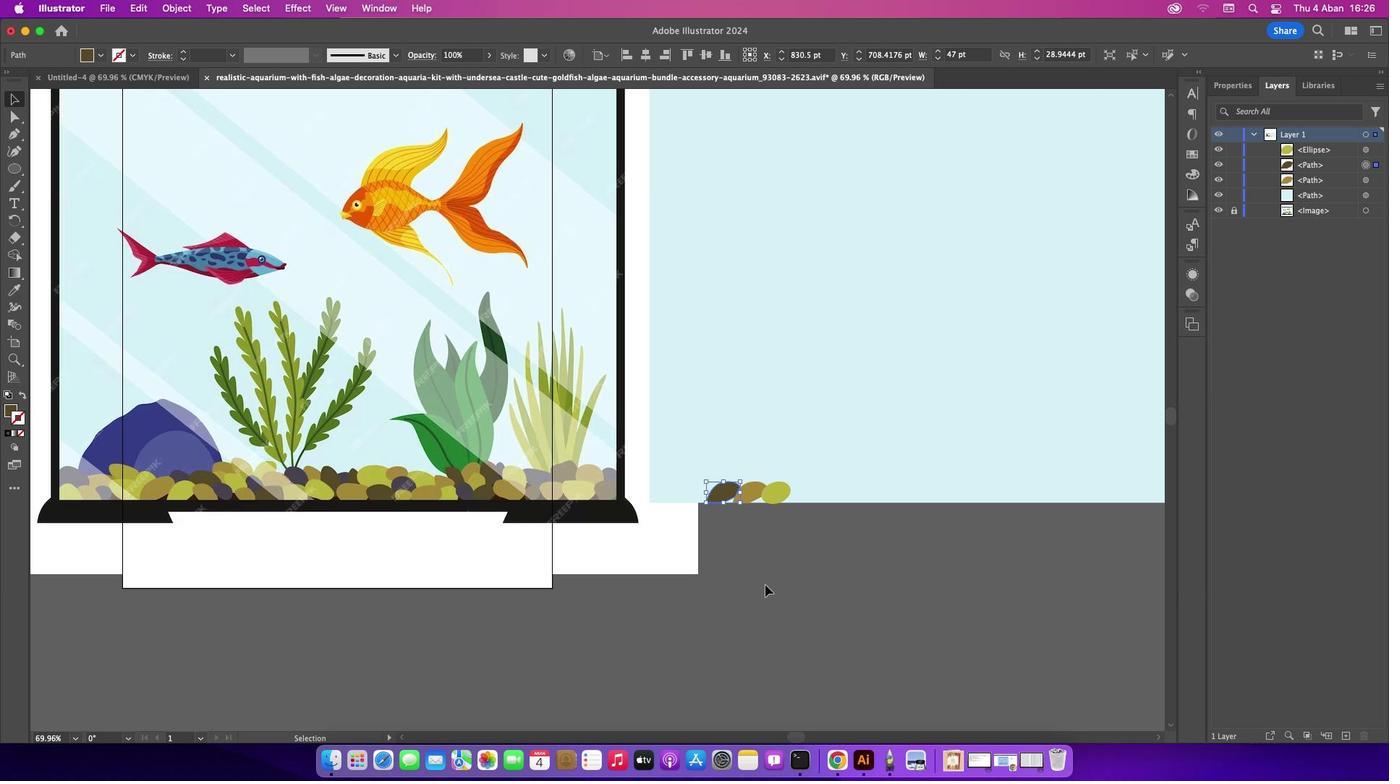 
Action: Mouse moved to (725, 487)
Screenshot: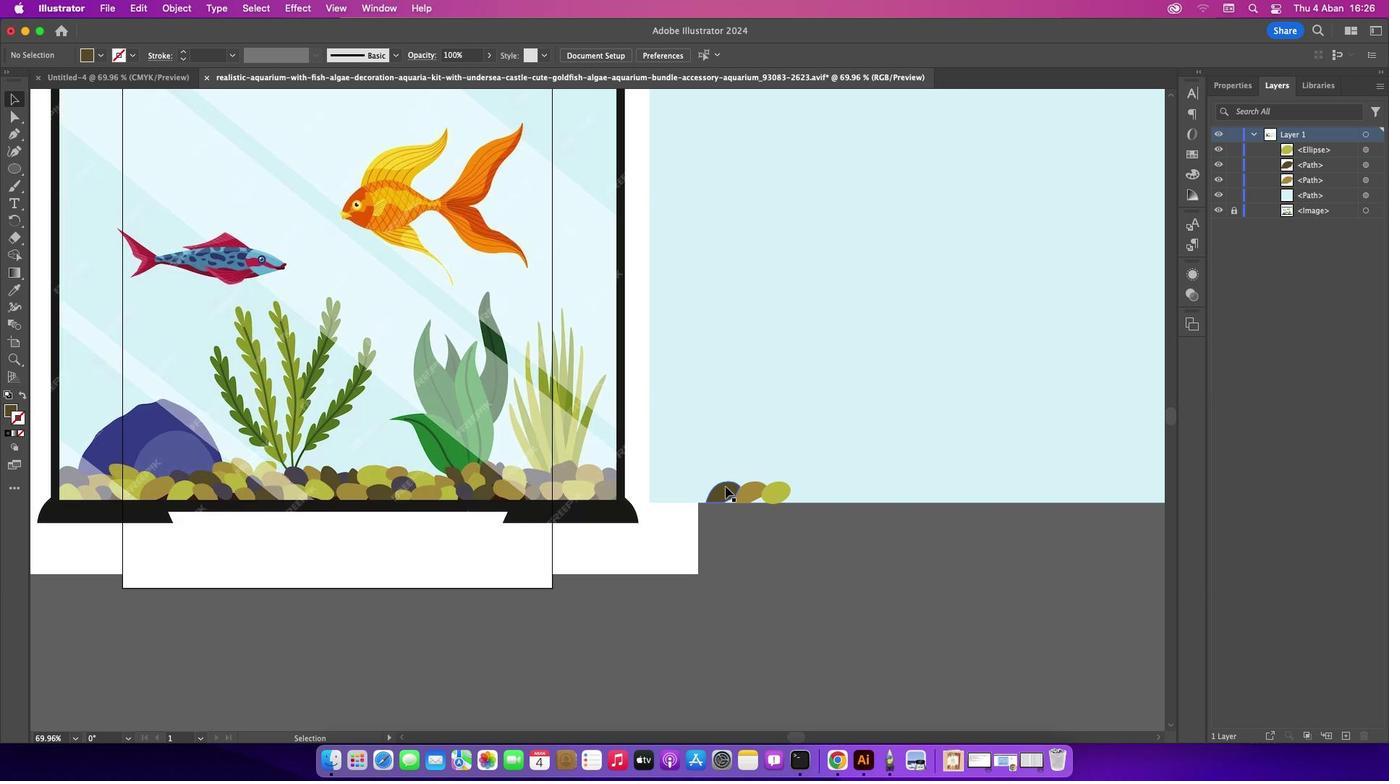 
Action: Key pressed Key.alt
Screenshot: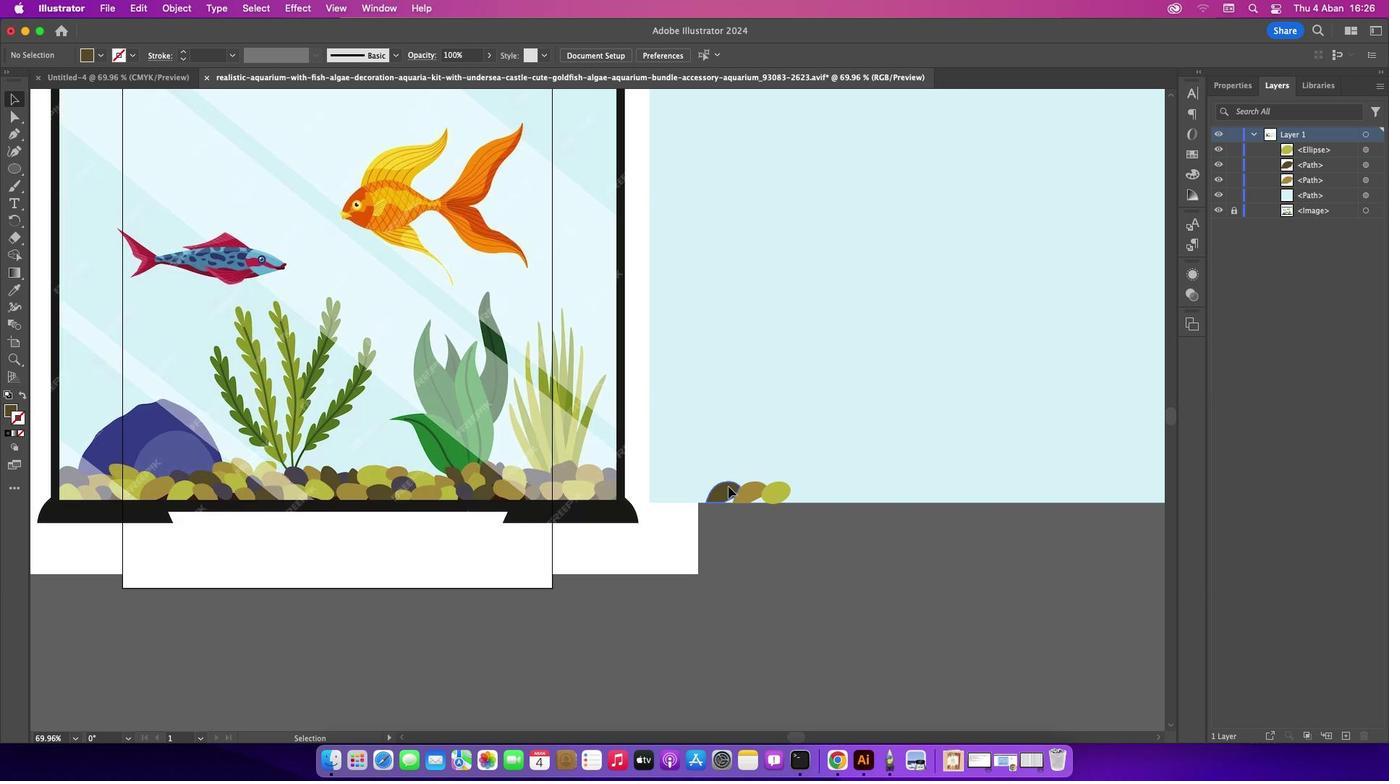 
Action: Mouse pressed left at (725, 487)
Screenshot: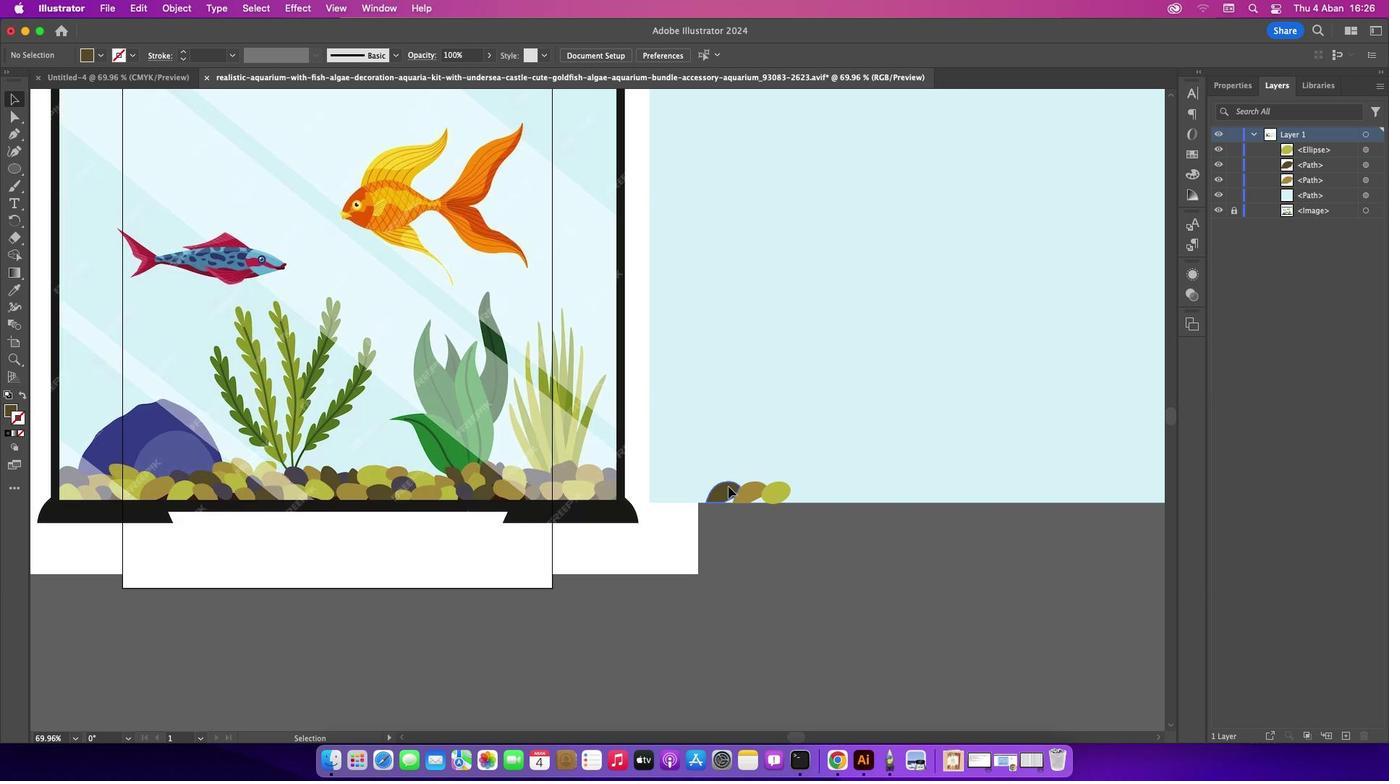 
Action: Mouse moved to (817, 479)
Screenshot: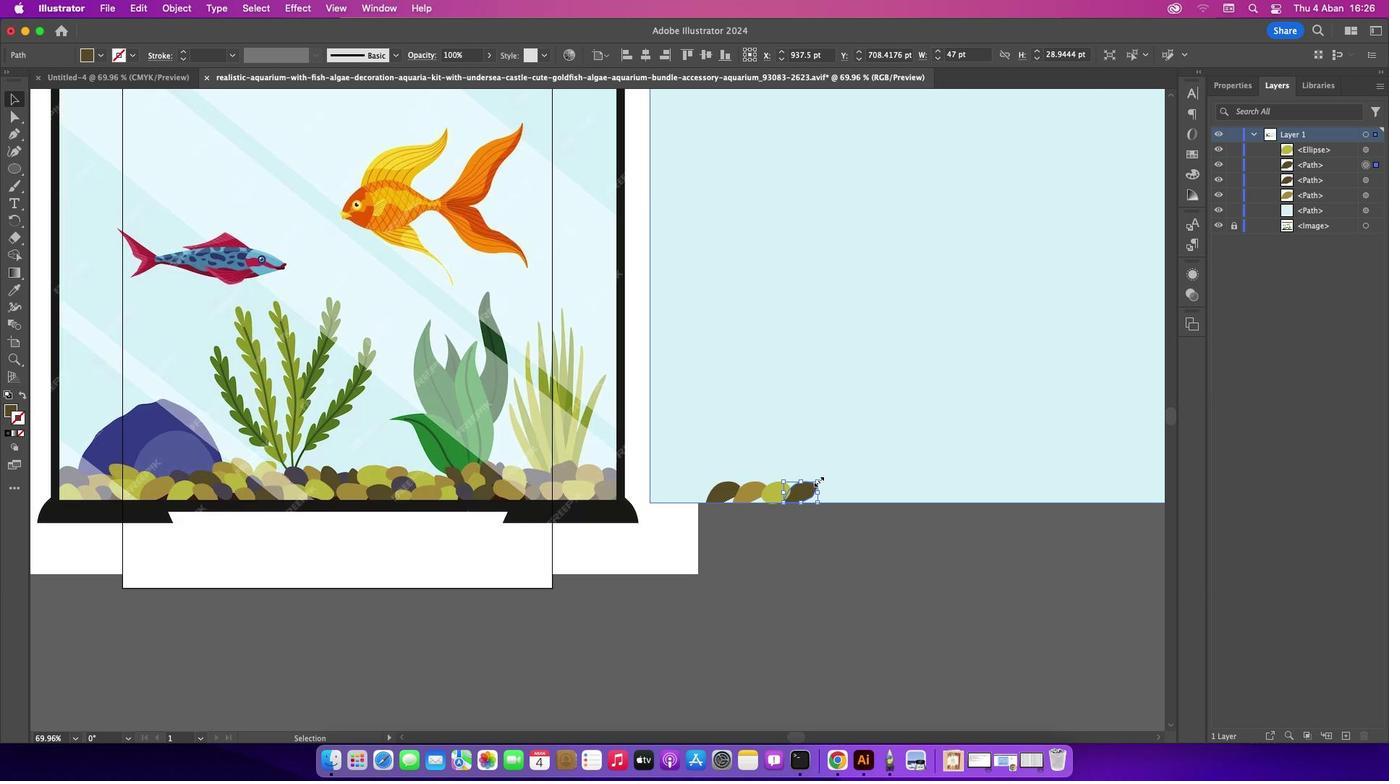 
Action: Key pressed Key.shift
Screenshot: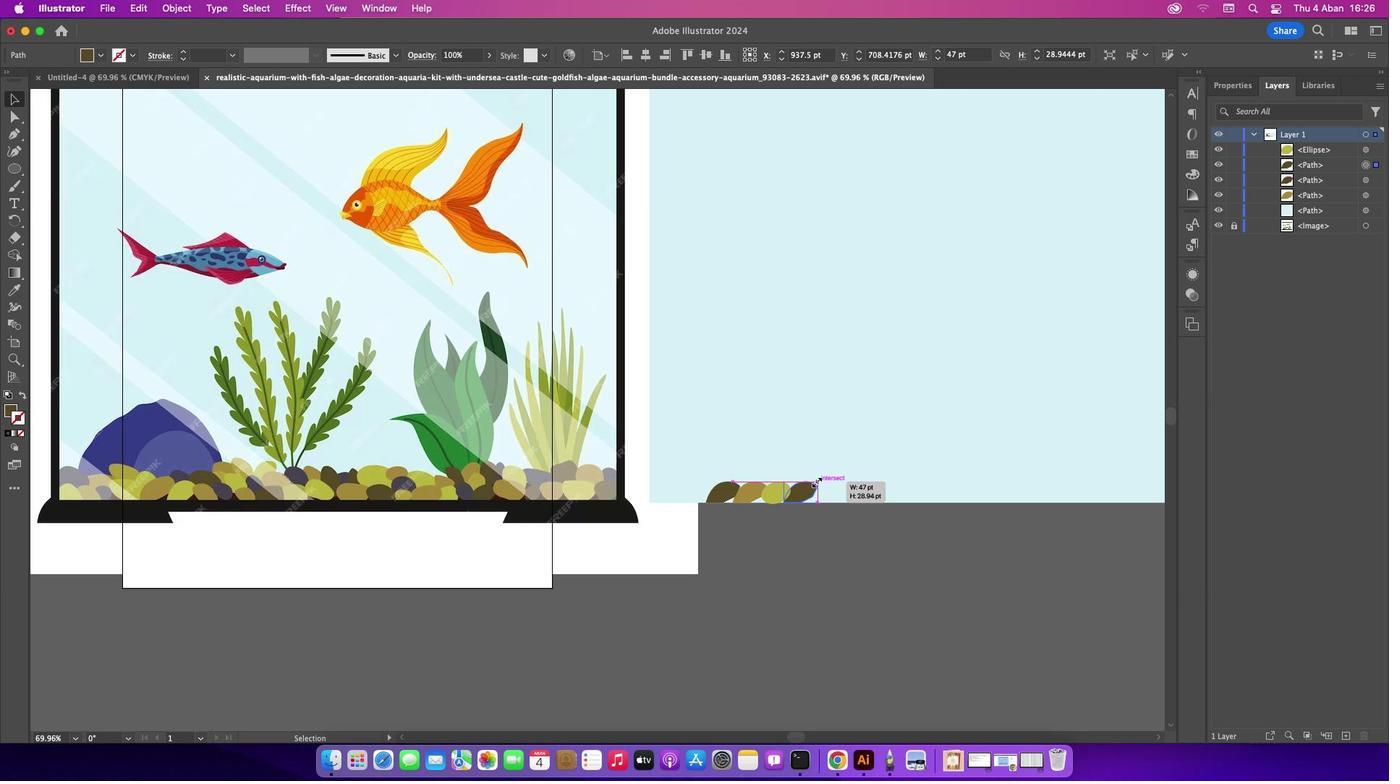 
Action: Mouse pressed left at (817, 479)
Screenshot: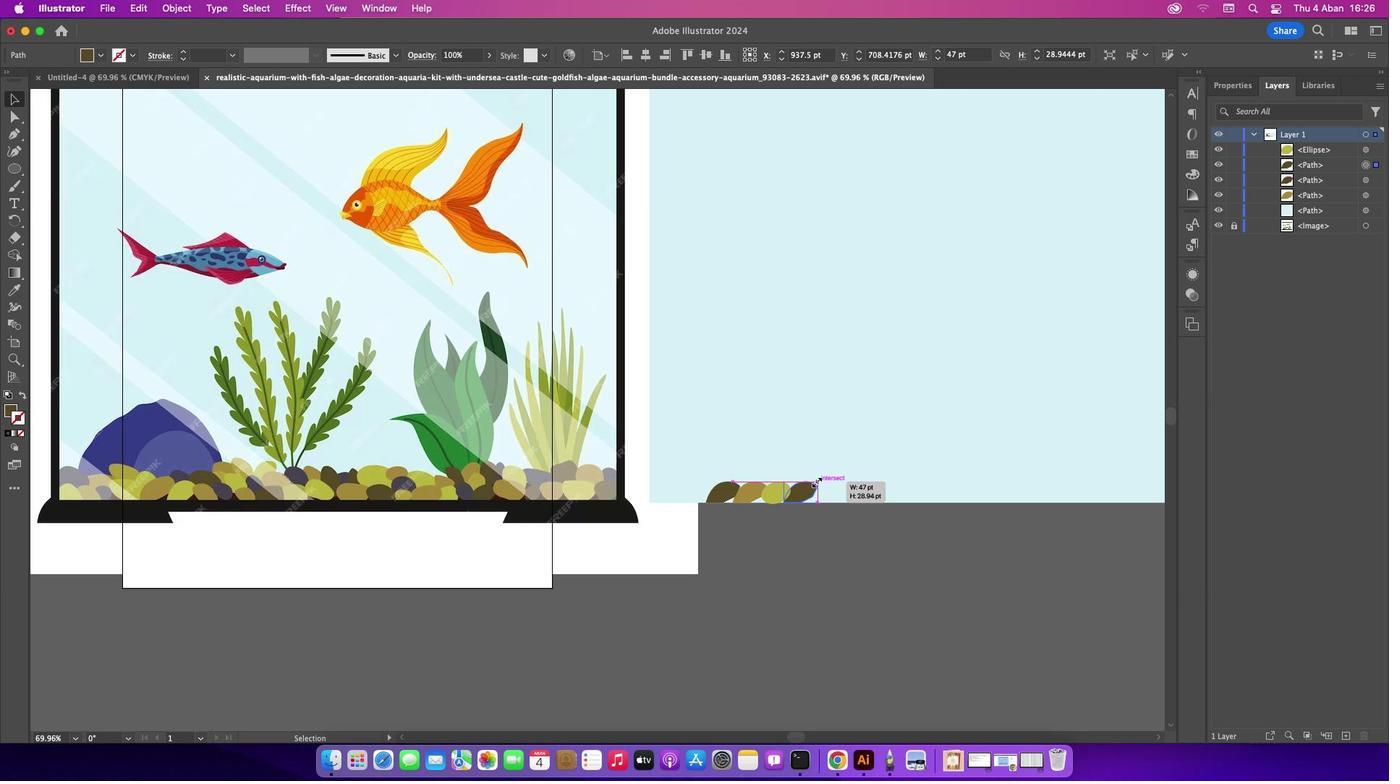 
Action: Mouse moved to (809, 564)
Screenshot: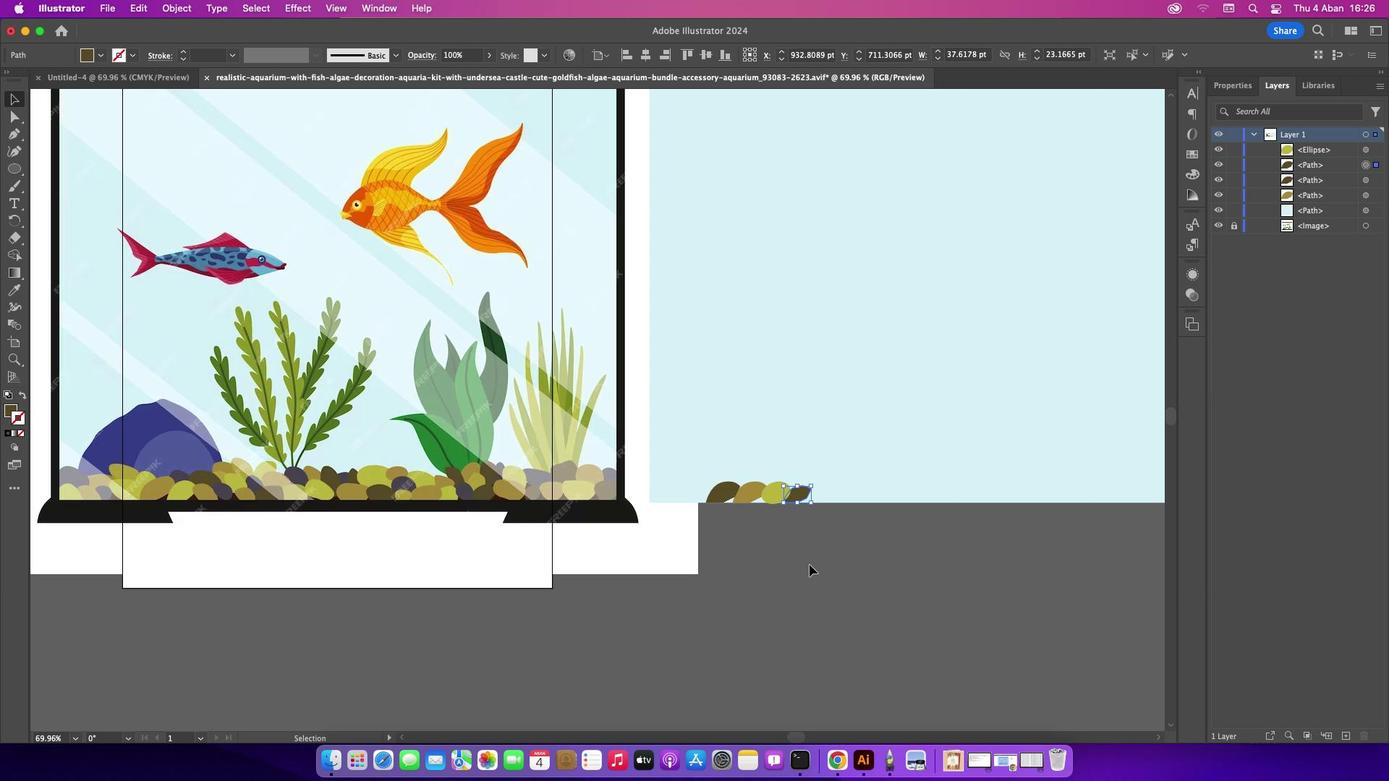 
Action: Mouse pressed left at (809, 564)
Screenshot: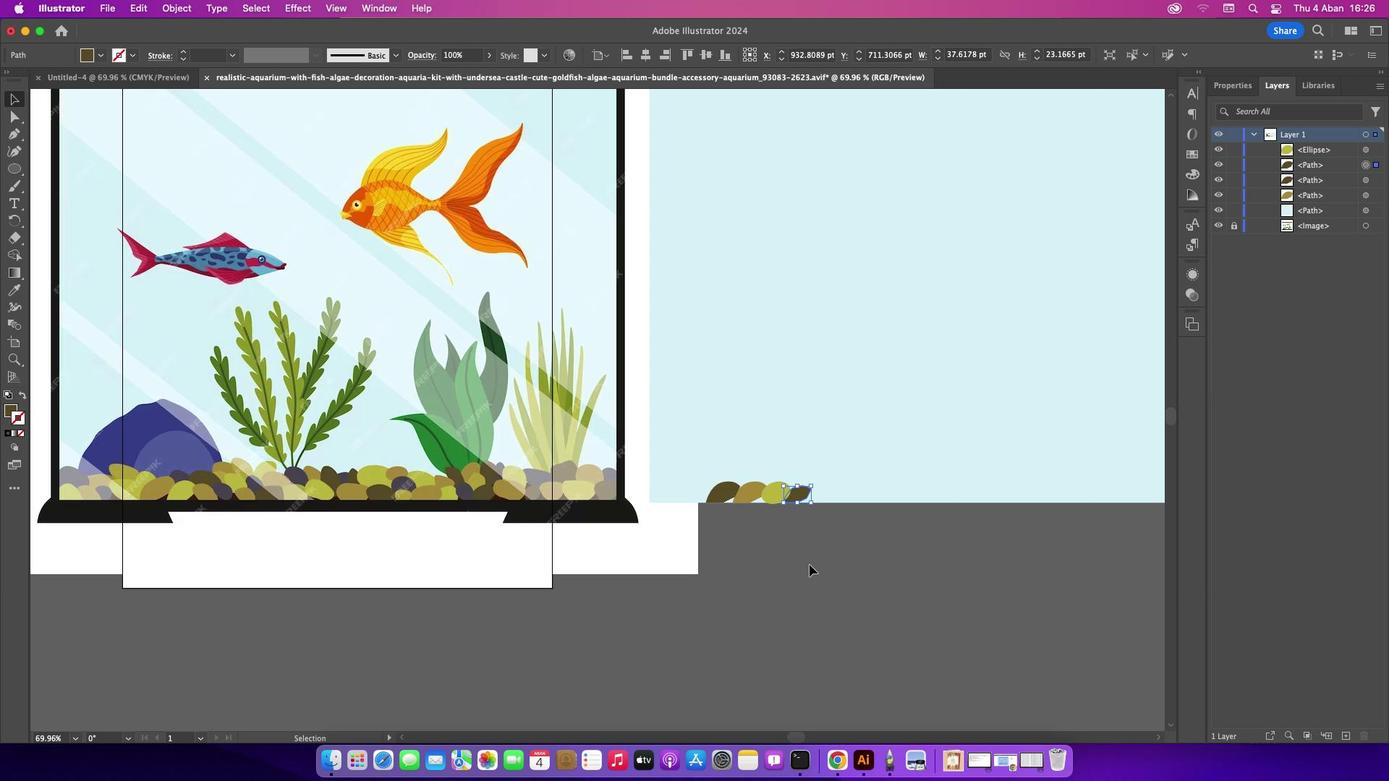 
Action: Mouse moved to (801, 497)
Screenshot: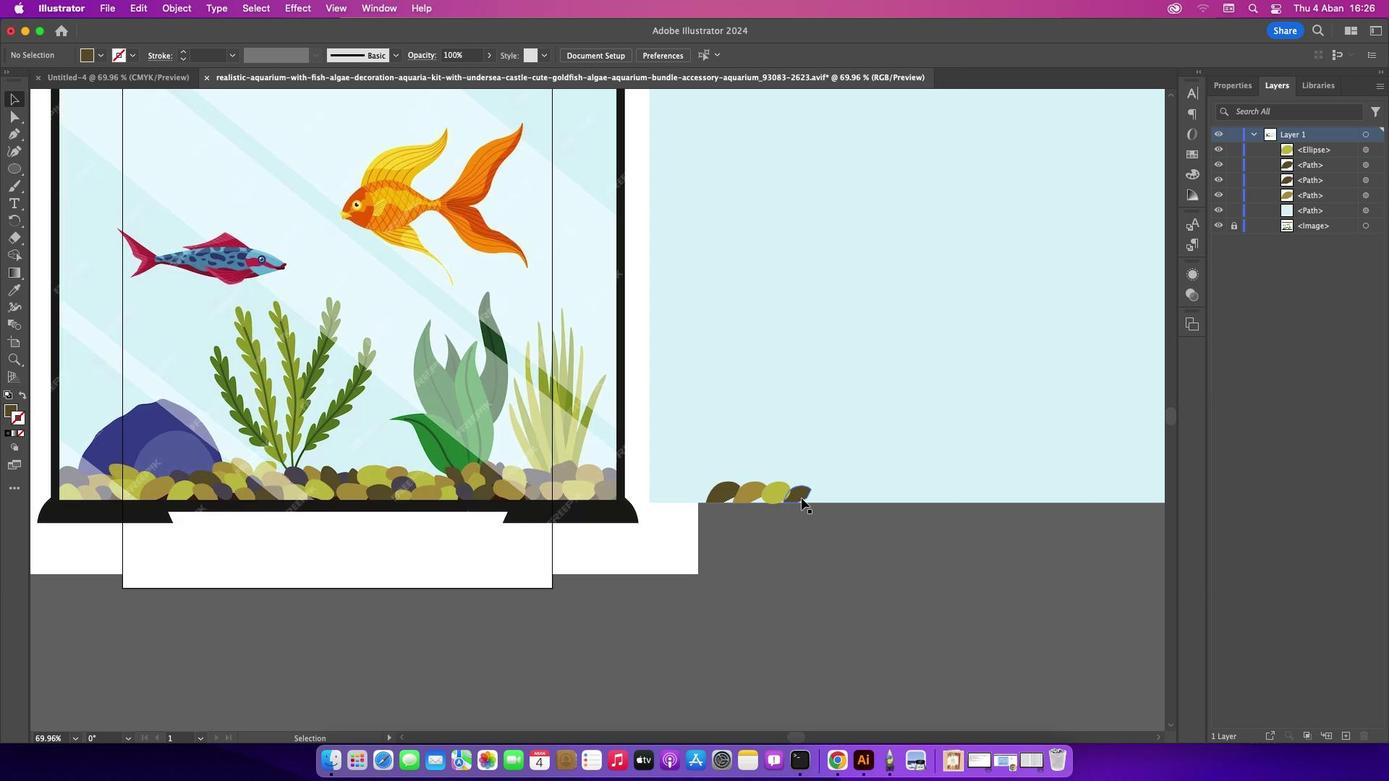 
Action: Mouse pressed left at (801, 497)
Screenshot: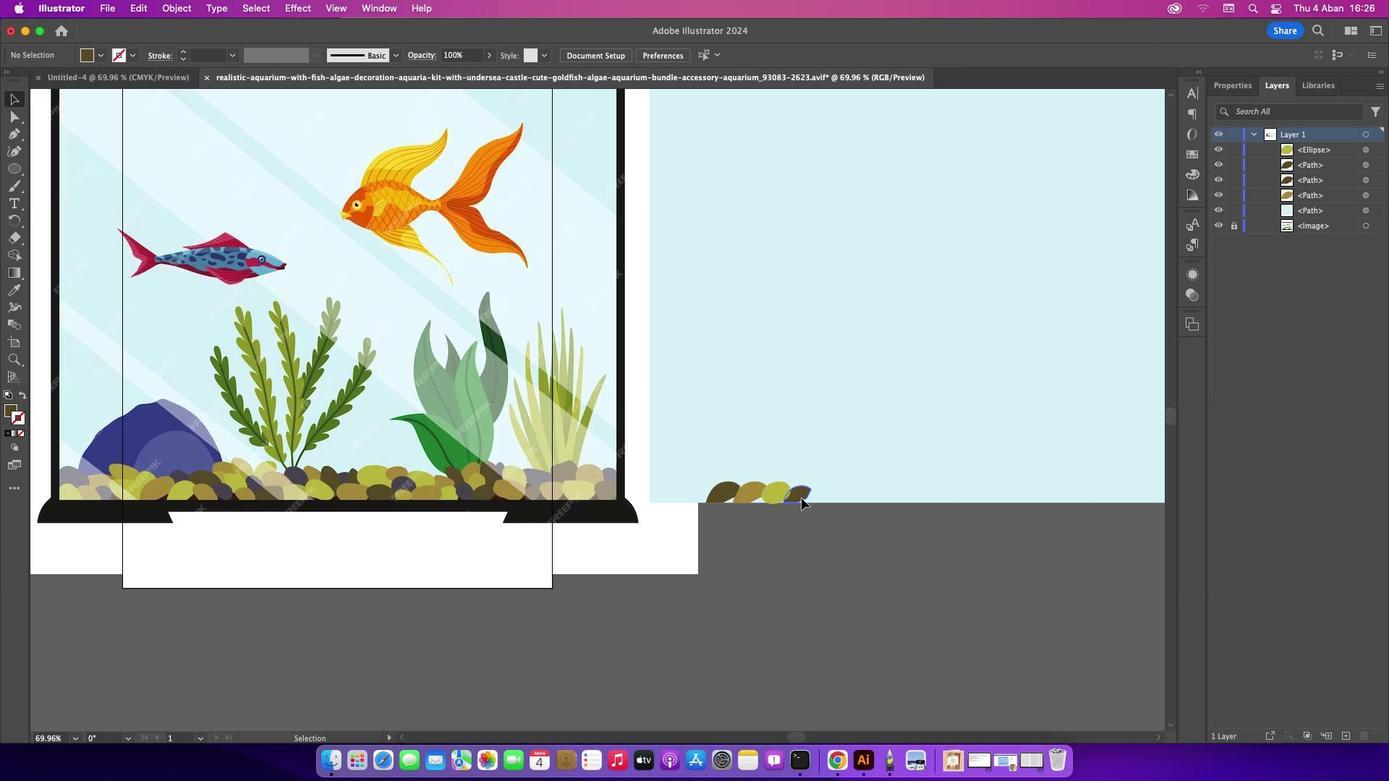 
Action: Mouse moved to (13, 293)
Screenshot: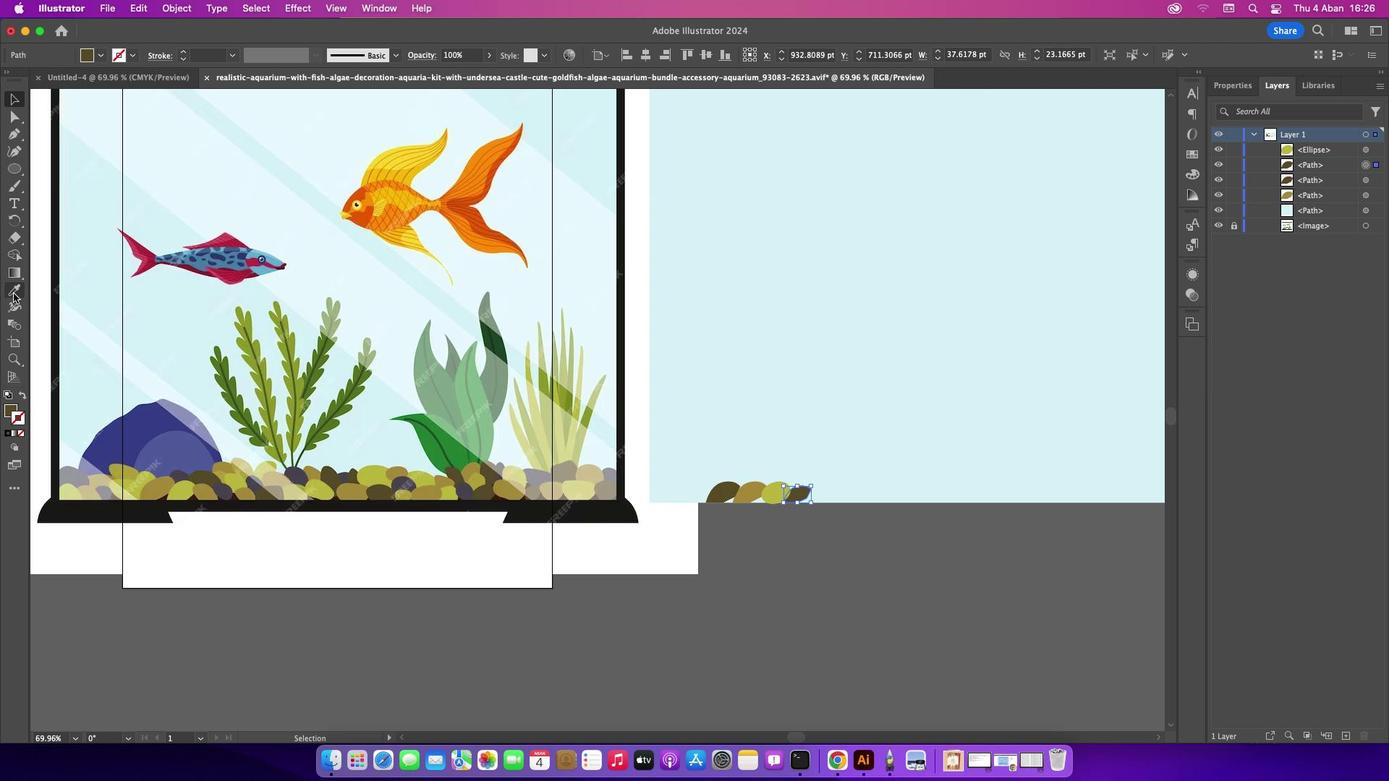 
Action: Mouse pressed left at (13, 293)
Screenshot: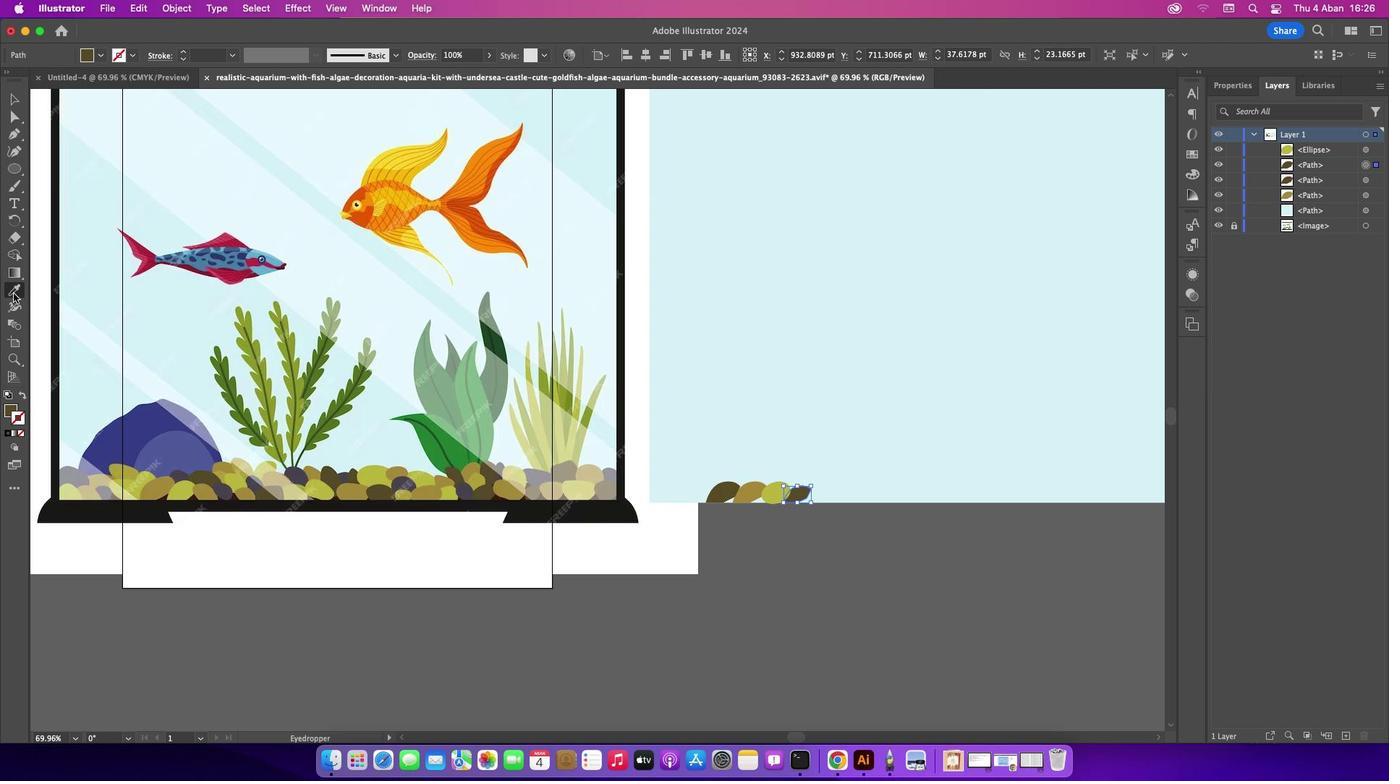 
Action: Mouse moved to (464, 489)
Screenshot: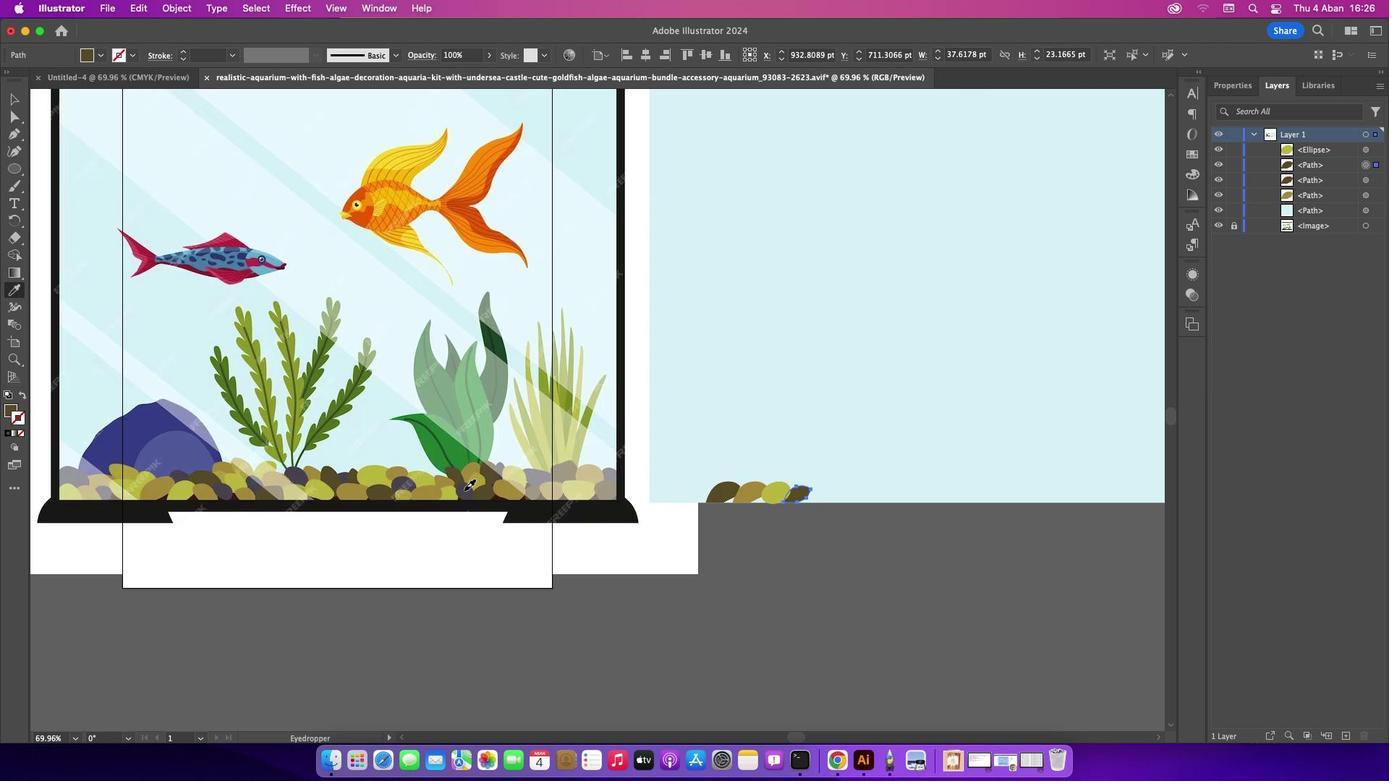 
Action: Mouse pressed left at (464, 489)
Screenshot: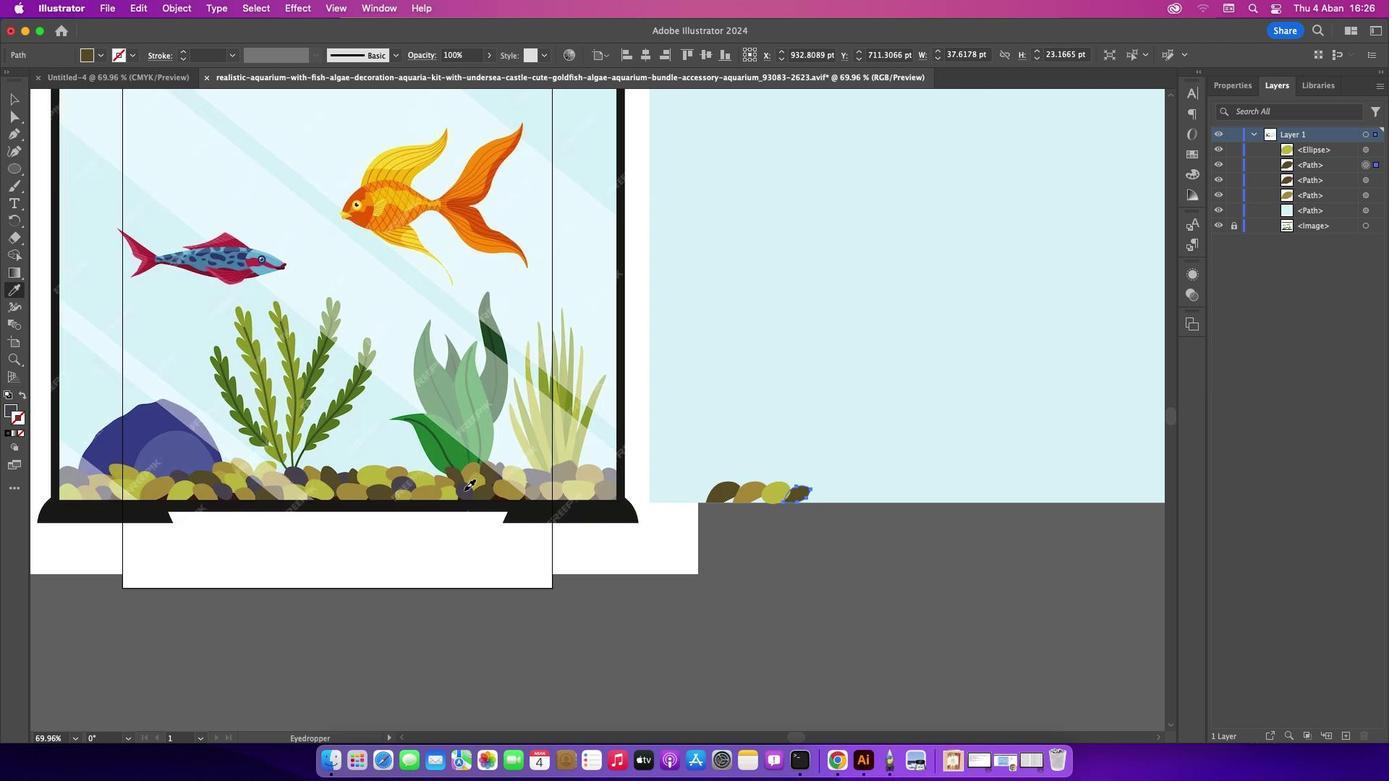 
Action: Mouse moved to (3, 99)
Screenshot: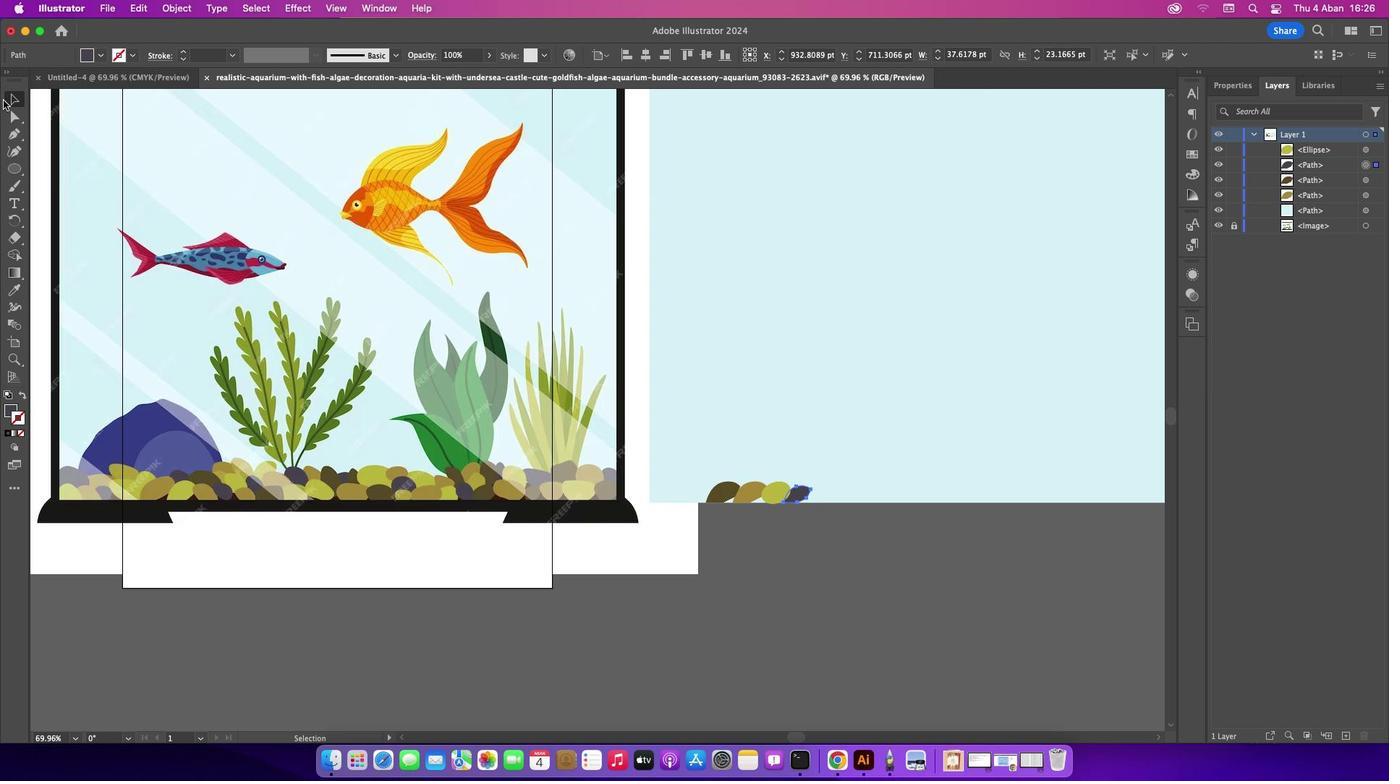 
Action: Mouse pressed left at (3, 99)
Screenshot: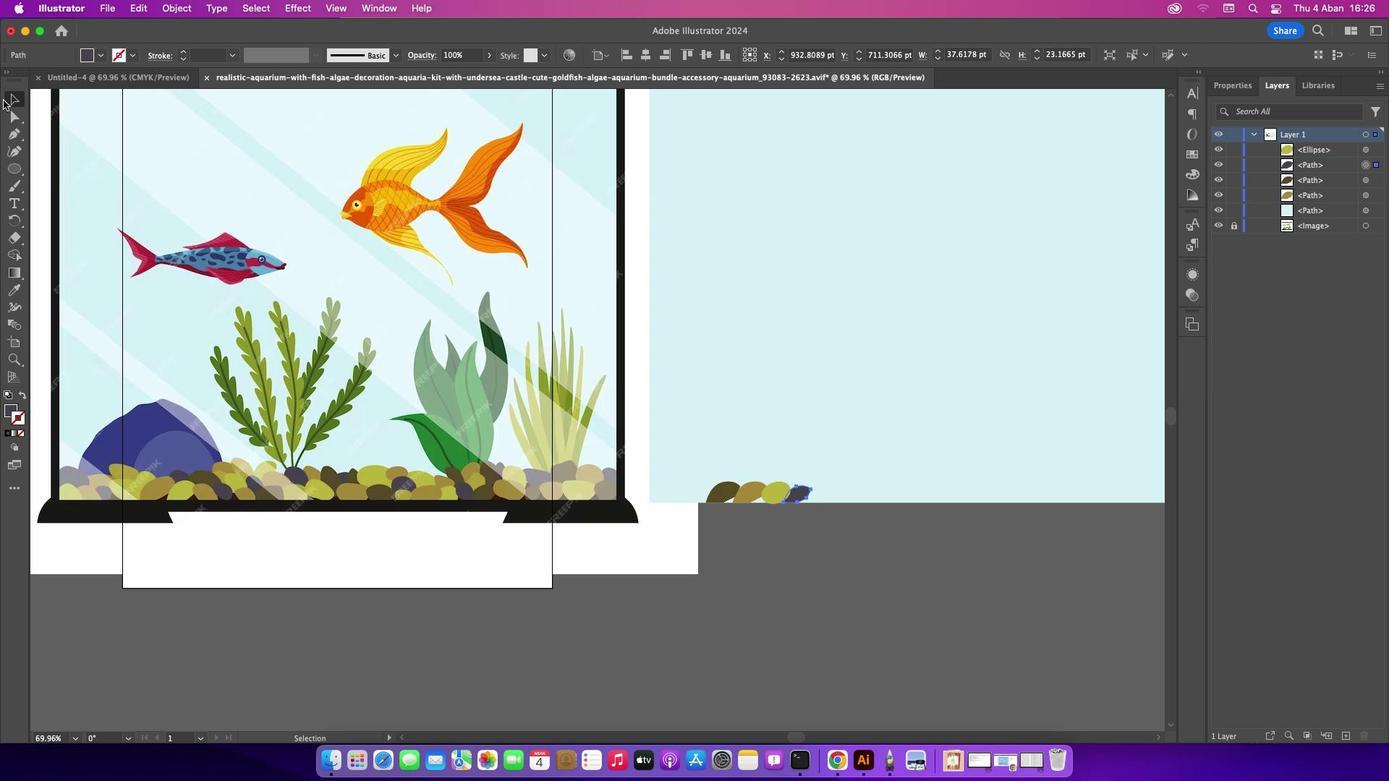 
Action: Mouse moved to (815, 628)
Screenshot: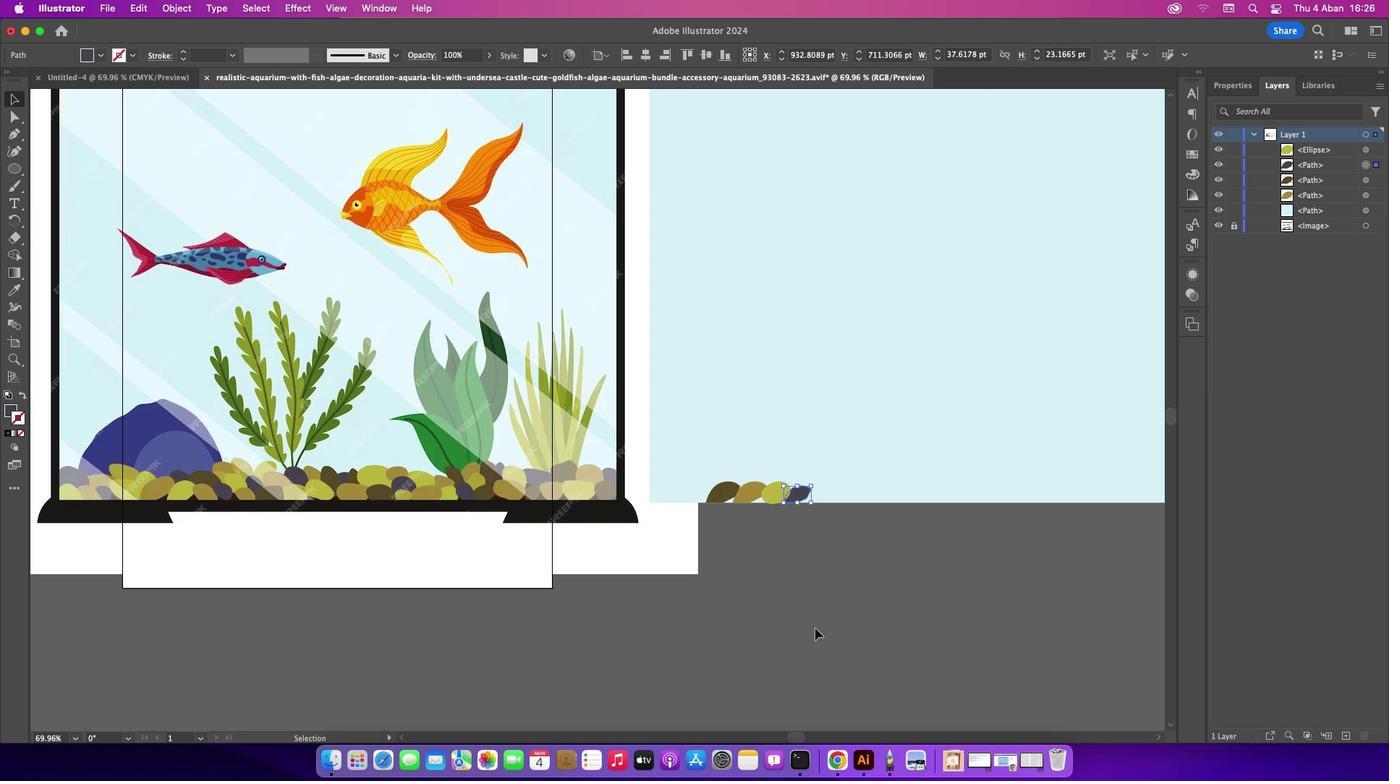 
Action: Mouse pressed left at (815, 628)
Screenshot: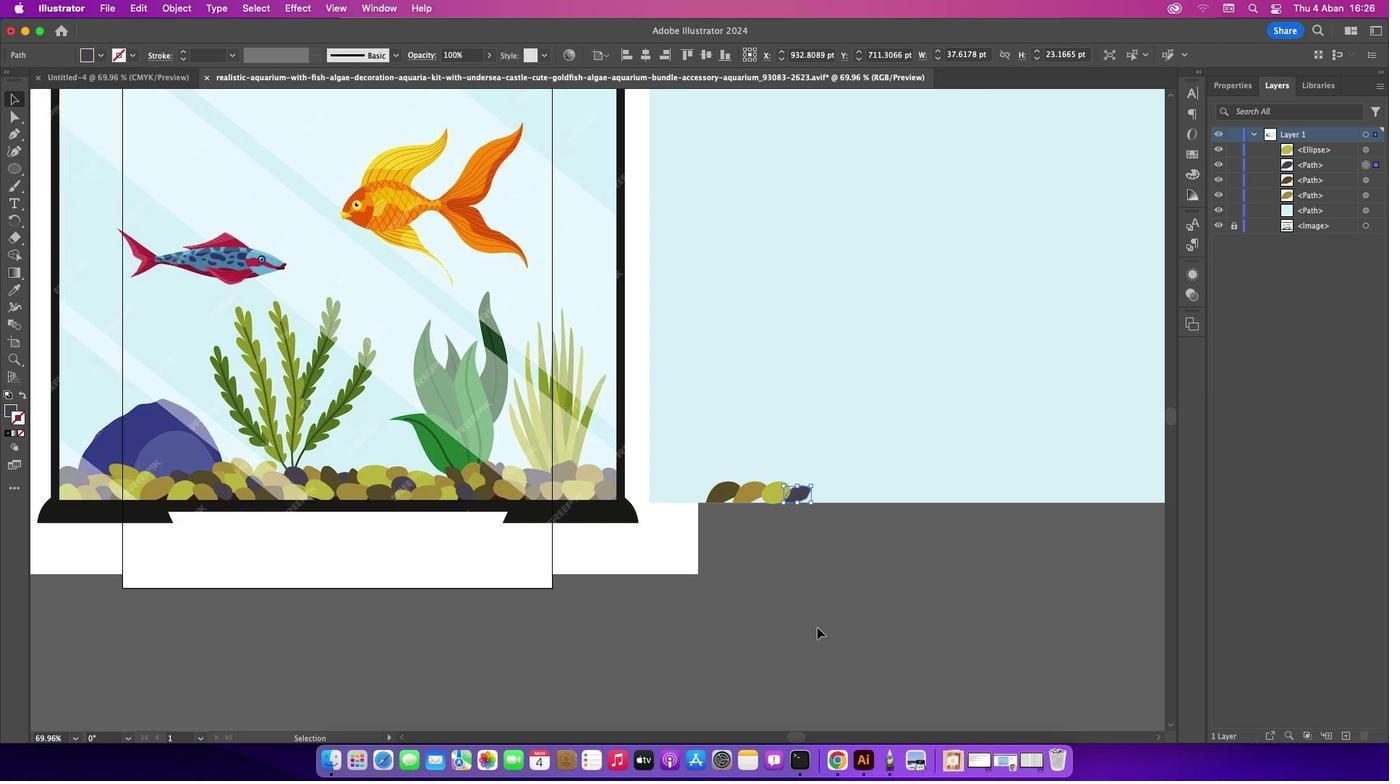 
Action: Mouse moved to (683, 524)
Screenshot: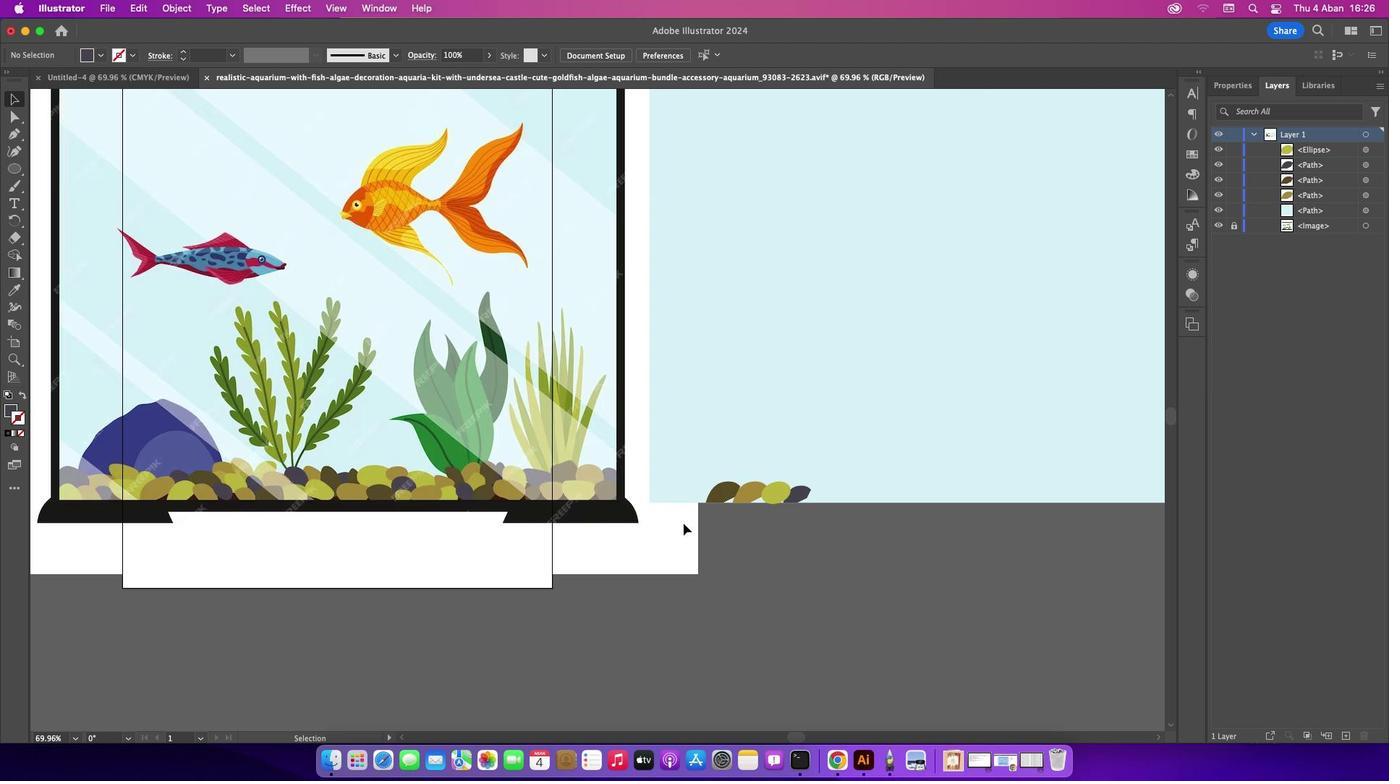 
Action: Mouse pressed left at (683, 524)
Screenshot: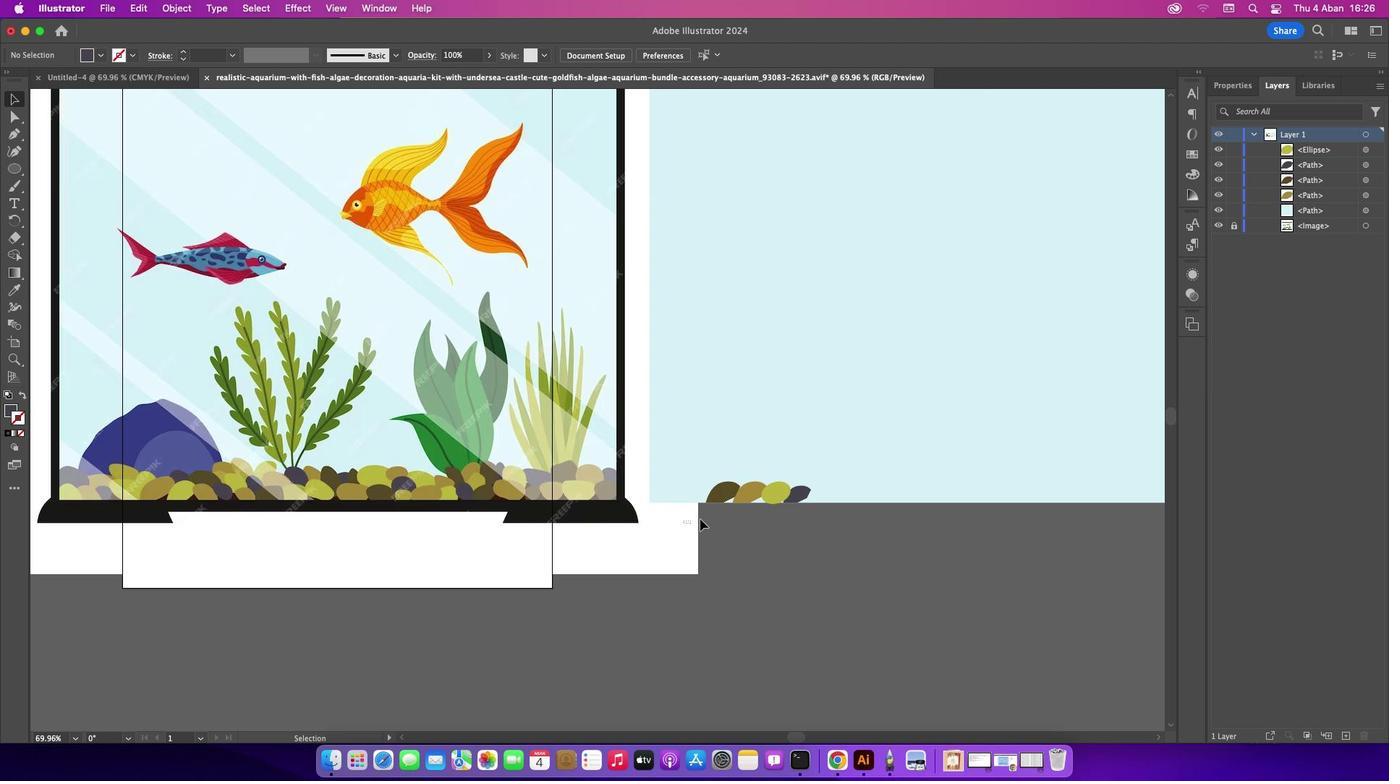 
Action: Mouse moved to (912, 421)
Screenshot: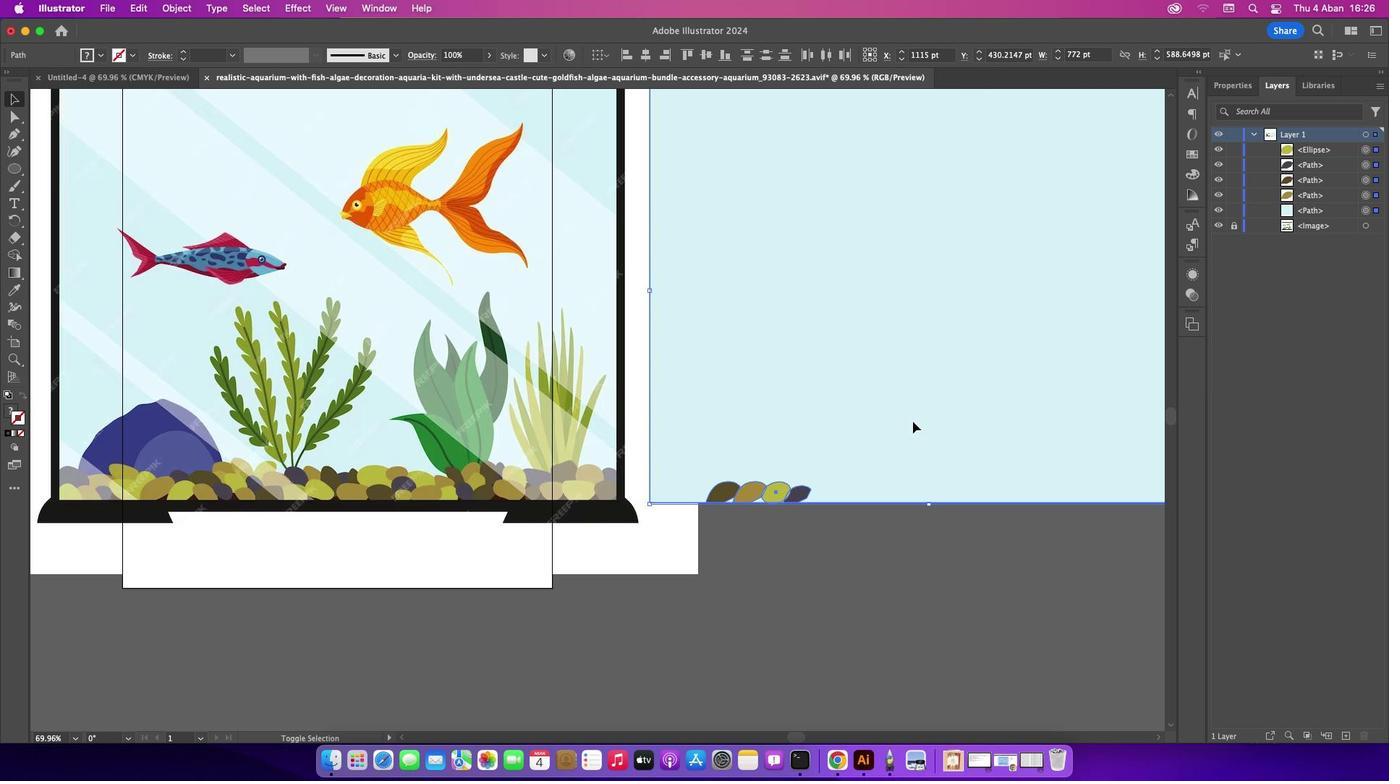 
Action: Key pressed Key.shift
Screenshot: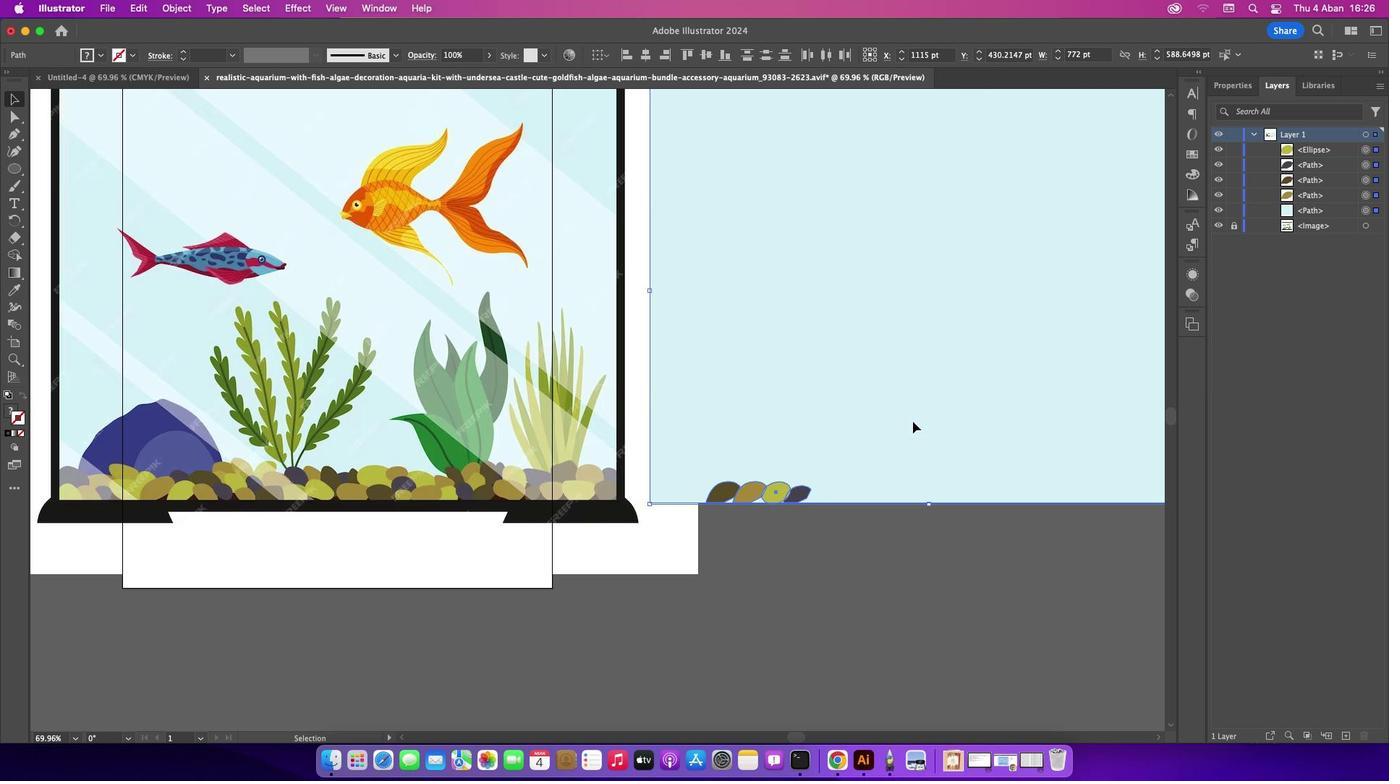 
Action: Mouse pressed left at (912, 421)
Screenshot: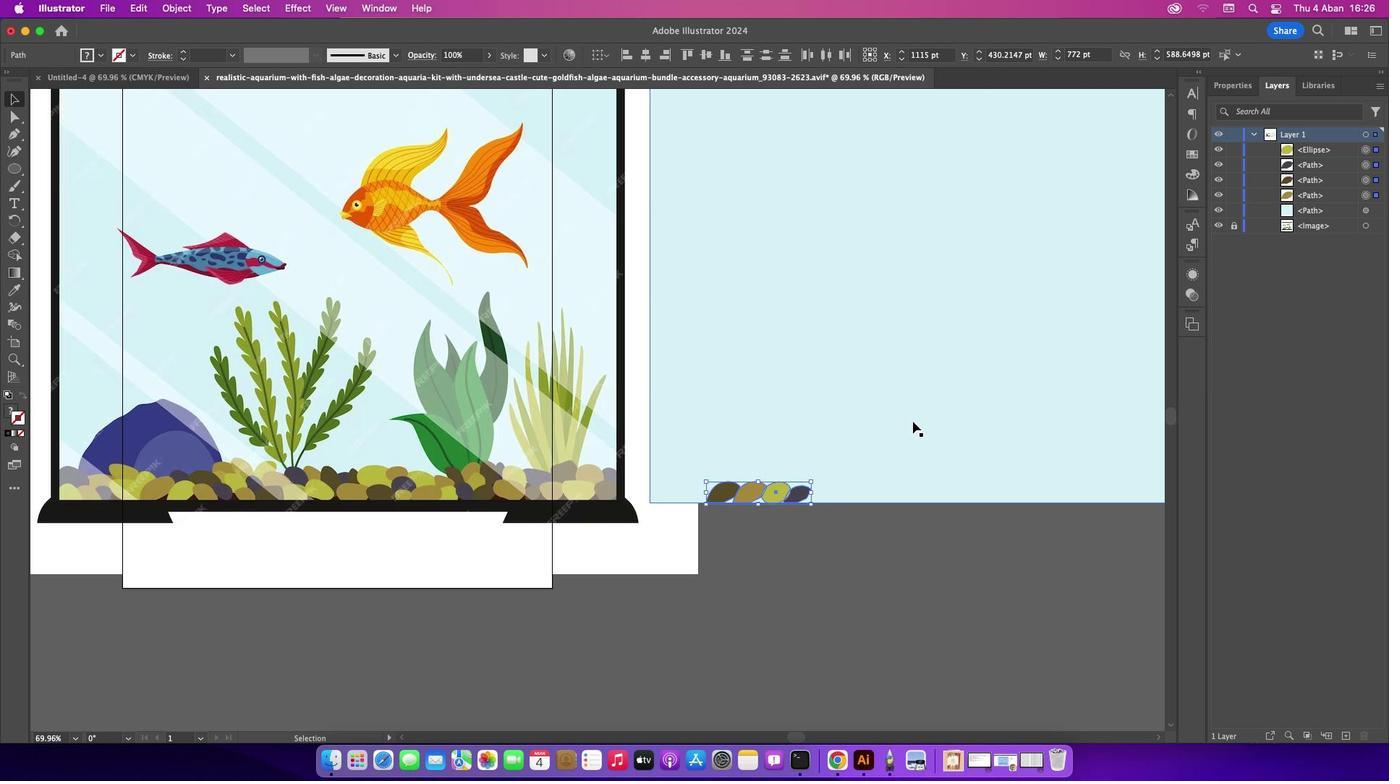 
Action: Mouse moved to (746, 489)
Screenshot: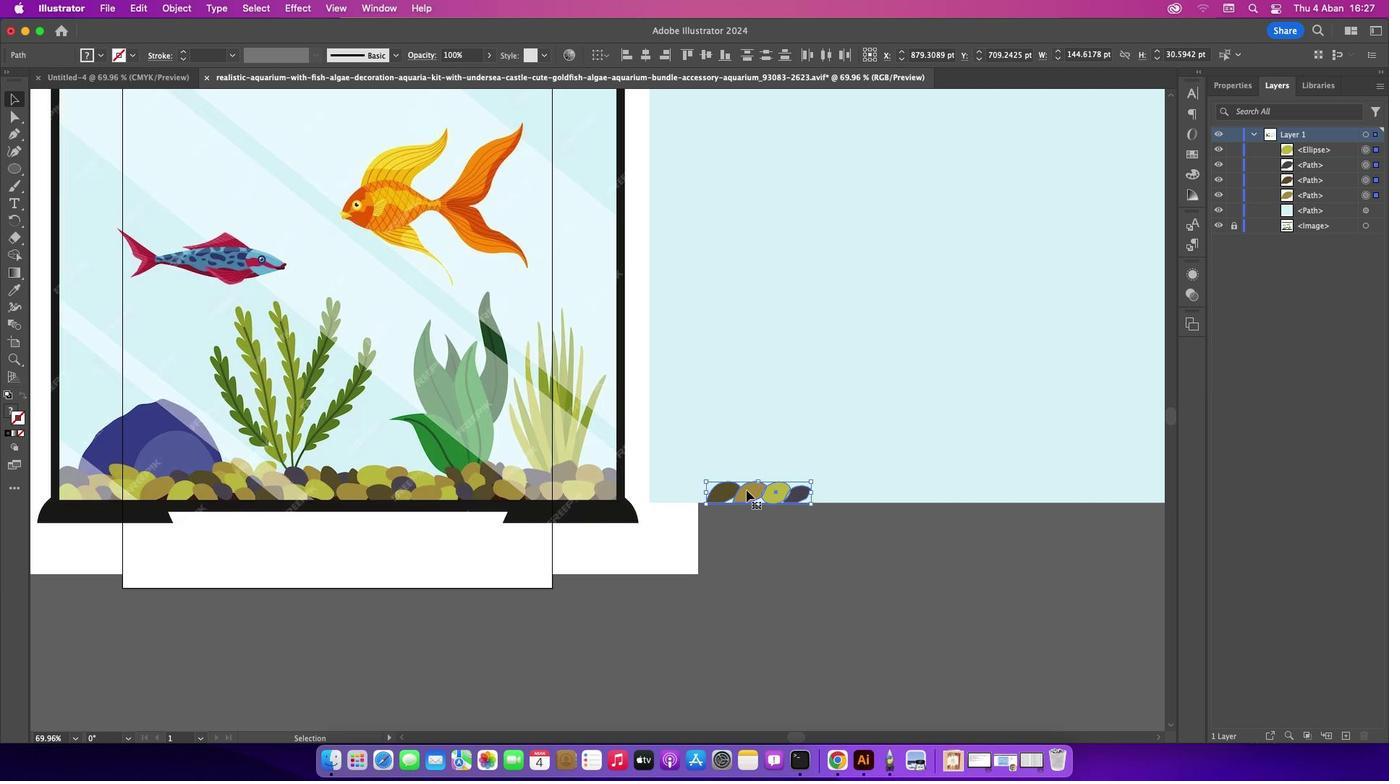 
Action: Key pressed Key.alt
Screenshot: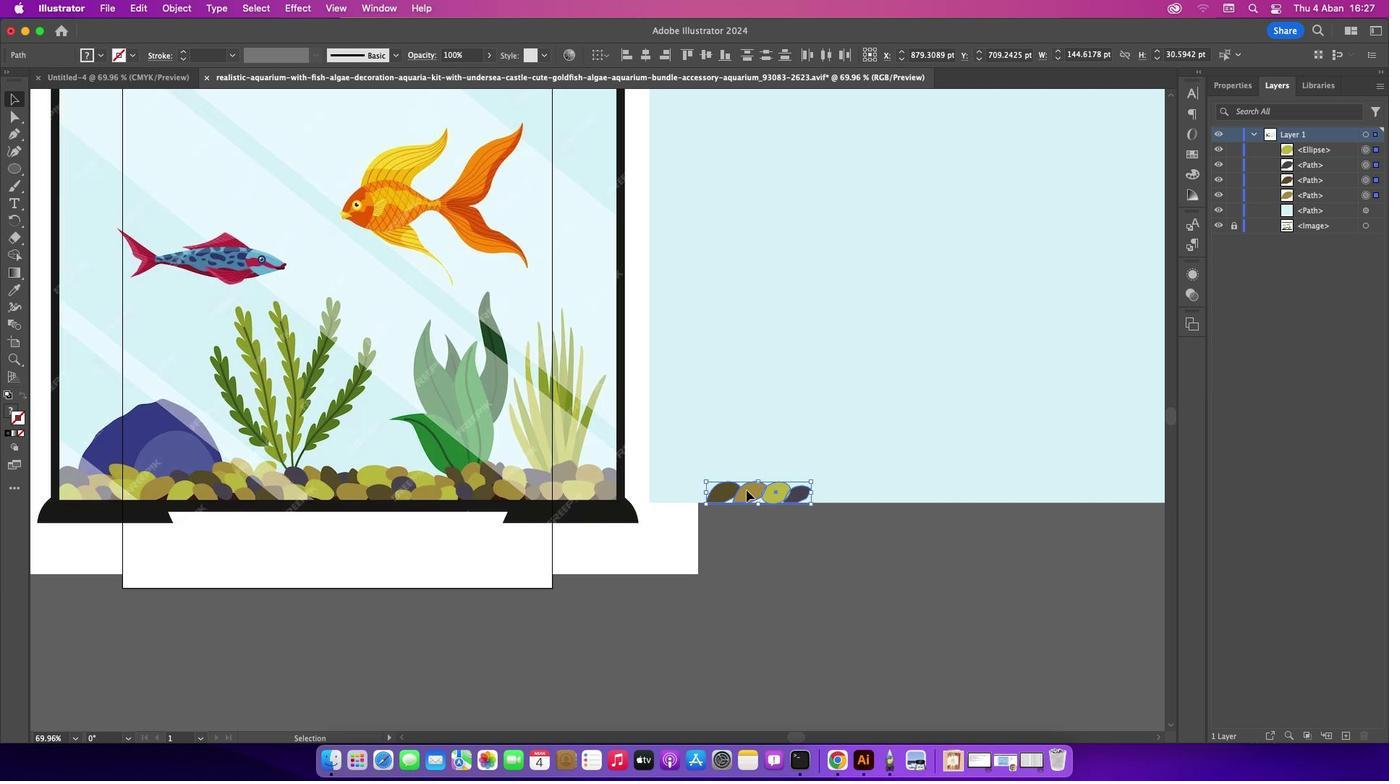 
Action: Mouse pressed left at (746, 489)
Screenshot: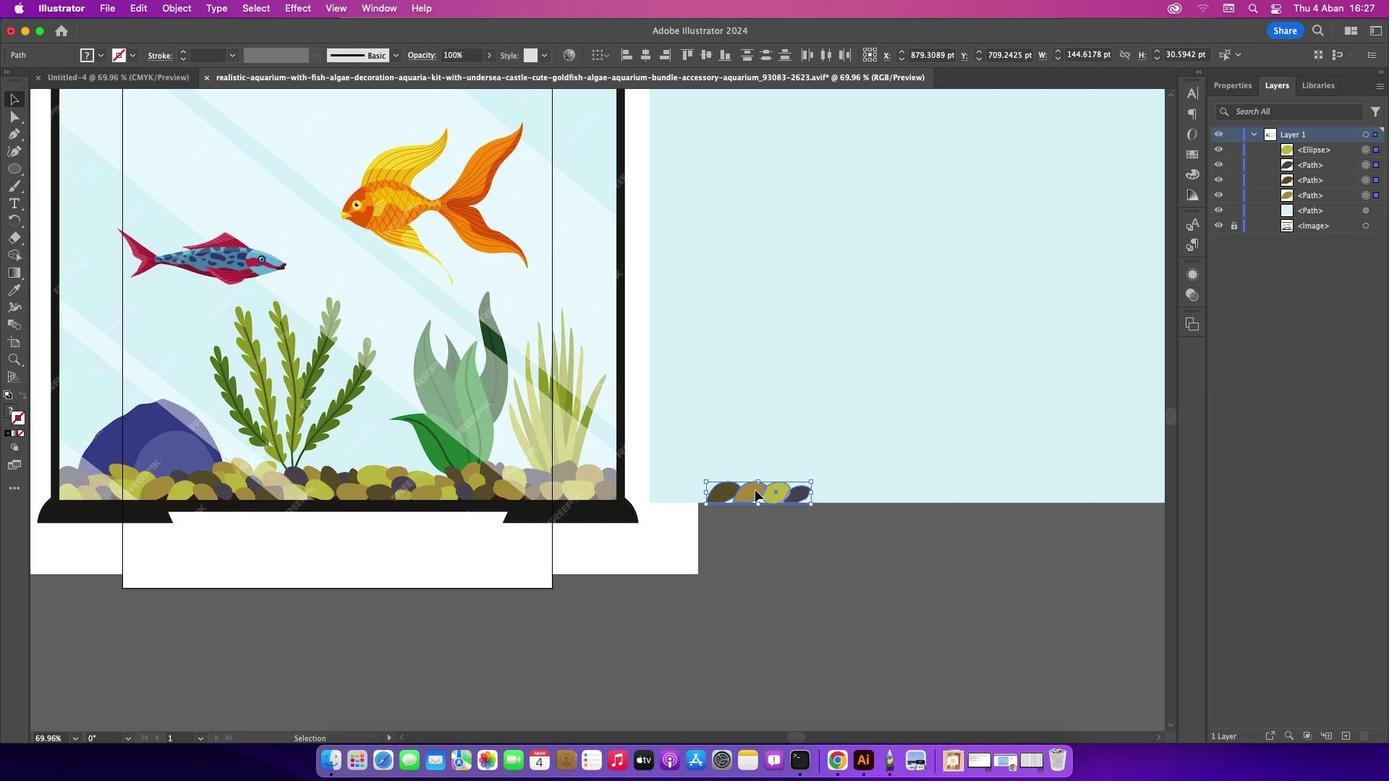 
Action: Mouse moved to (846, 489)
Screenshot: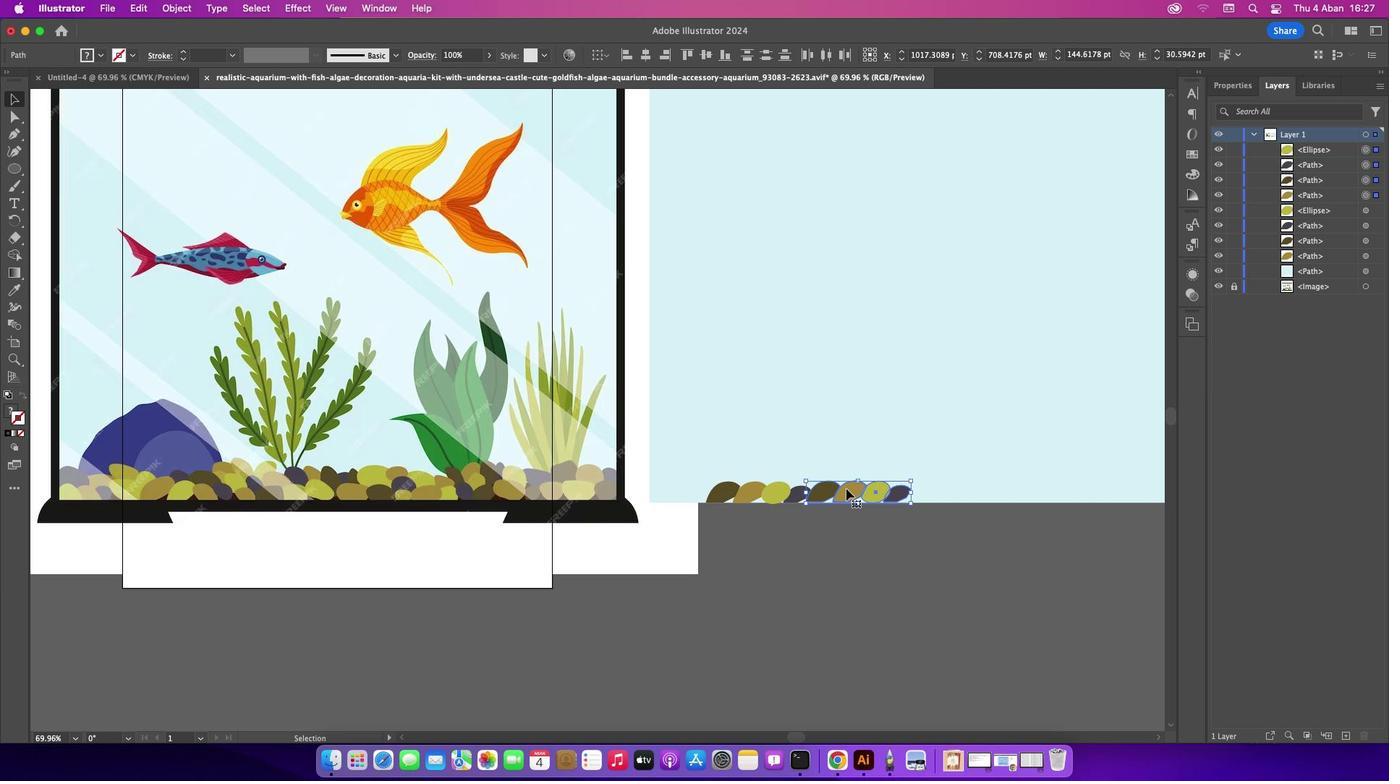 
Action: Mouse pressed left at (846, 489)
Screenshot: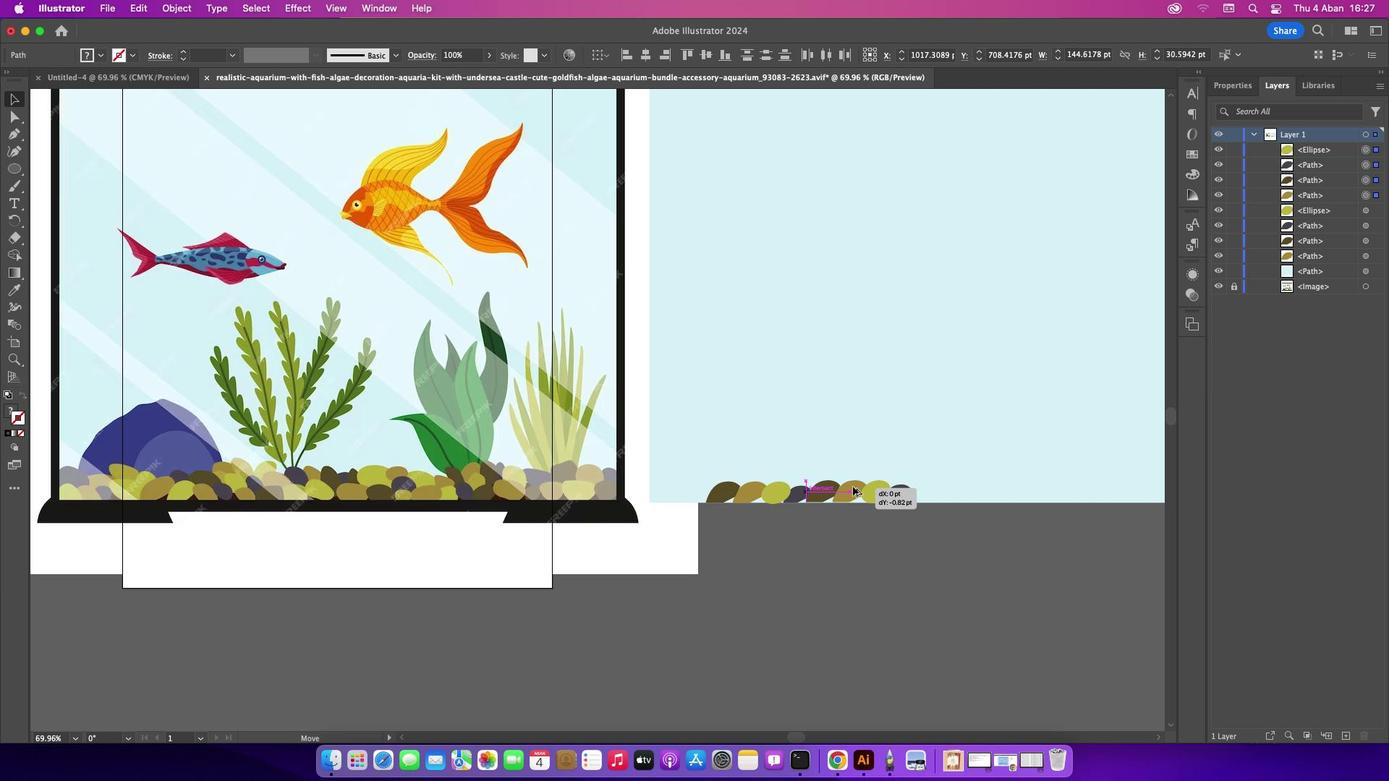 
Action: Key pressed Key.alt
Screenshot: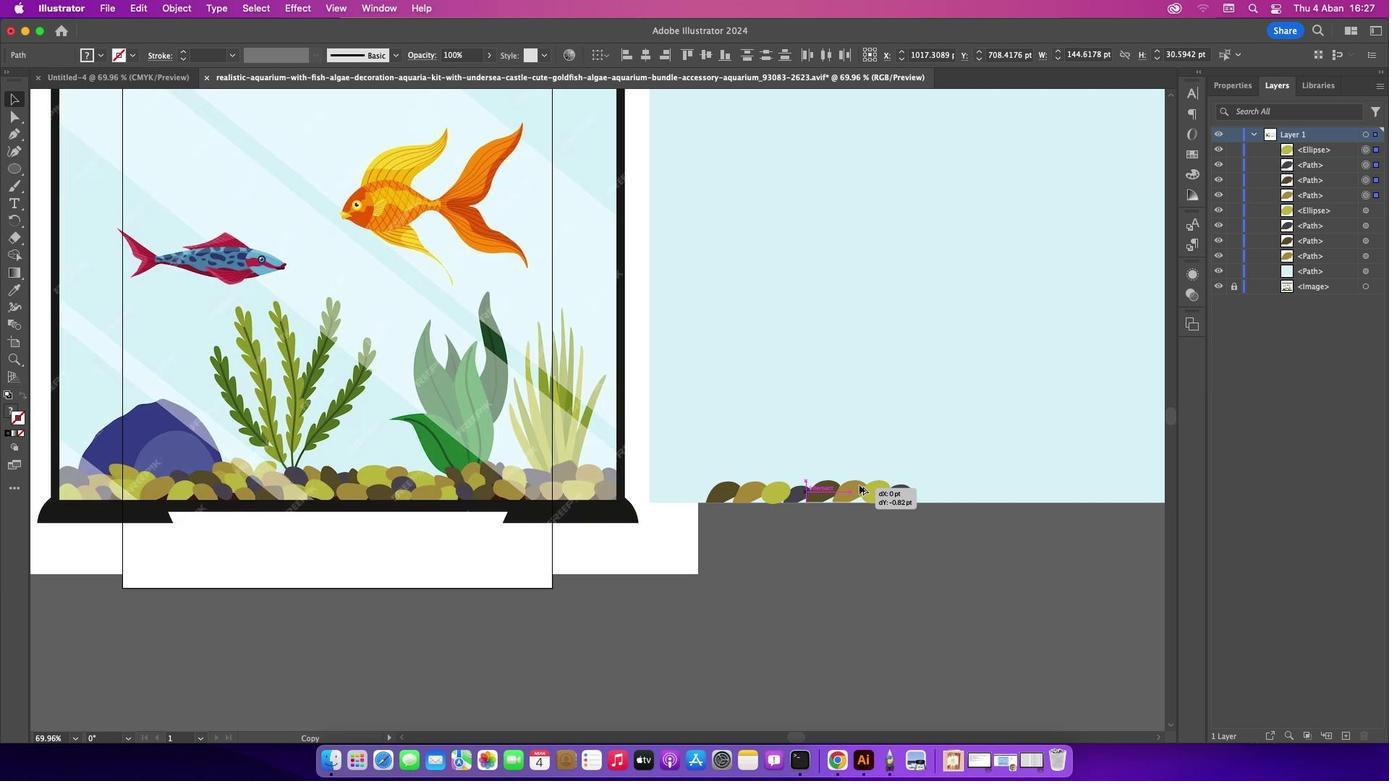 
Action: Mouse moved to (794, 740)
Screenshot: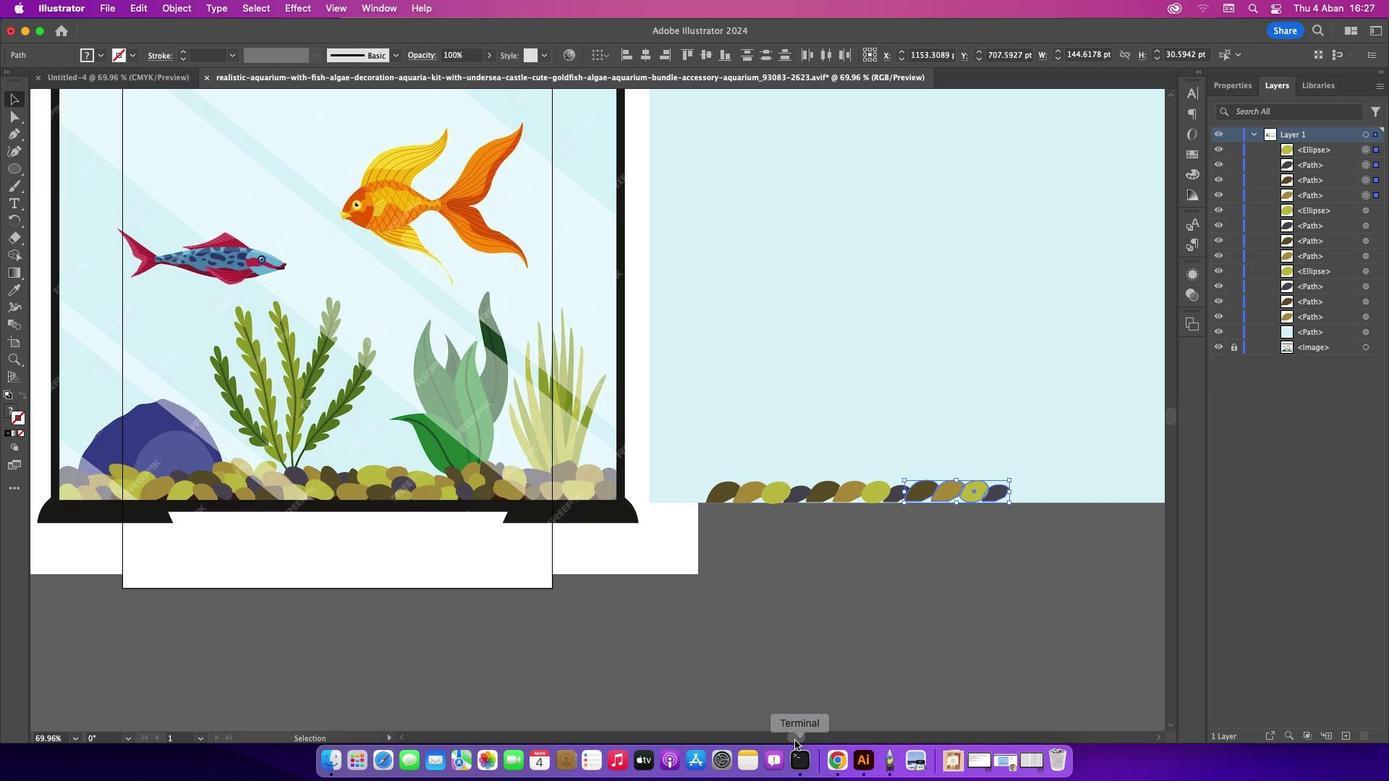 
Action: Mouse pressed left at (794, 740)
Screenshot: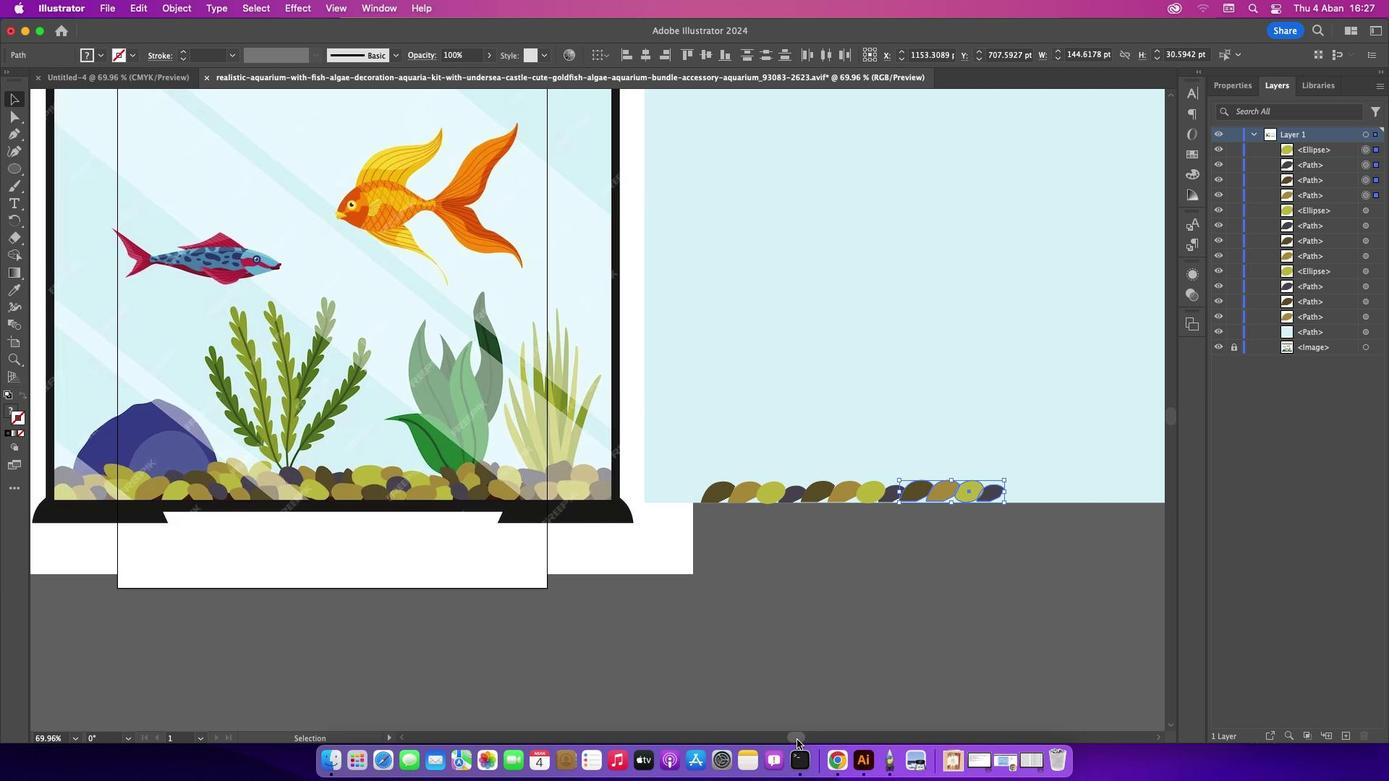 
Action: Mouse moved to (788, 487)
Screenshot: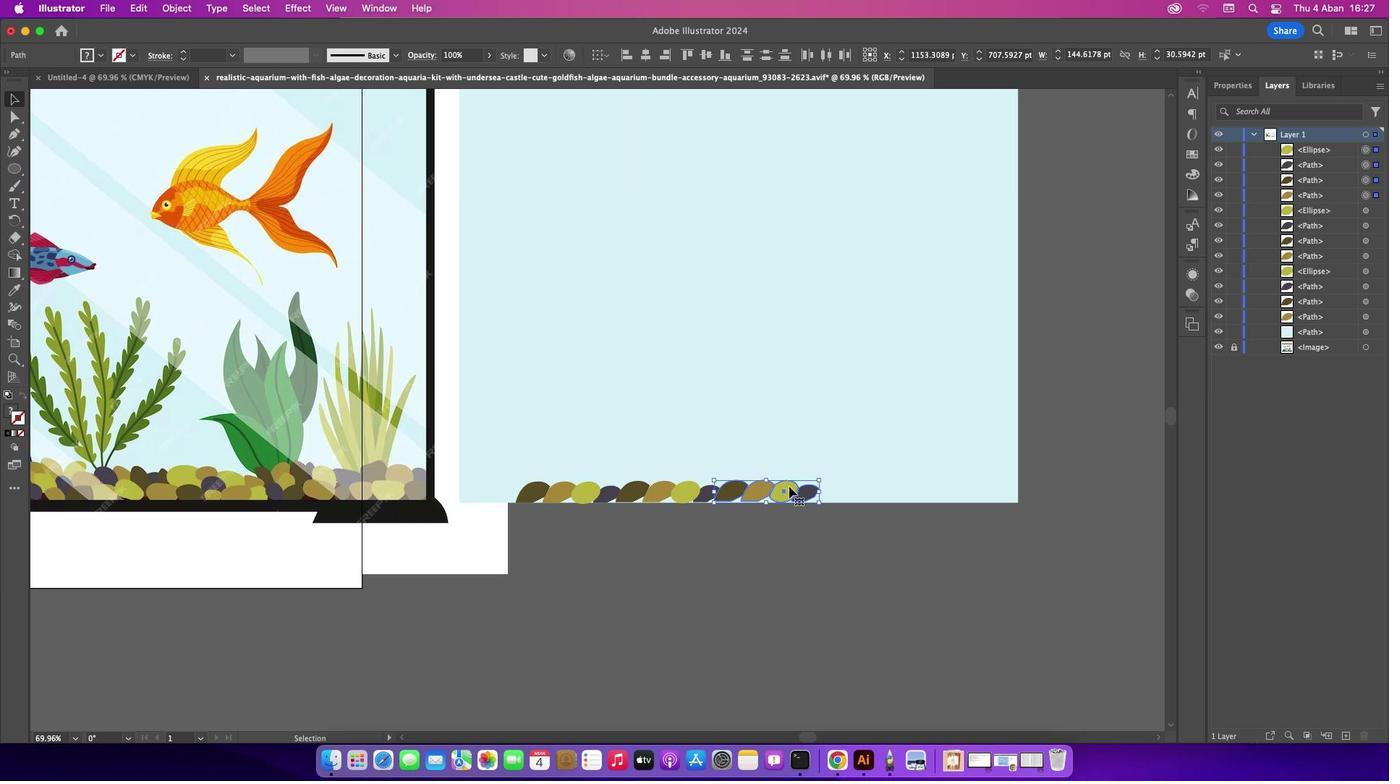 
Action: Key pressed Key.alt
Screenshot: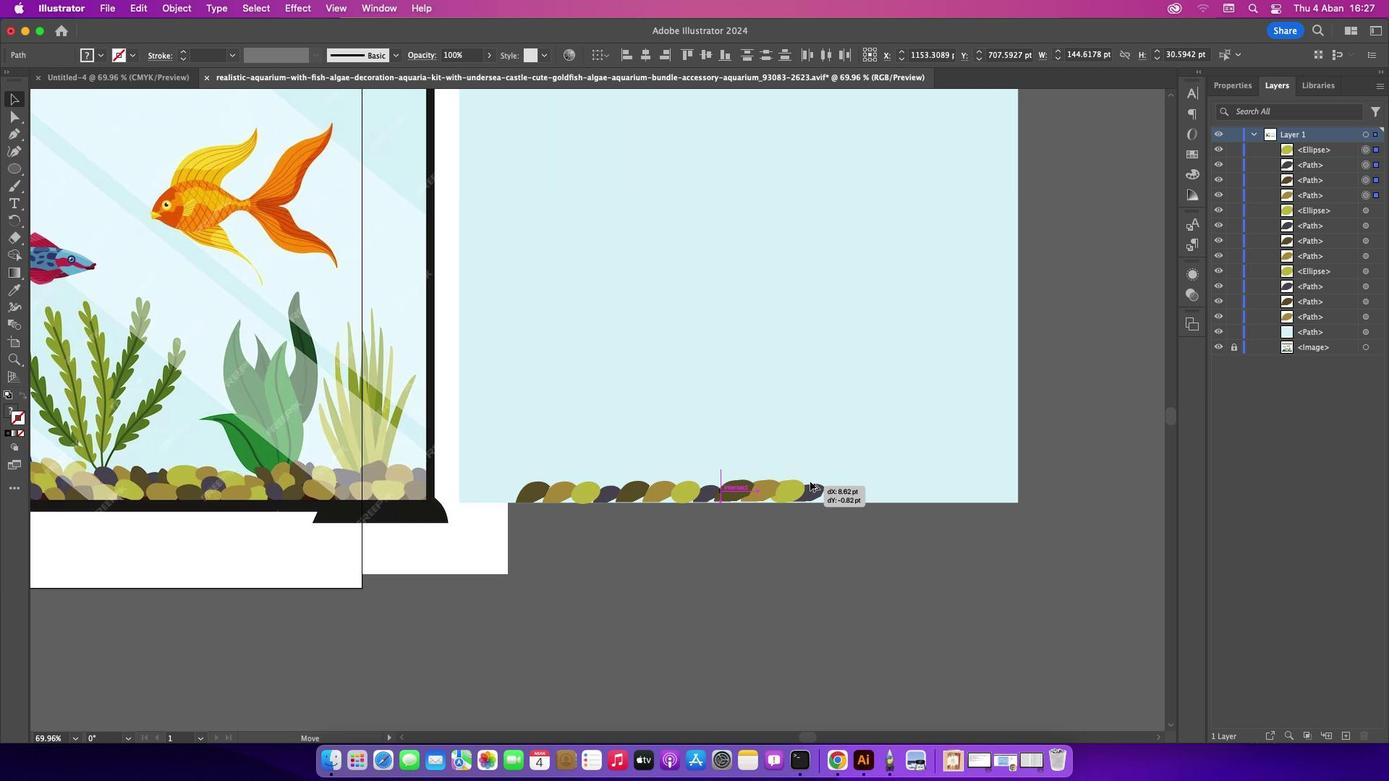 
Action: Mouse pressed left at (788, 487)
Screenshot: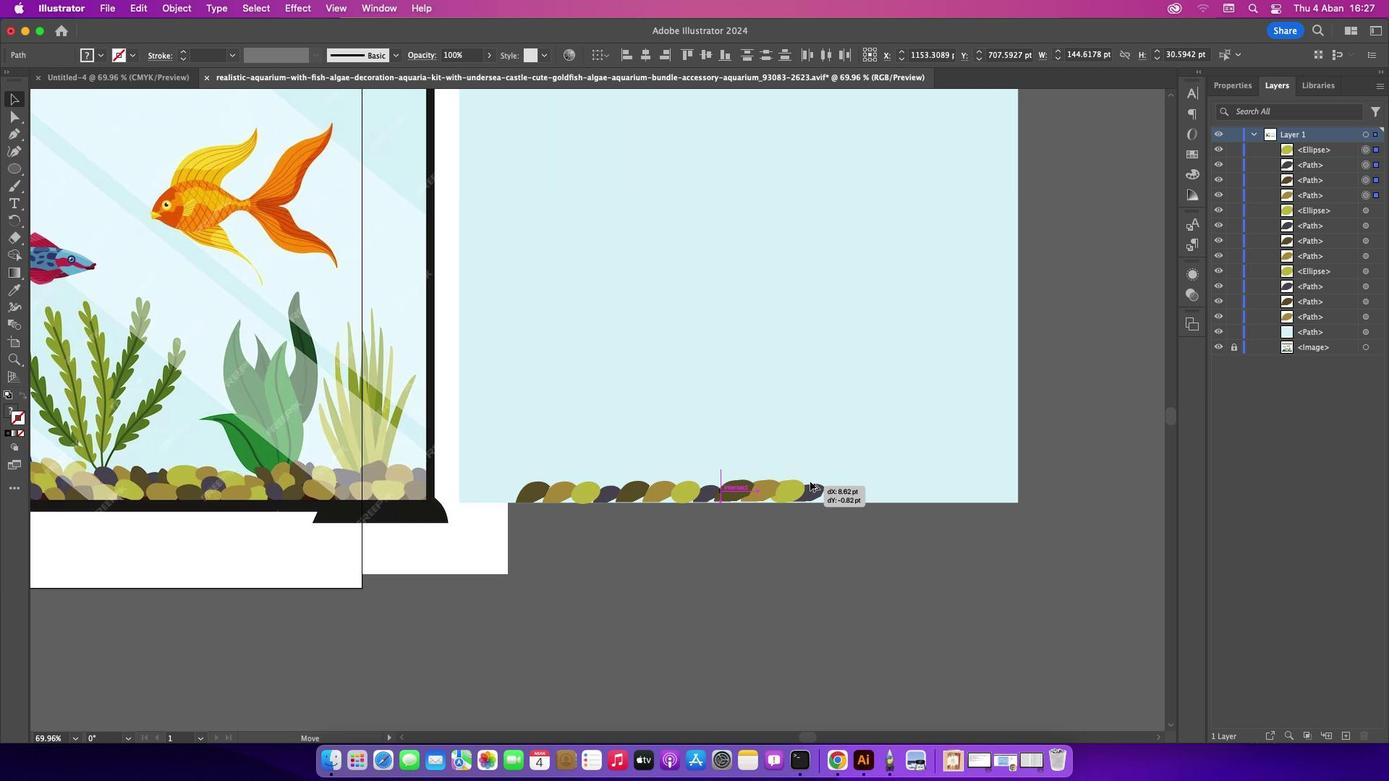 
Action: Mouse moved to (883, 487)
Screenshot: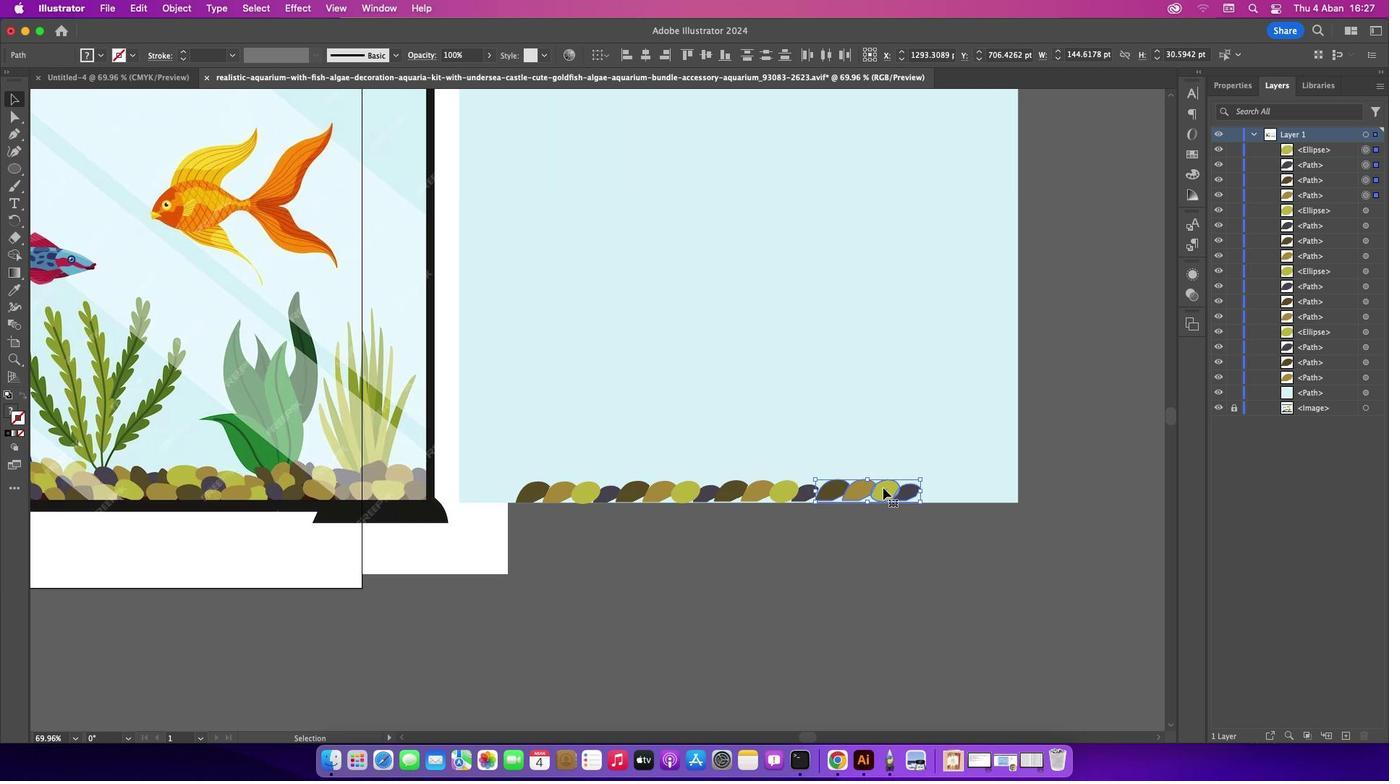 
Action: Key pressed Key.alt
Screenshot: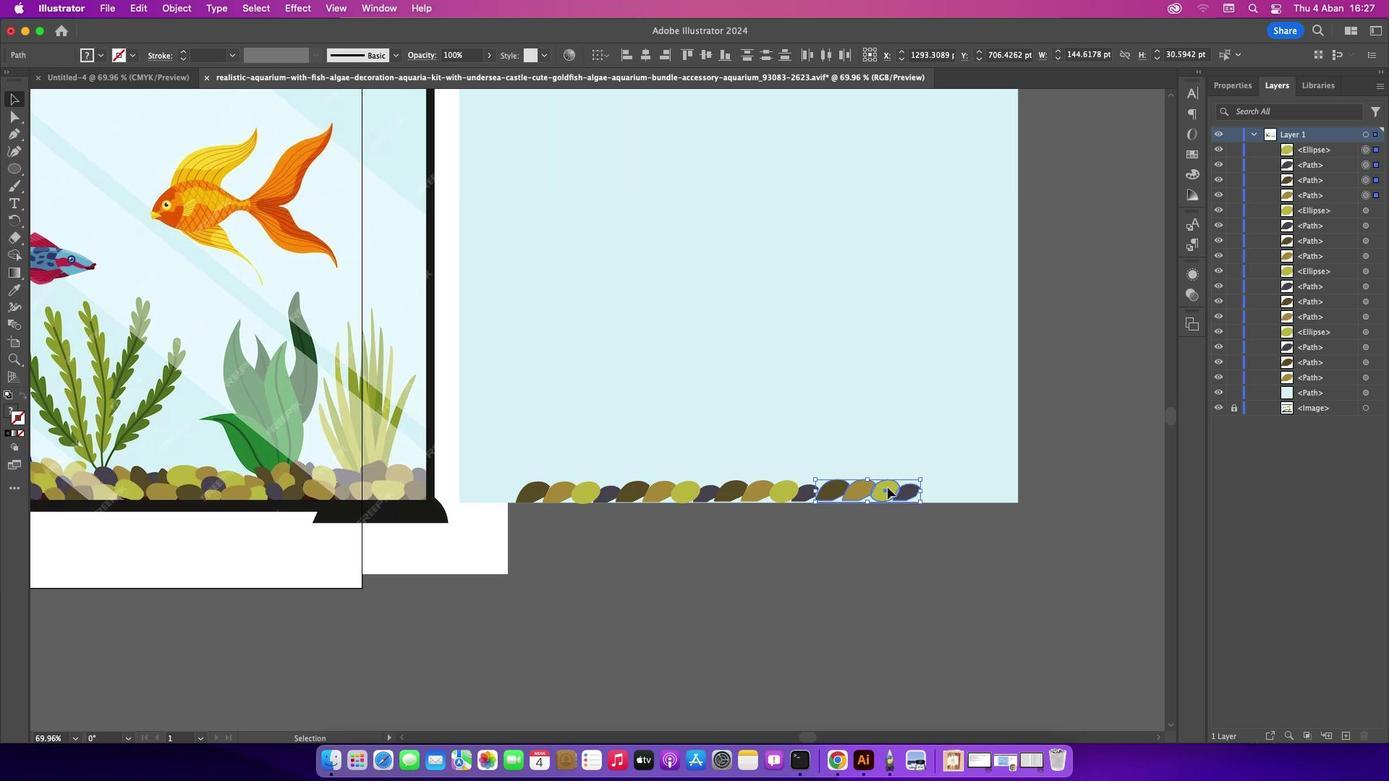 
Action: Mouse pressed left at (883, 487)
Screenshot: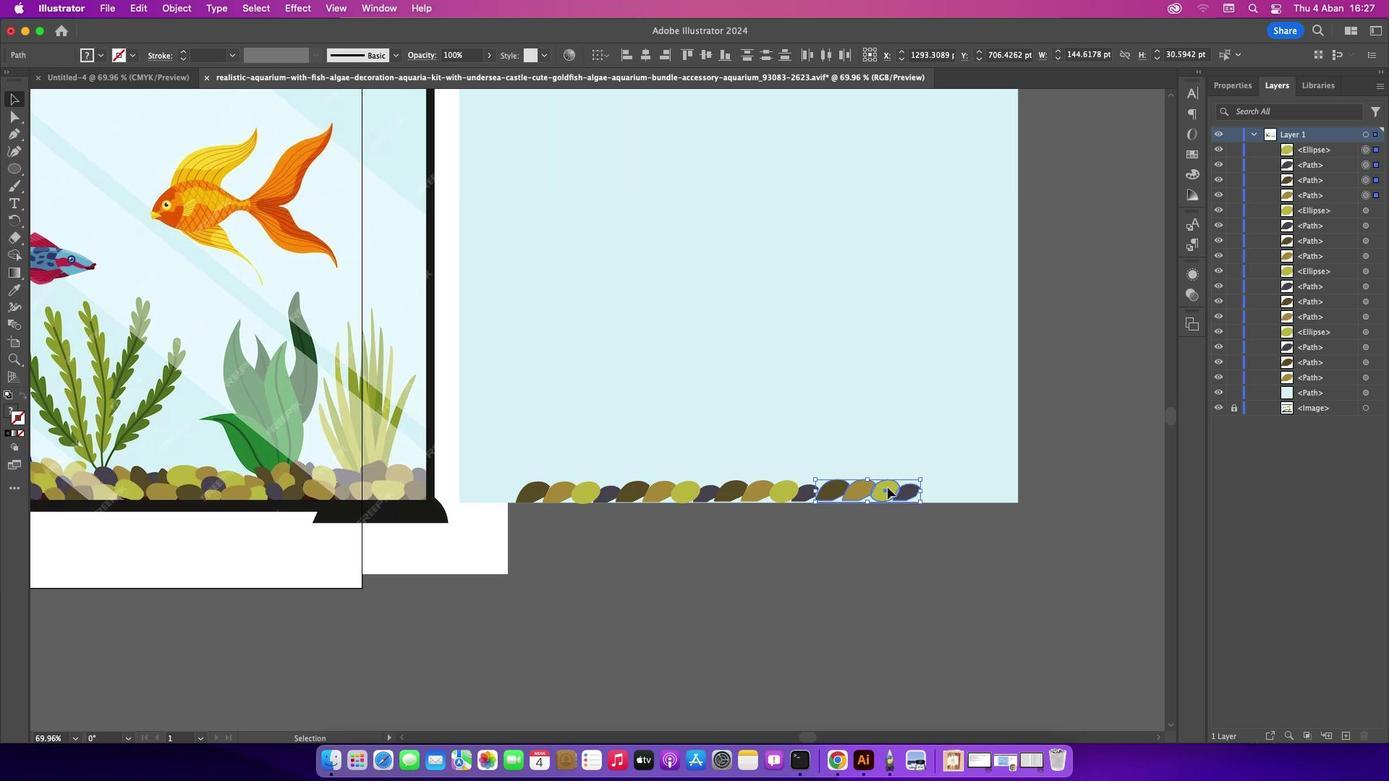 
Action: Mouse moved to (804, 733)
Screenshot: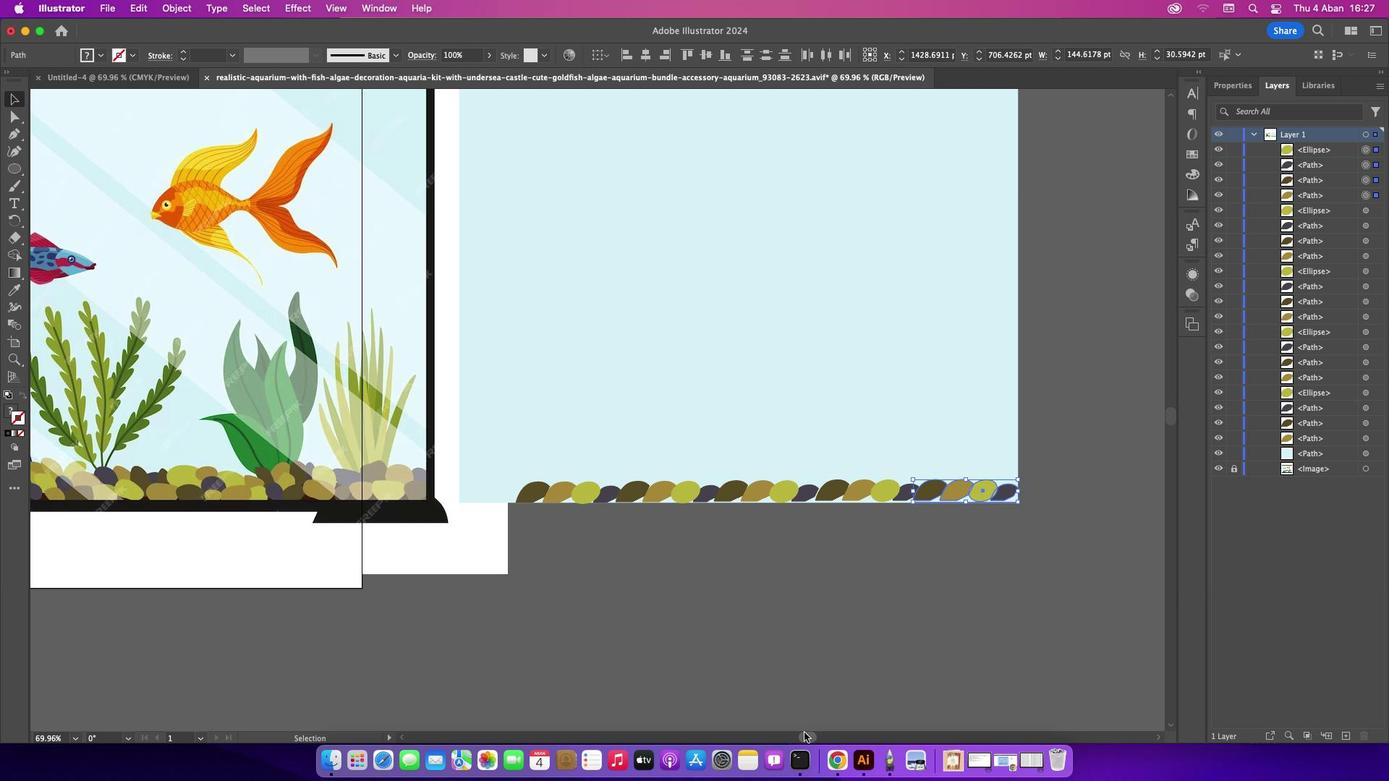 
Action: Mouse pressed left at (804, 733)
Screenshot: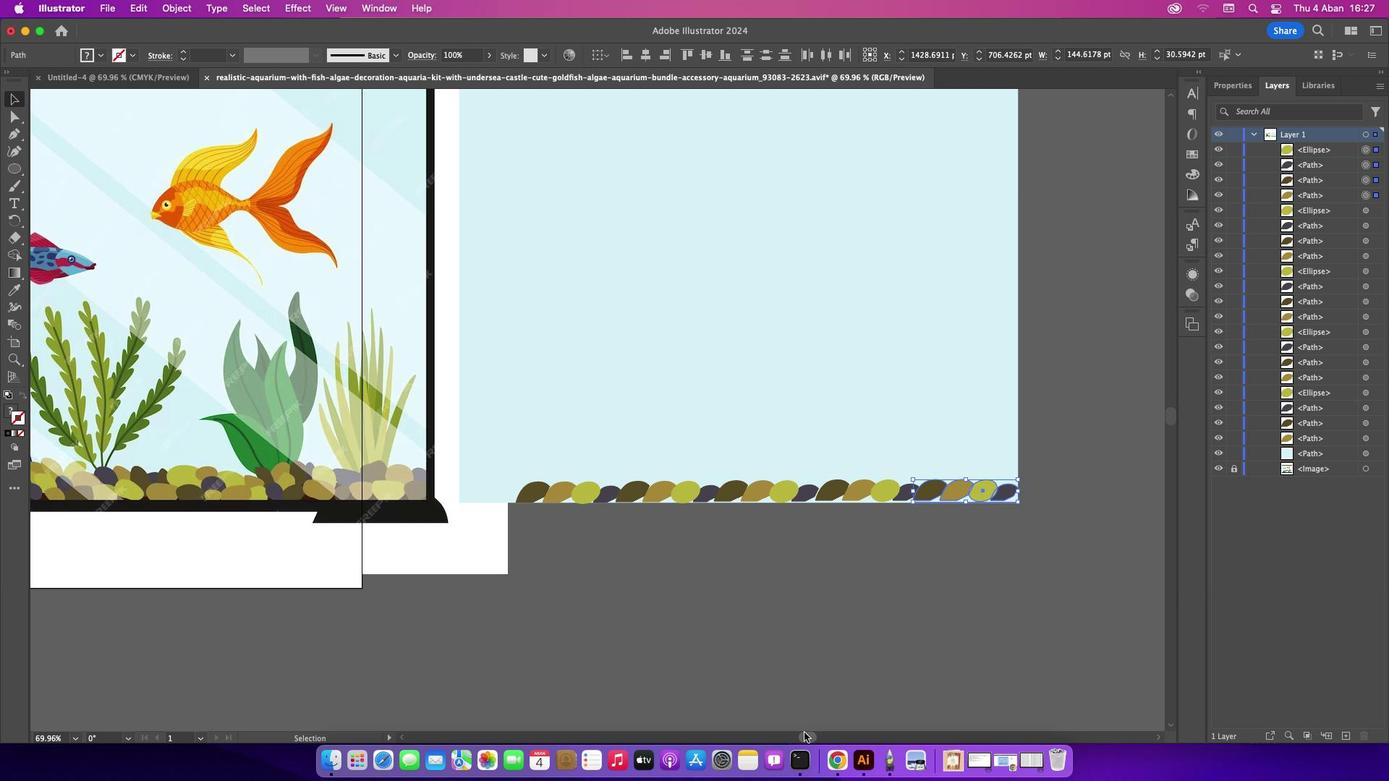 
Action: Mouse moved to (1139, 490)
Screenshot: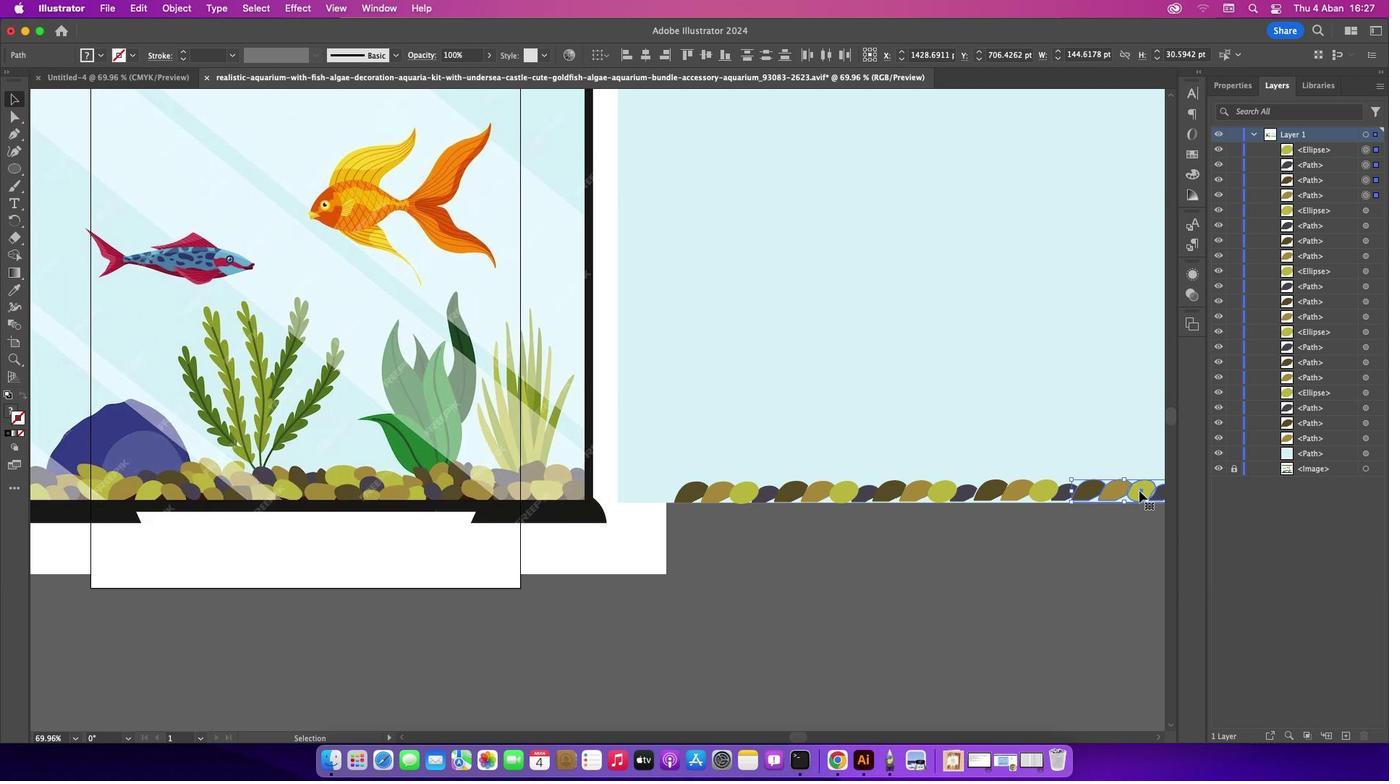 
Action: Key pressed Key.alt
Screenshot: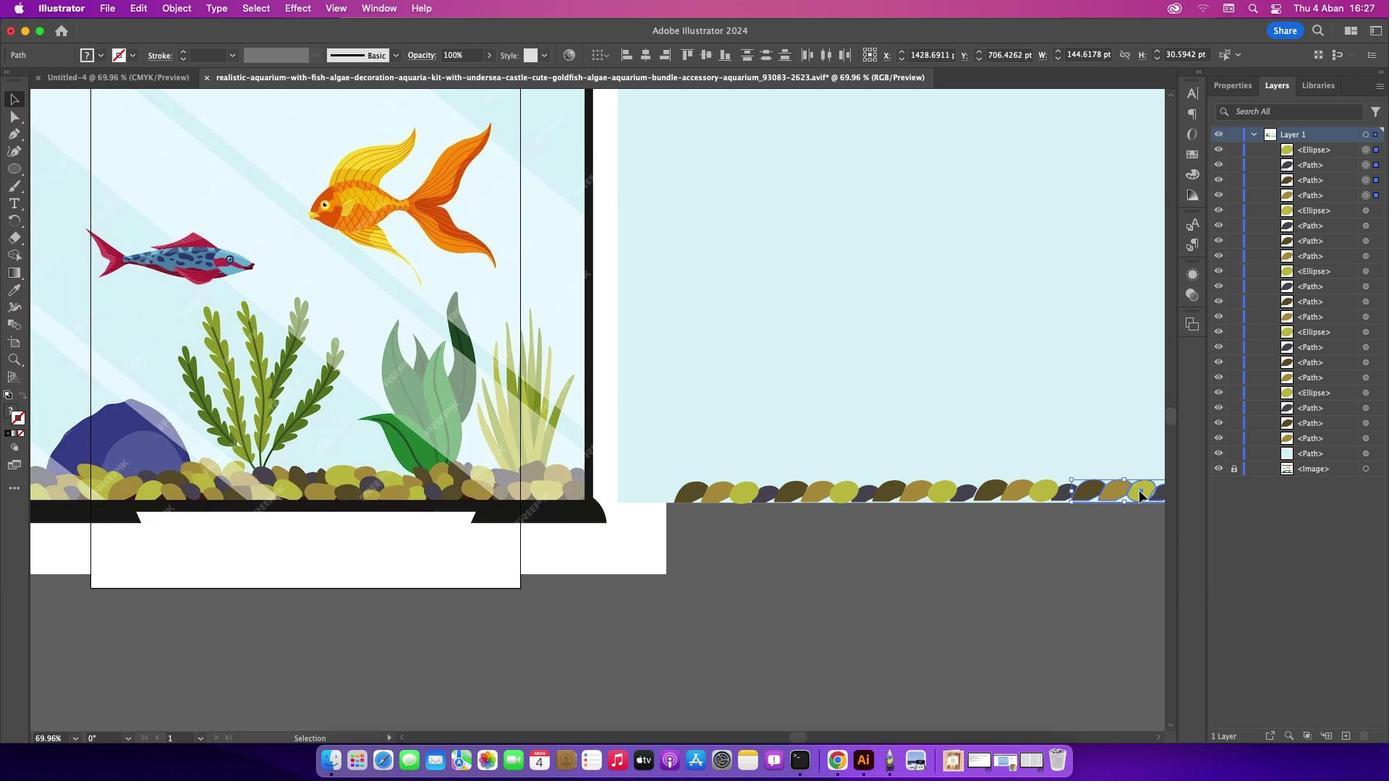 
Action: Mouse pressed left at (1139, 490)
Screenshot: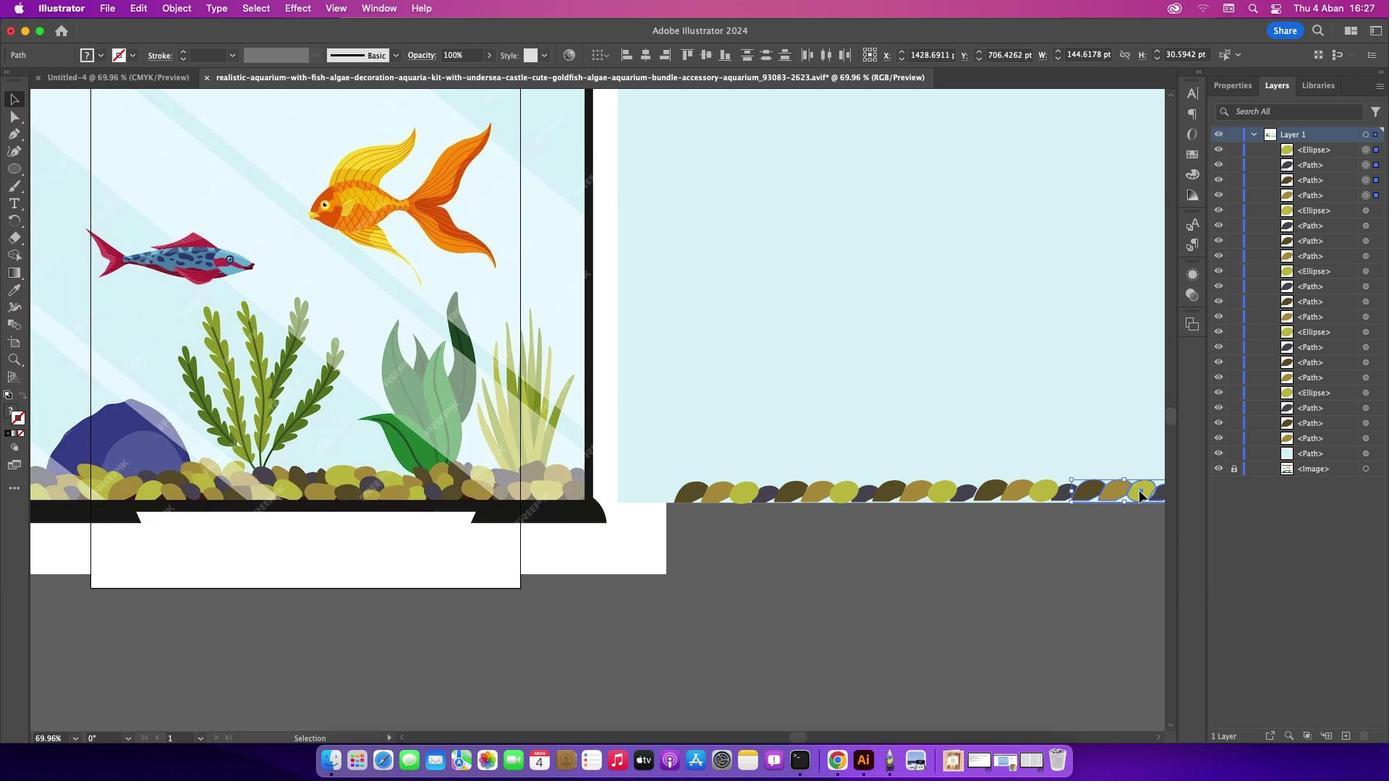 
Action: Mouse moved to (691, 488)
Screenshot: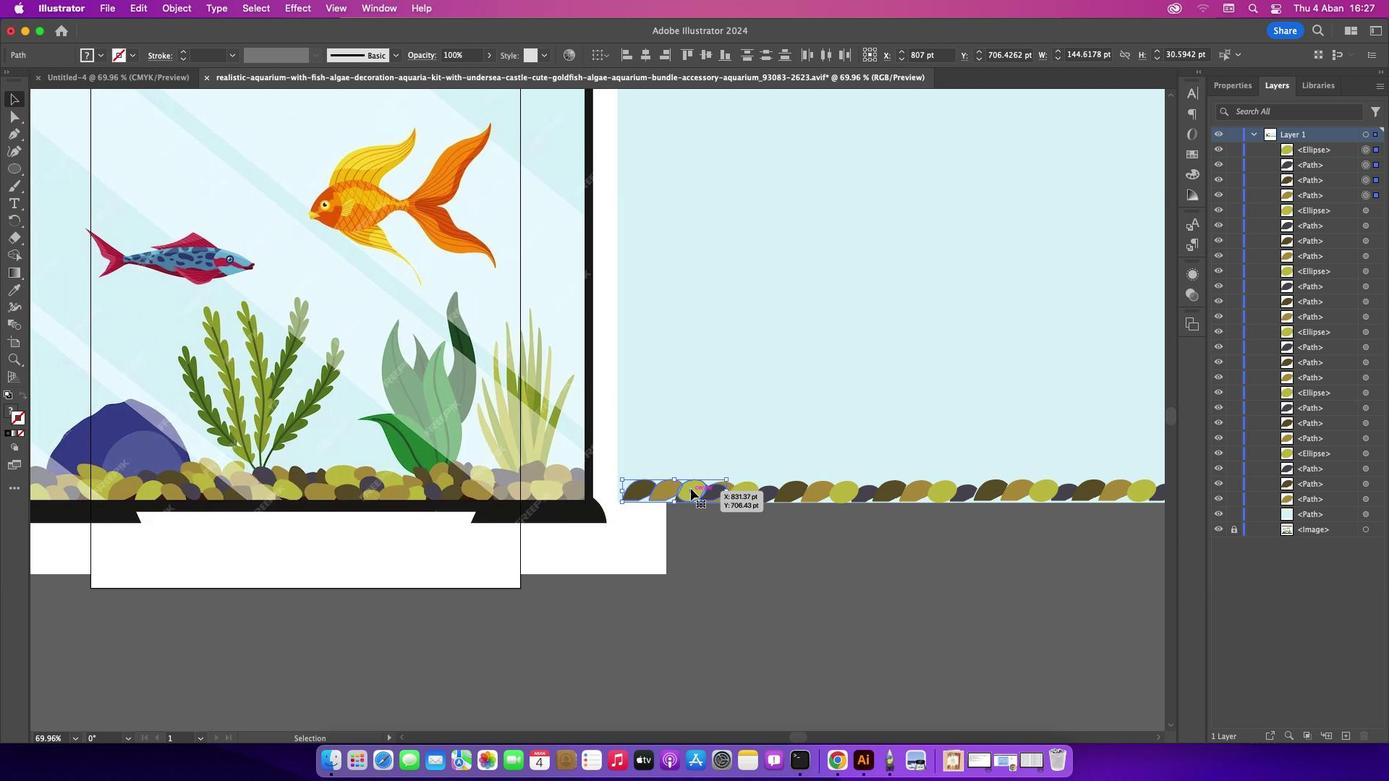 
Action: Key pressed Key.alt
Screenshot: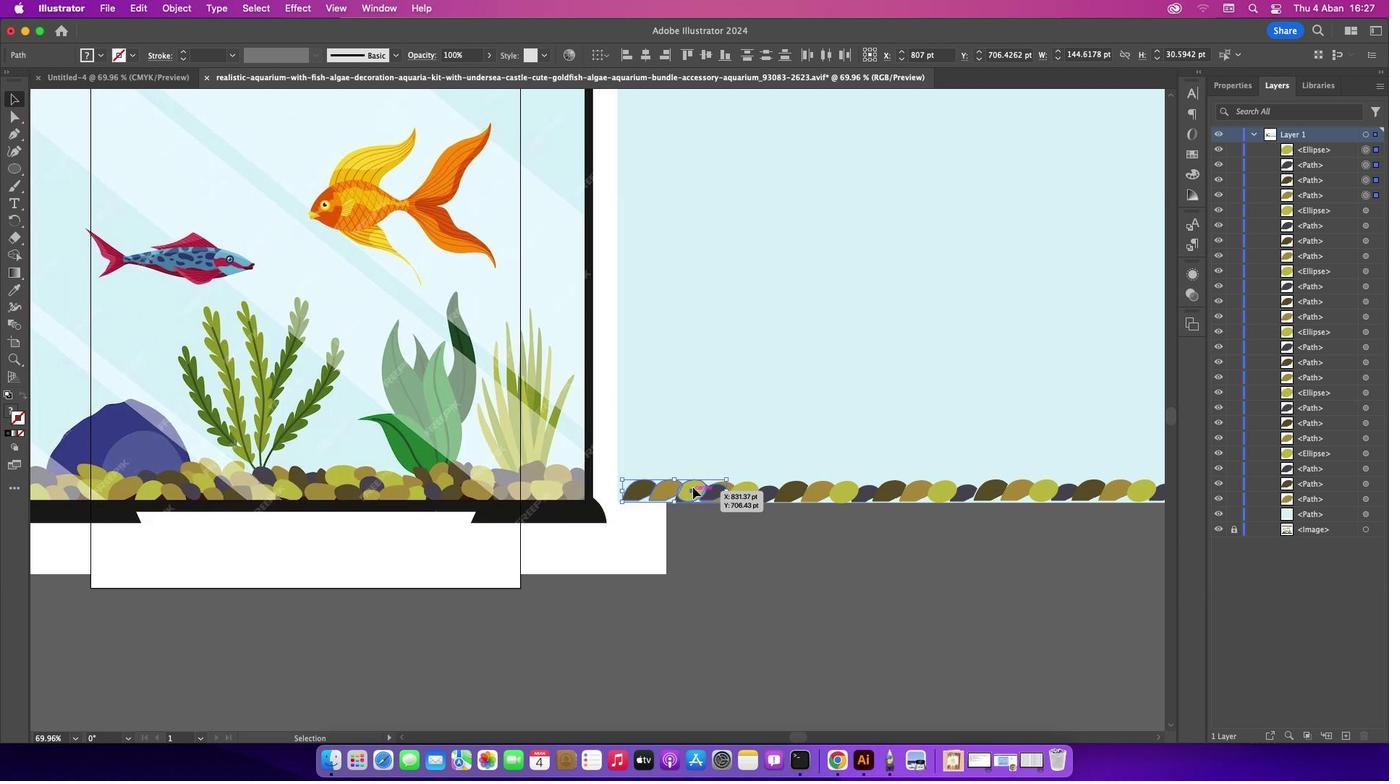 
Action: Mouse pressed left at (691, 488)
Screenshot: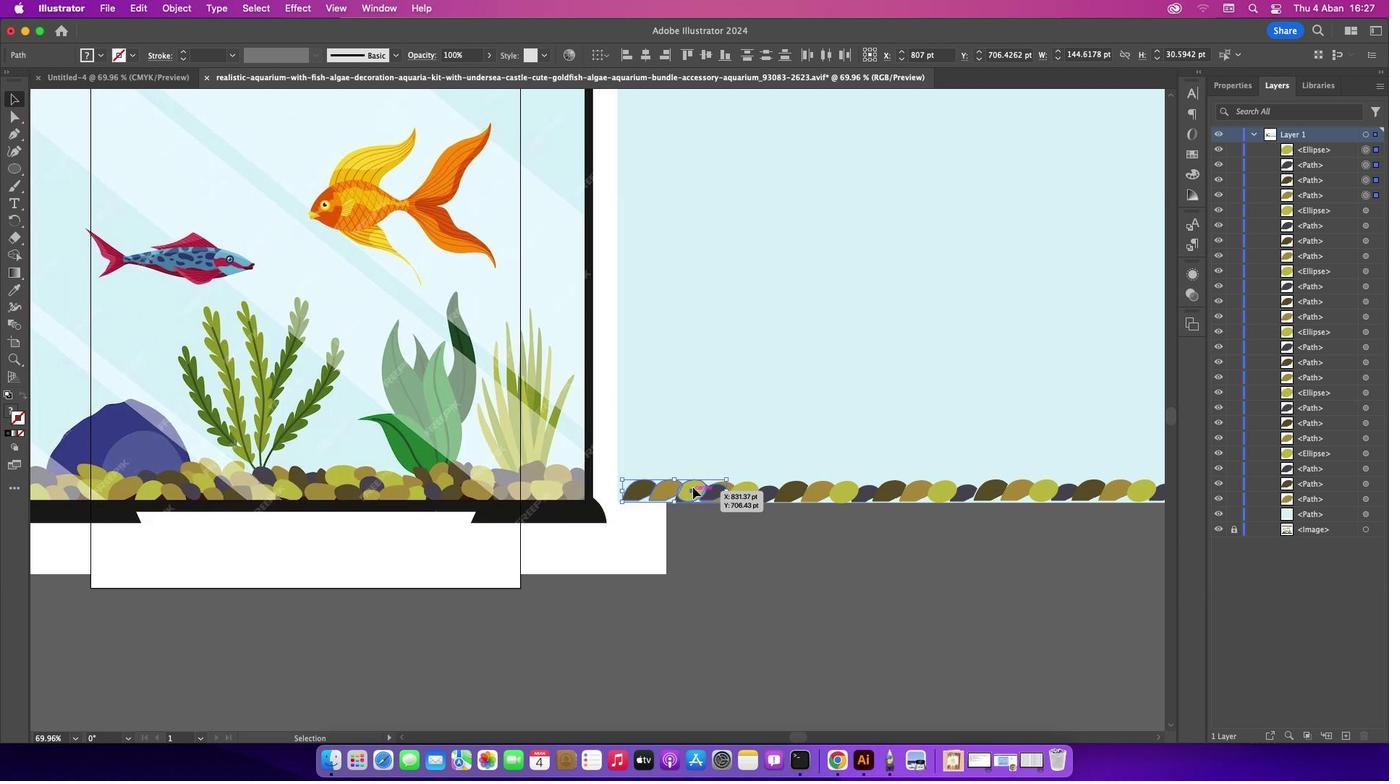 
Action: Mouse moved to (754, 476)
Screenshot: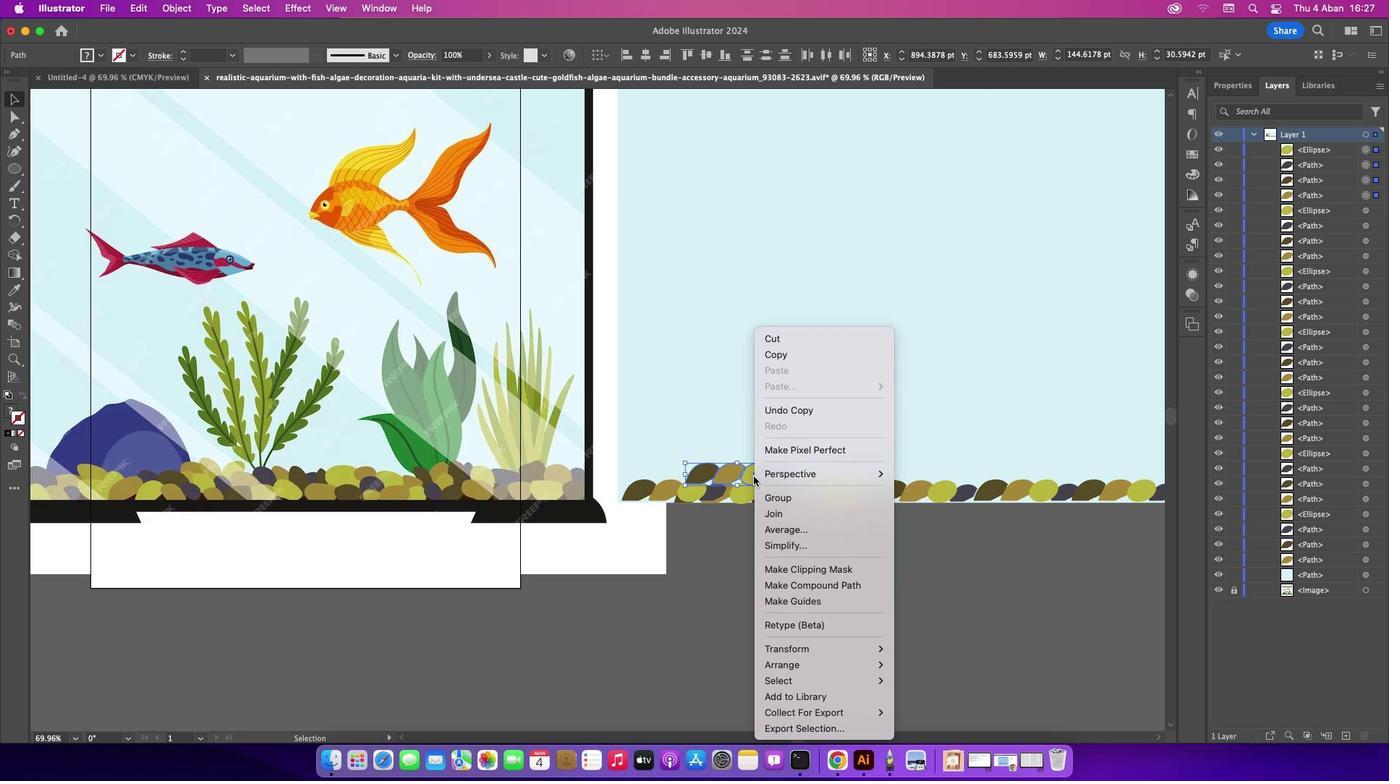 
Action: Mouse pressed right at (754, 476)
Screenshot: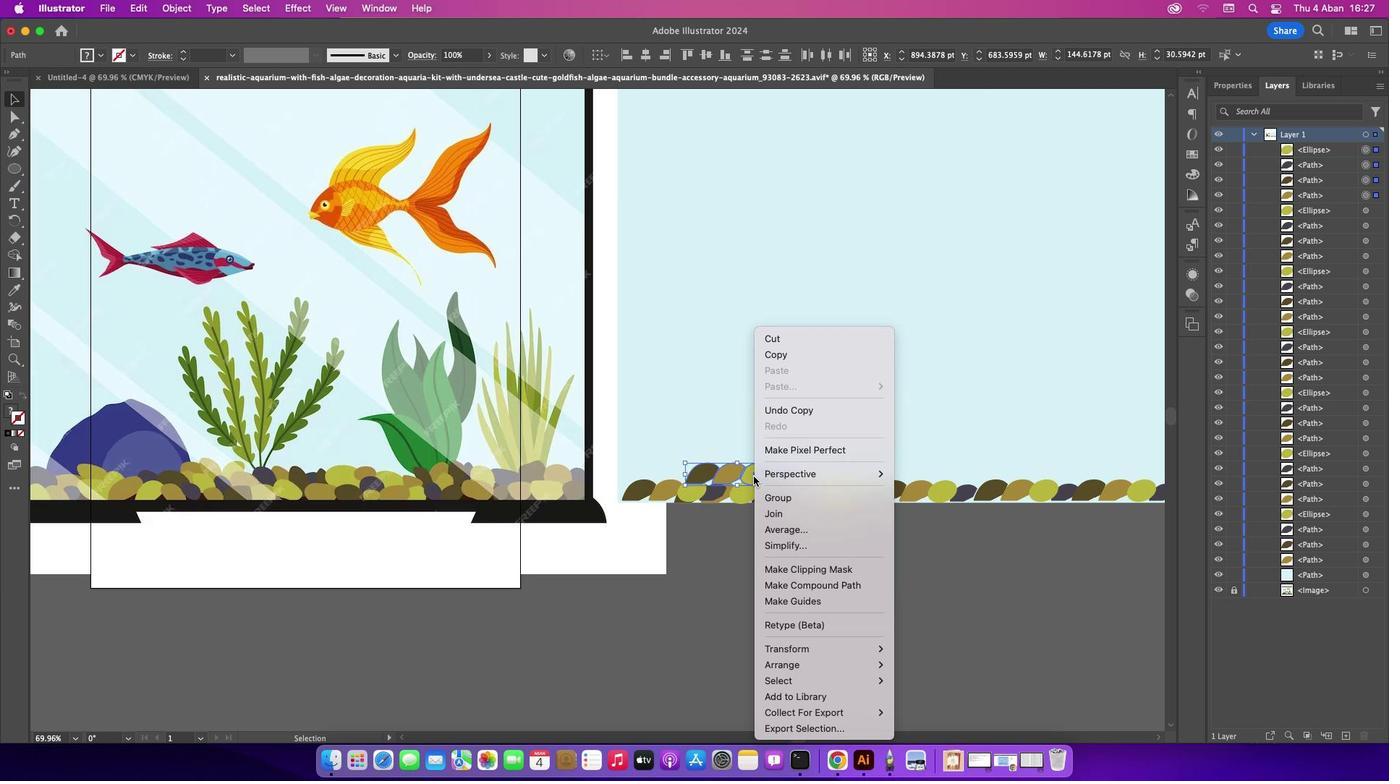 
Action: Mouse moved to (928, 646)
Screenshot: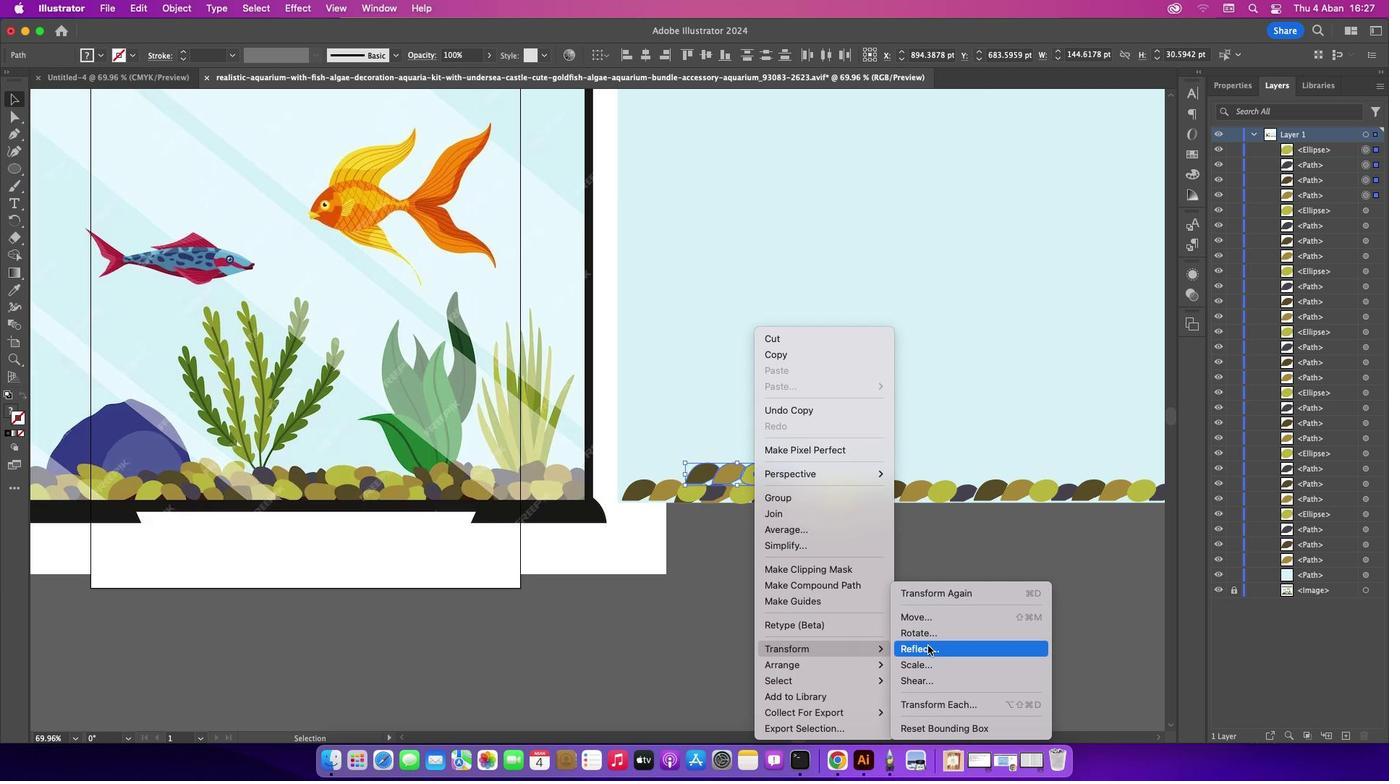 
Action: Mouse pressed left at (928, 646)
Screenshot: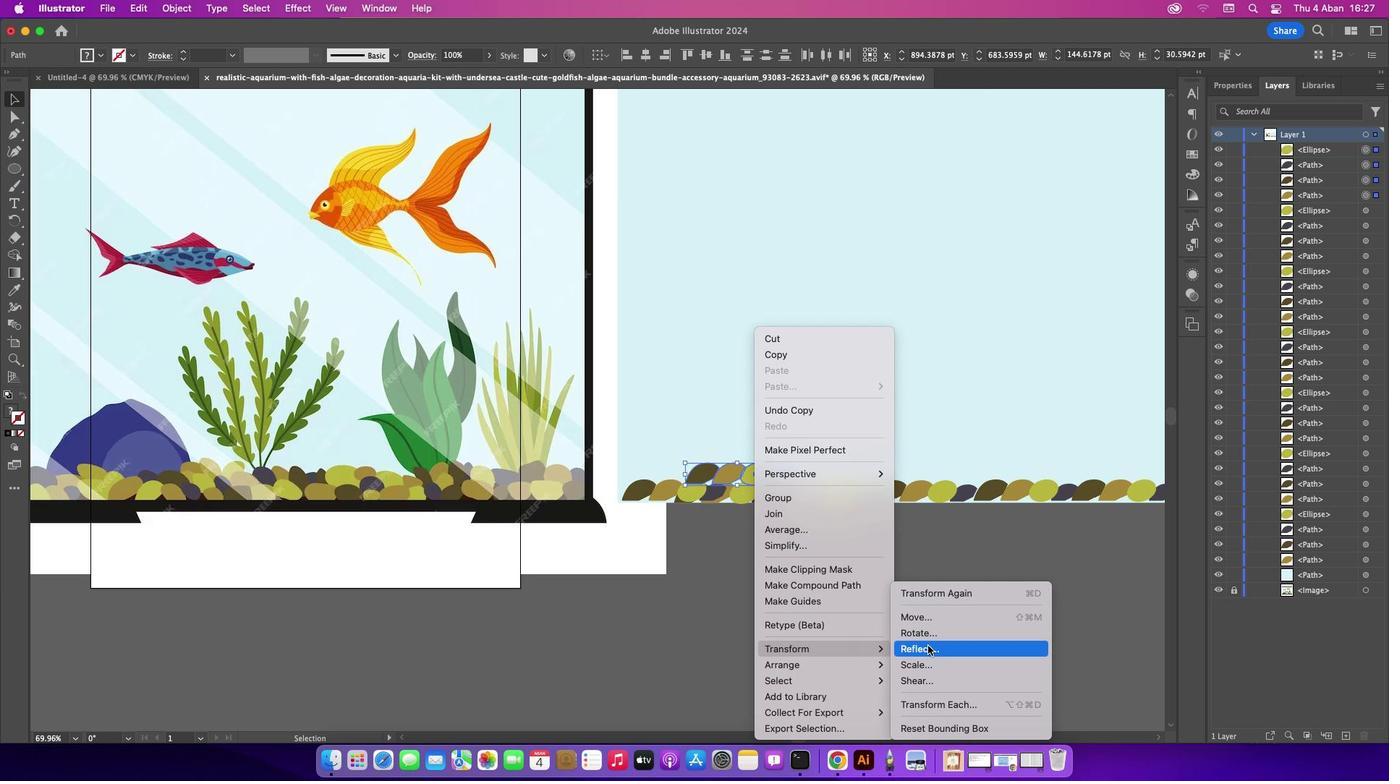 
Action: Mouse moved to (707, 402)
Screenshot: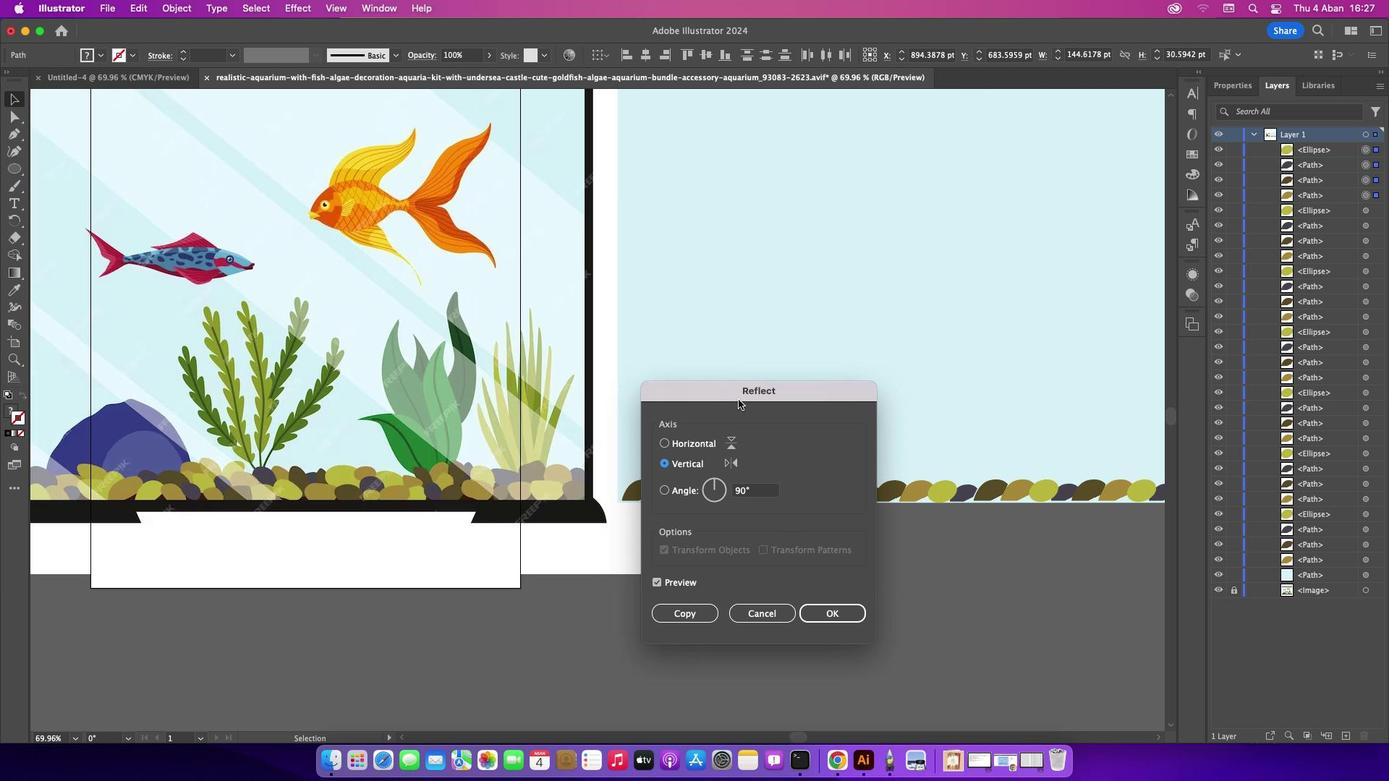 
Action: Mouse pressed left at (707, 402)
Screenshot: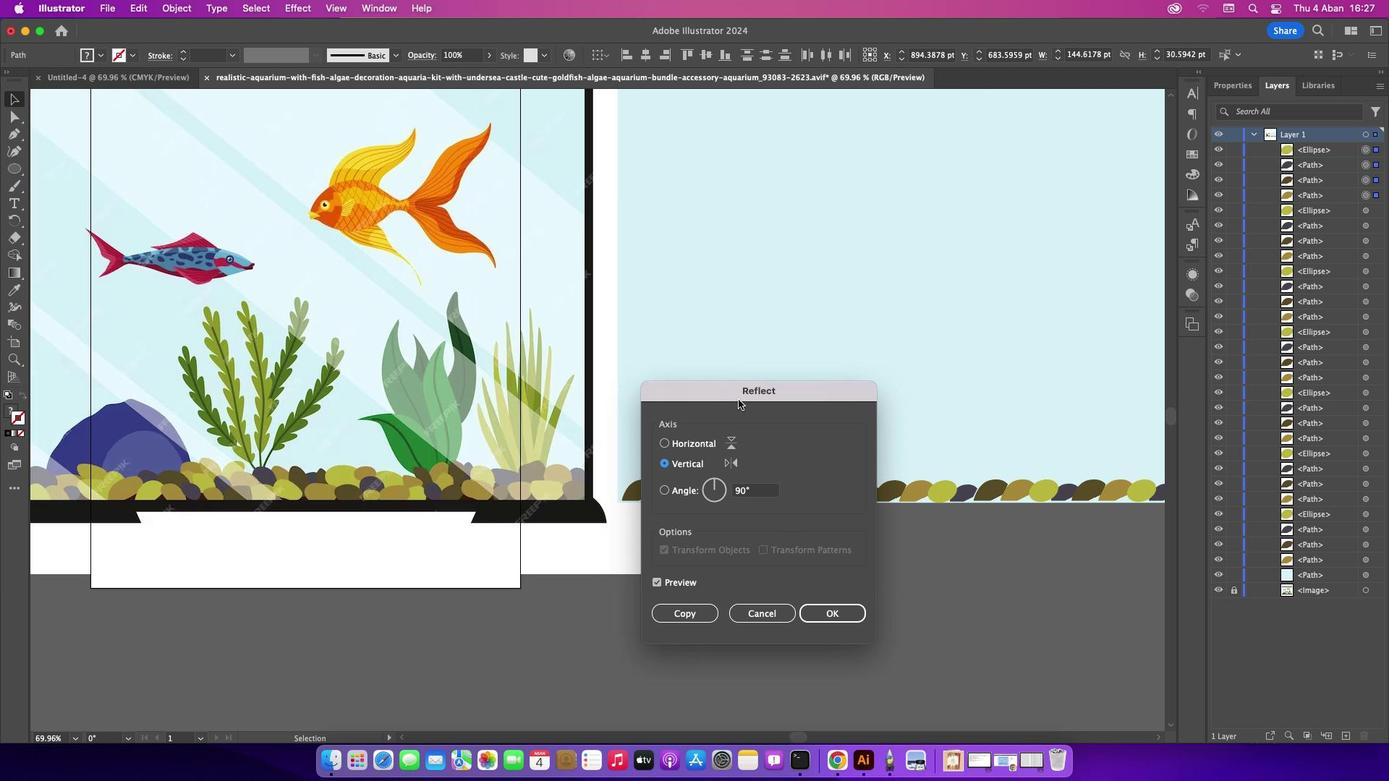 
Action: Mouse moved to (960, 523)
Screenshot: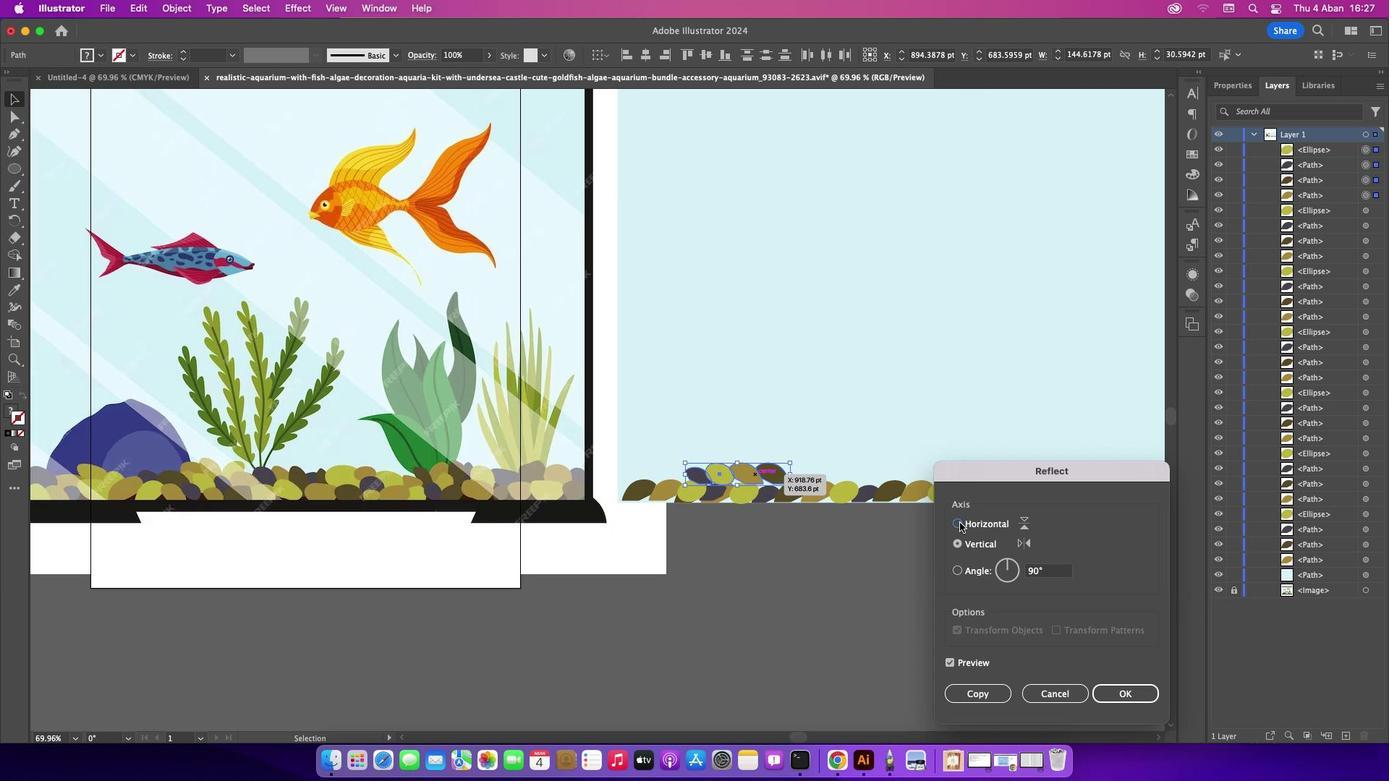 
Action: Mouse pressed left at (960, 523)
Screenshot: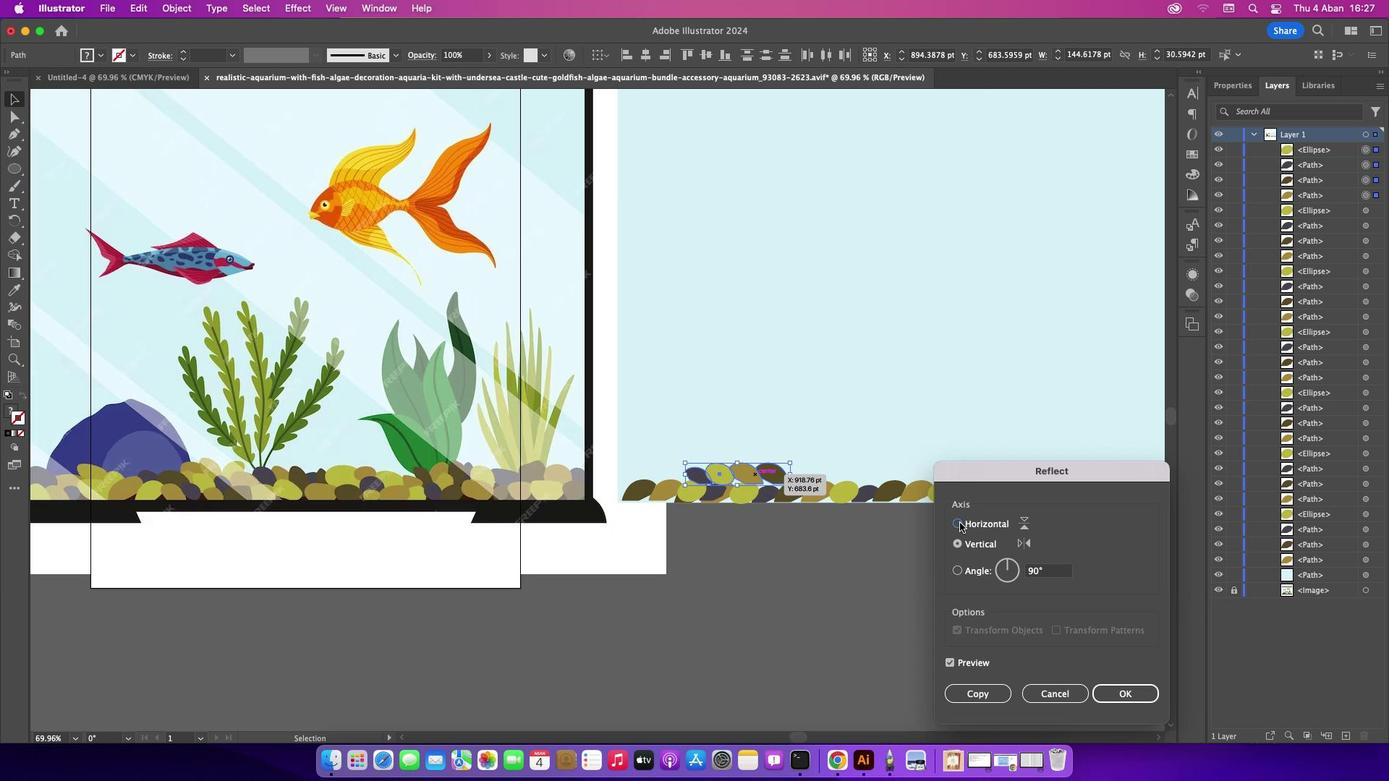 
Action: Mouse moved to (1108, 692)
Screenshot: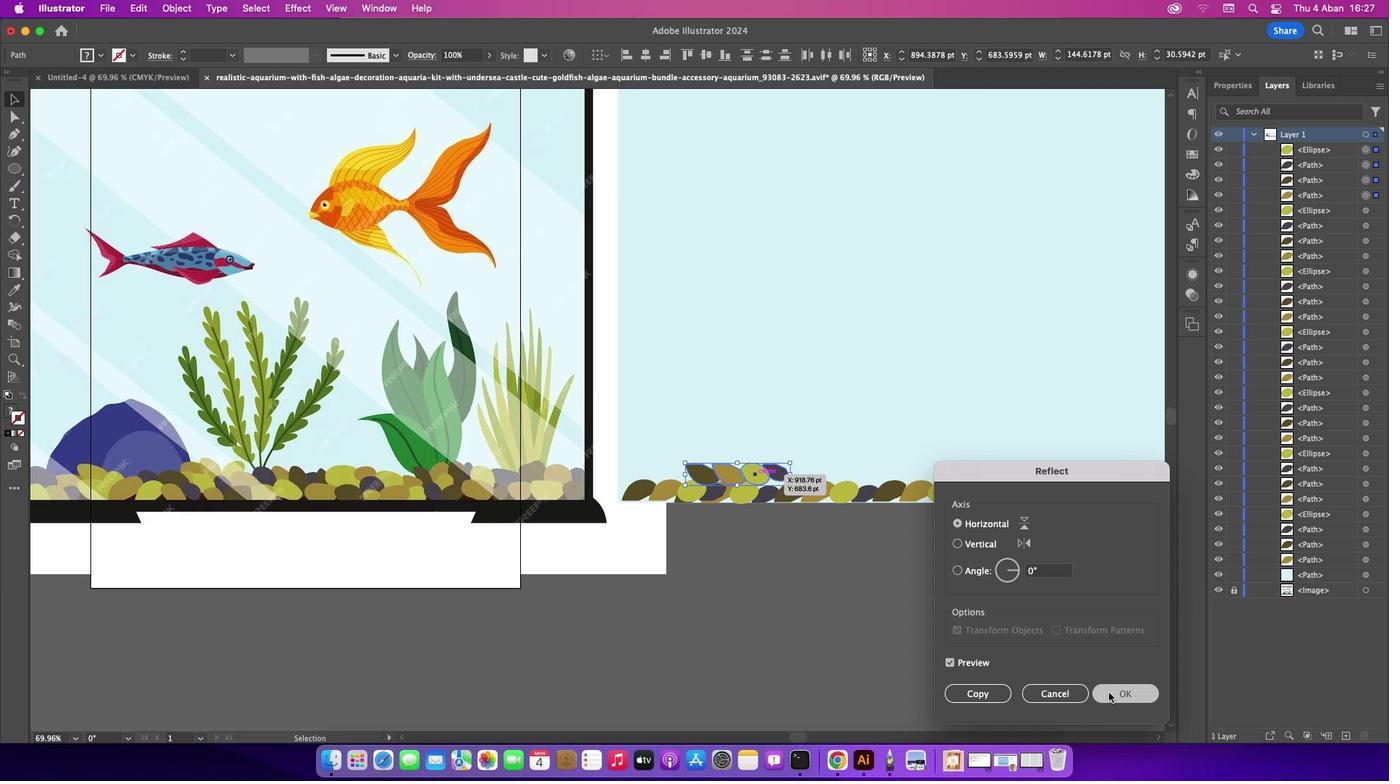 
Action: Mouse pressed left at (1108, 692)
Screenshot: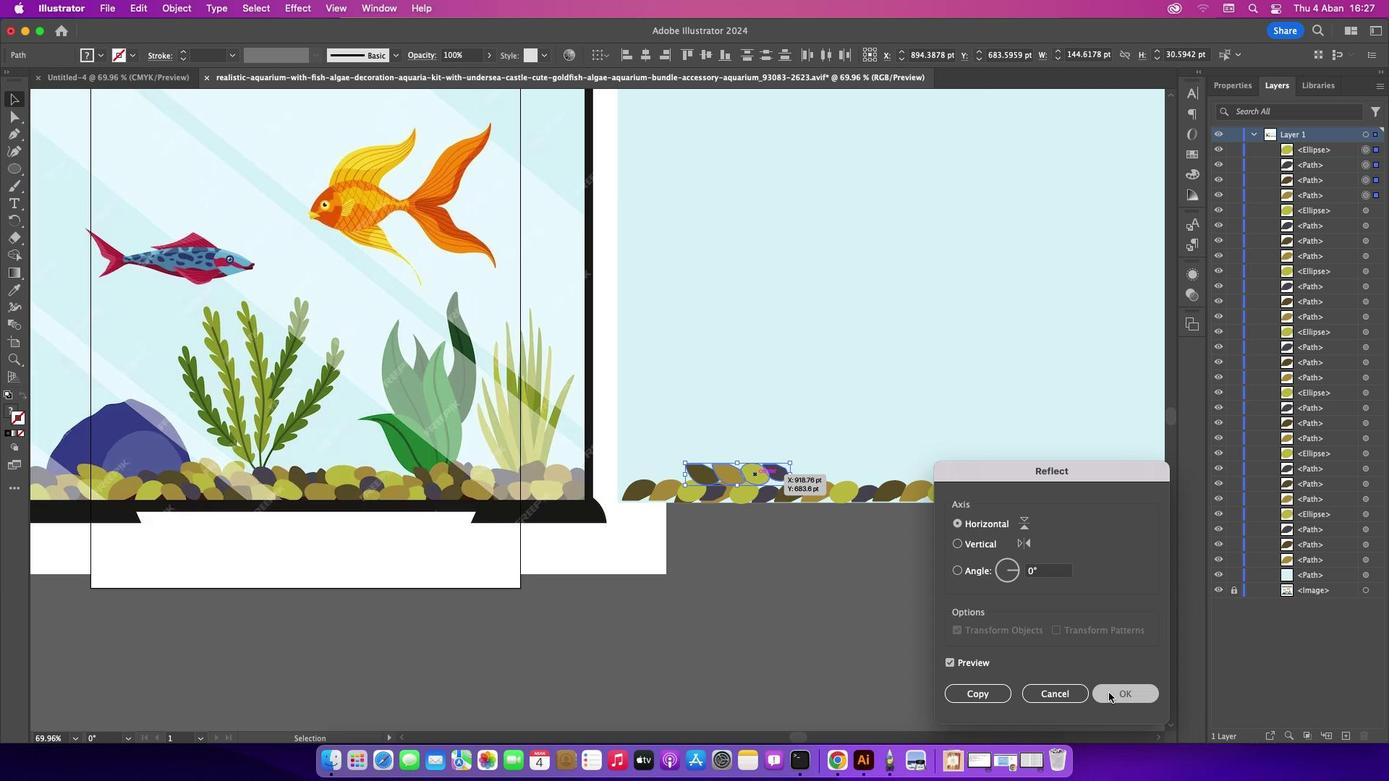 
Action: Mouse moved to (729, 468)
Screenshot: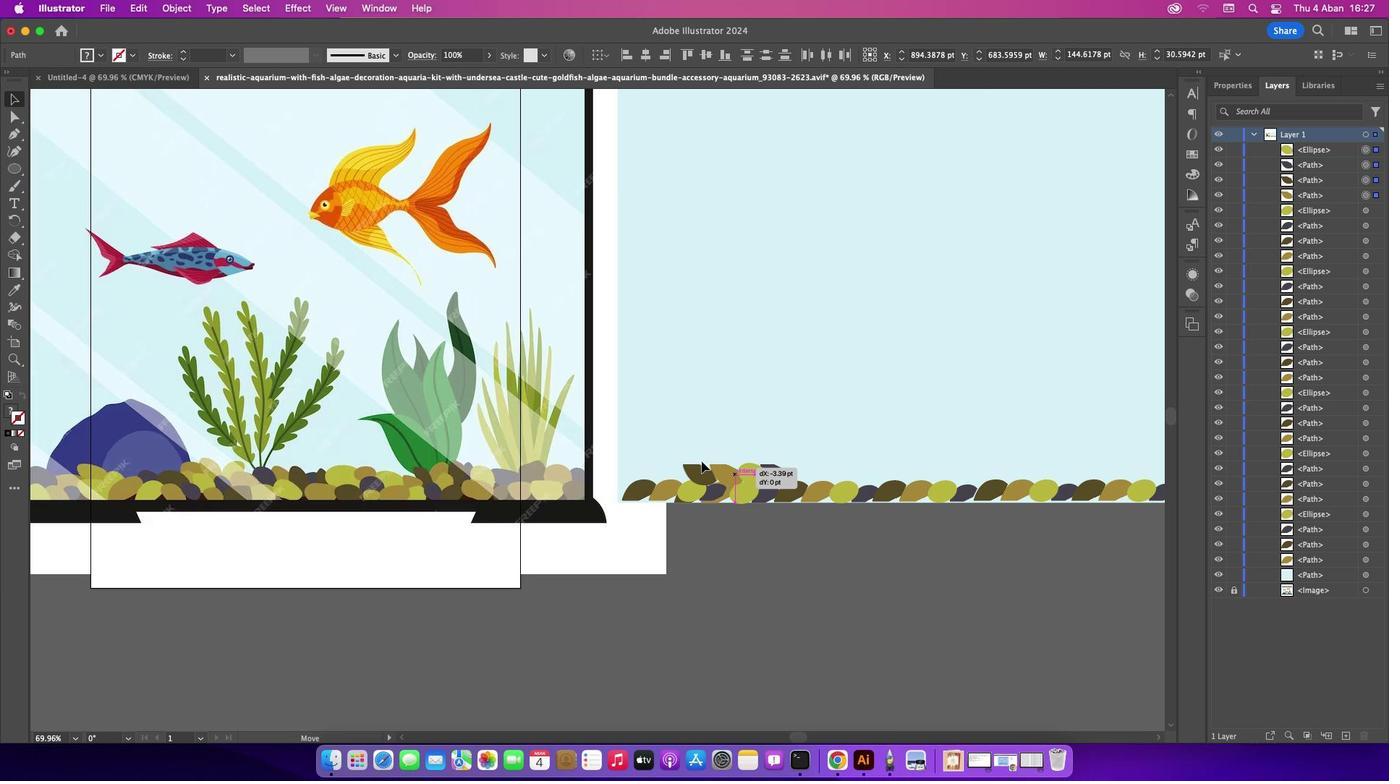 
Action: Mouse pressed left at (729, 468)
Screenshot: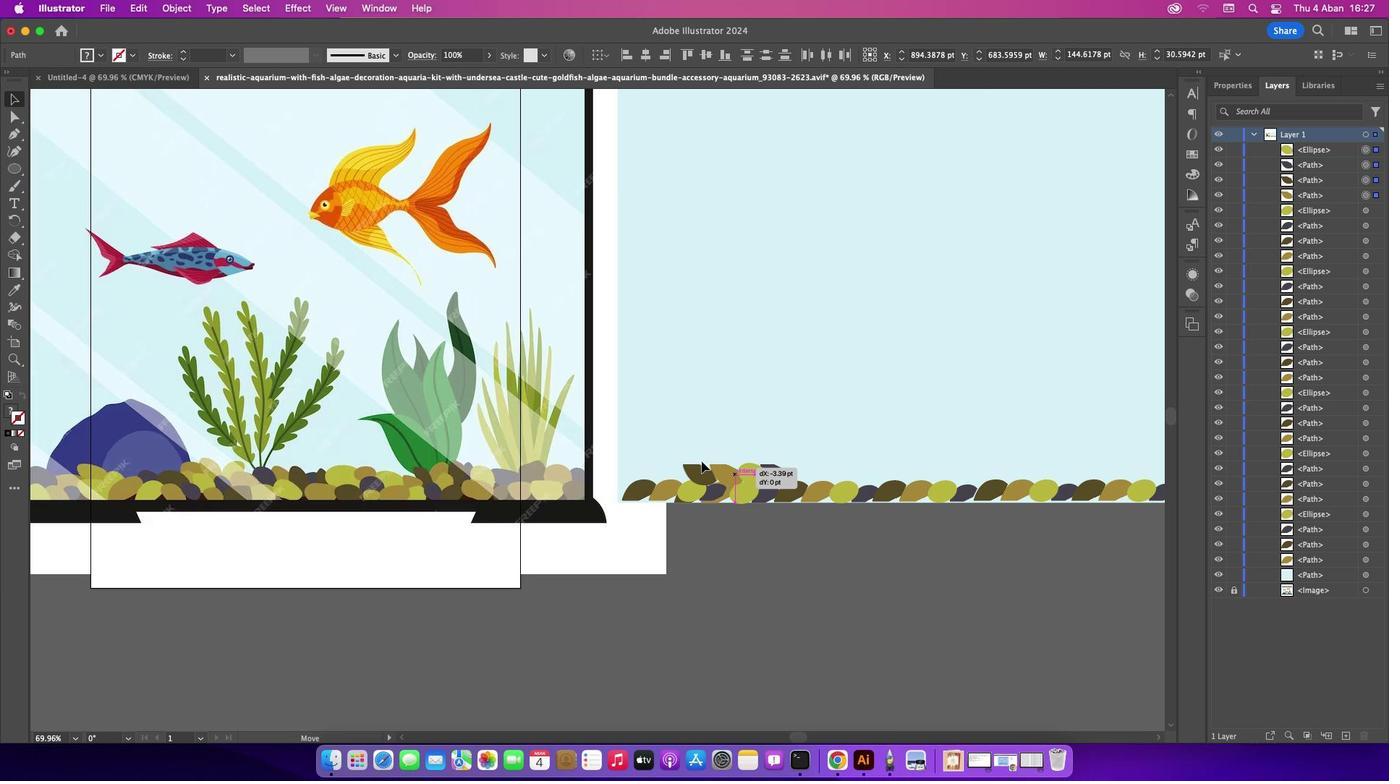 
Action: Mouse moved to (664, 463)
Screenshot: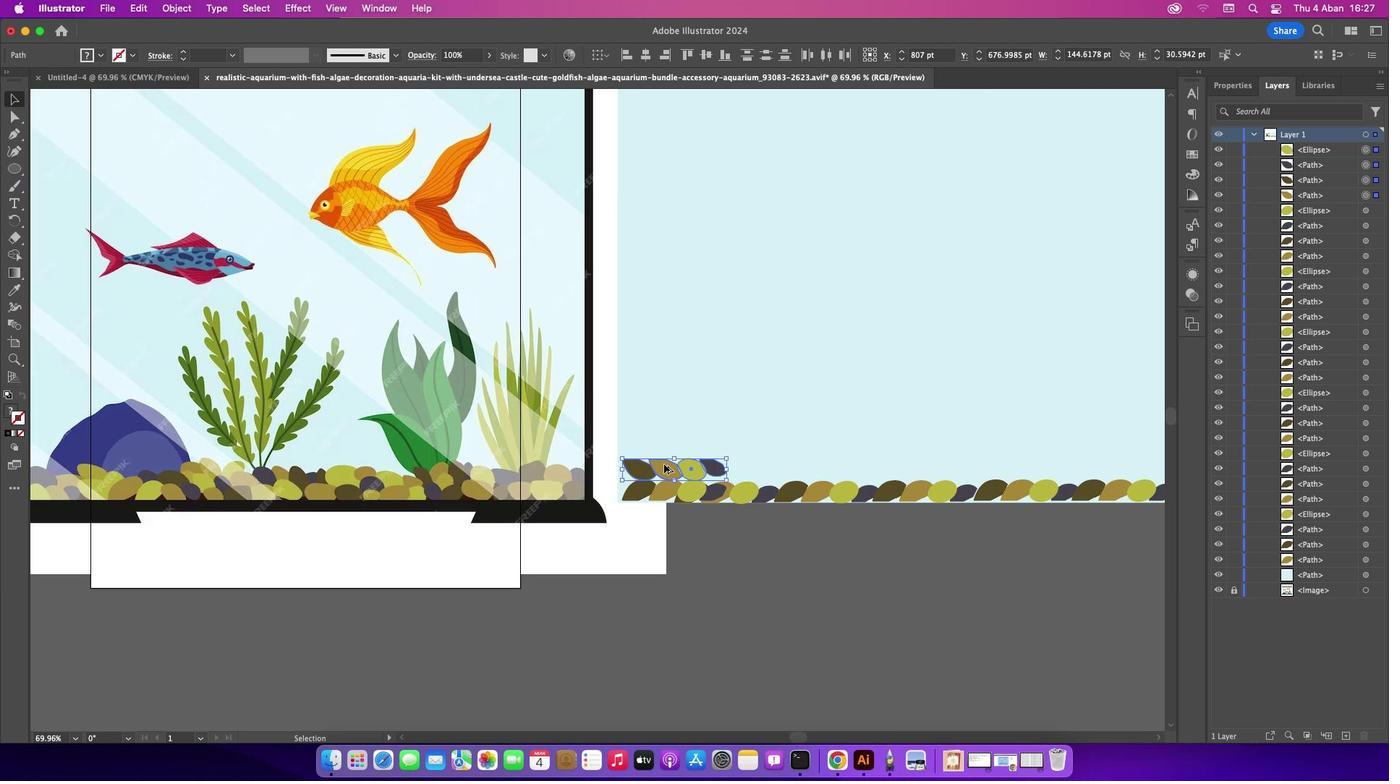 
Action: Key pressed Key.alt
Screenshot: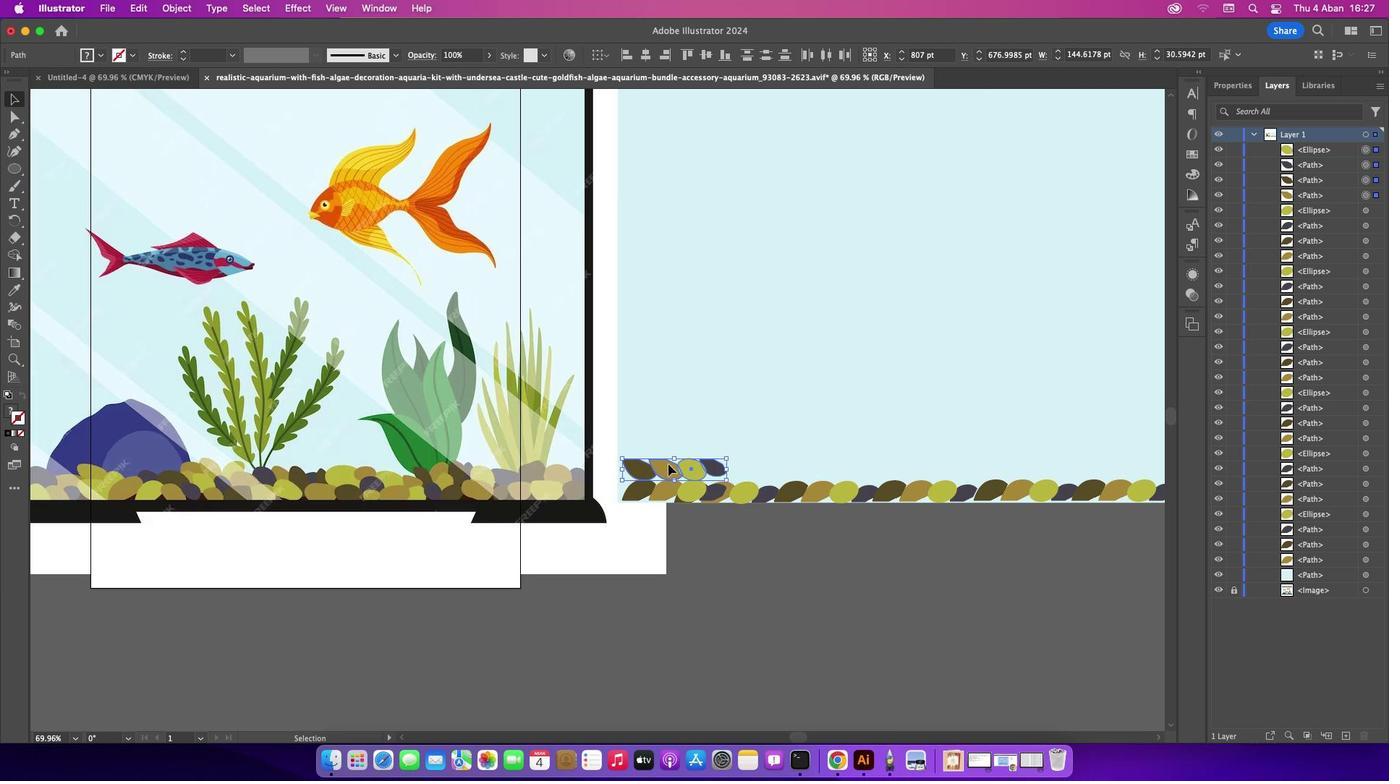 
Action: Mouse pressed left at (664, 463)
Screenshot: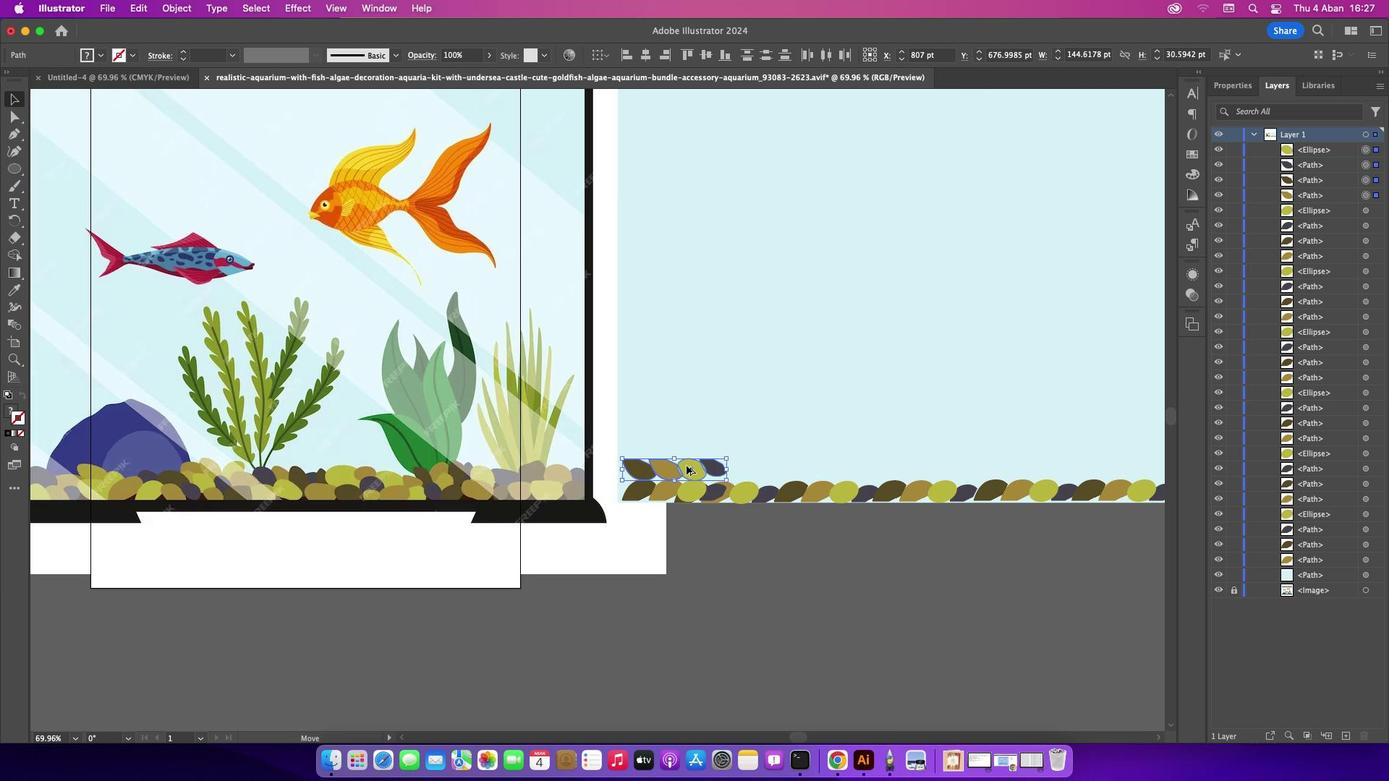 
Action: Mouse moved to (755, 471)
Screenshot: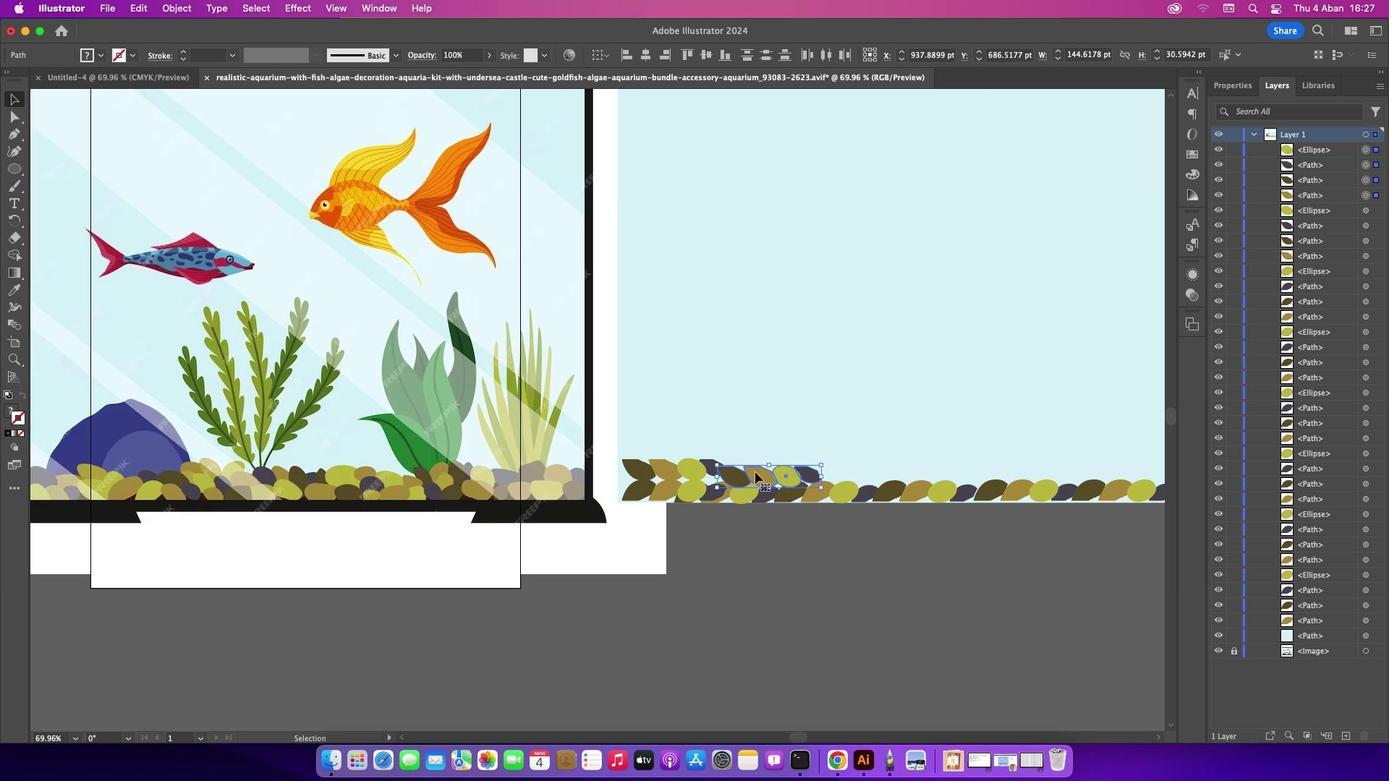 
Action: Mouse pressed left at (755, 471)
Screenshot: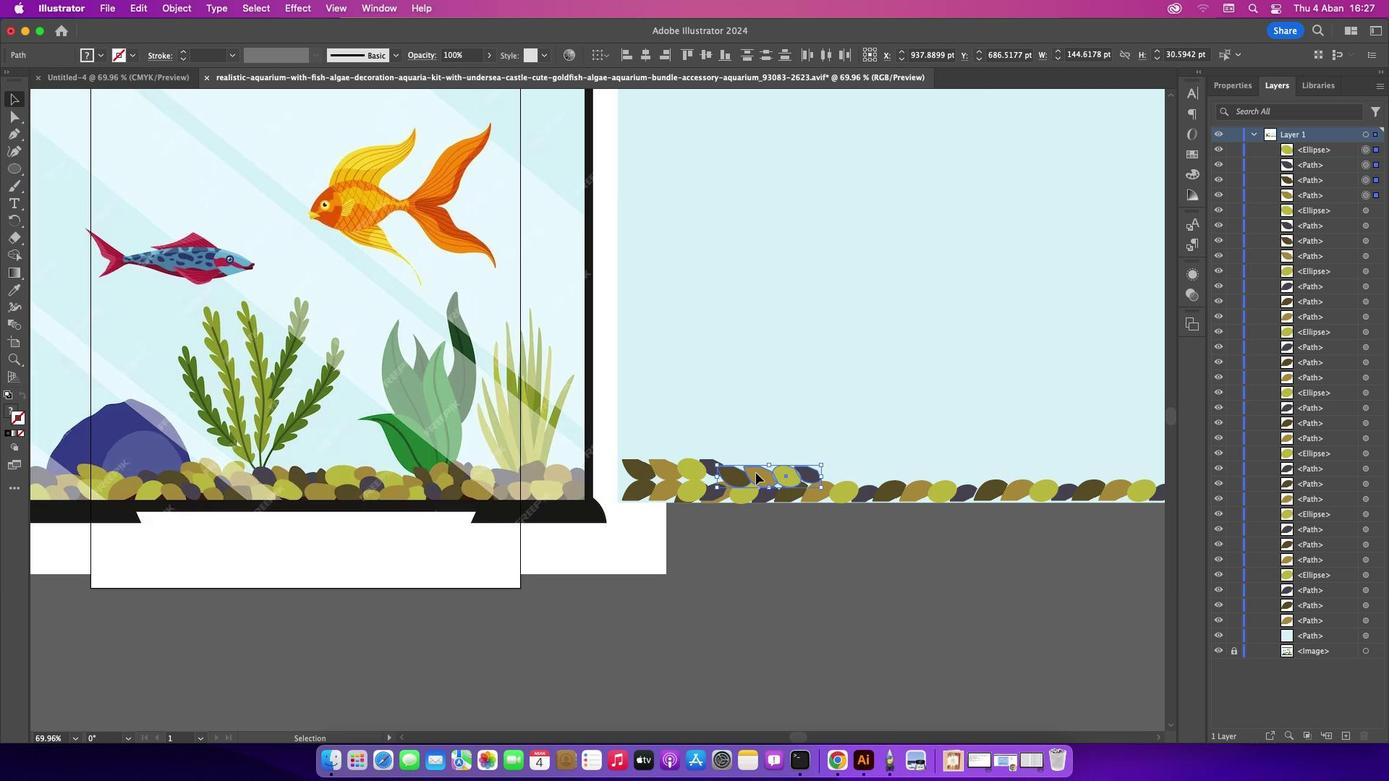 
Action: Key pressed Key.alt
Screenshot: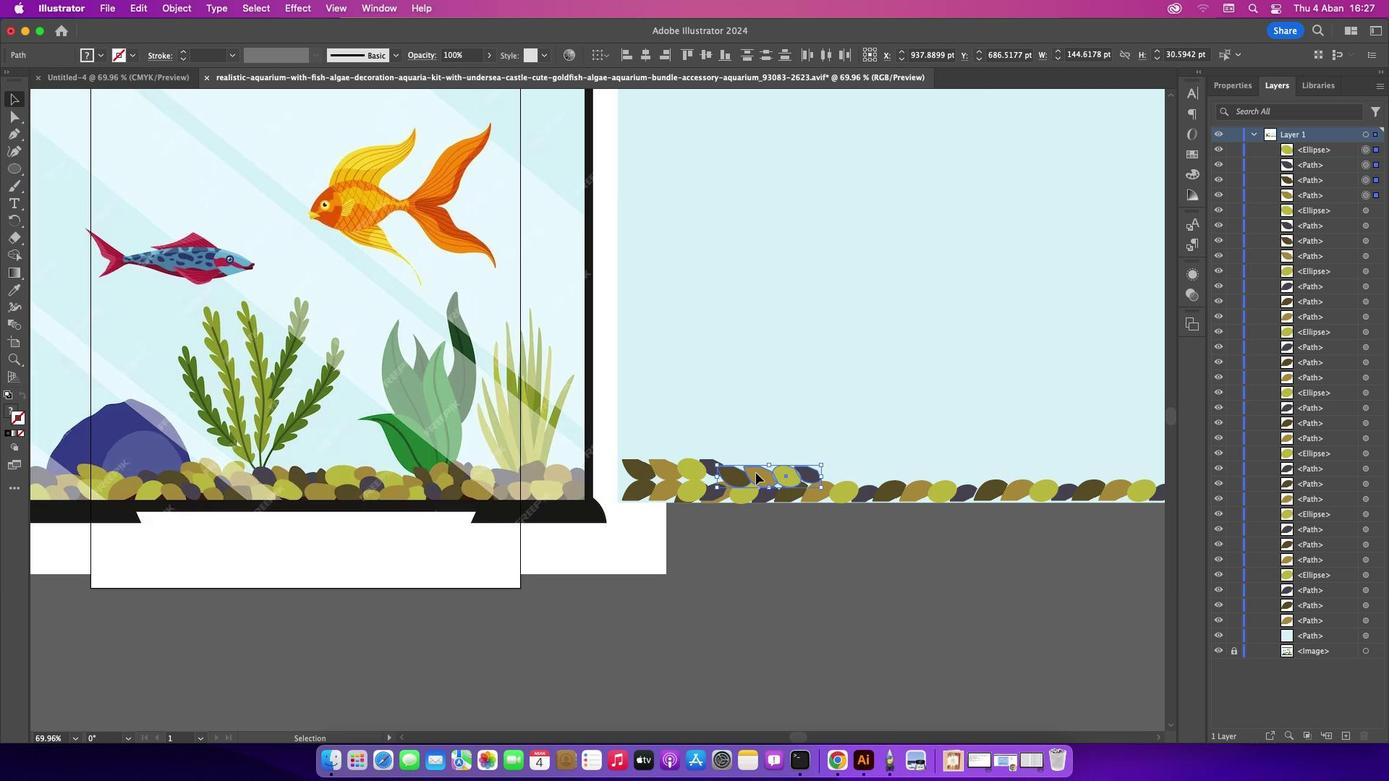 
Action: Mouse moved to (856, 475)
Screenshot: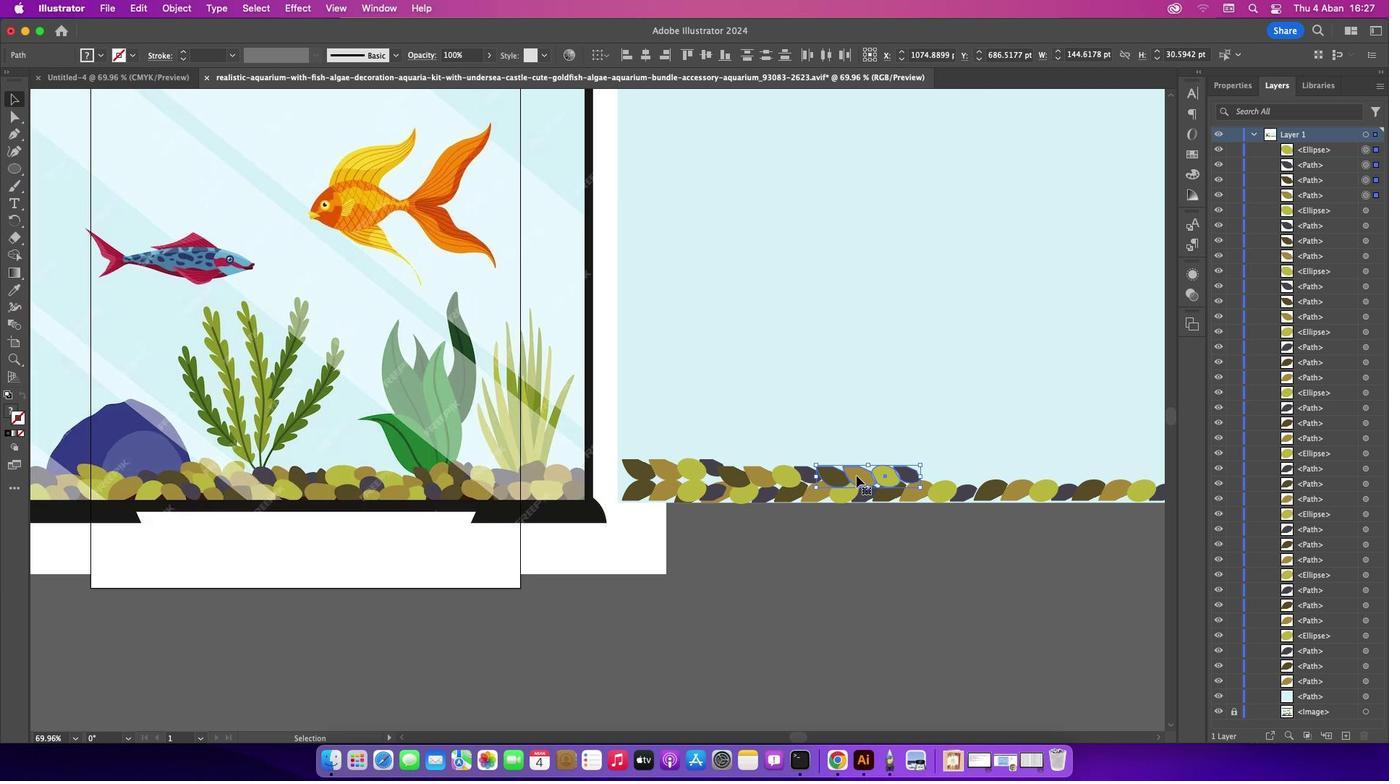 
Action: Key pressed Key.alt
Screenshot: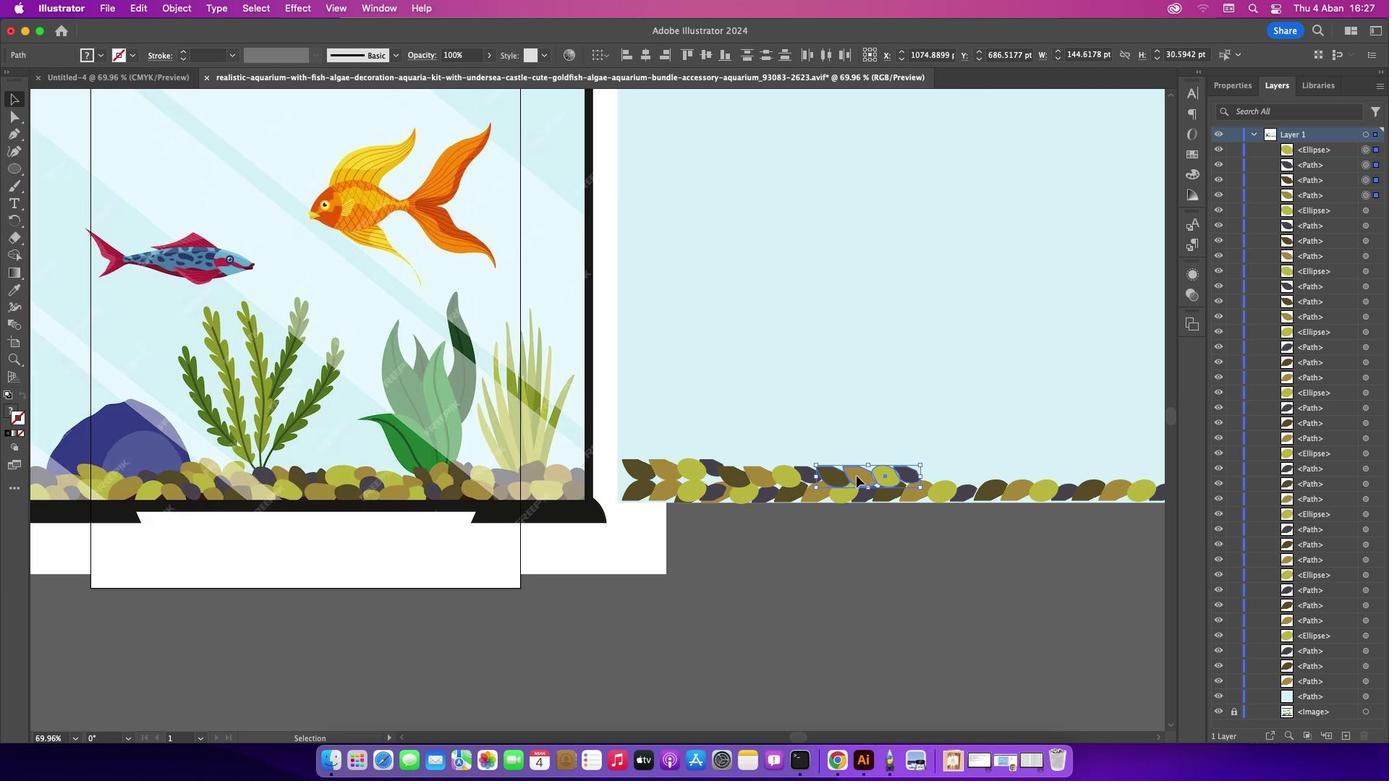 
Action: Mouse pressed left at (856, 475)
Screenshot: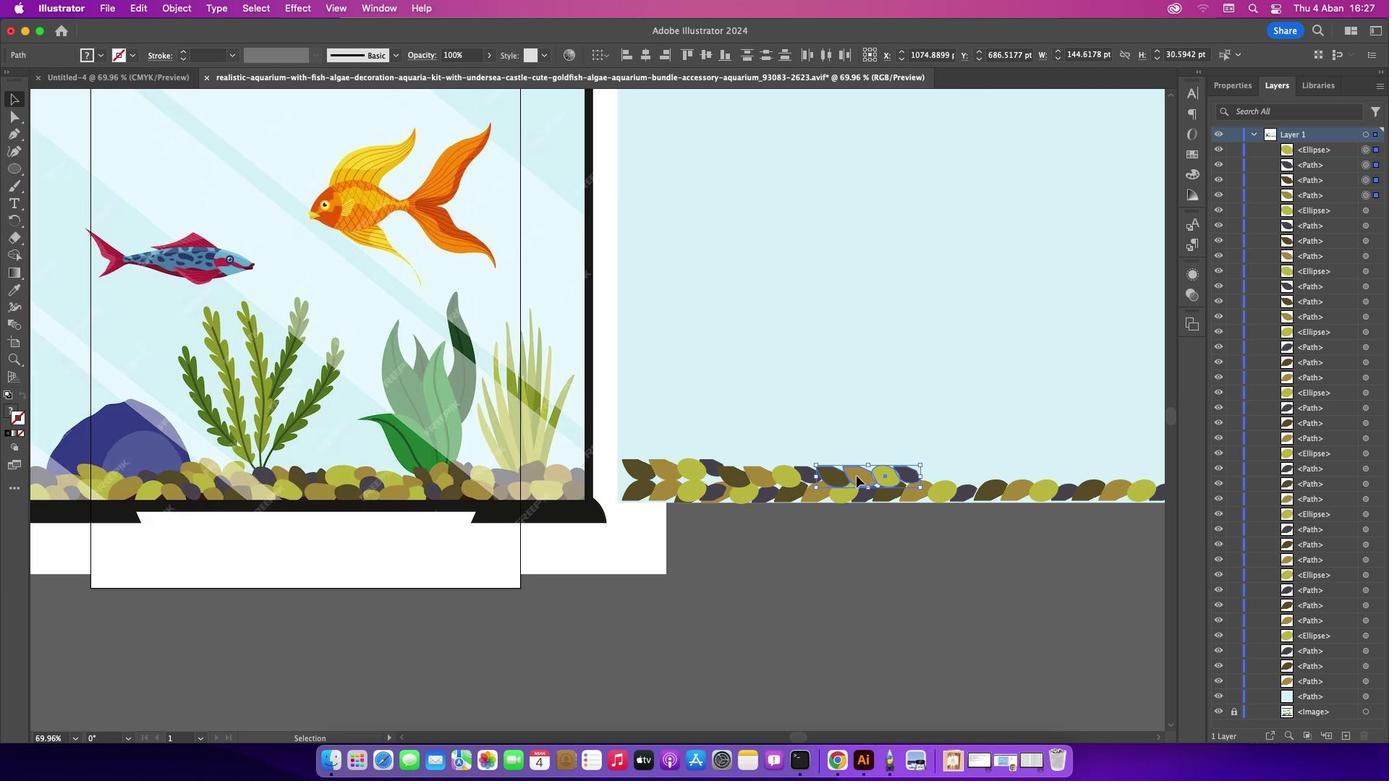 
Action: Mouse moved to (935, 577)
Screenshot: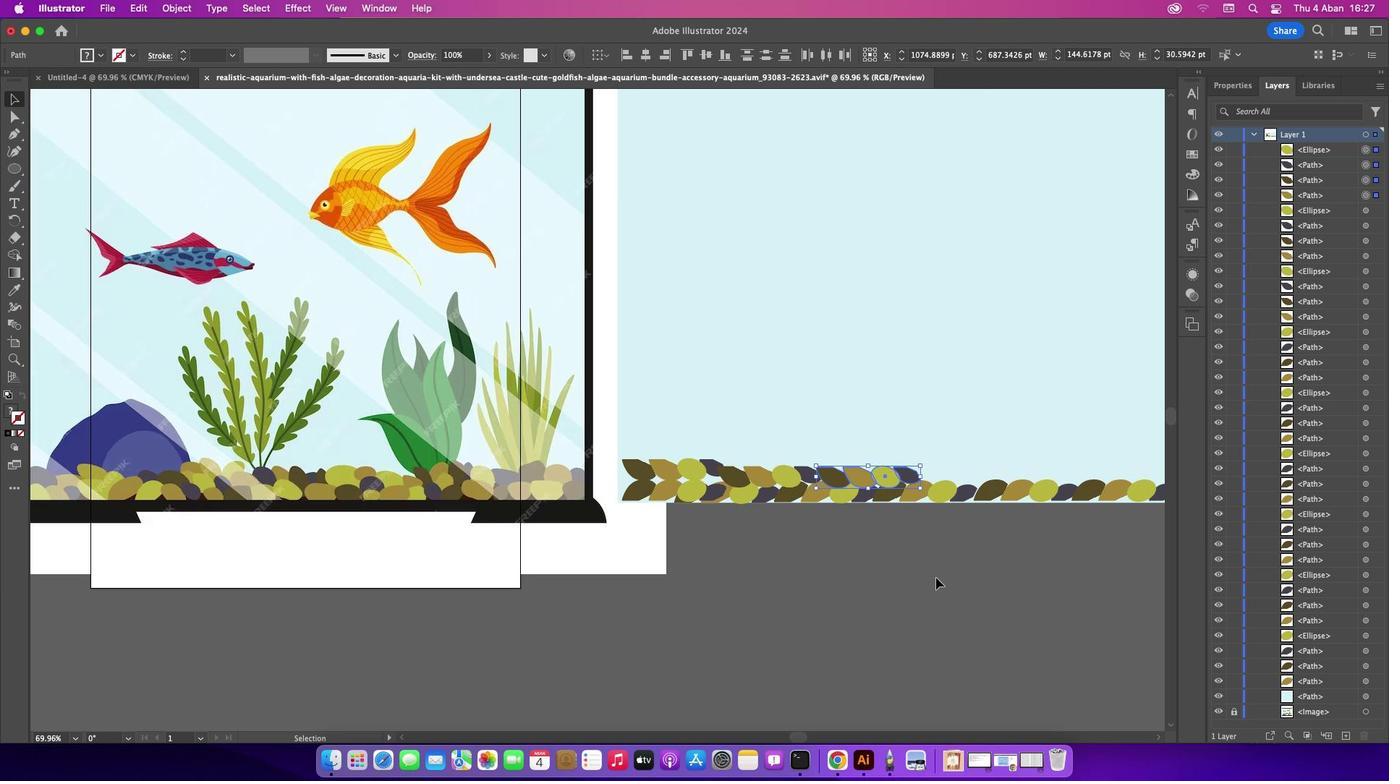 
Action: Mouse pressed left at (935, 577)
Screenshot: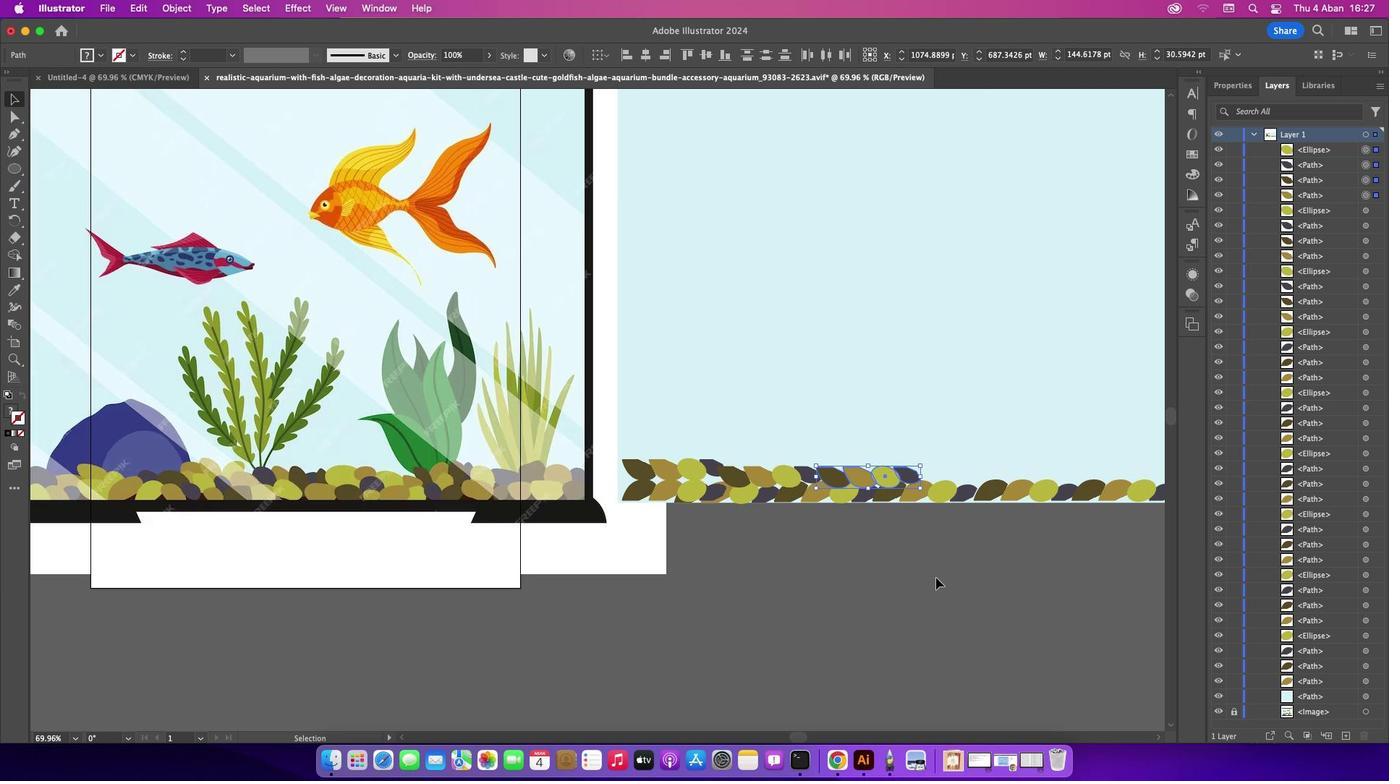 
Action: Mouse moved to (826, 471)
Screenshot: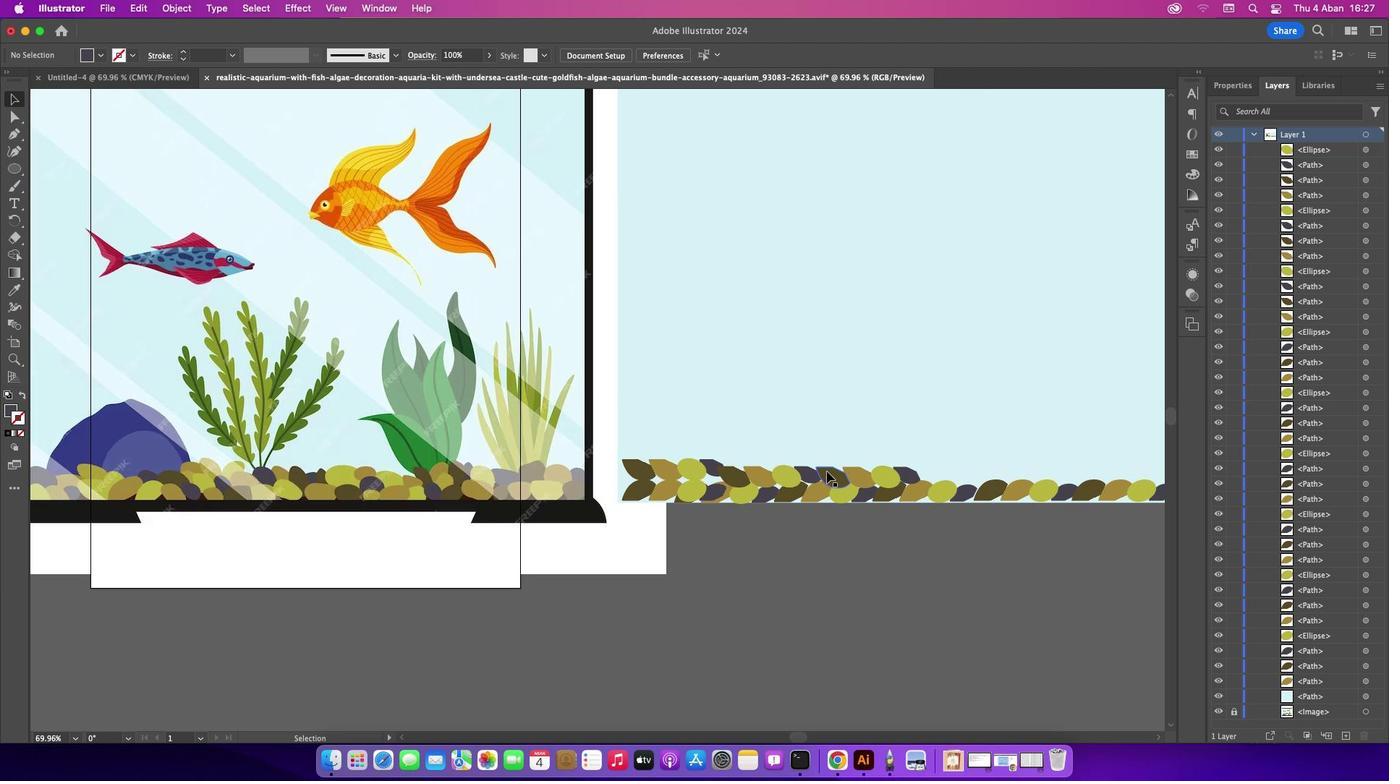 
Action: Mouse pressed left at (826, 471)
Screenshot: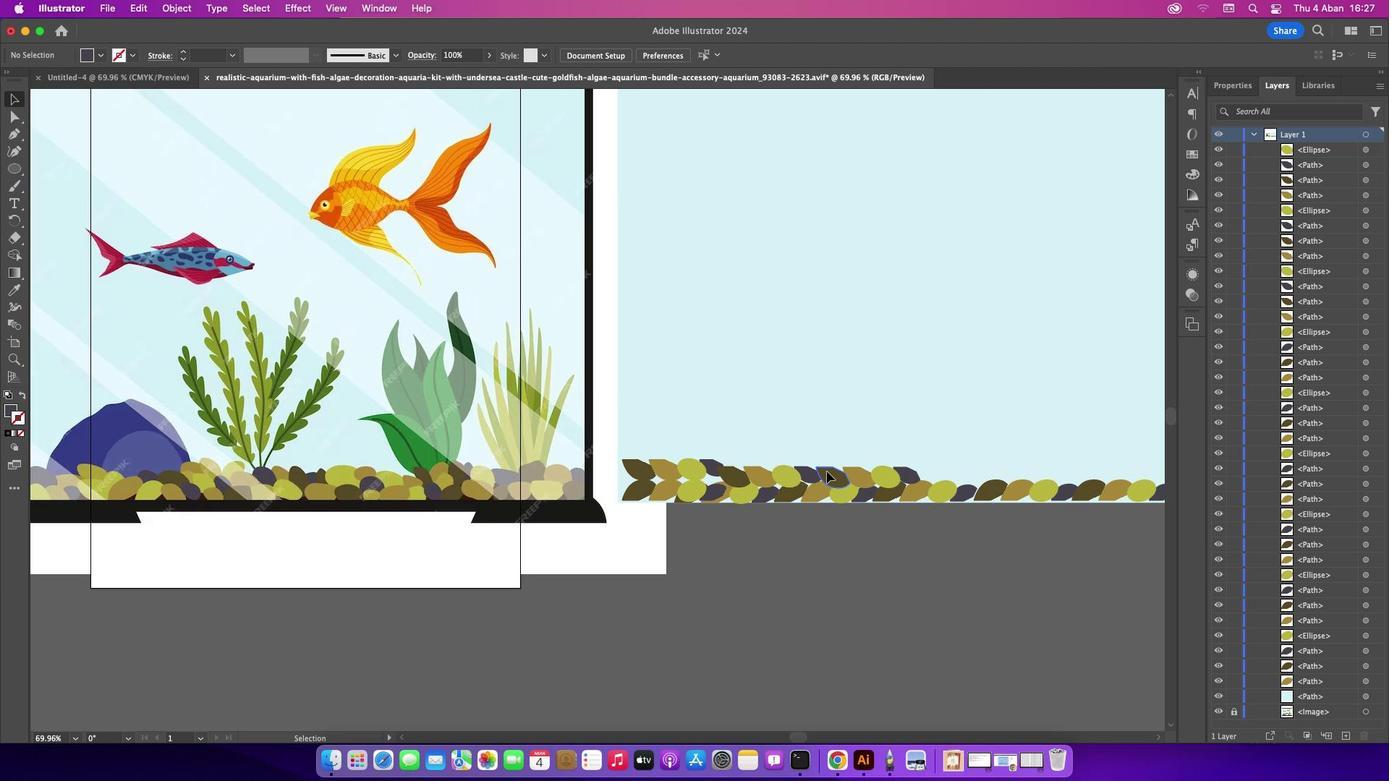 
Action: Mouse moved to (850, 471)
Screenshot: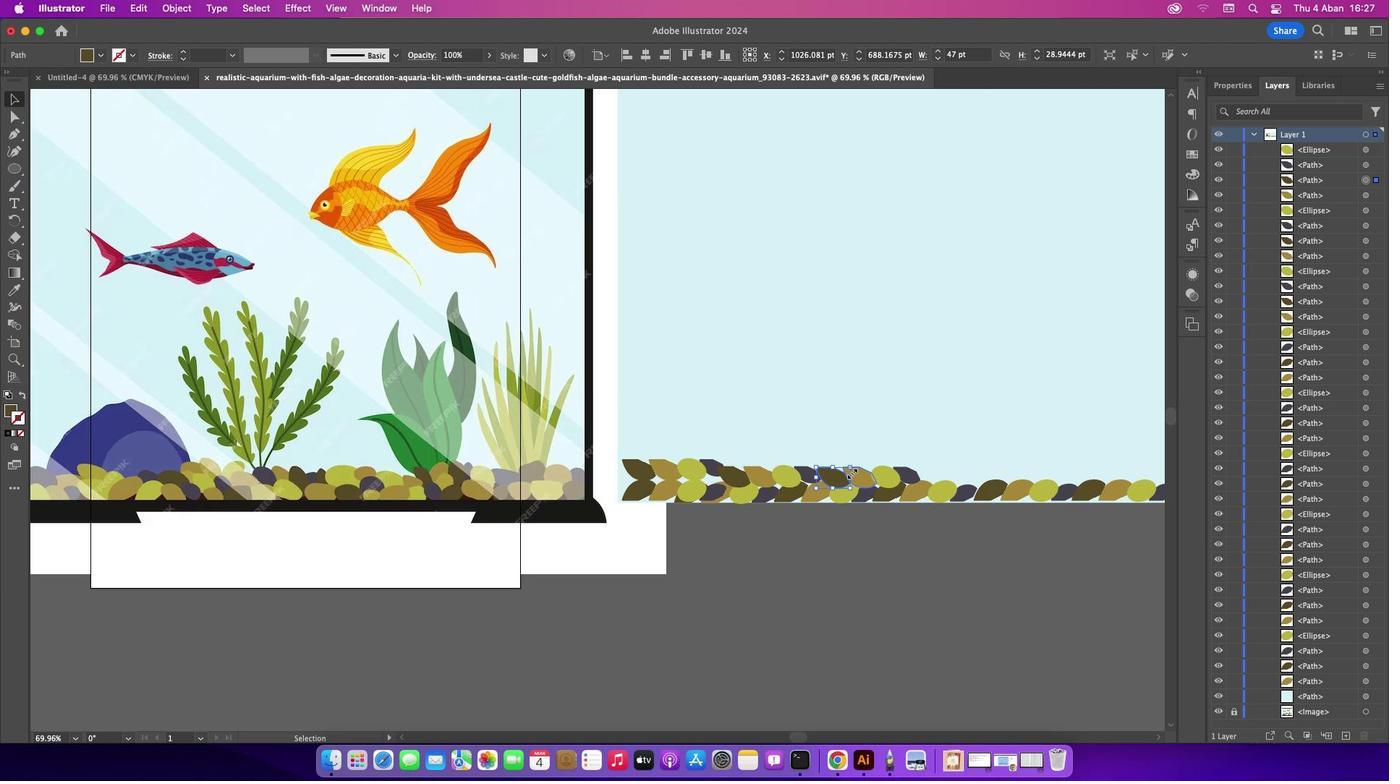 
Action: Mouse pressed left at (850, 471)
Screenshot: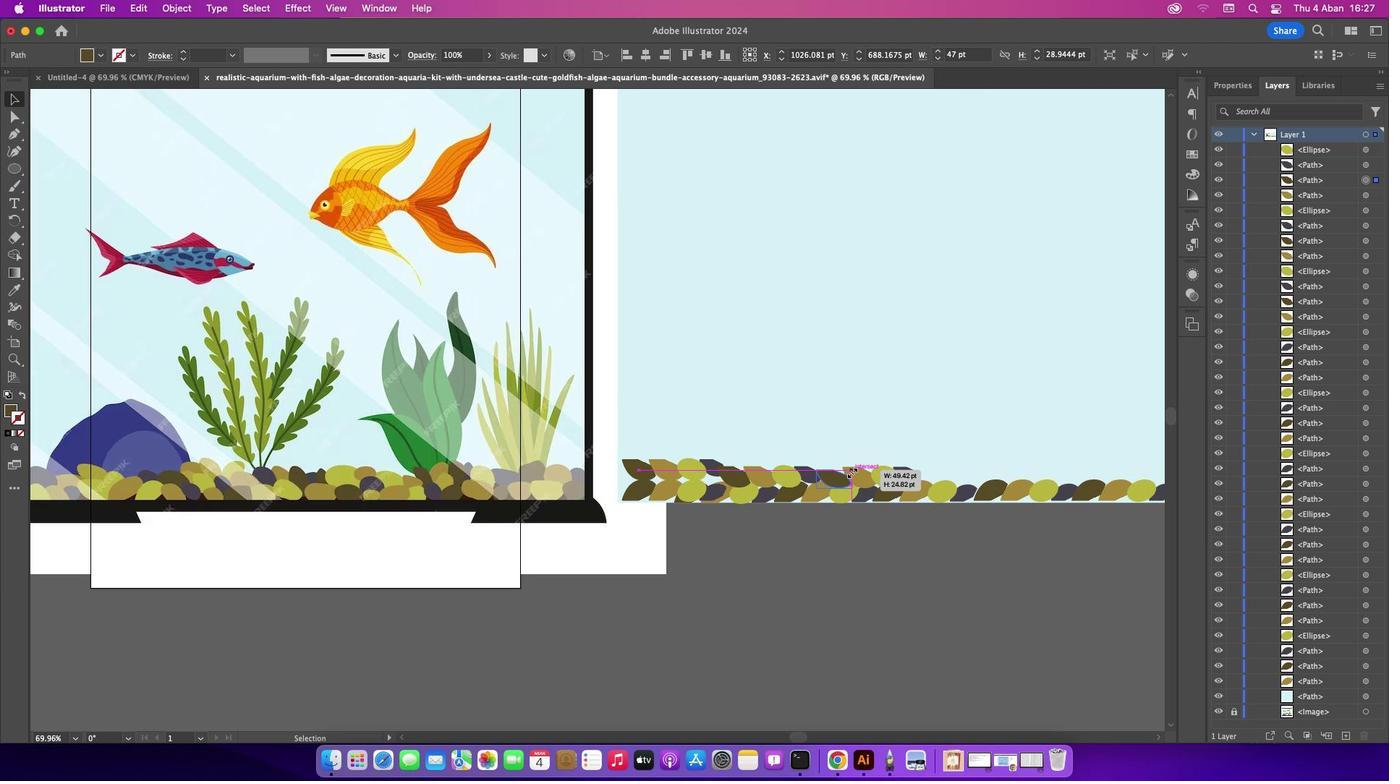 
Action: Mouse moved to (894, 475)
Screenshot: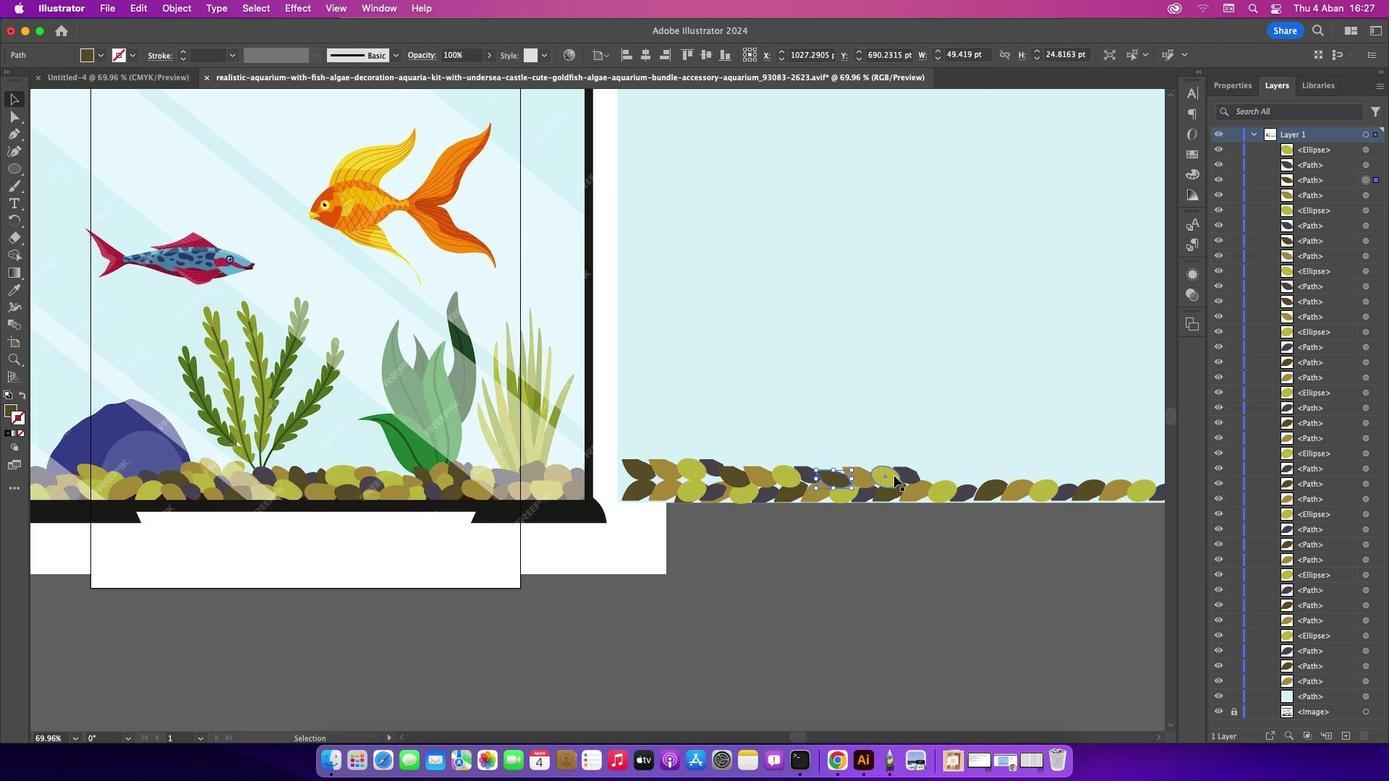 
Action: Key pressed Key.shift
Screenshot: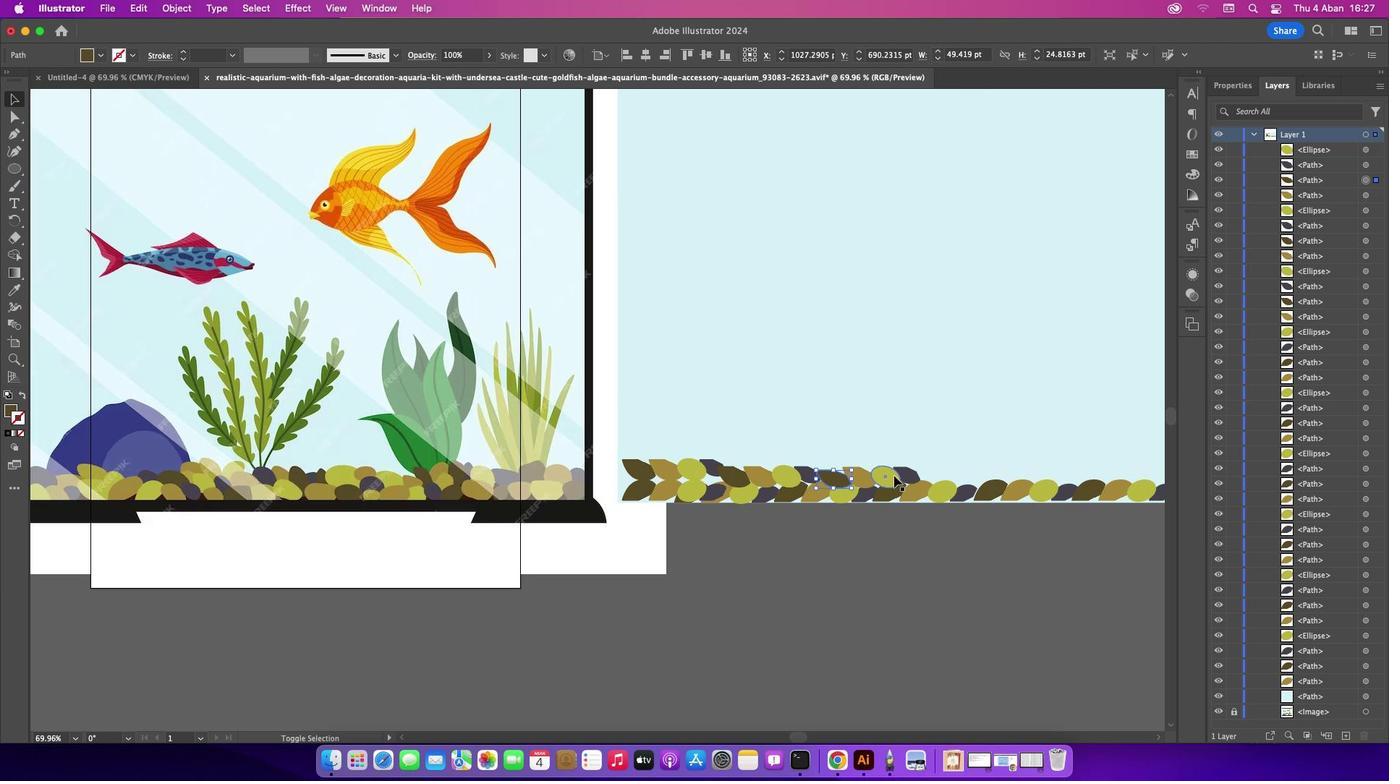 
Action: Mouse pressed left at (894, 475)
Screenshot: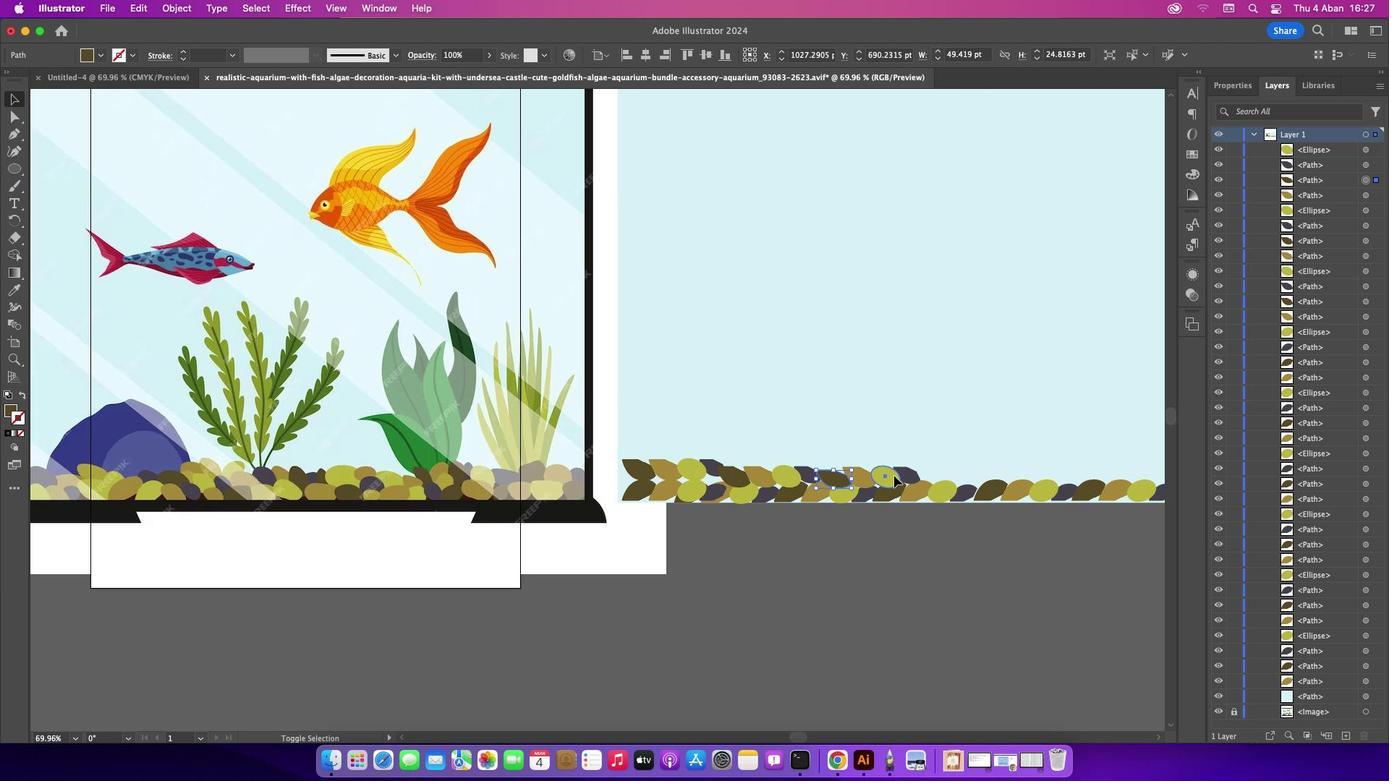 
Action: Mouse moved to (916, 476)
Screenshot: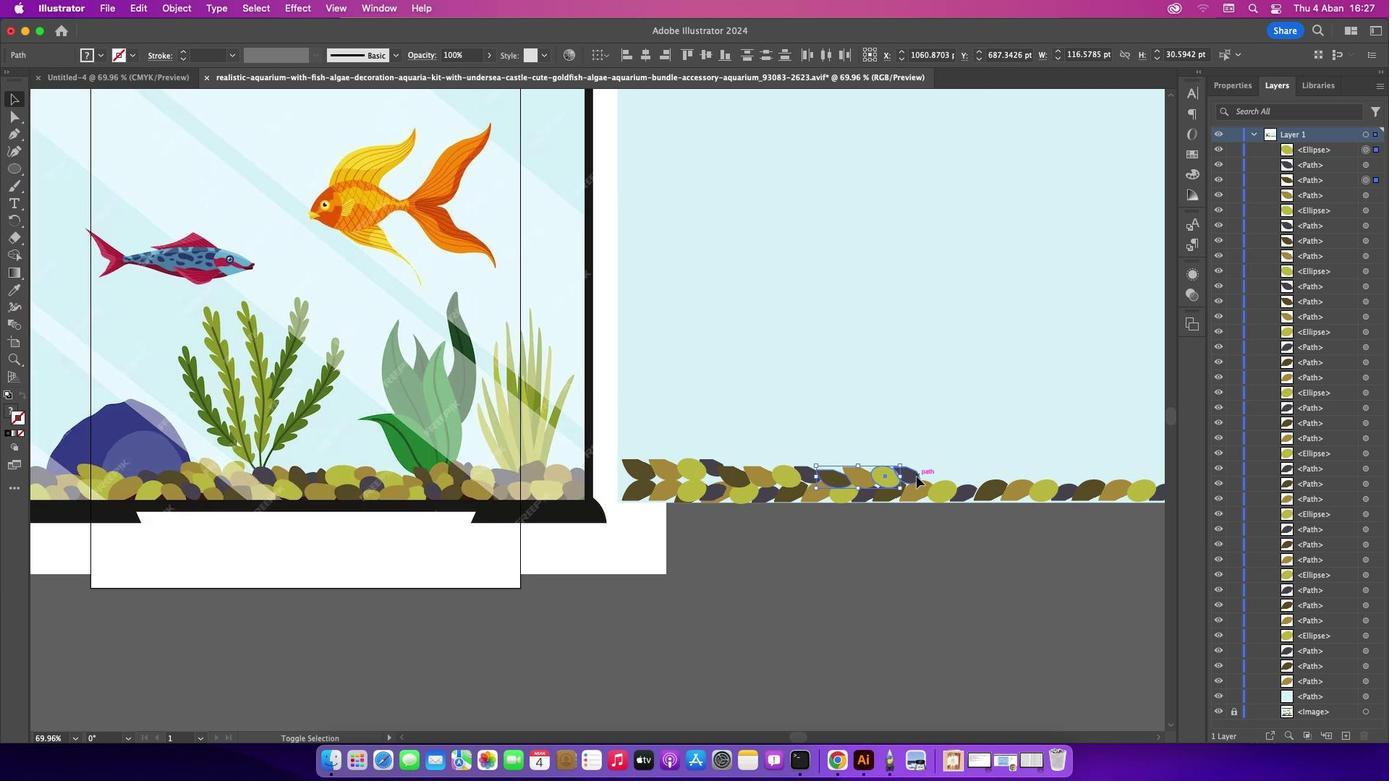 
Action: Mouse pressed left at (916, 476)
Screenshot: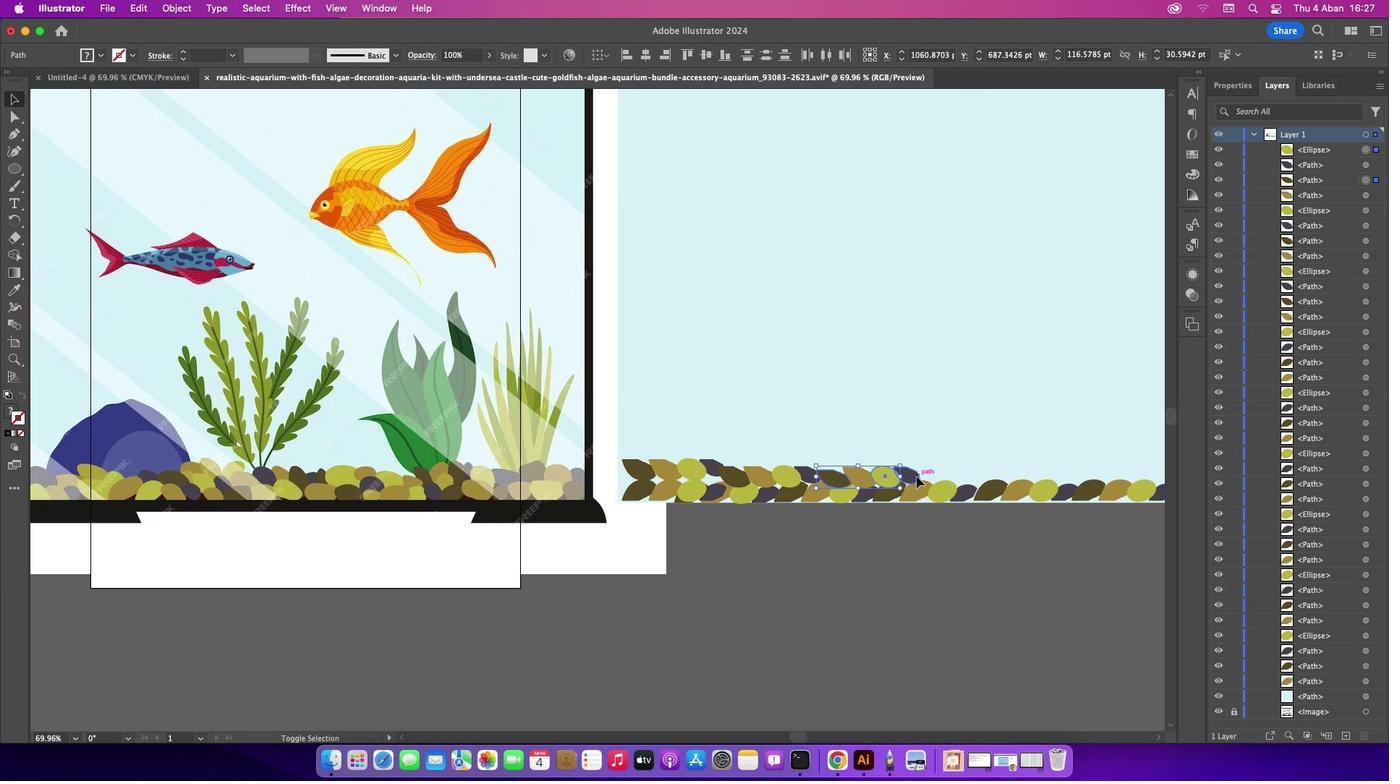
Action: Mouse moved to (859, 476)
Screenshot: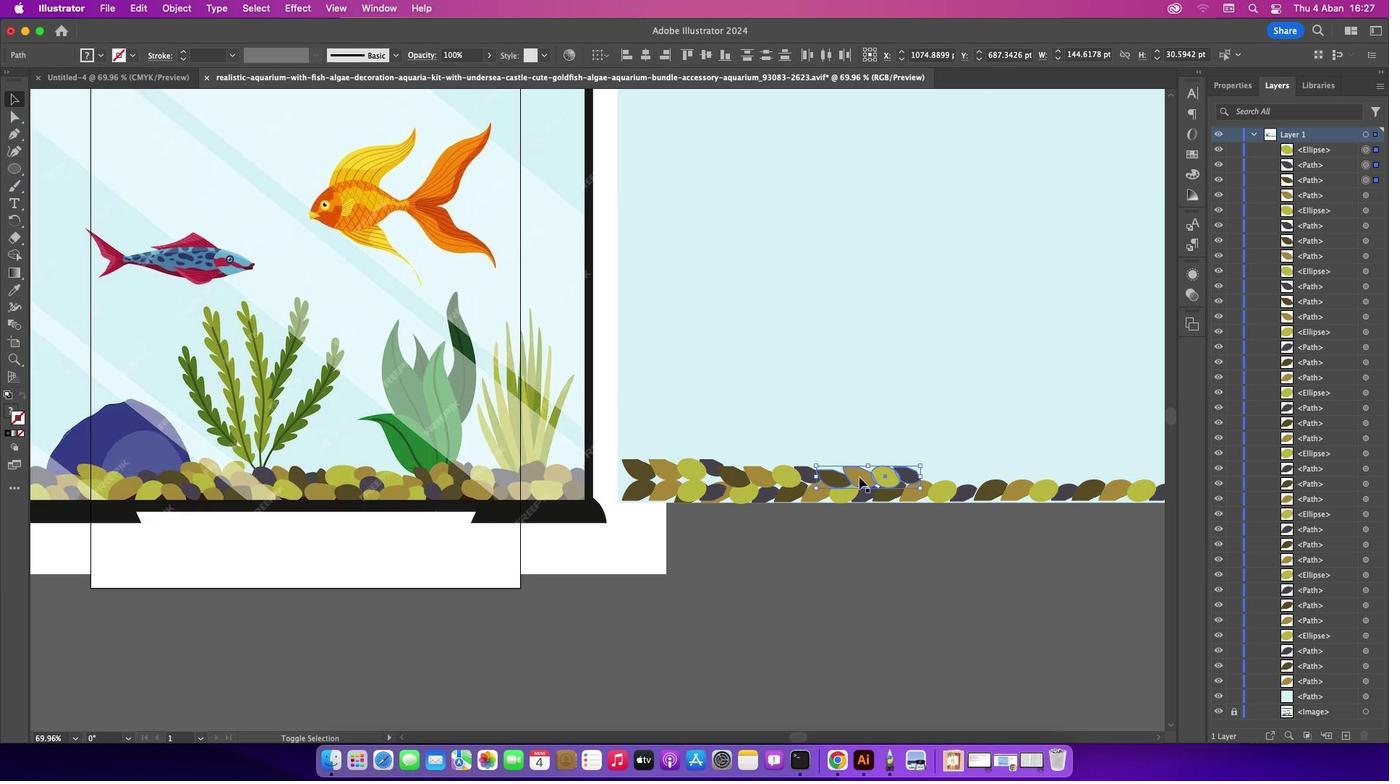 
Action: Mouse pressed left at (859, 476)
Screenshot: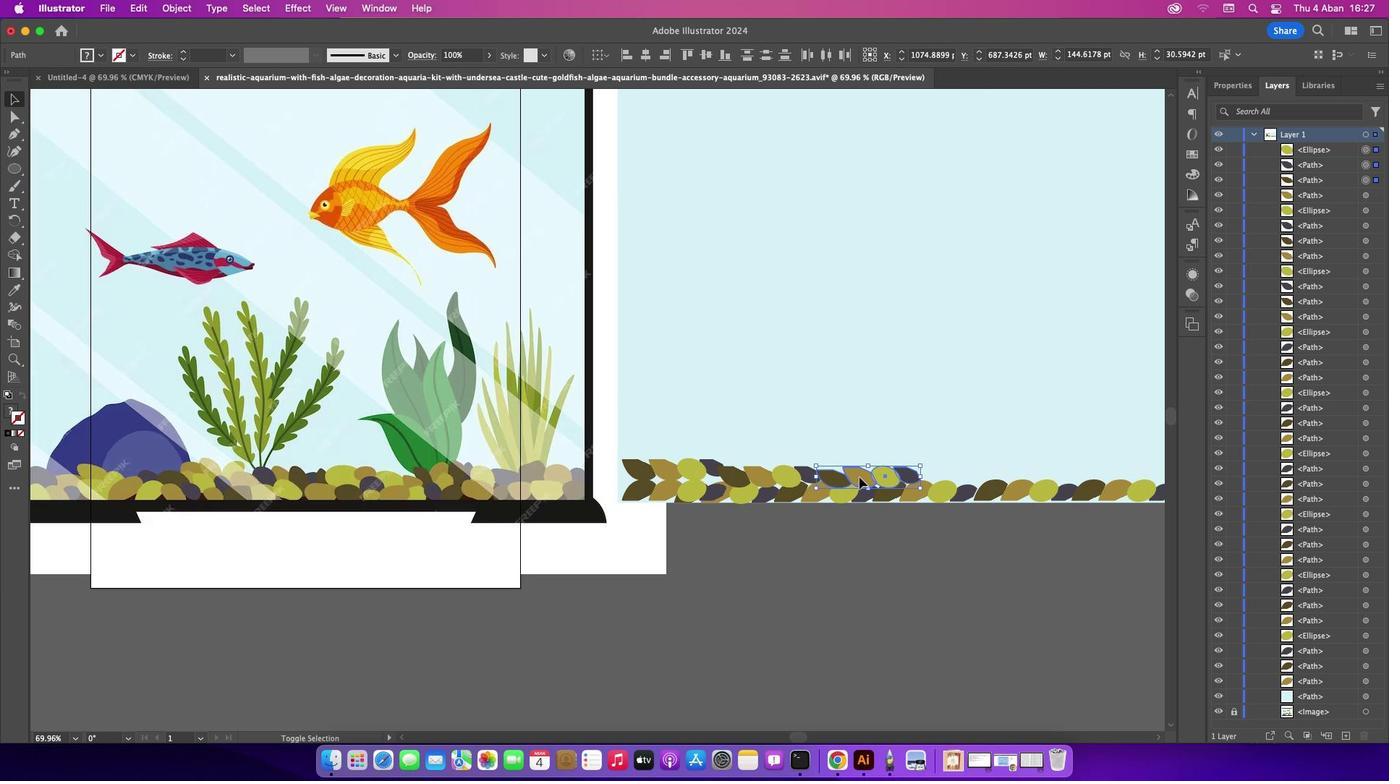 
Action: Mouse moved to (857, 477)
Screenshot: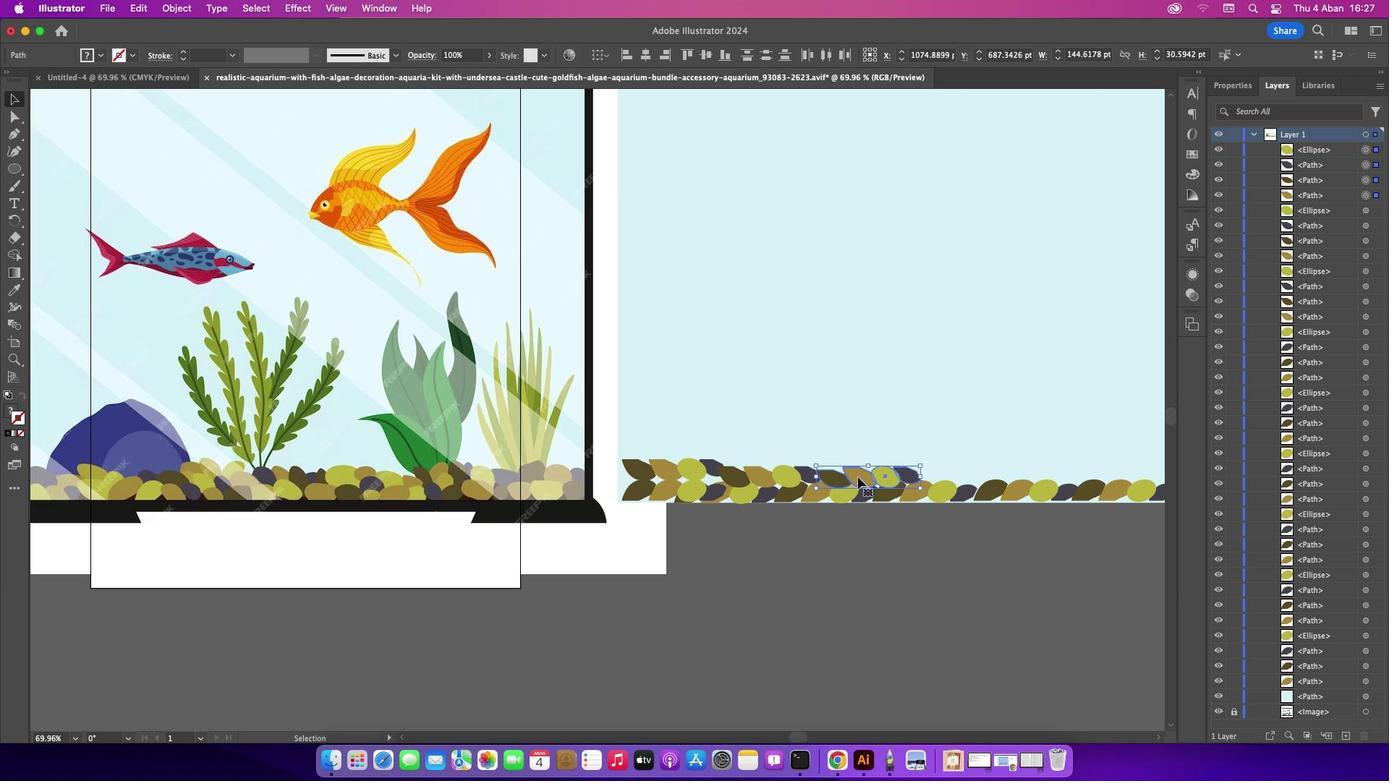 
Action: Mouse pressed left at (857, 477)
Screenshot: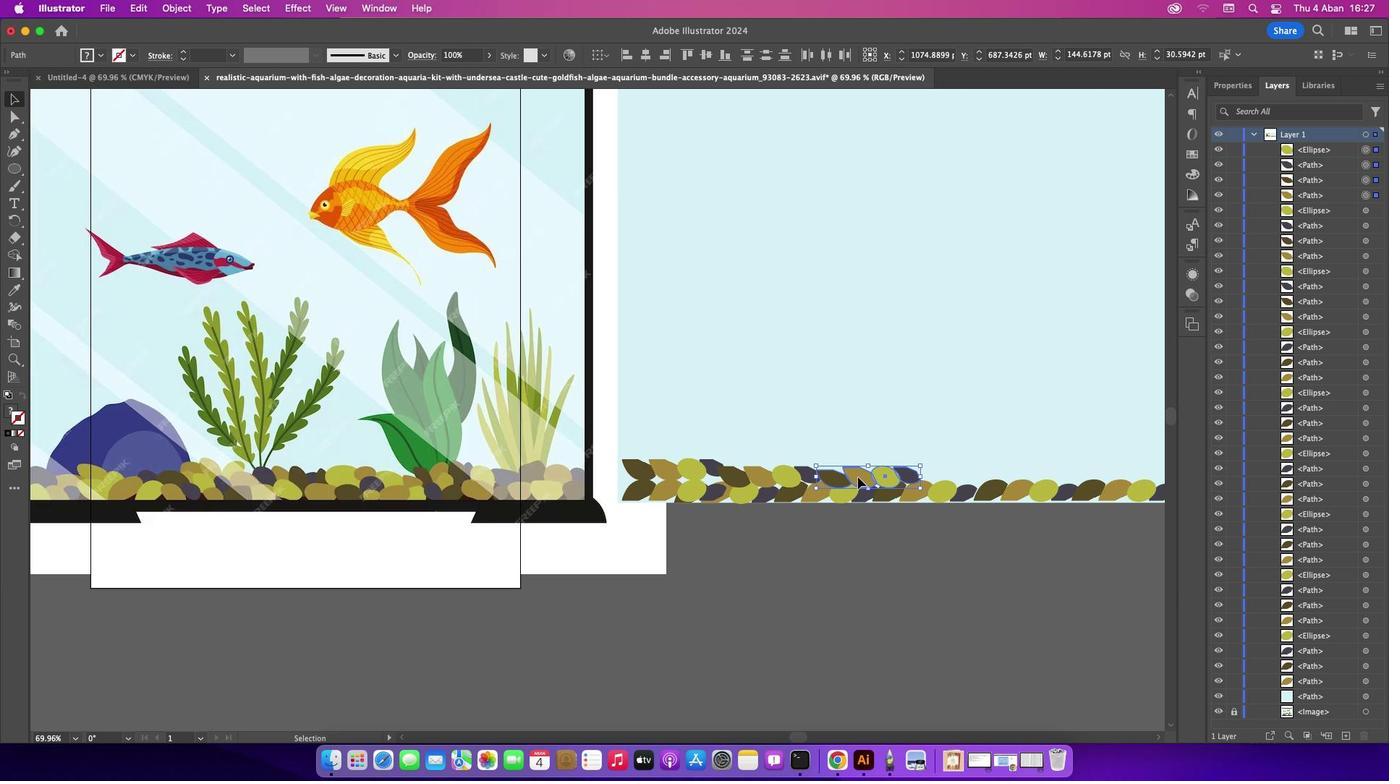 
Action: Key pressed Key.alt
Screenshot: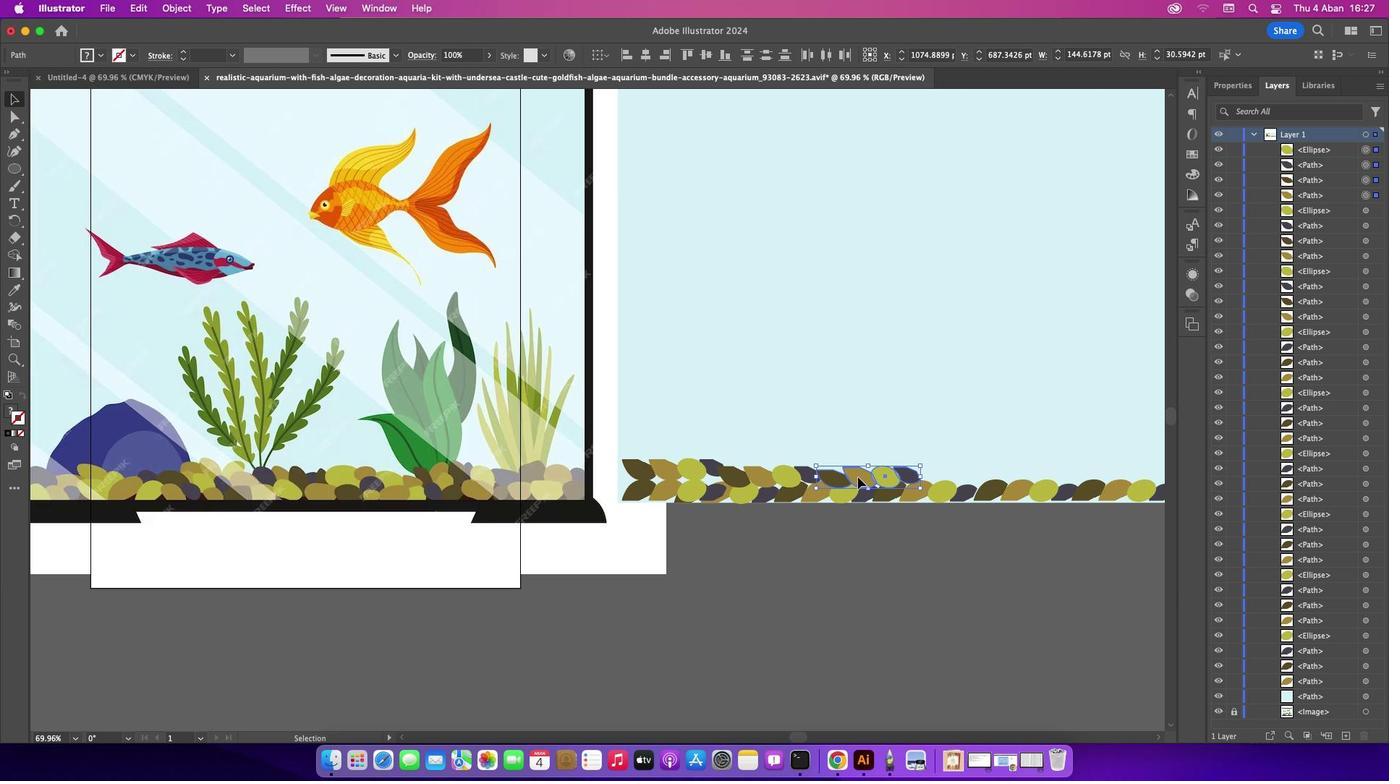 
Action: Mouse moved to (959, 474)
Screenshot: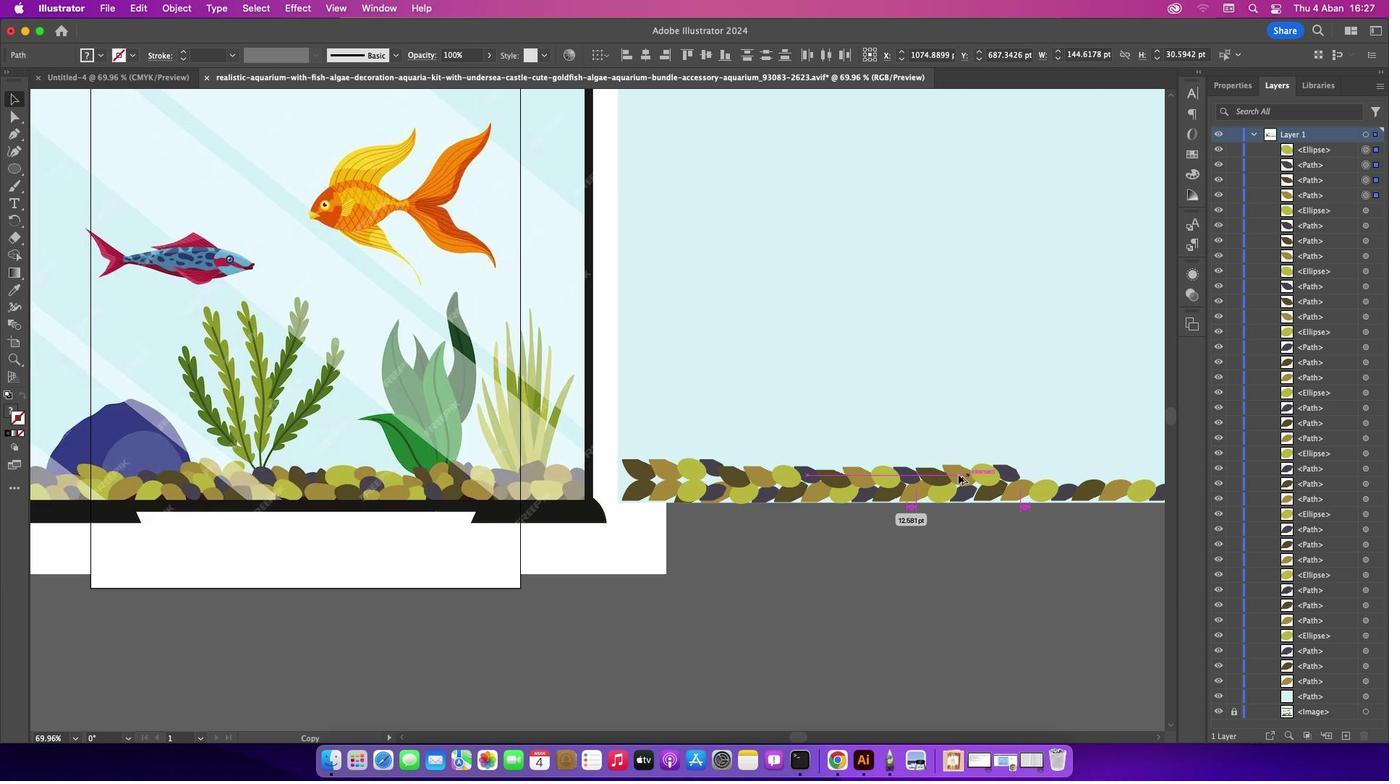 
Action: Key pressed Key.alt
Screenshot: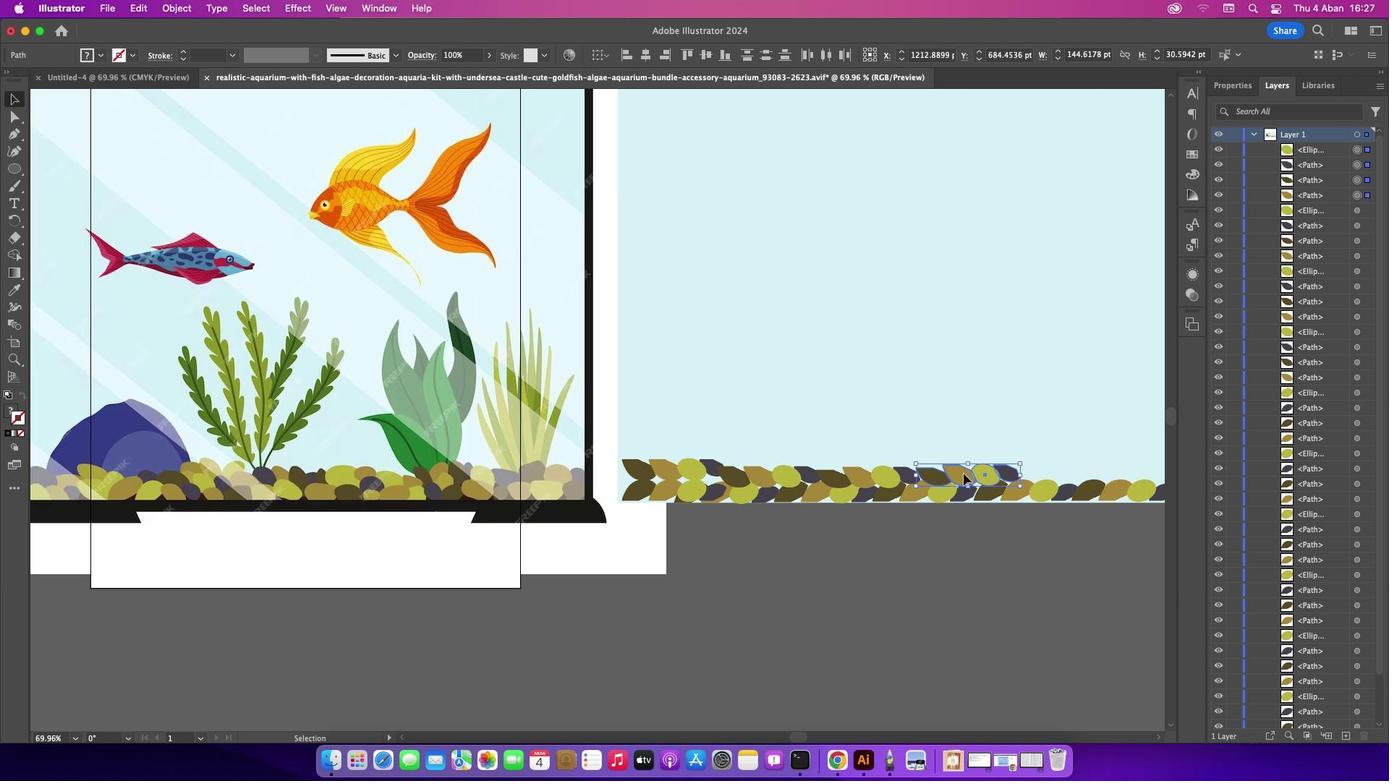 
Action: Mouse pressed left at (959, 474)
Screenshot: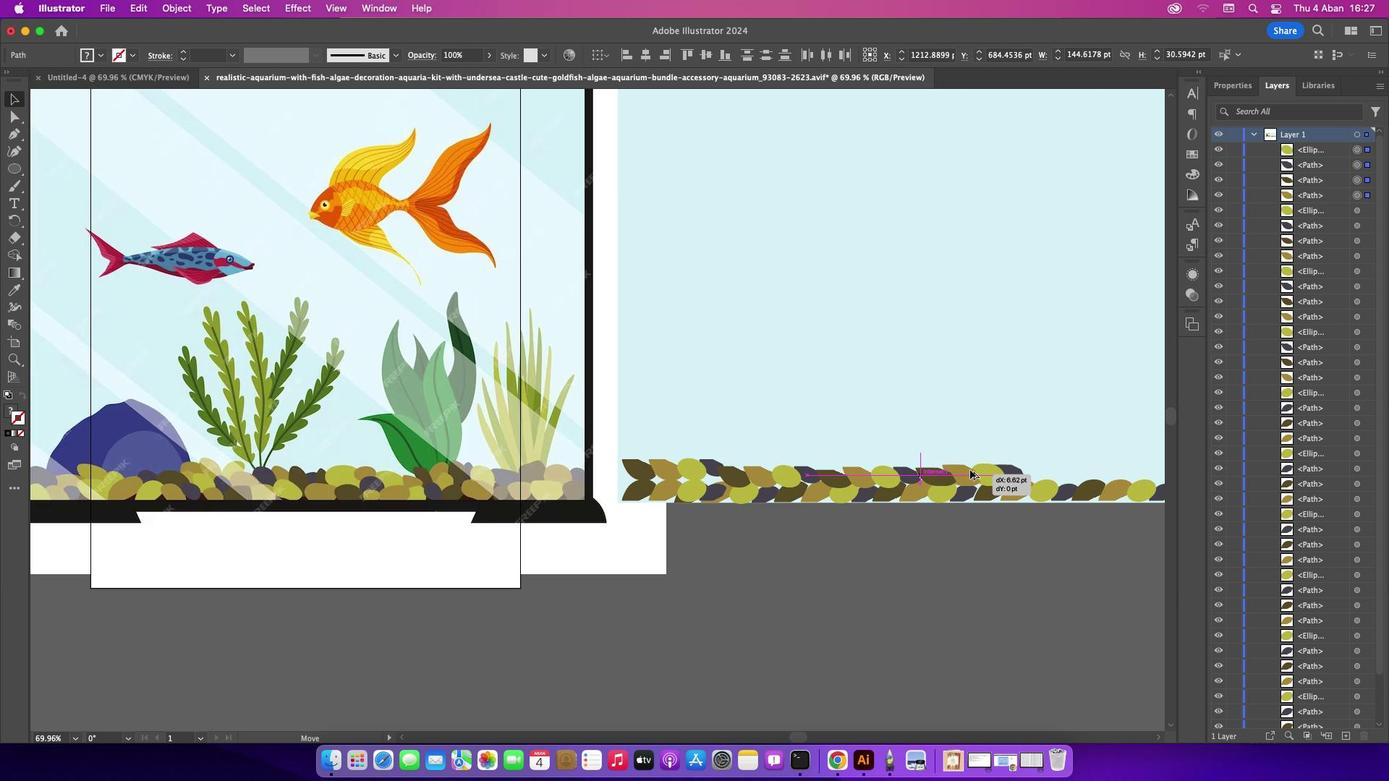 
Action: Mouse moved to (801, 736)
Screenshot: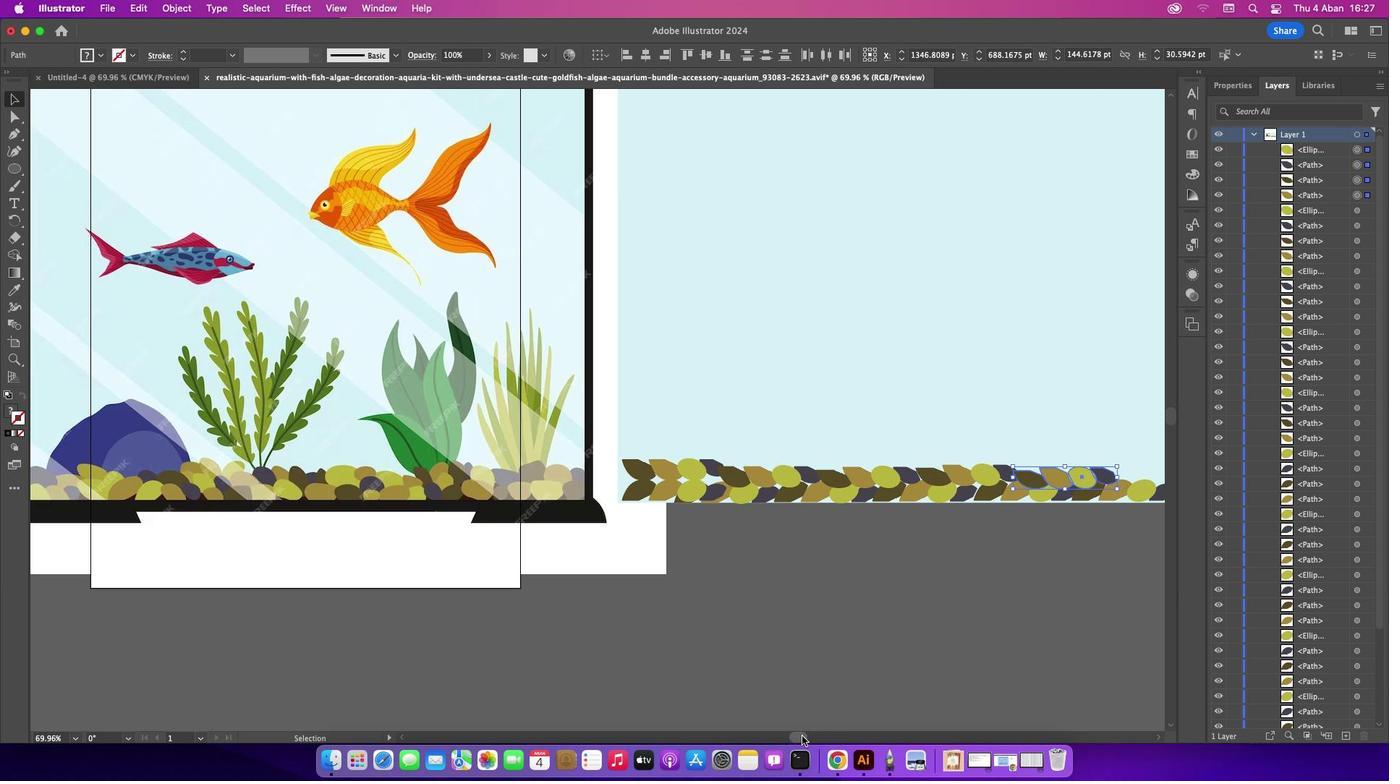 
Action: Mouse pressed left at (801, 736)
Screenshot: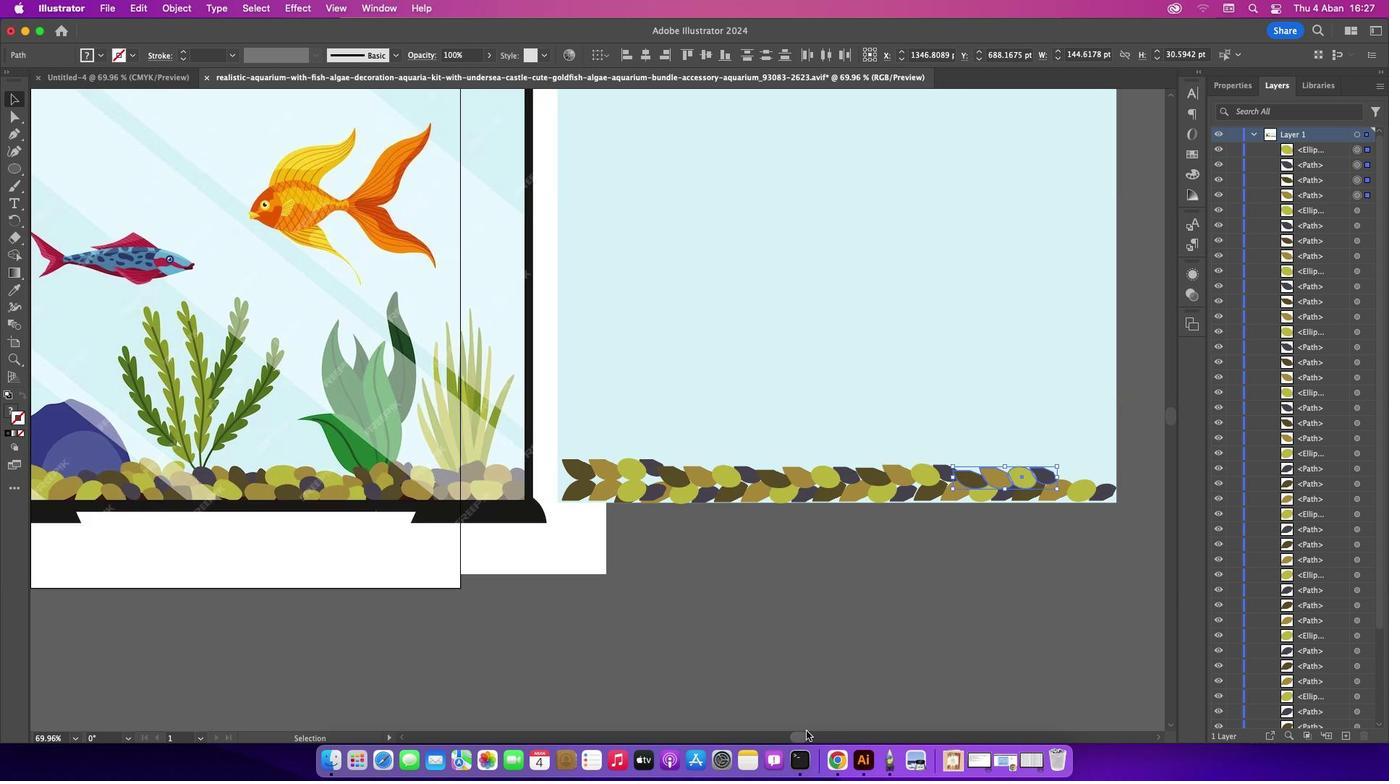 
Action: Mouse moved to (911, 475)
Screenshot: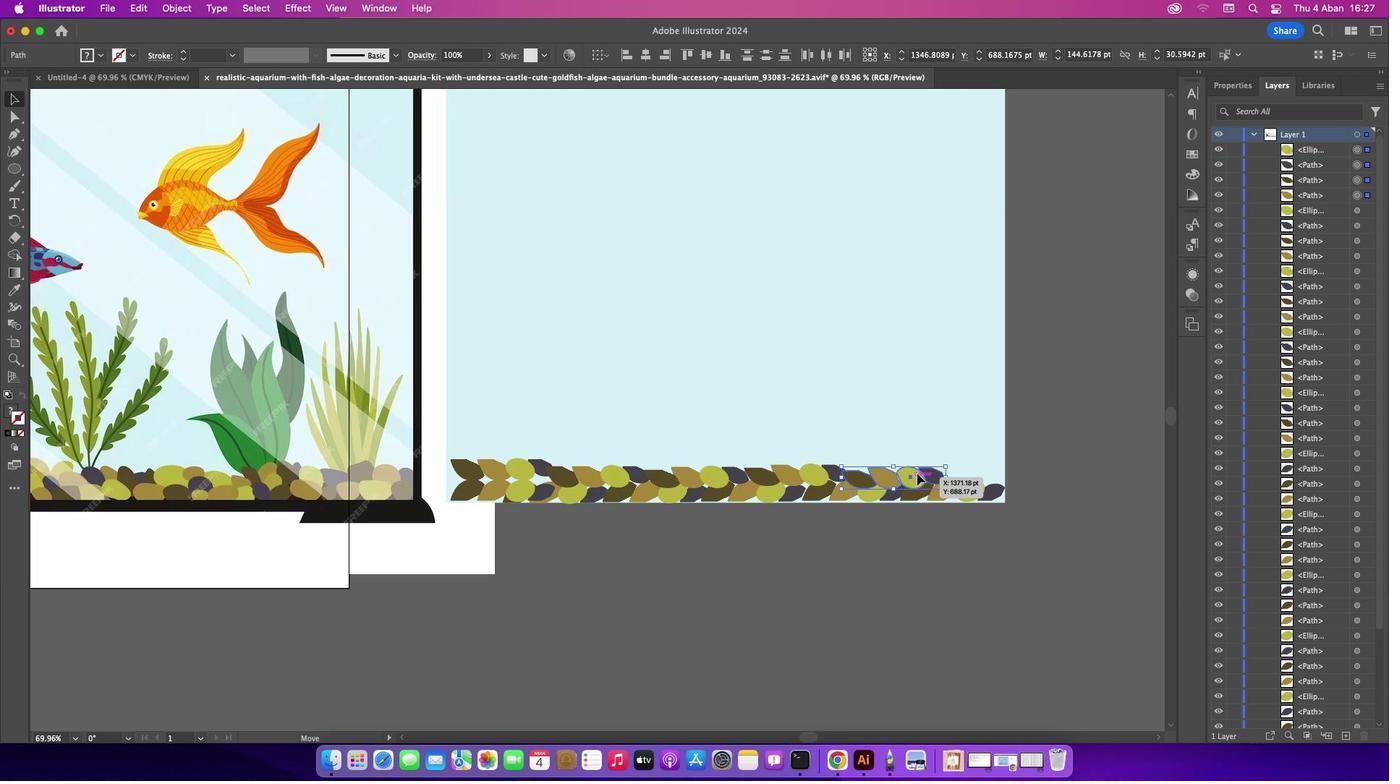 
Action: Key pressed Key.alt
Screenshot: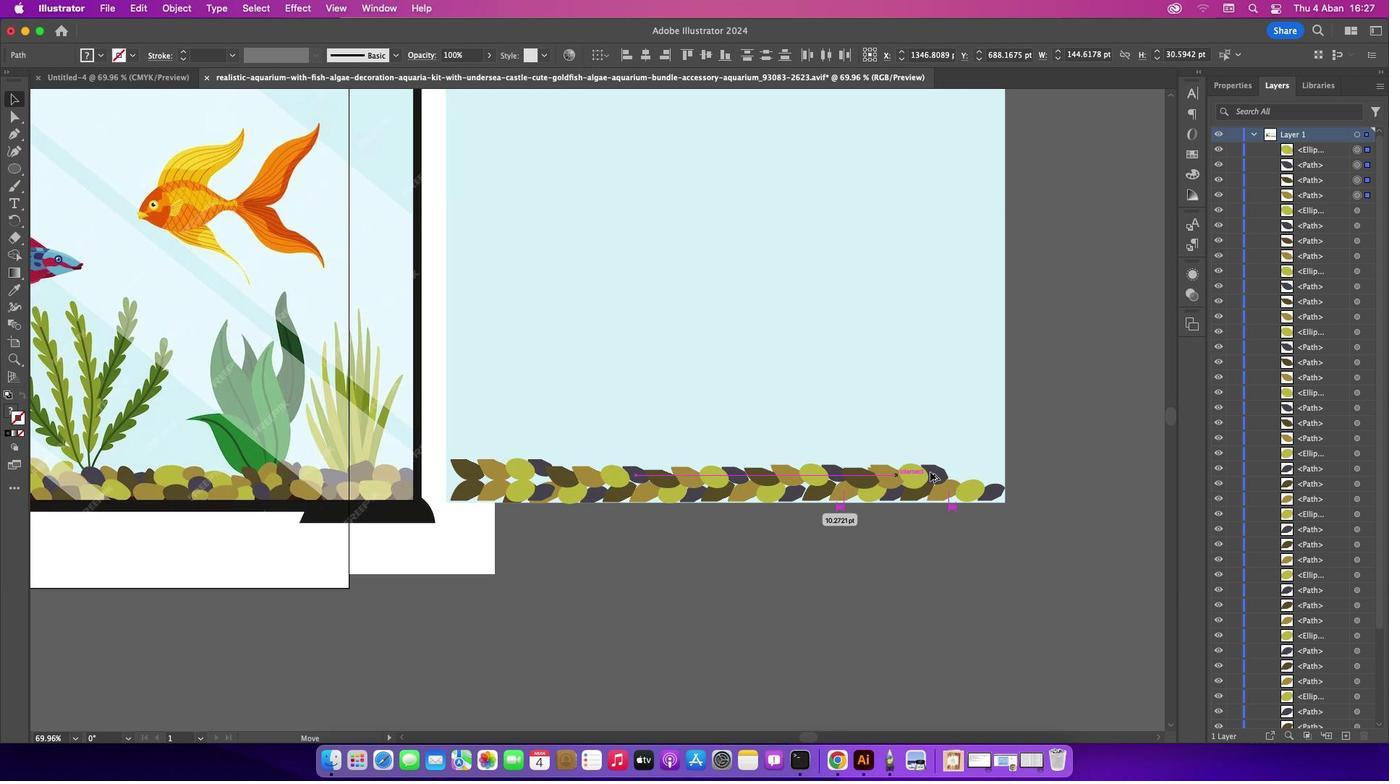 
Action: Mouse pressed left at (911, 475)
Screenshot: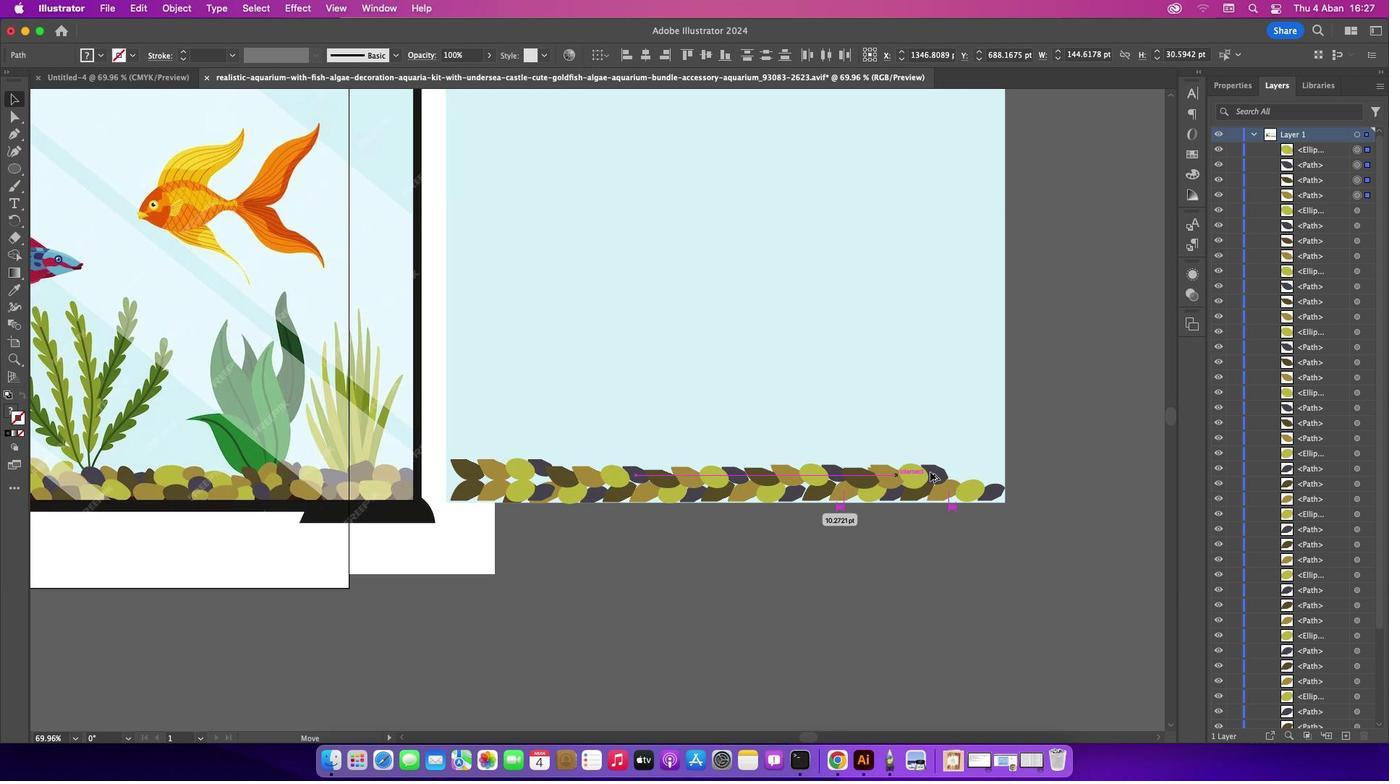 
Action: Mouse moved to (943, 474)
Screenshot: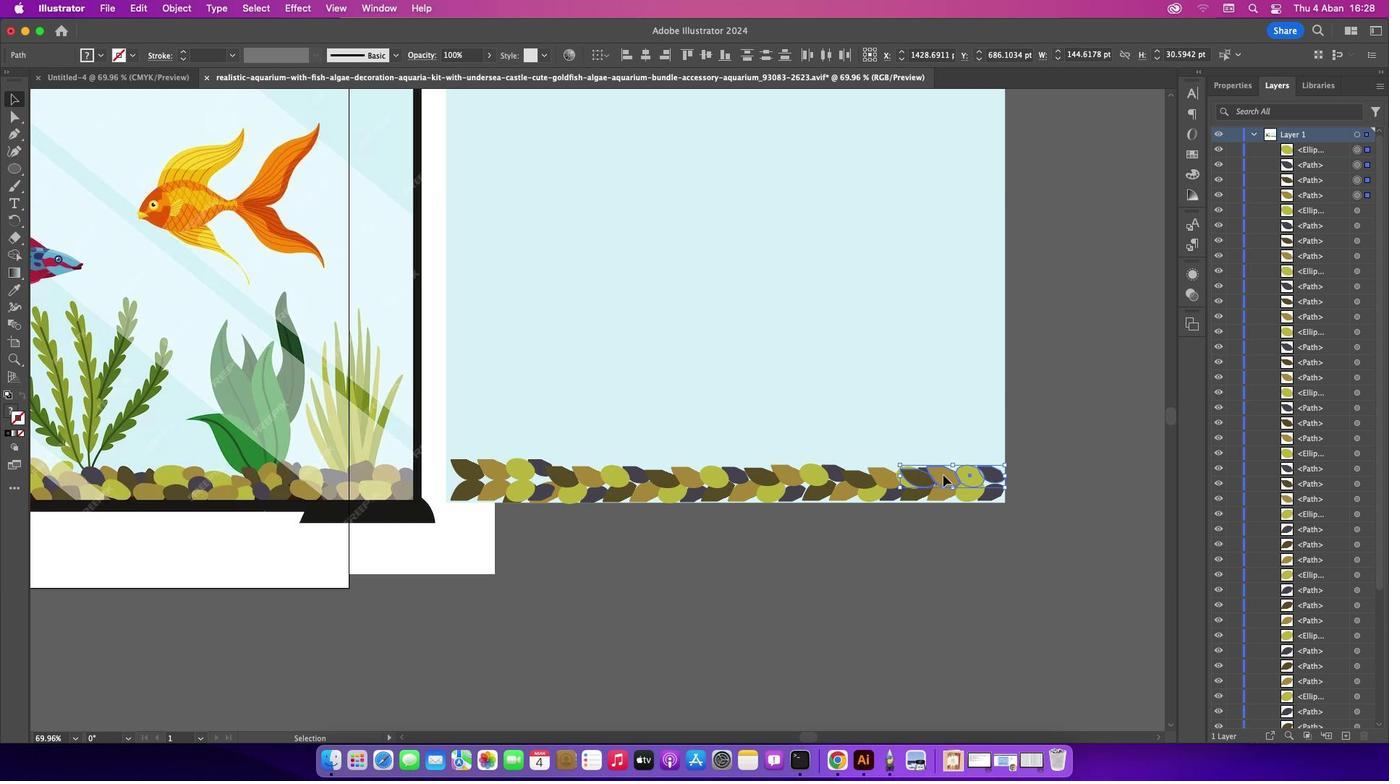 
Action: Mouse pressed left at (943, 474)
Screenshot: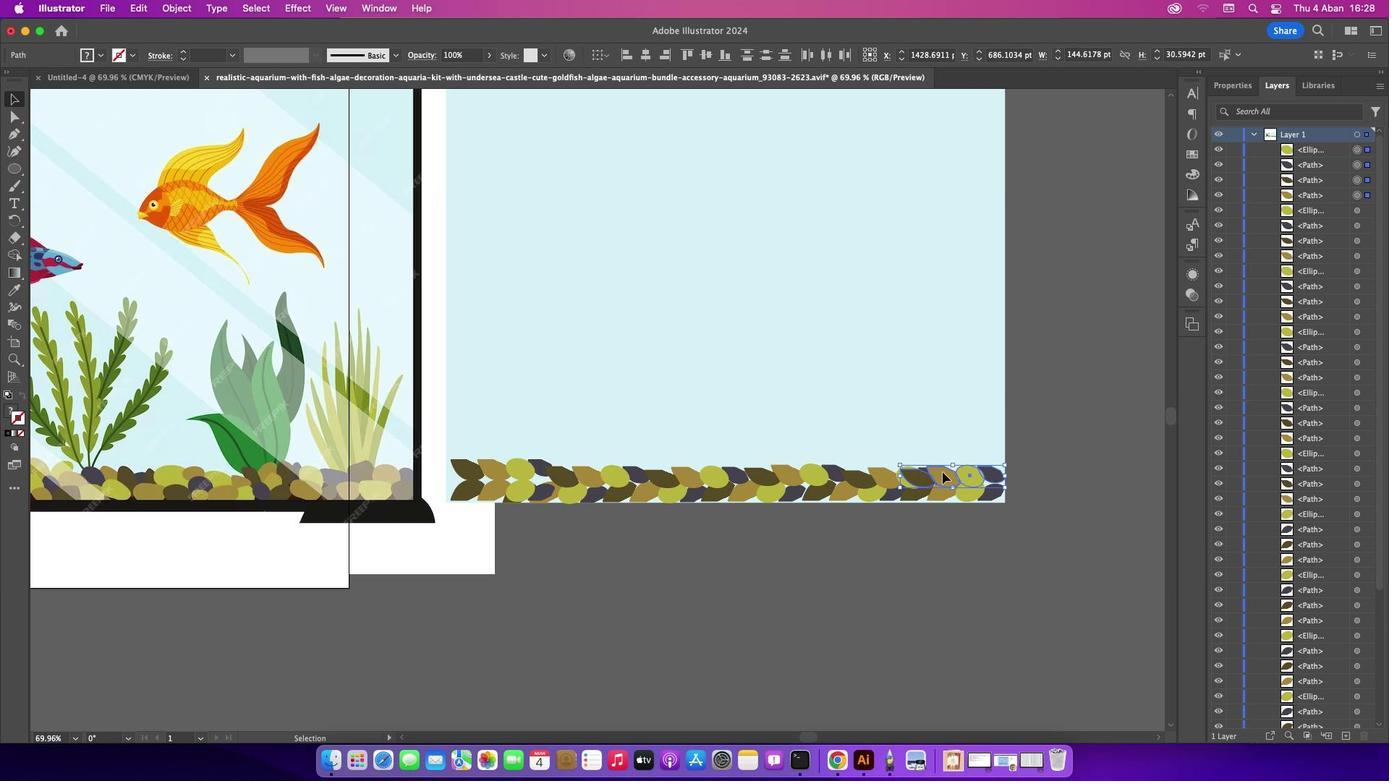
Action: Key pressed Key.alt
Screenshot: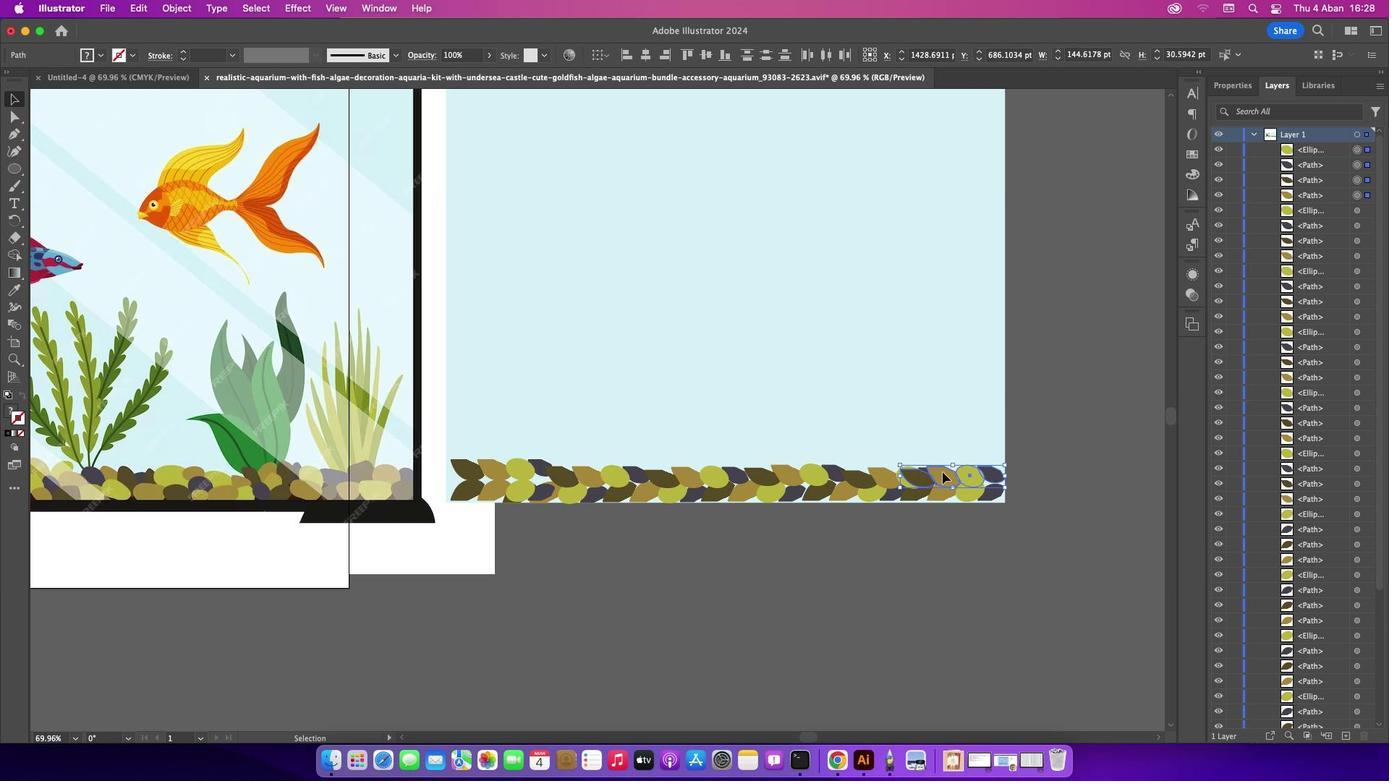 
Action: Mouse moved to (487, 450)
Screenshot: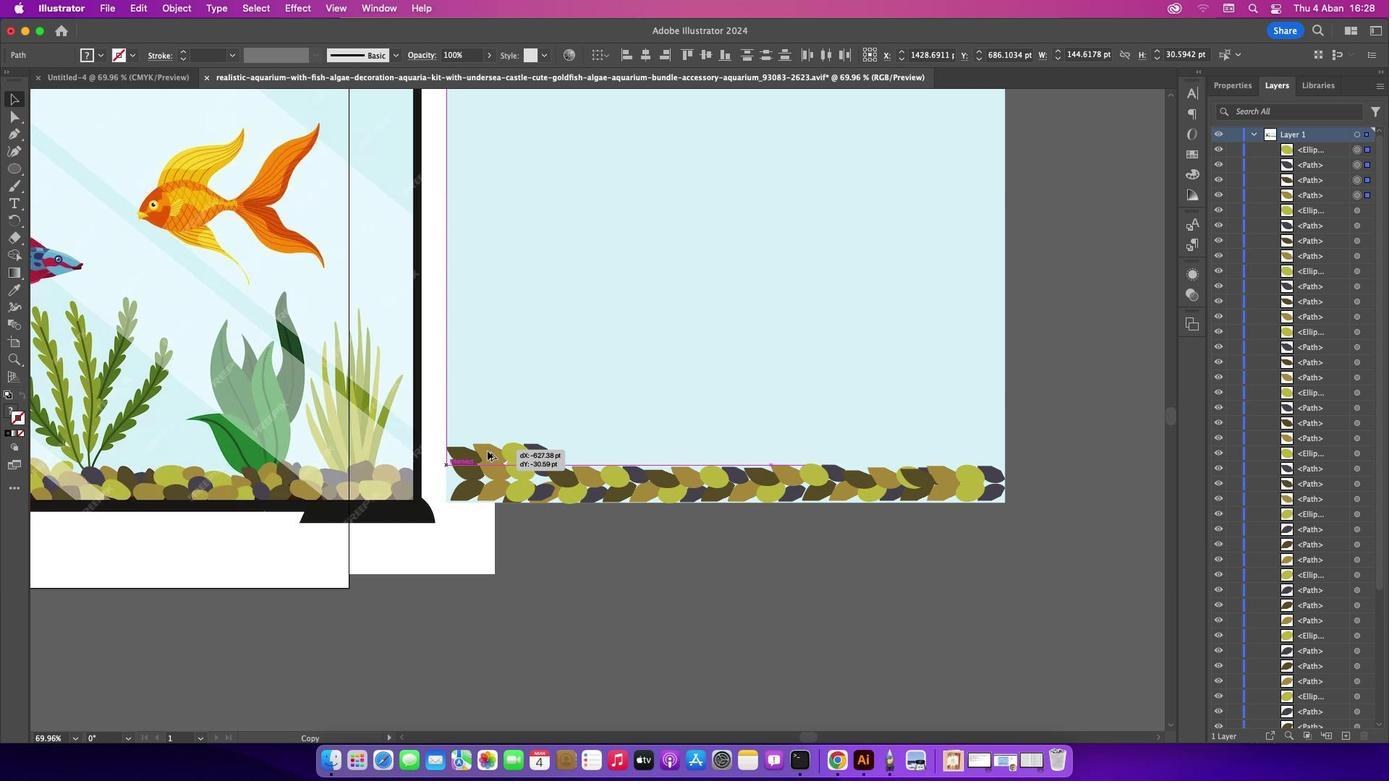 
Action: Key pressed Key.alt
Screenshot: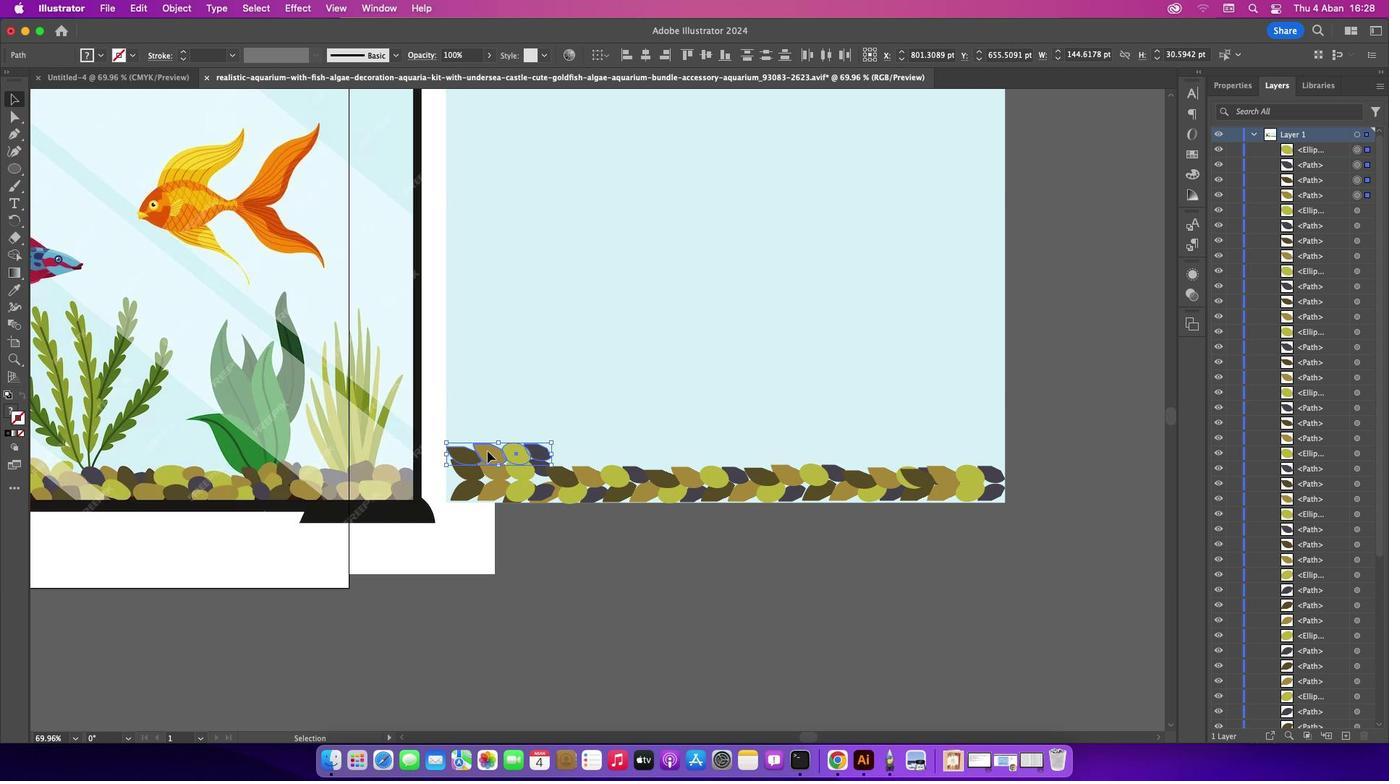 
Action: Mouse pressed left at (487, 450)
Screenshot: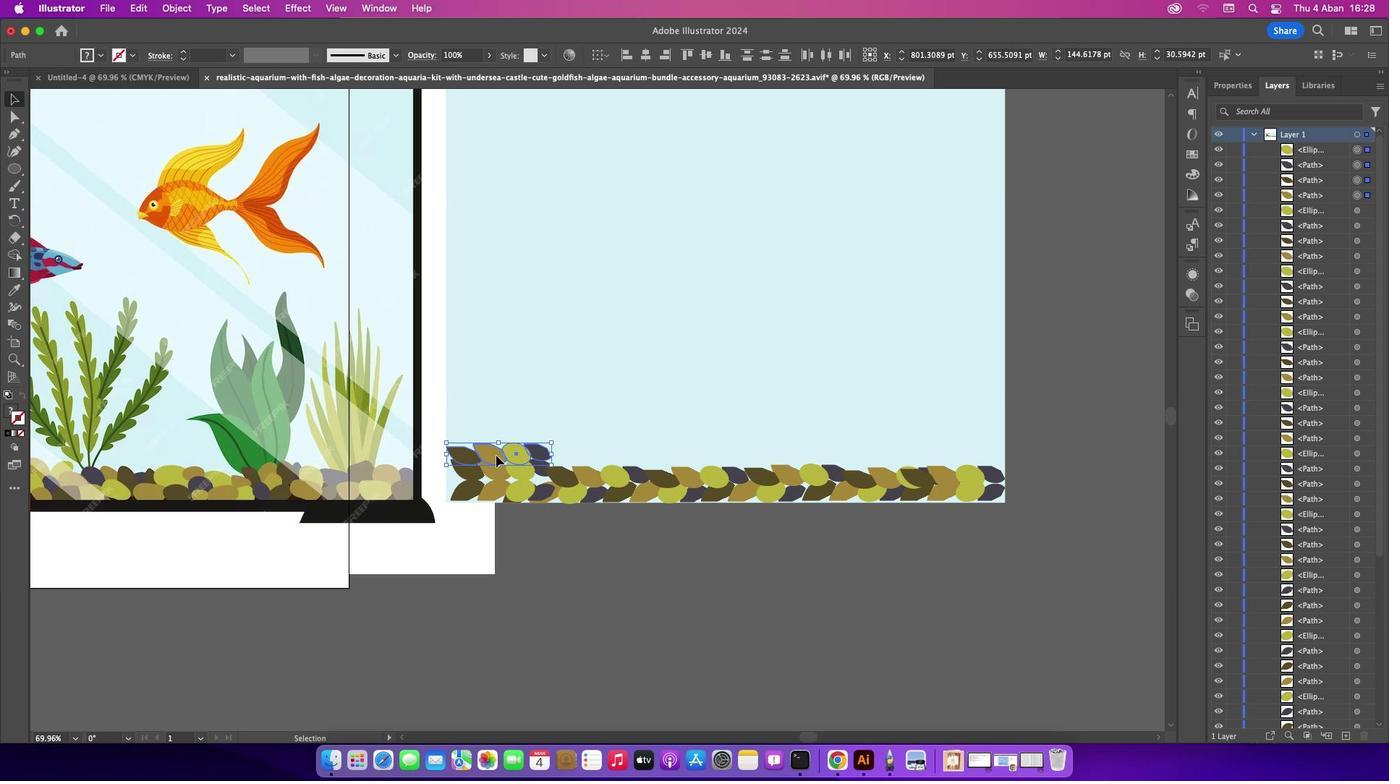 
Action: Mouse moved to (585, 456)
Screenshot: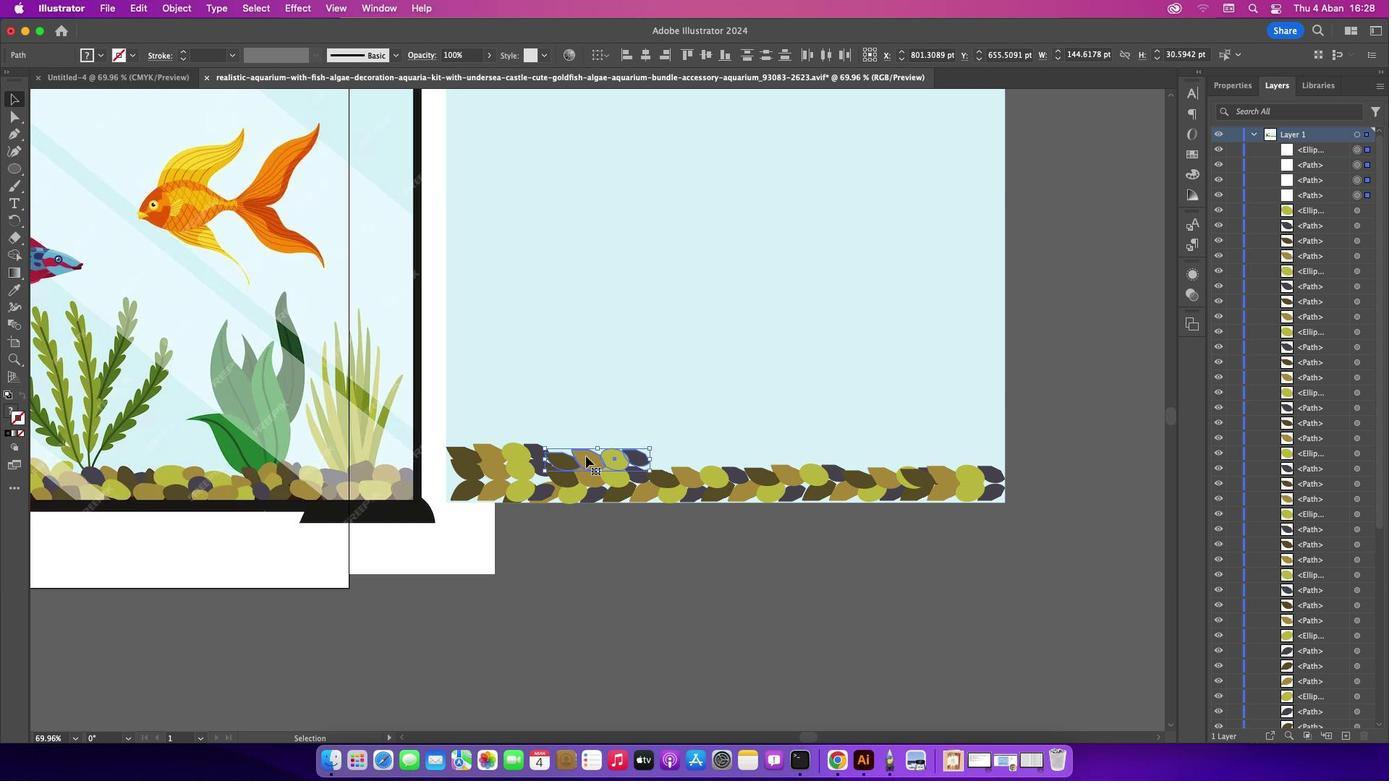 
Action: Mouse pressed left at (585, 456)
Screenshot: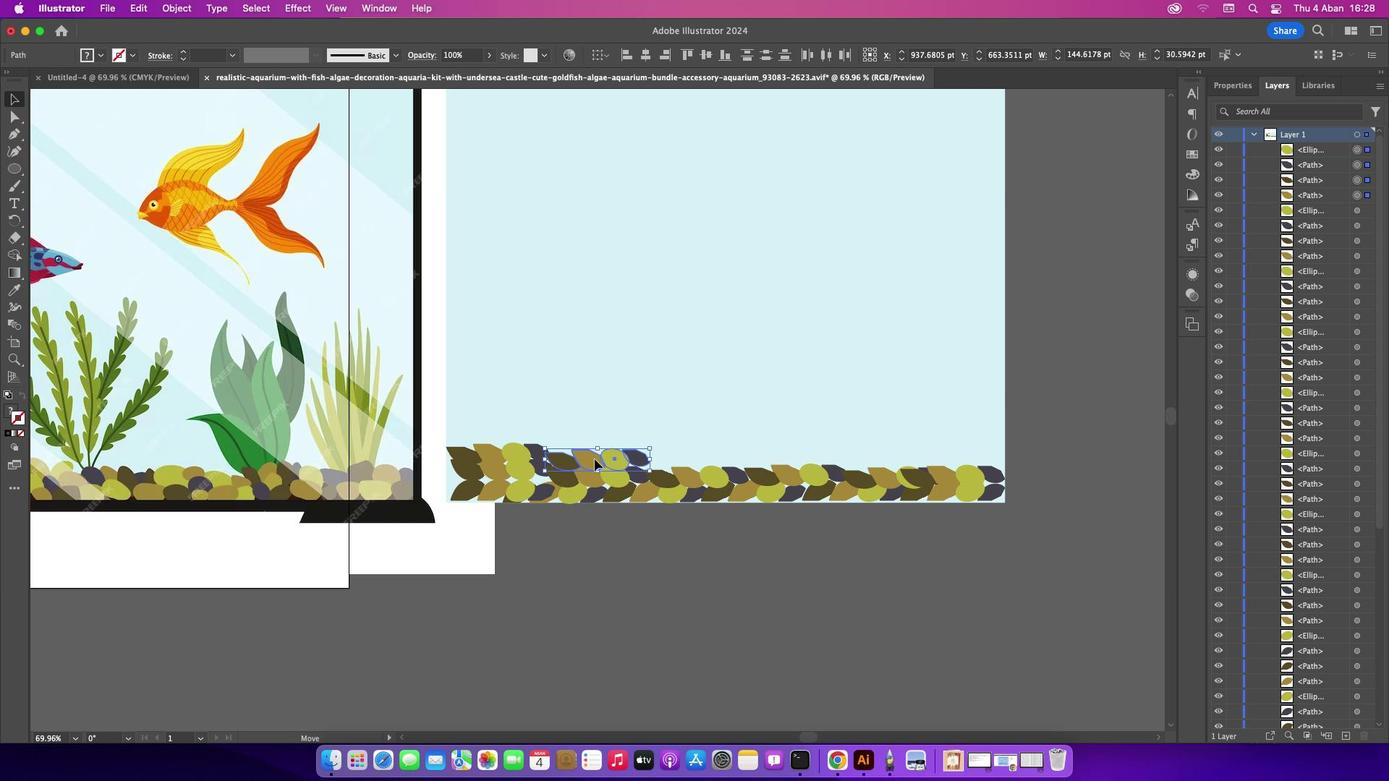 
Action: Key pressed Key.alt
Screenshot: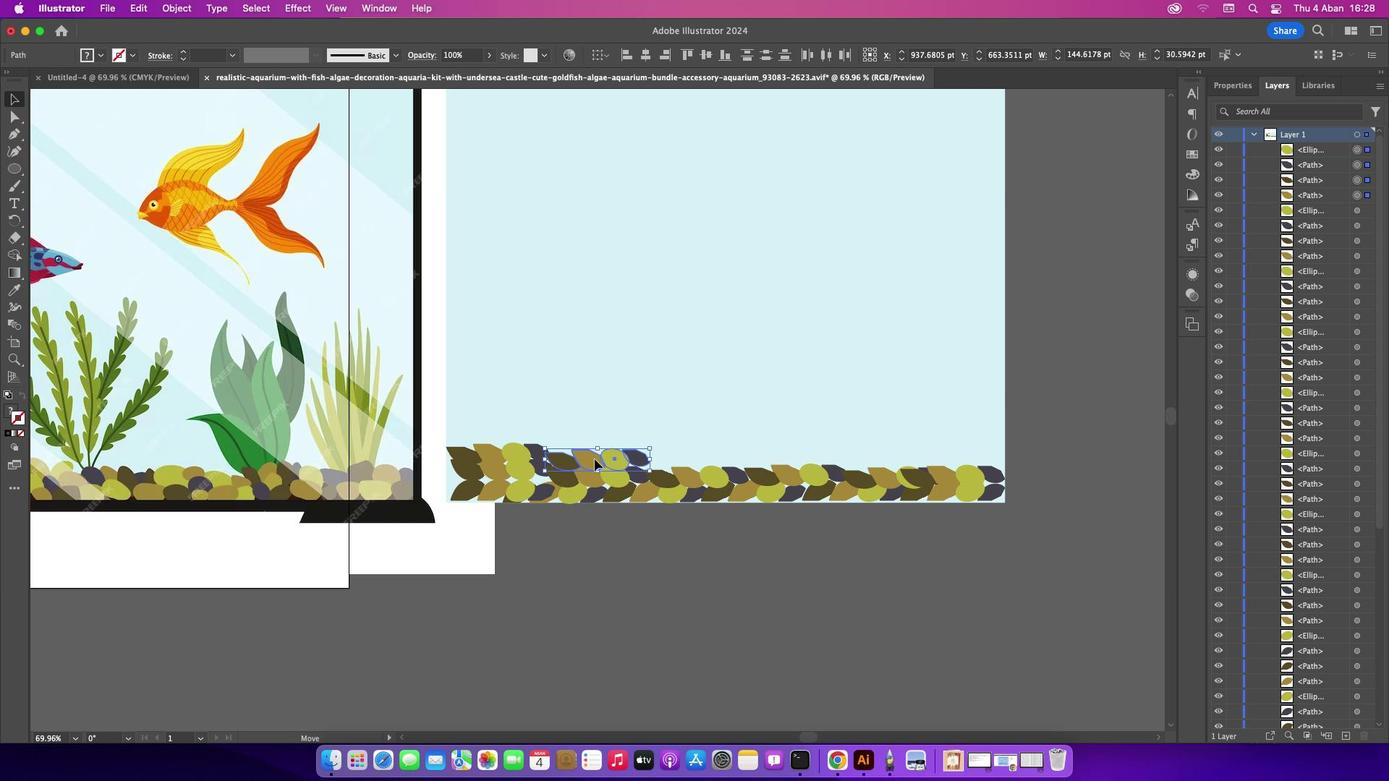 
Action: Mouse moved to (681, 461)
Screenshot: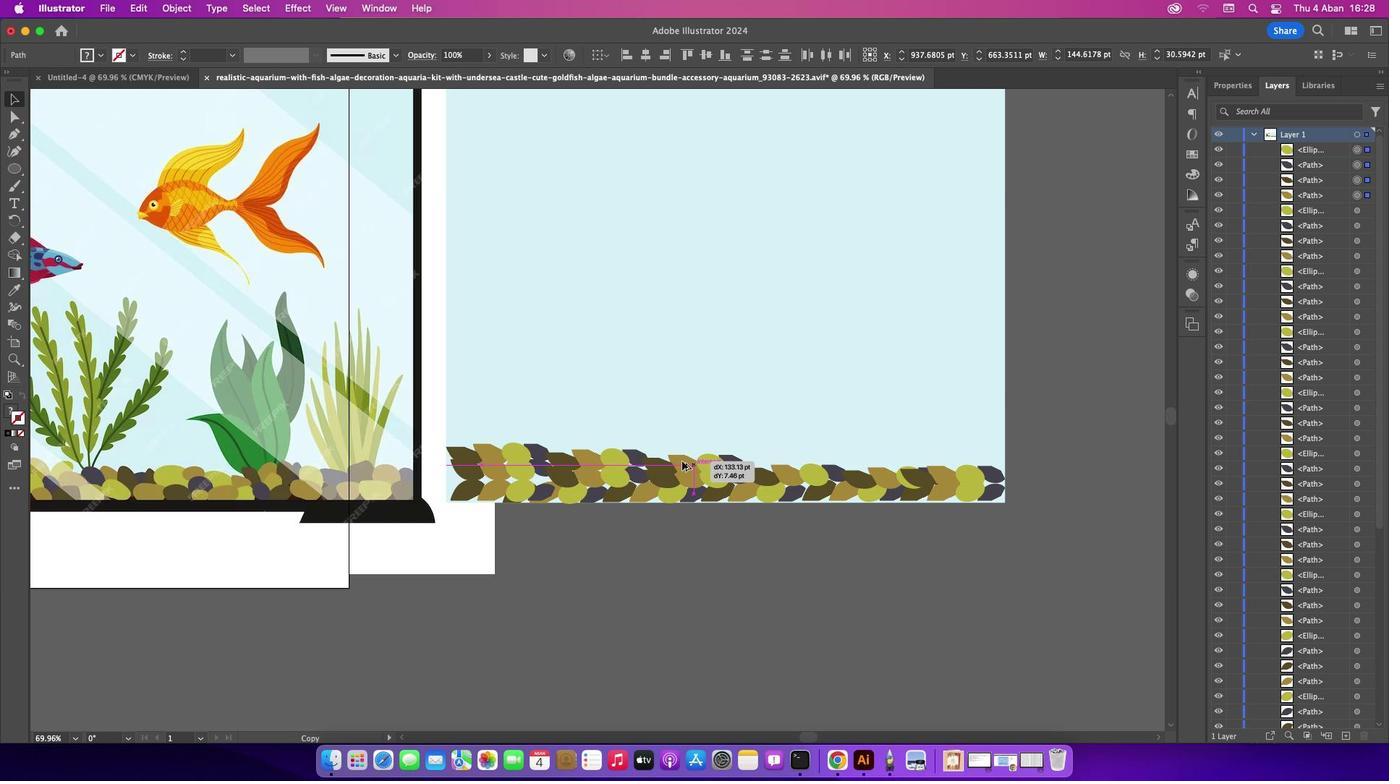 
Action: Mouse pressed left at (681, 461)
Screenshot: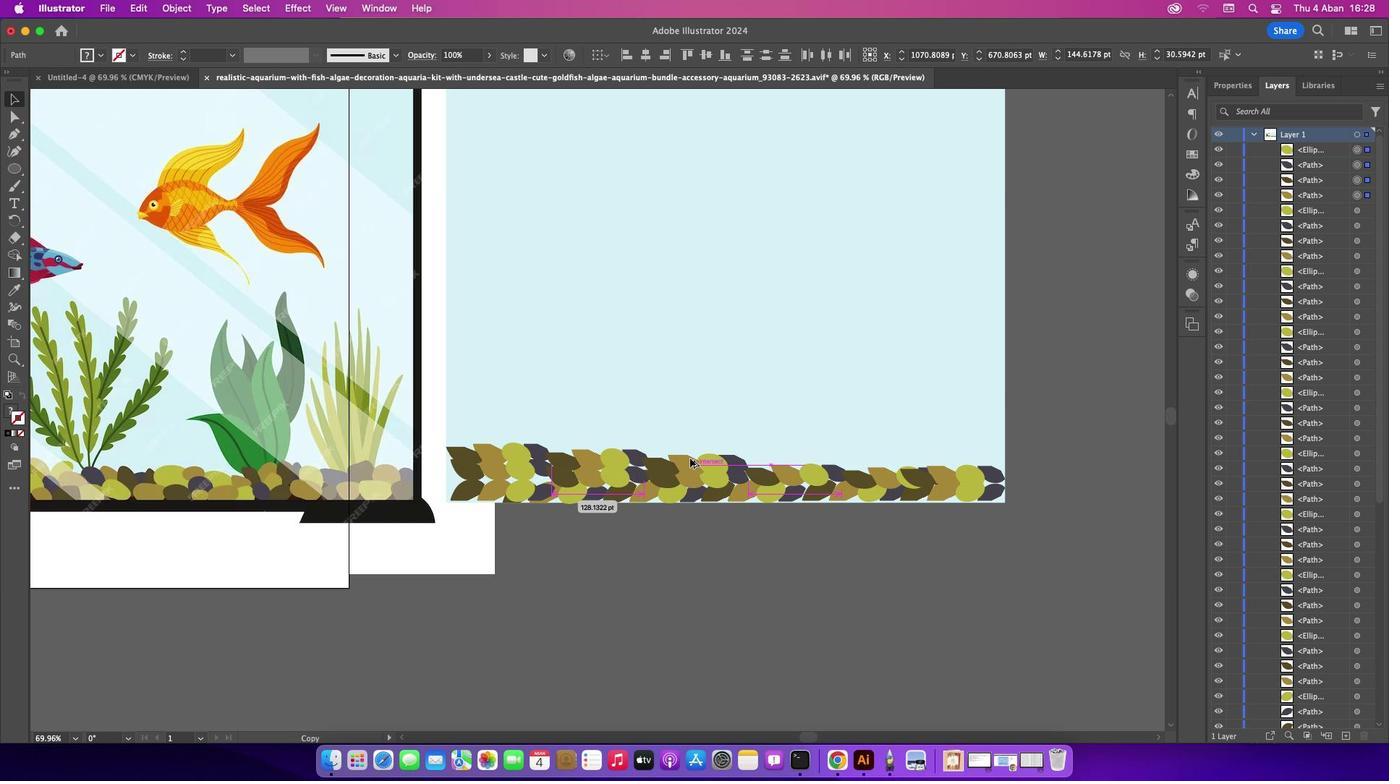 
Action: Key pressed Key.alt
Screenshot: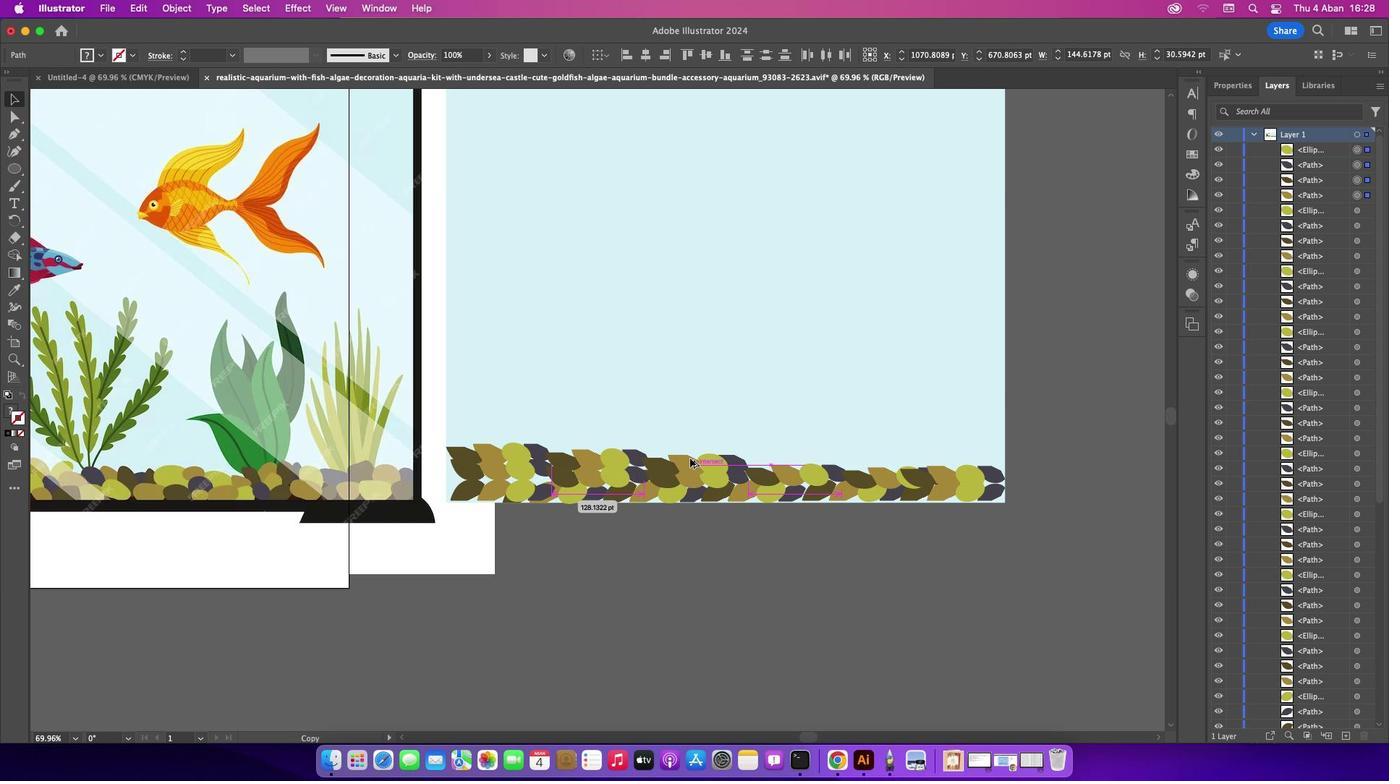 
Action: Mouse moved to (778, 460)
Screenshot: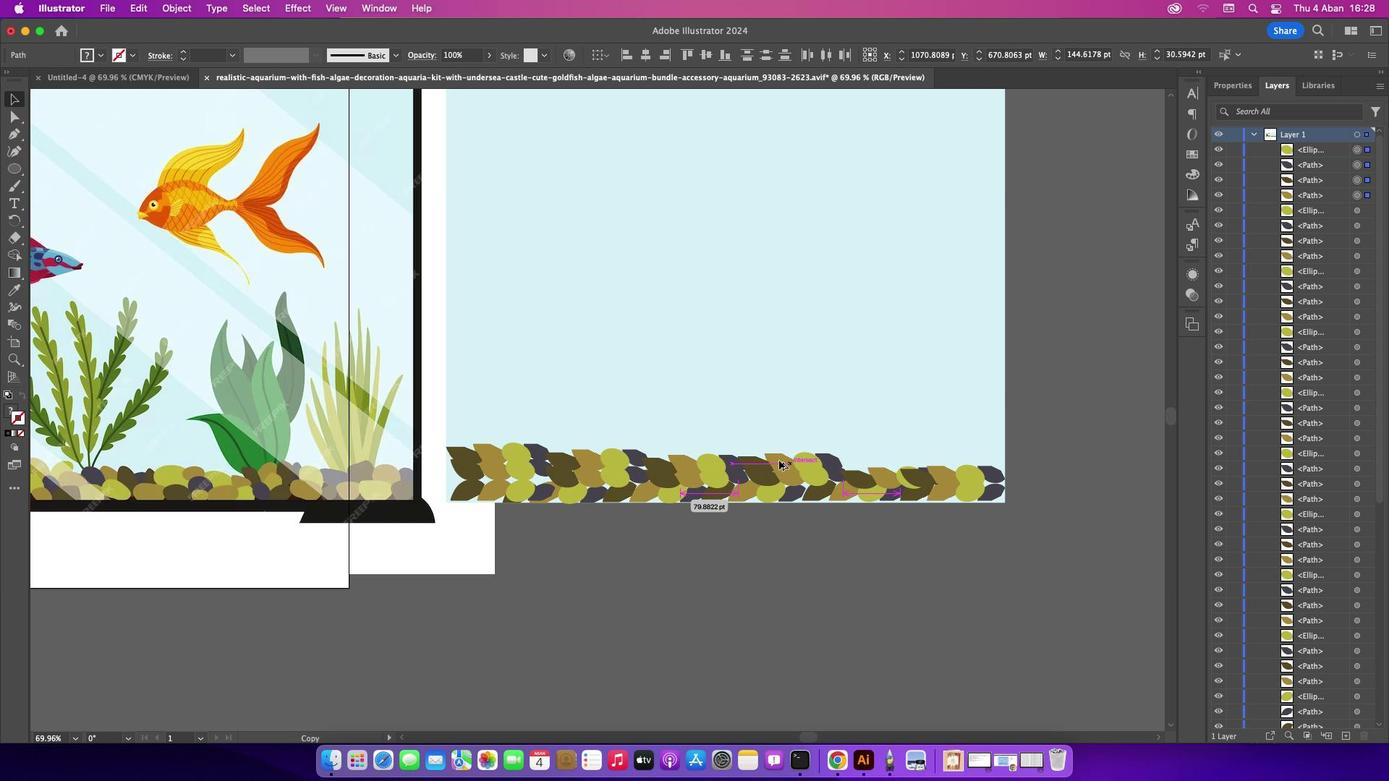 
Action: Mouse pressed left at (778, 460)
Screenshot: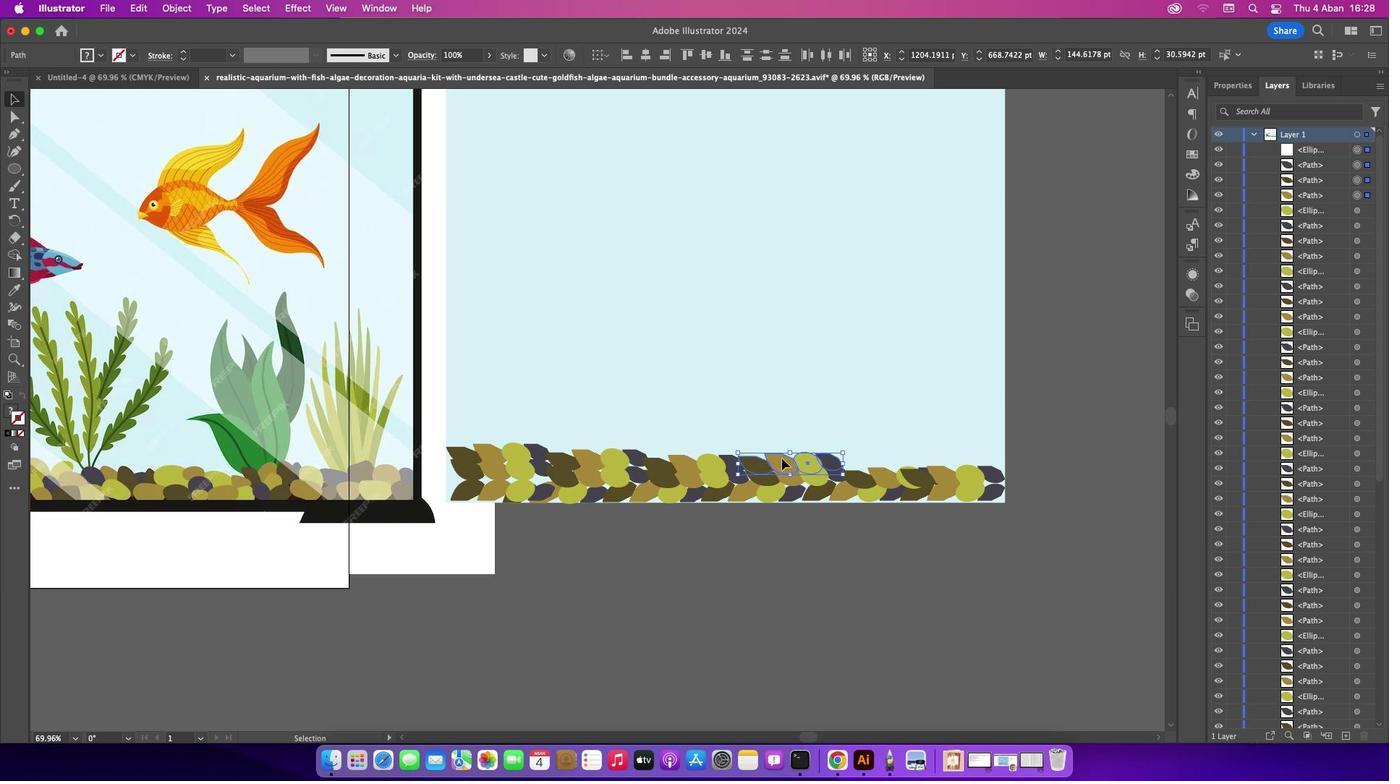 
Action: Key pressed Key.alt
Screenshot: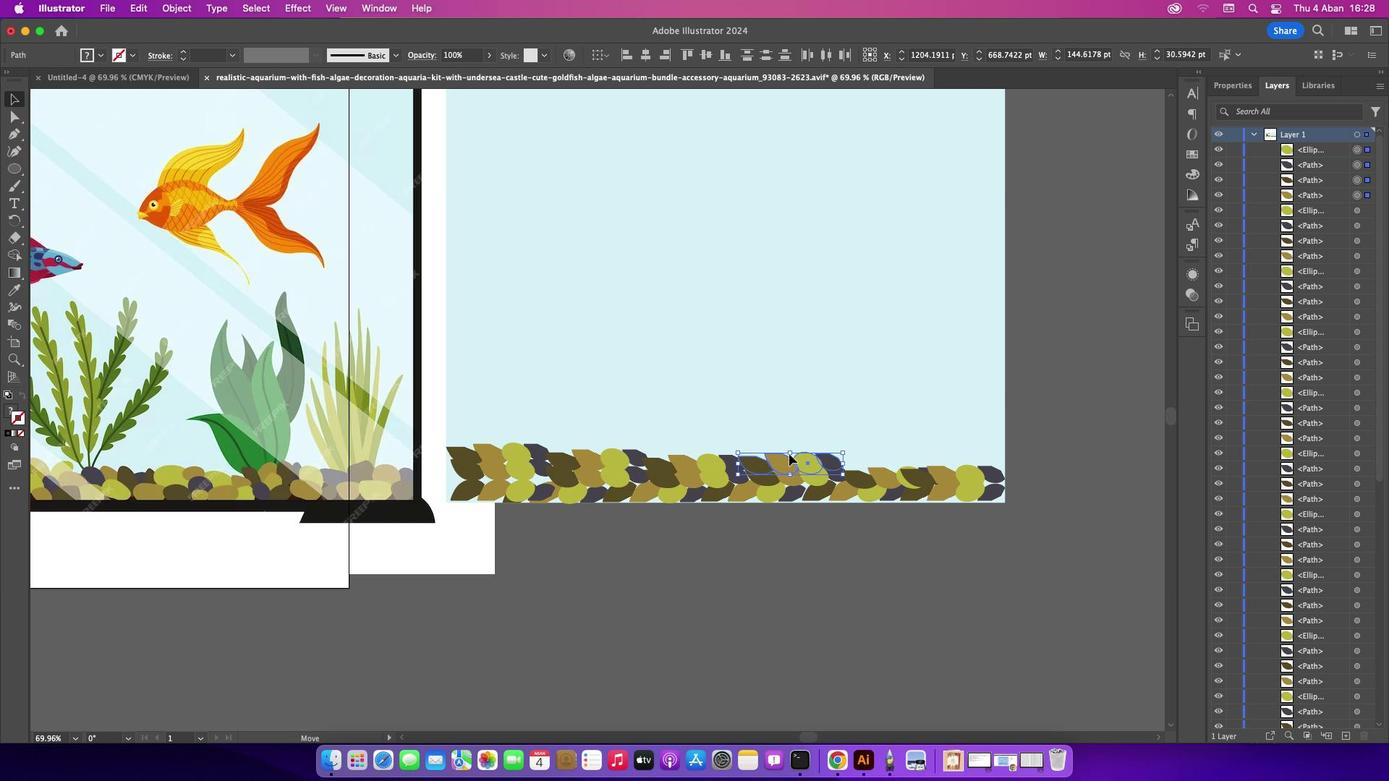
Action: Mouse moved to (875, 460)
Screenshot: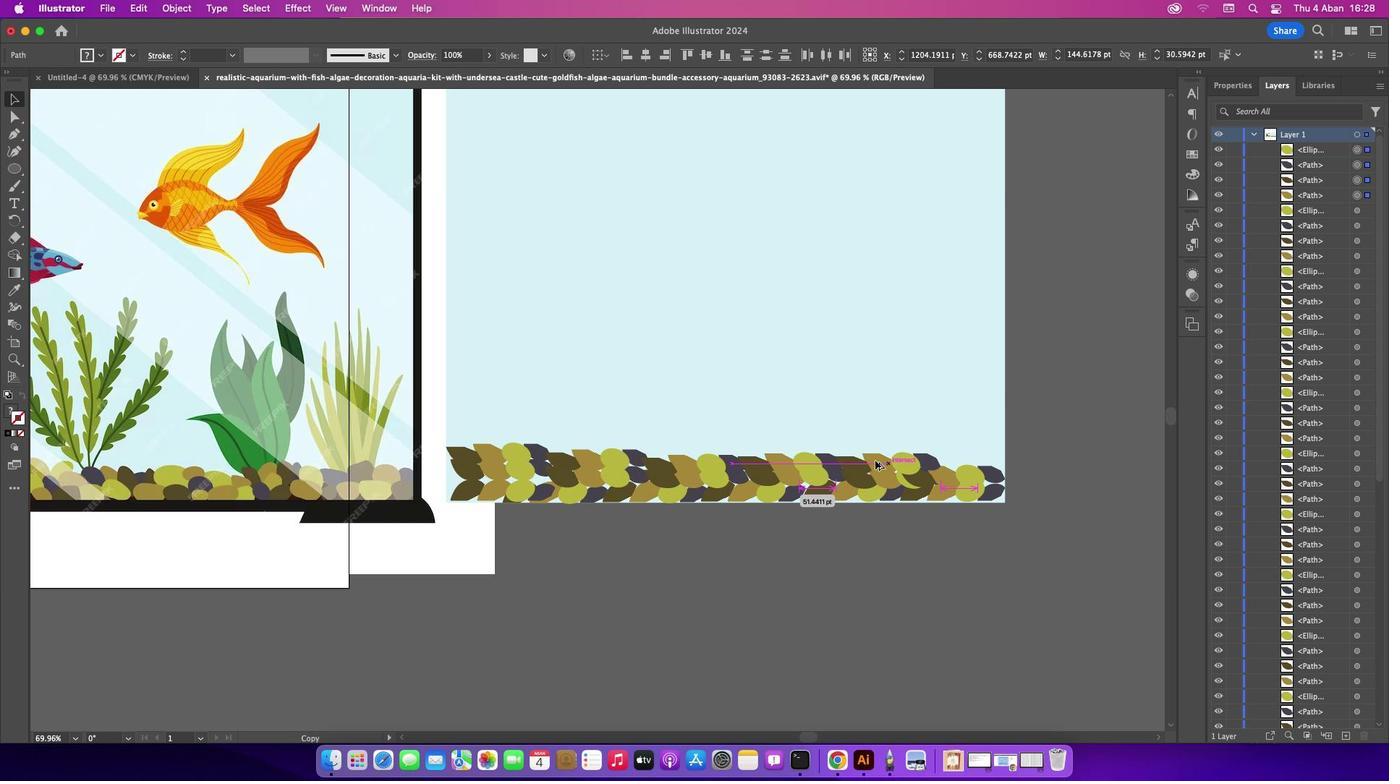 
Action: Mouse pressed left at (875, 460)
Screenshot: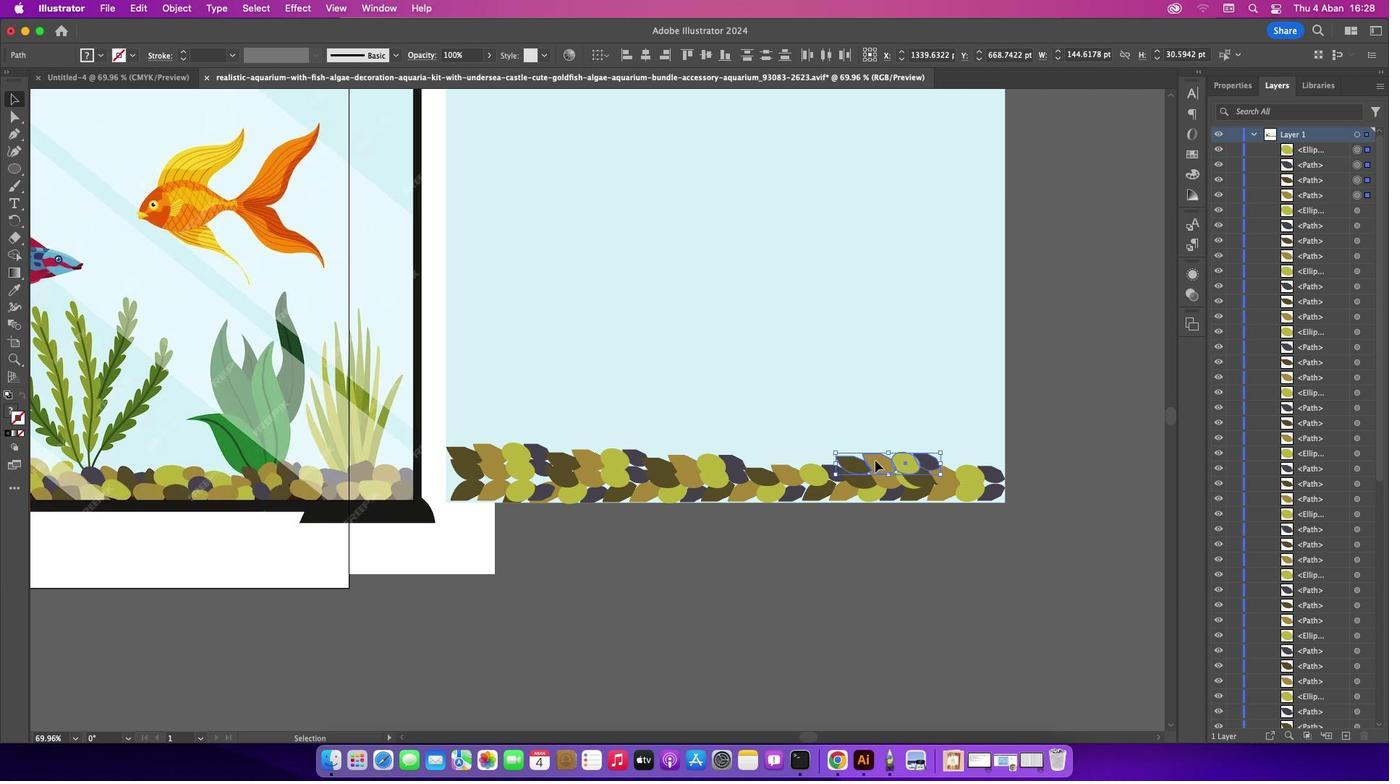 
Action: Key pressed Key.alt
Screenshot: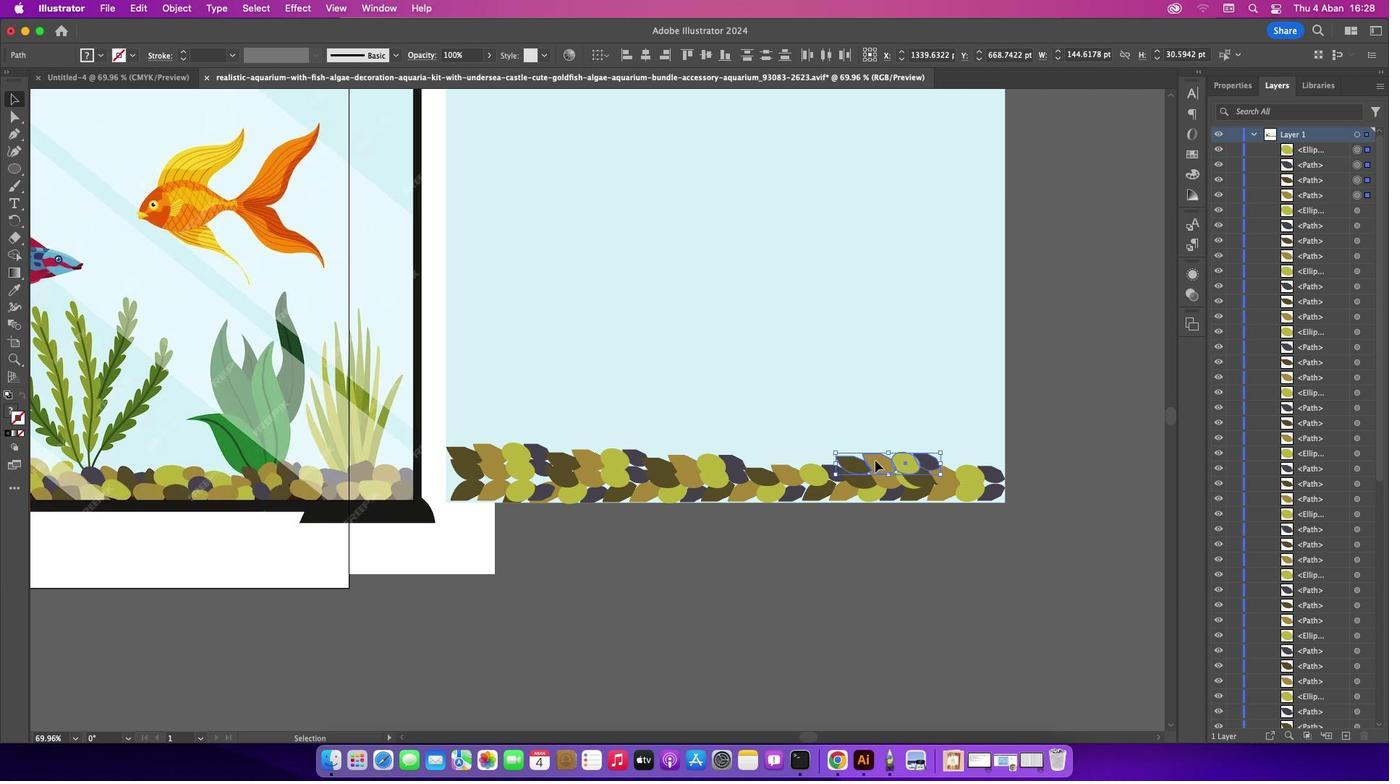 
Action: Mouse moved to (943, 458)
Screenshot: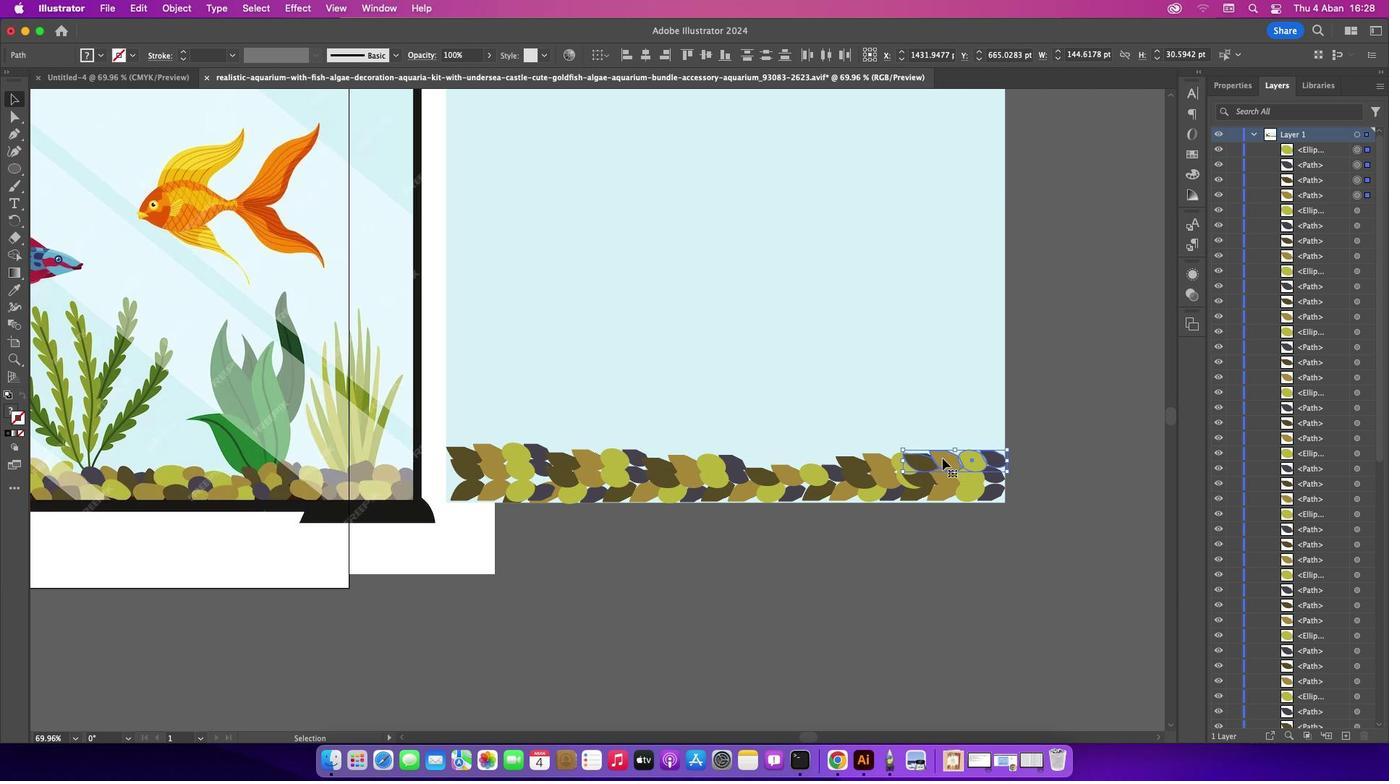 
Action: Key pressed Key.alt
Screenshot: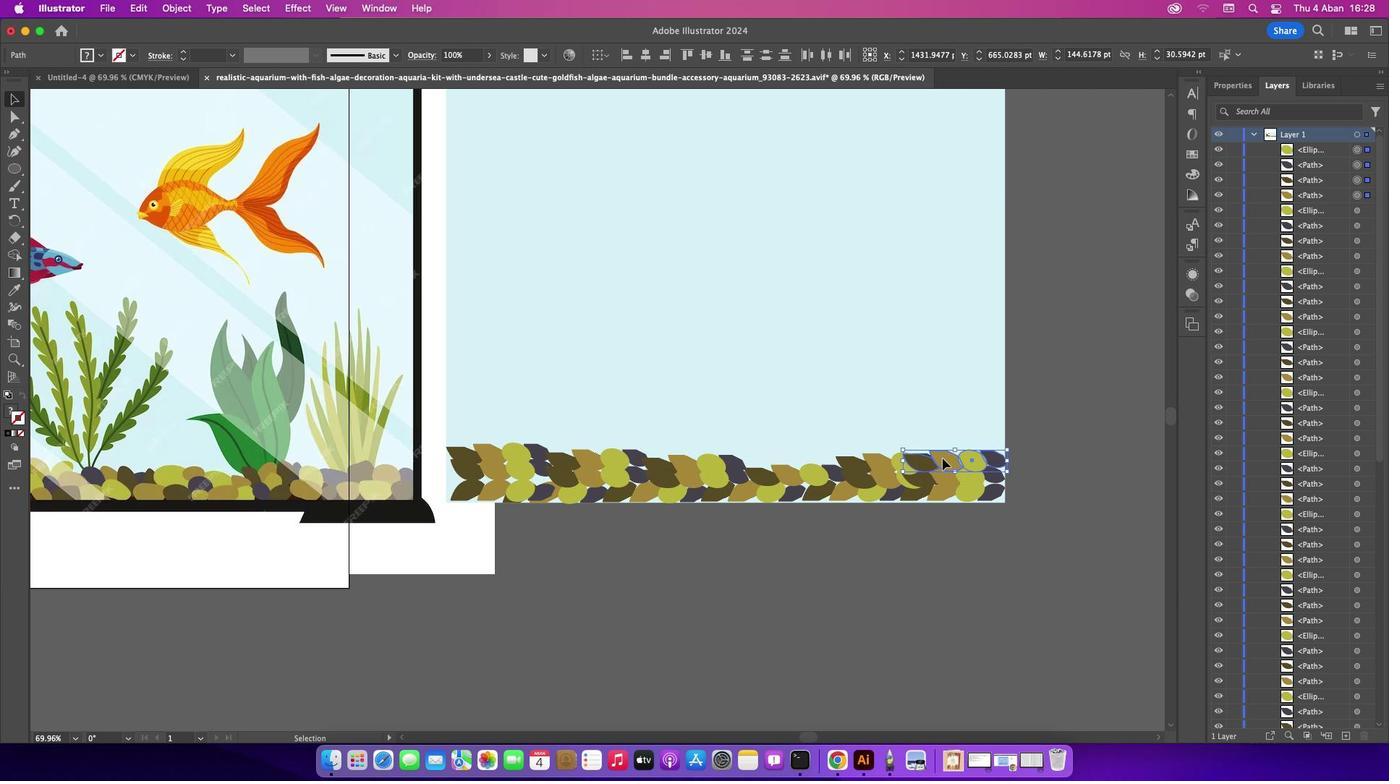
Action: Mouse pressed left at (943, 458)
Screenshot: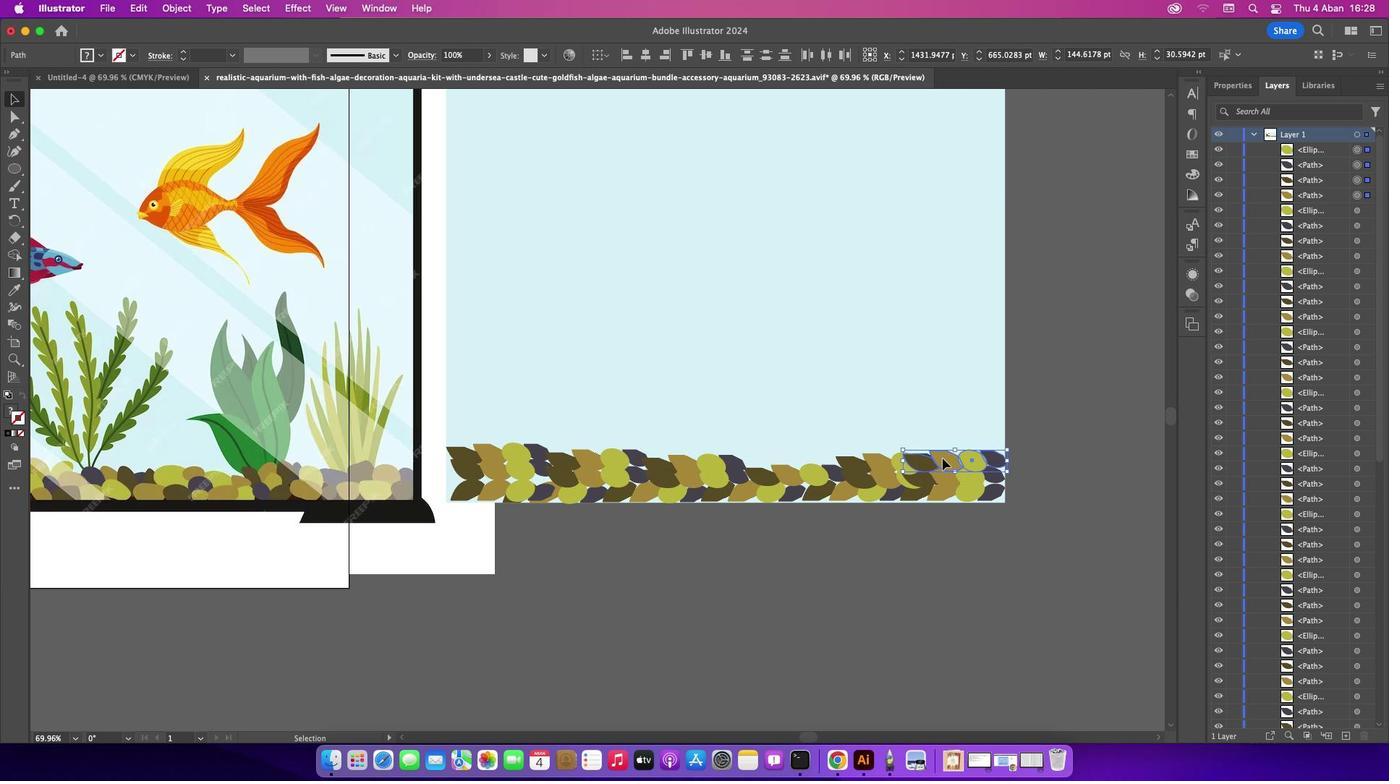 
Action: Mouse moved to (1031, 431)
Screenshot: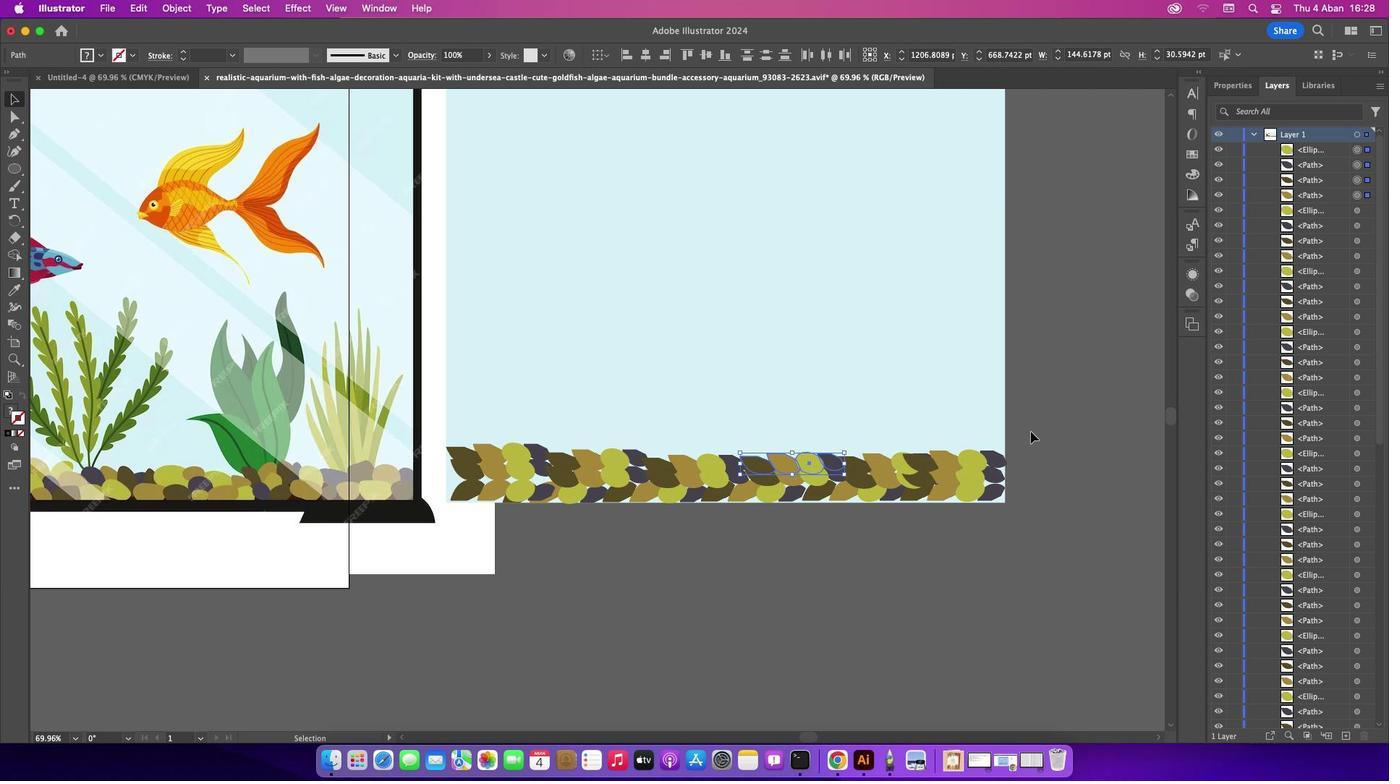 
Action: Mouse pressed left at (1031, 431)
Screenshot: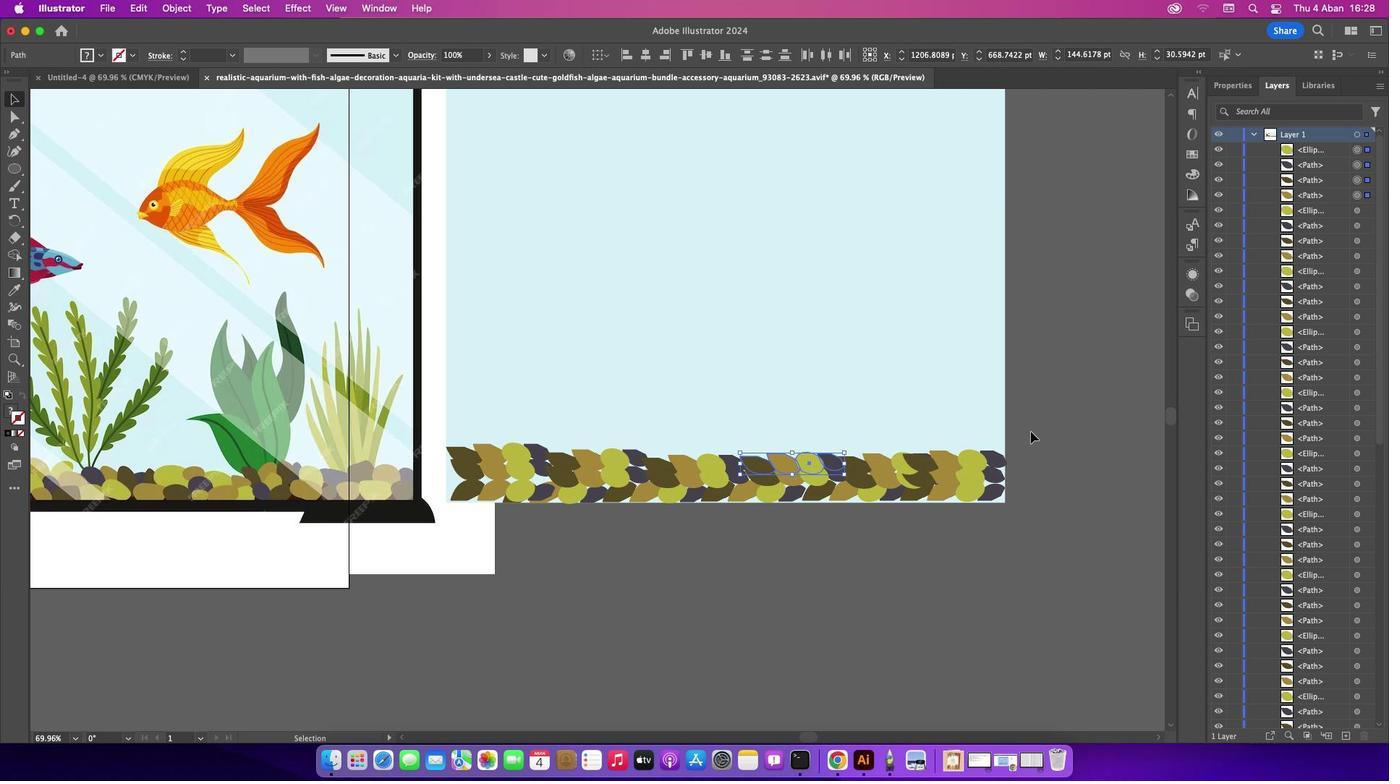 
Action: Mouse moved to (1019, 431)
Screenshot: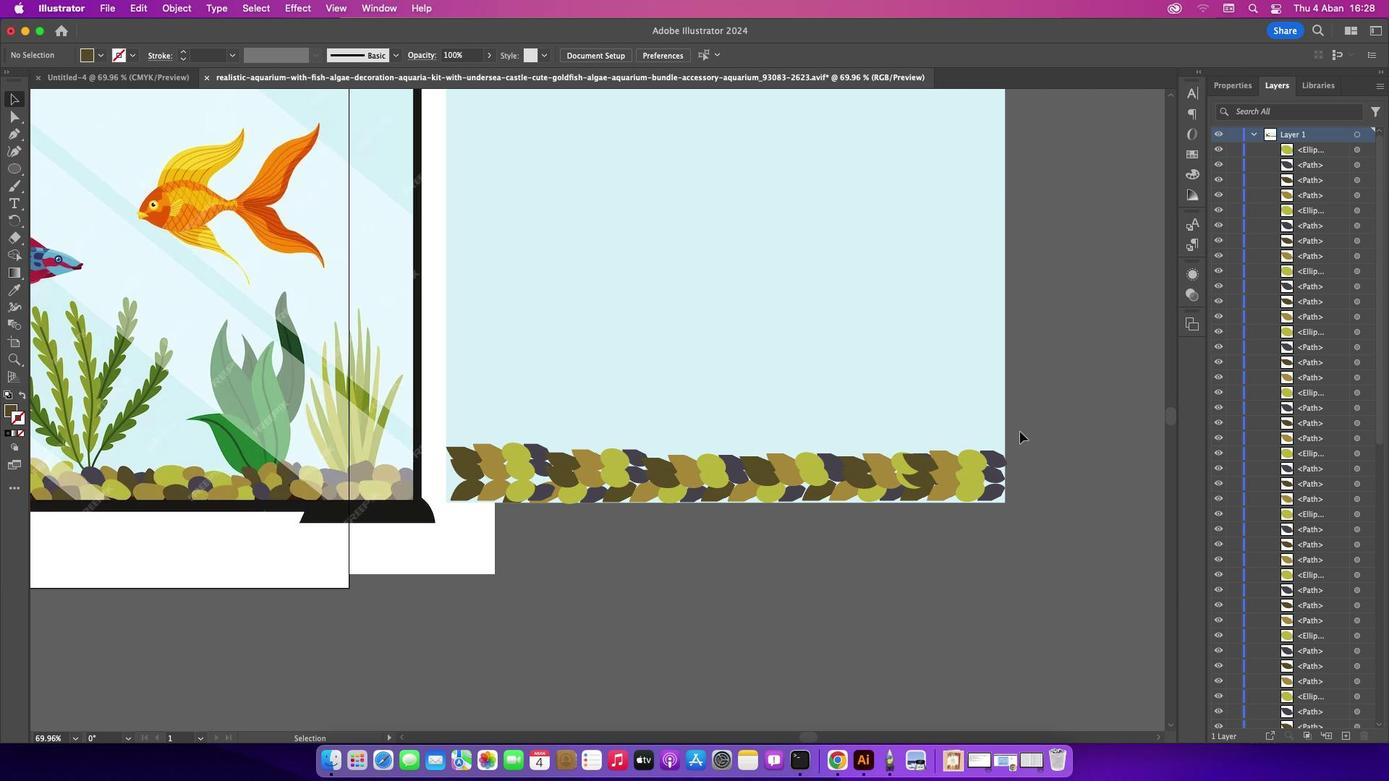 
Action: Key pressed Key.cmd_r
Screenshot: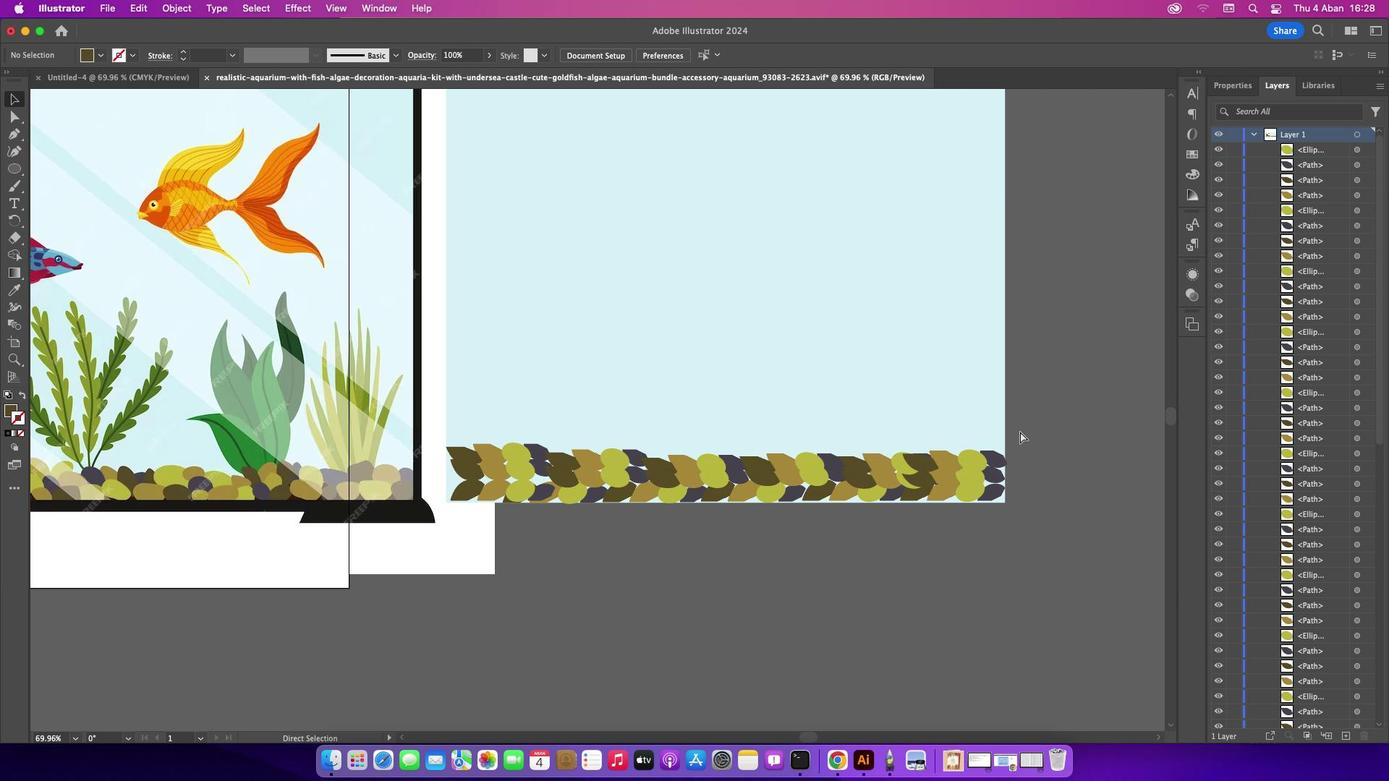 
Action: Mouse moved to (1016, 432)
Screenshot: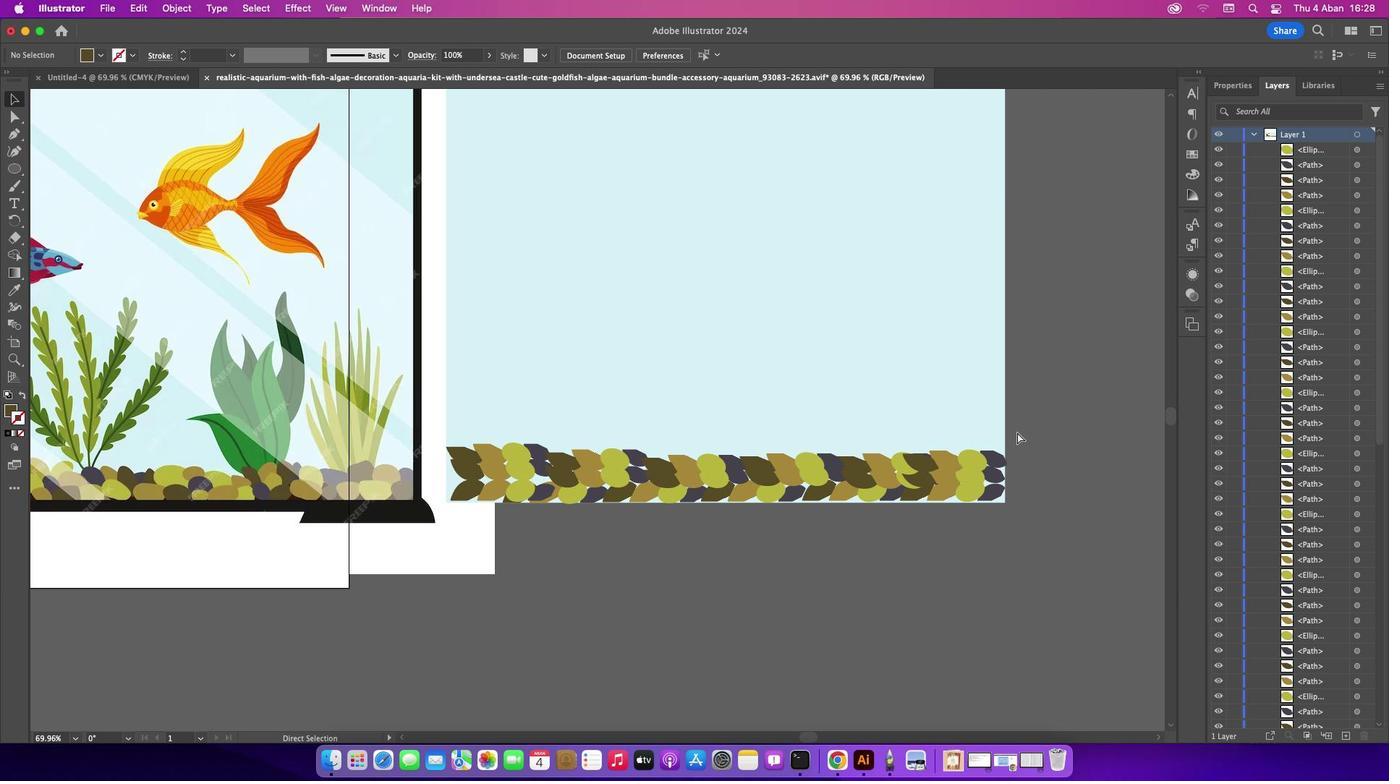 
Action: Key pressed '='
Screenshot: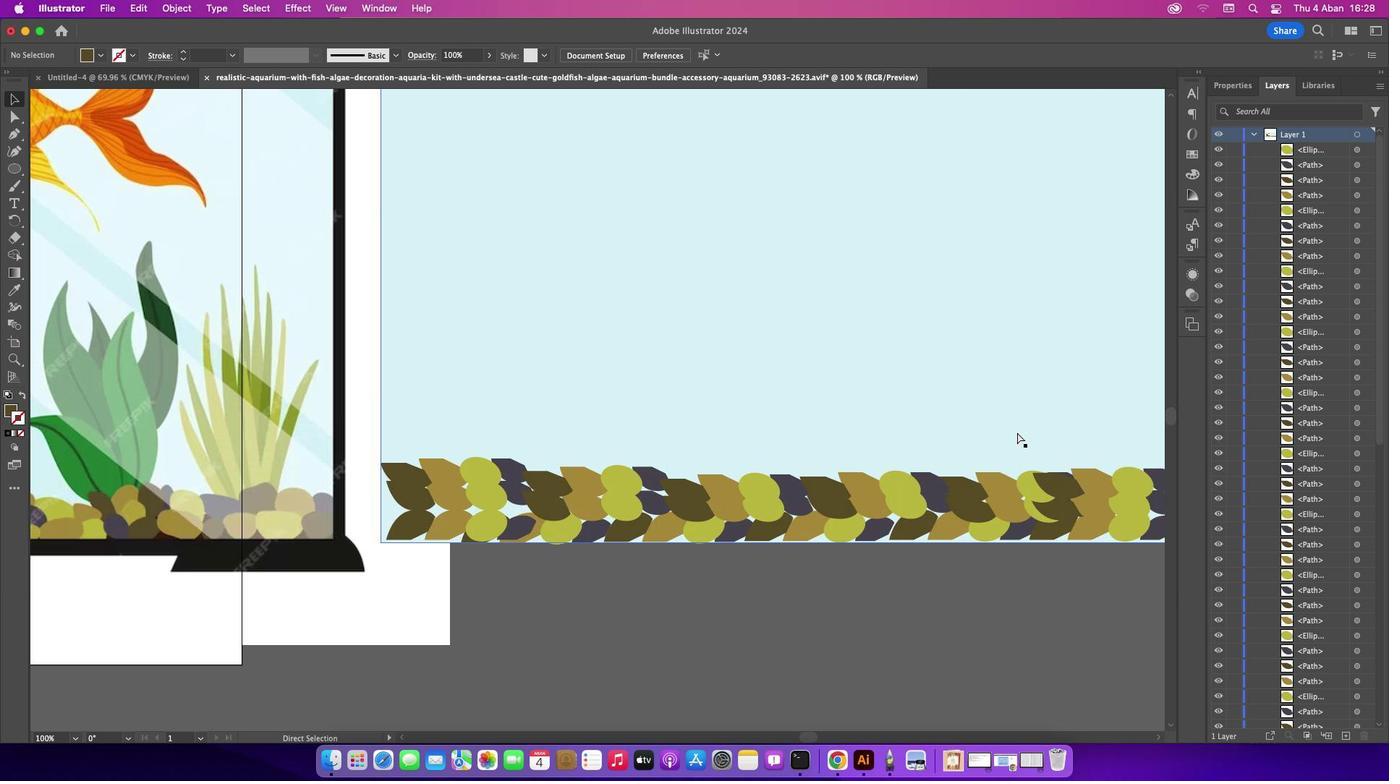 
Action: Mouse moved to (810, 738)
Screenshot: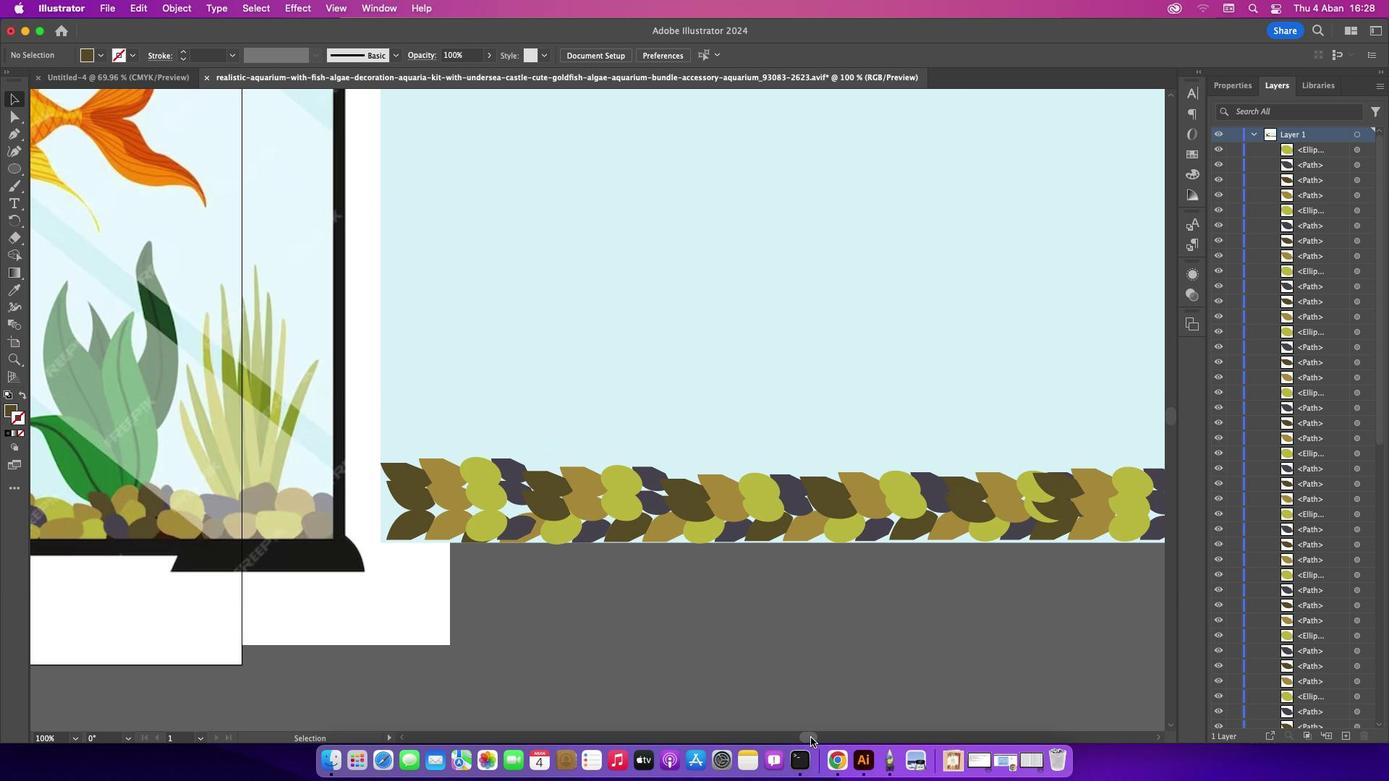 
Action: Mouse pressed left at (810, 738)
